 Task: Find connections with filter location Schramberg with filter topic #bespokewith filter profile language Spanish with filter current company NTPC Limited with filter school JSPM's Jayawantrao Sawant Institute of Management and Research, S.No. 58, Indrayaninagar,Handewadi Road, Hadapsar, Pune 411028. with filter industry Office Furniture and Fixtures Manufacturing with filter service category Web Development with filter keywords title Product Manager
Action: Mouse moved to (268, 332)
Screenshot: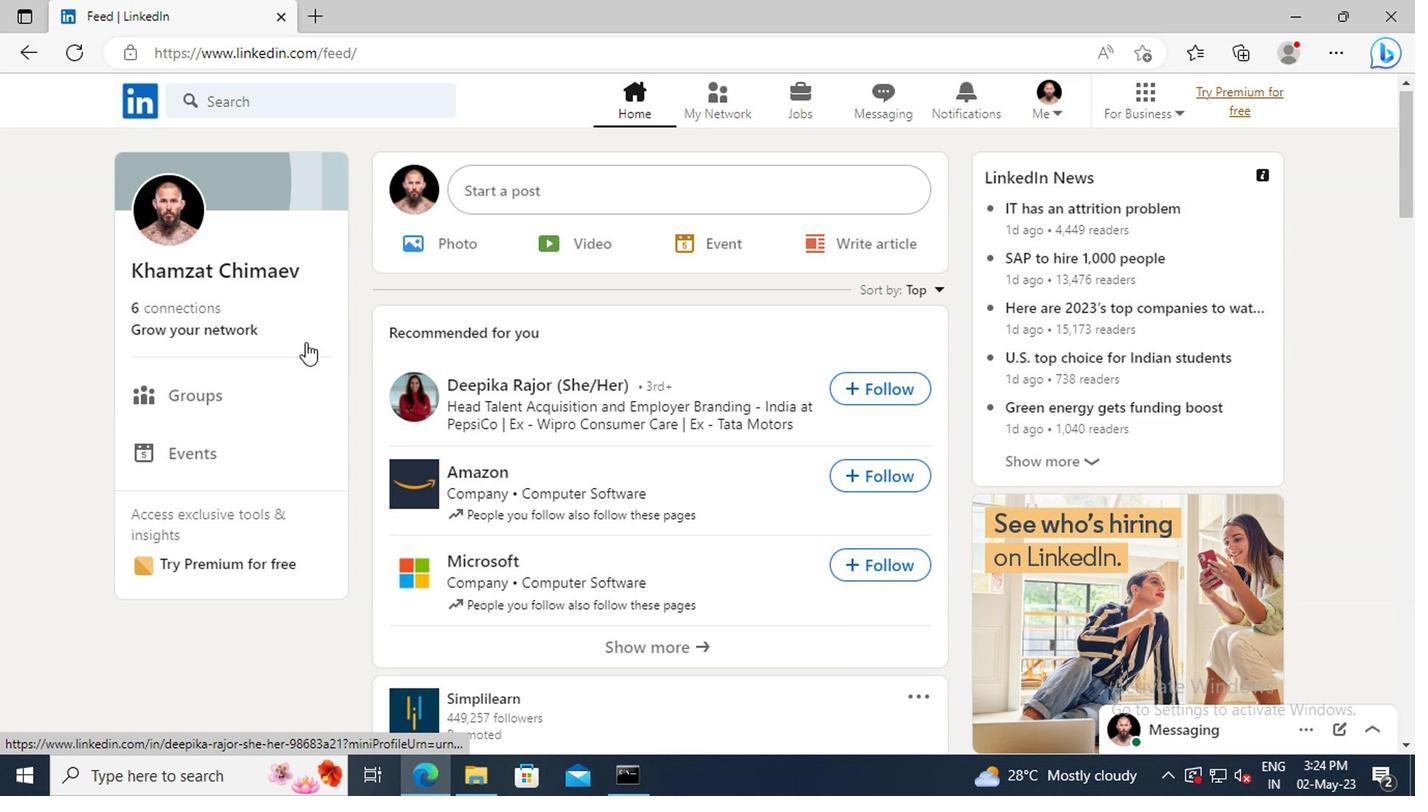 
Action: Mouse pressed left at (268, 332)
Screenshot: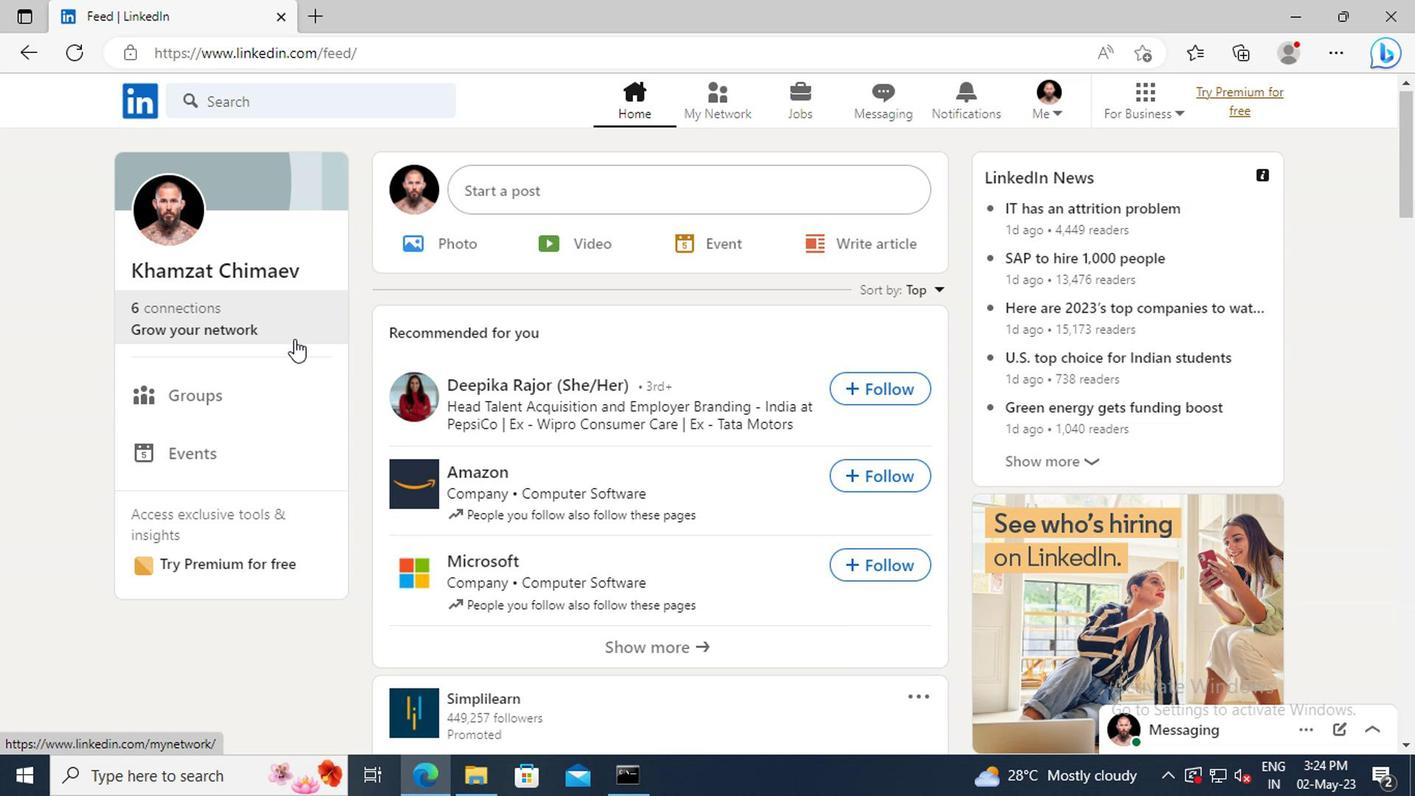 
Action: Mouse moved to (223, 224)
Screenshot: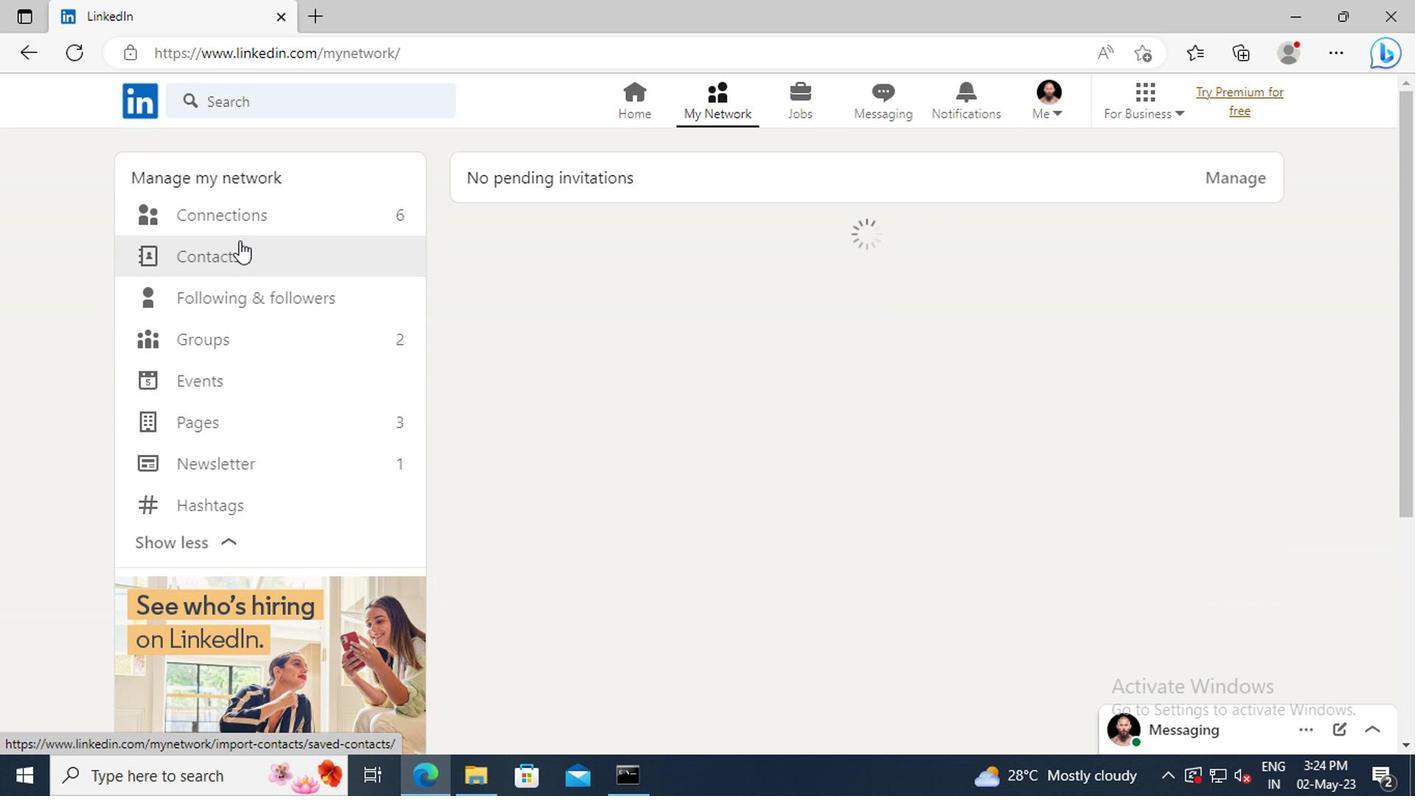 
Action: Mouse pressed left at (223, 224)
Screenshot: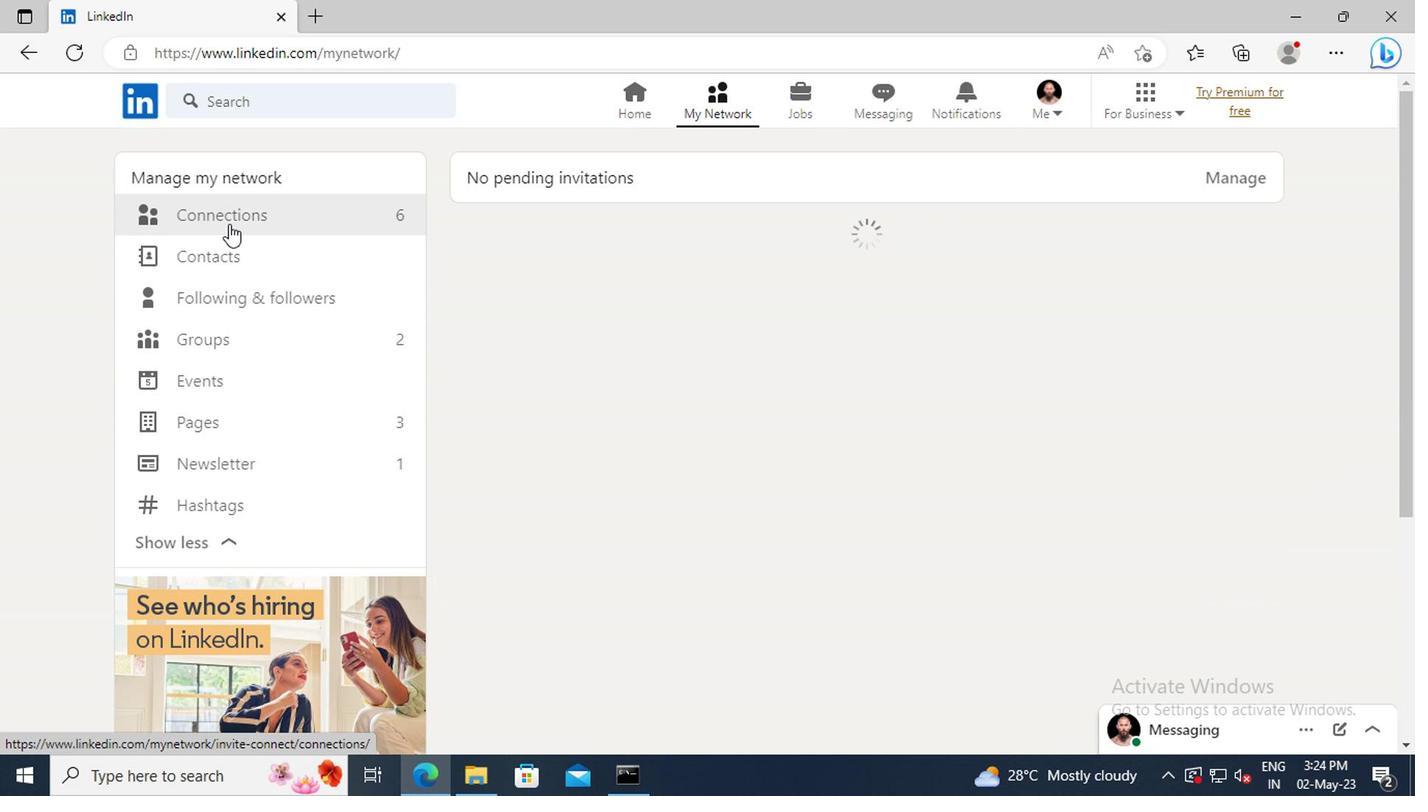 
Action: Mouse moved to (829, 227)
Screenshot: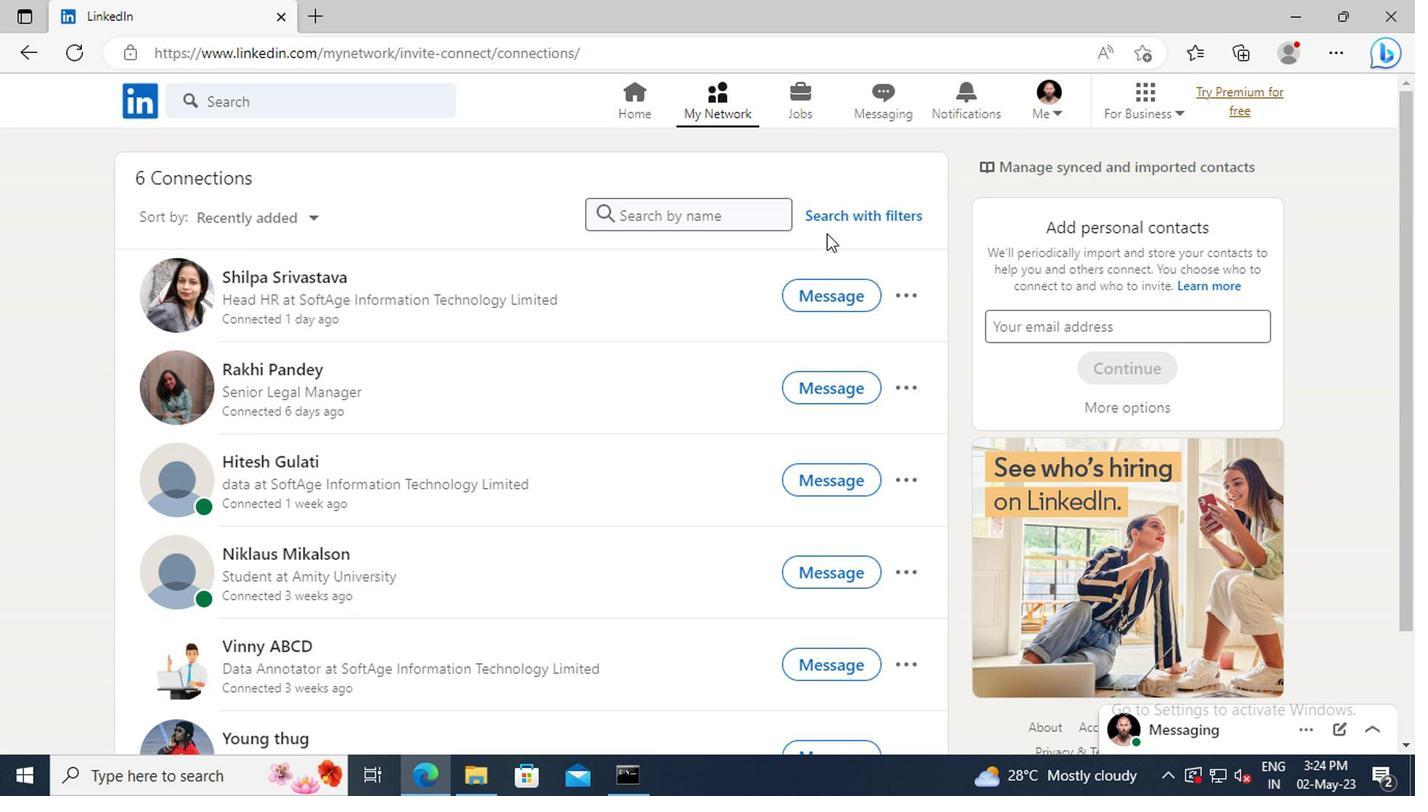 
Action: Mouse pressed left at (829, 227)
Screenshot: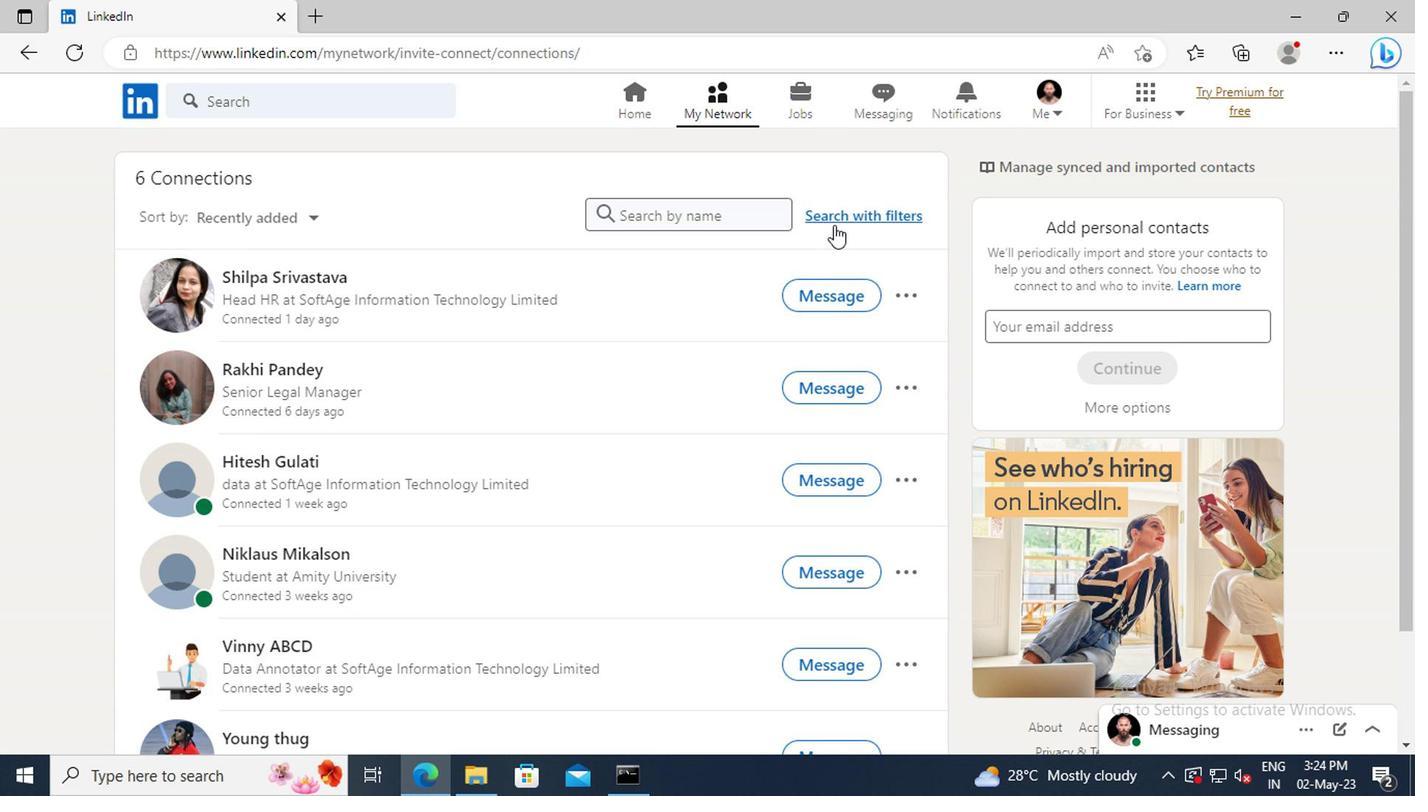 
Action: Mouse moved to (785, 168)
Screenshot: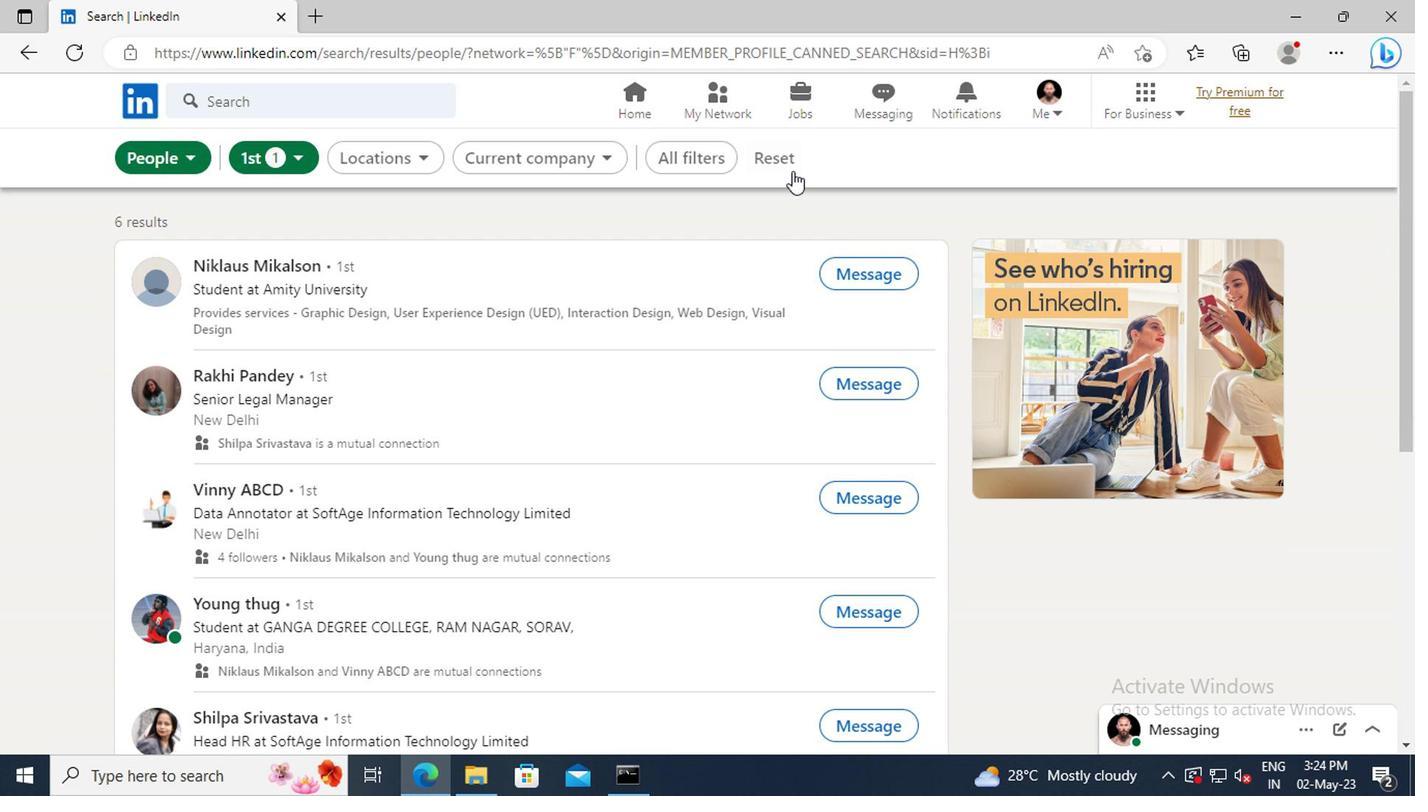 
Action: Mouse pressed left at (785, 168)
Screenshot: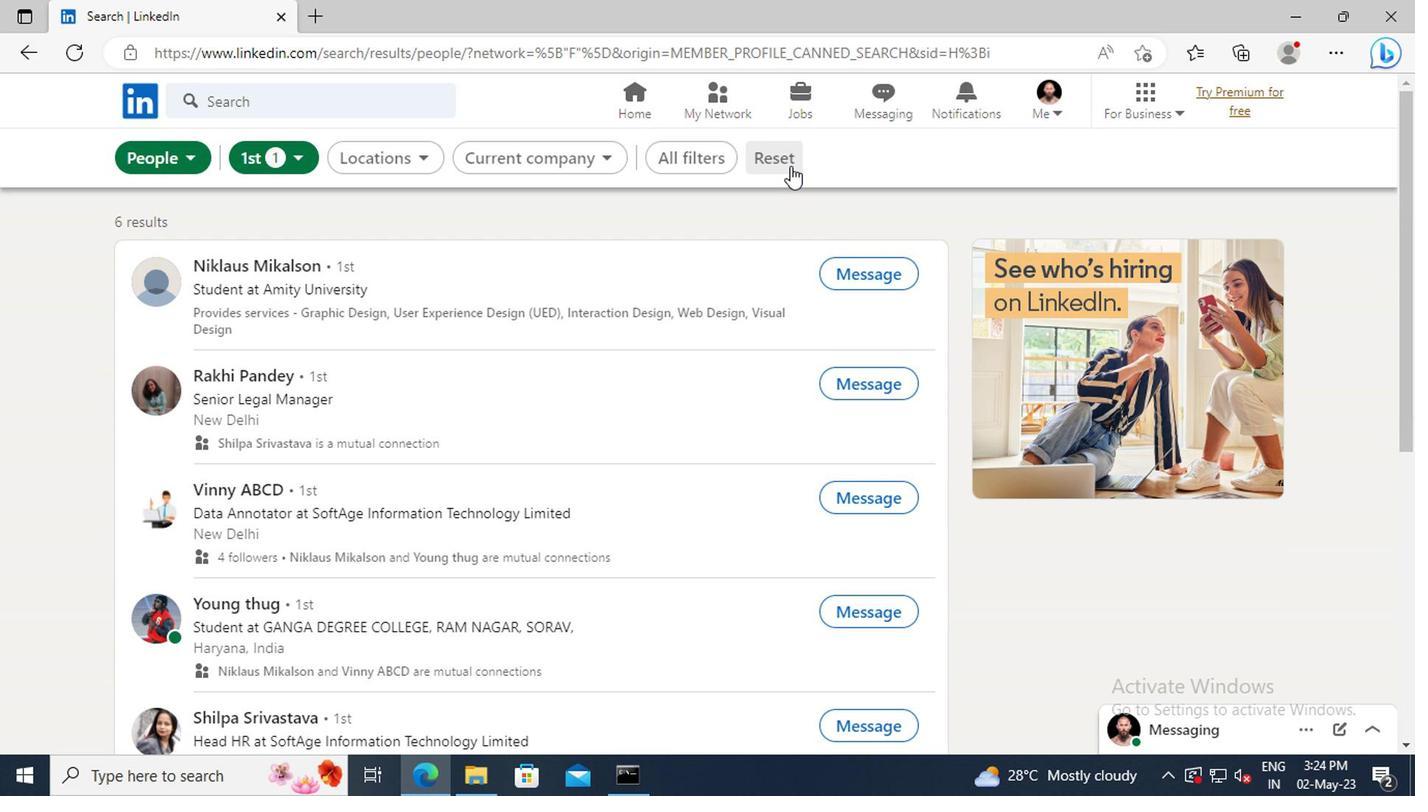 
Action: Mouse moved to (747, 165)
Screenshot: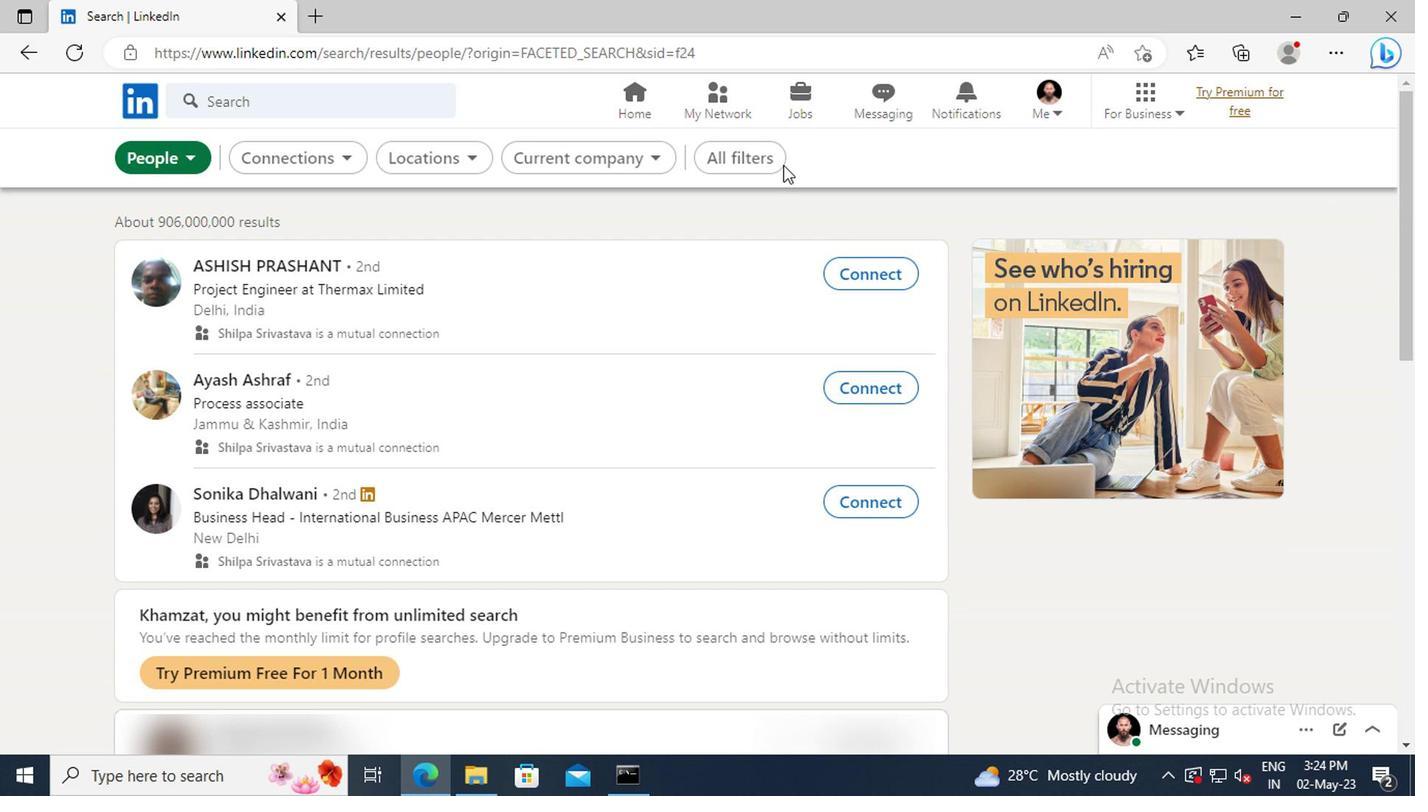 
Action: Mouse pressed left at (747, 165)
Screenshot: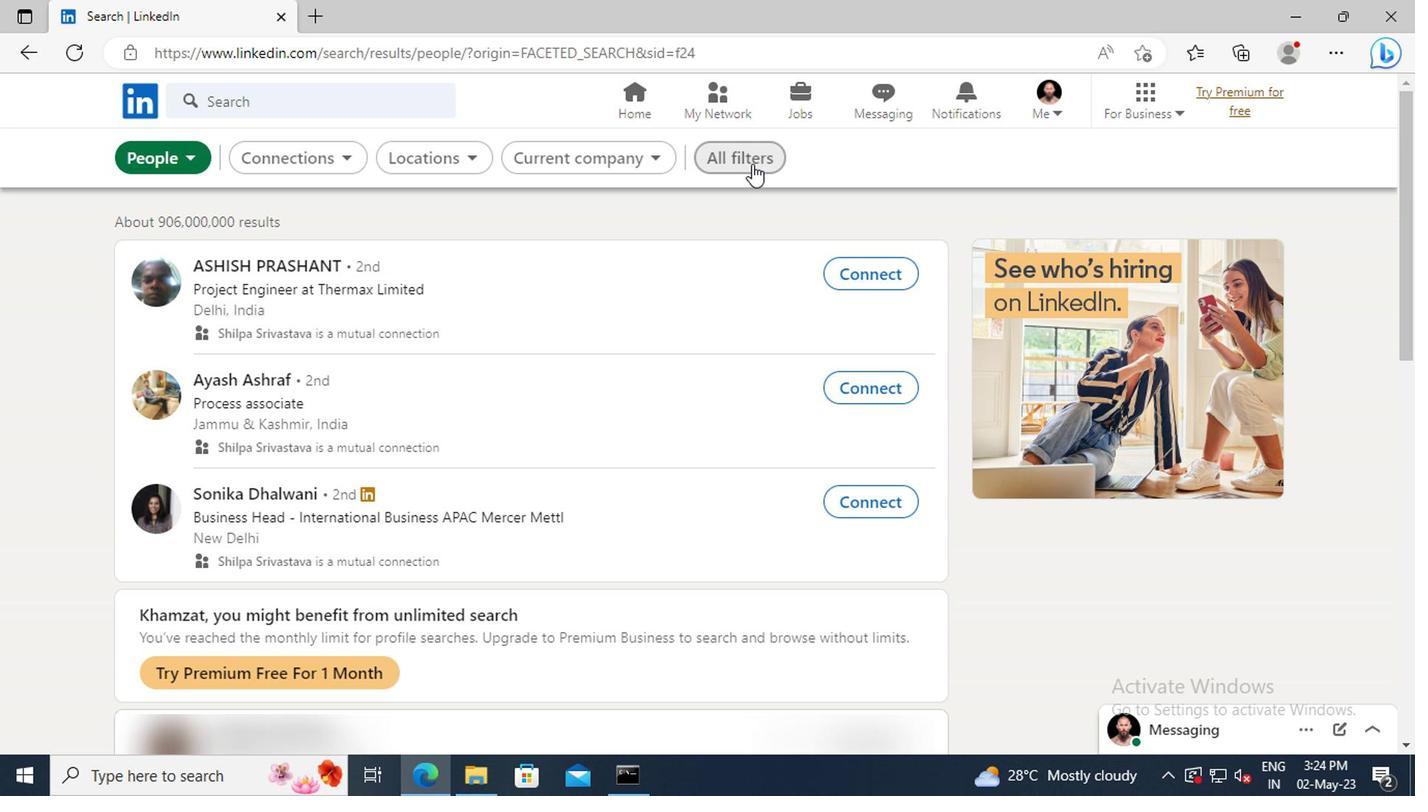 
Action: Mouse moved to (1128, 356)
Screenshot: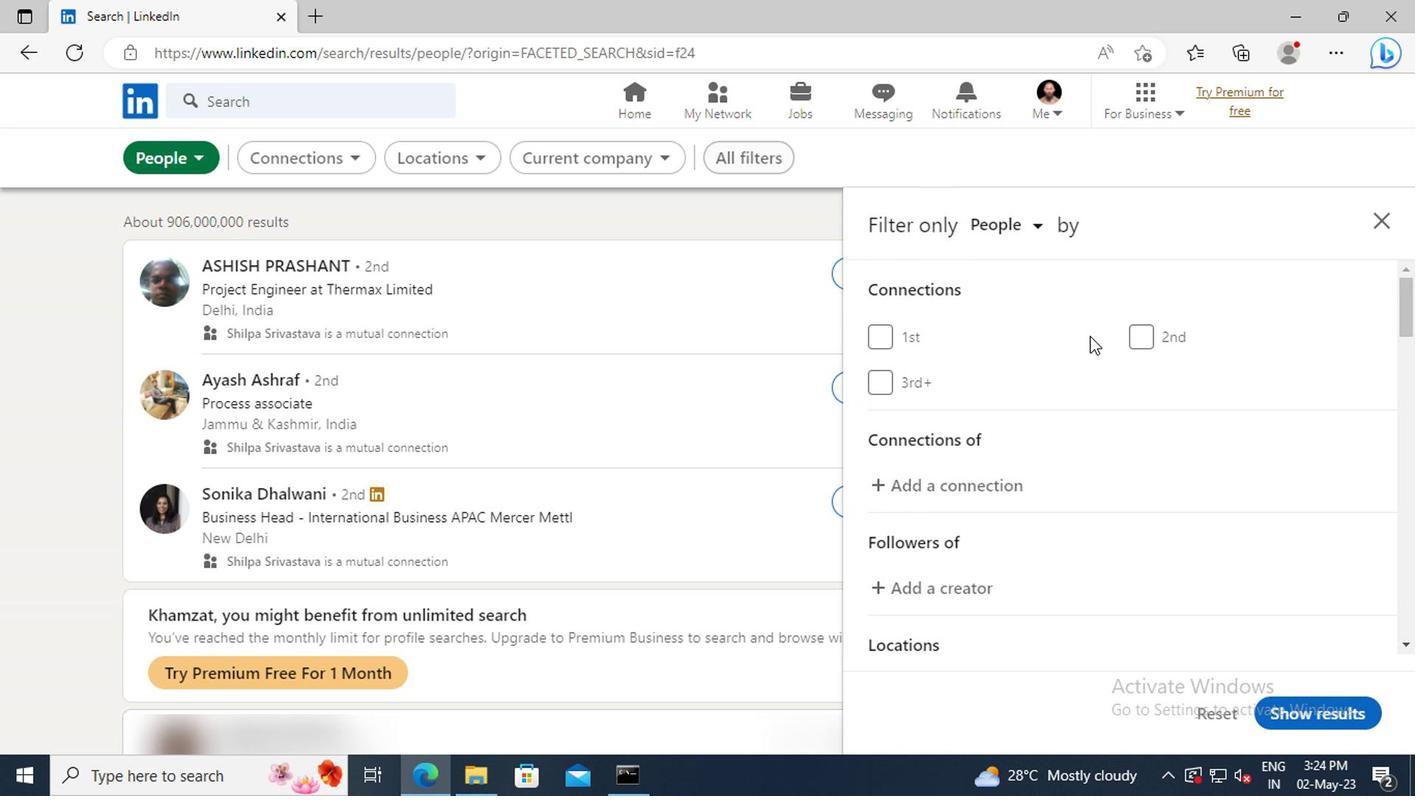 
Action: Mouse scrolled (1128, 355) with delta (0, -1)
Screenshot: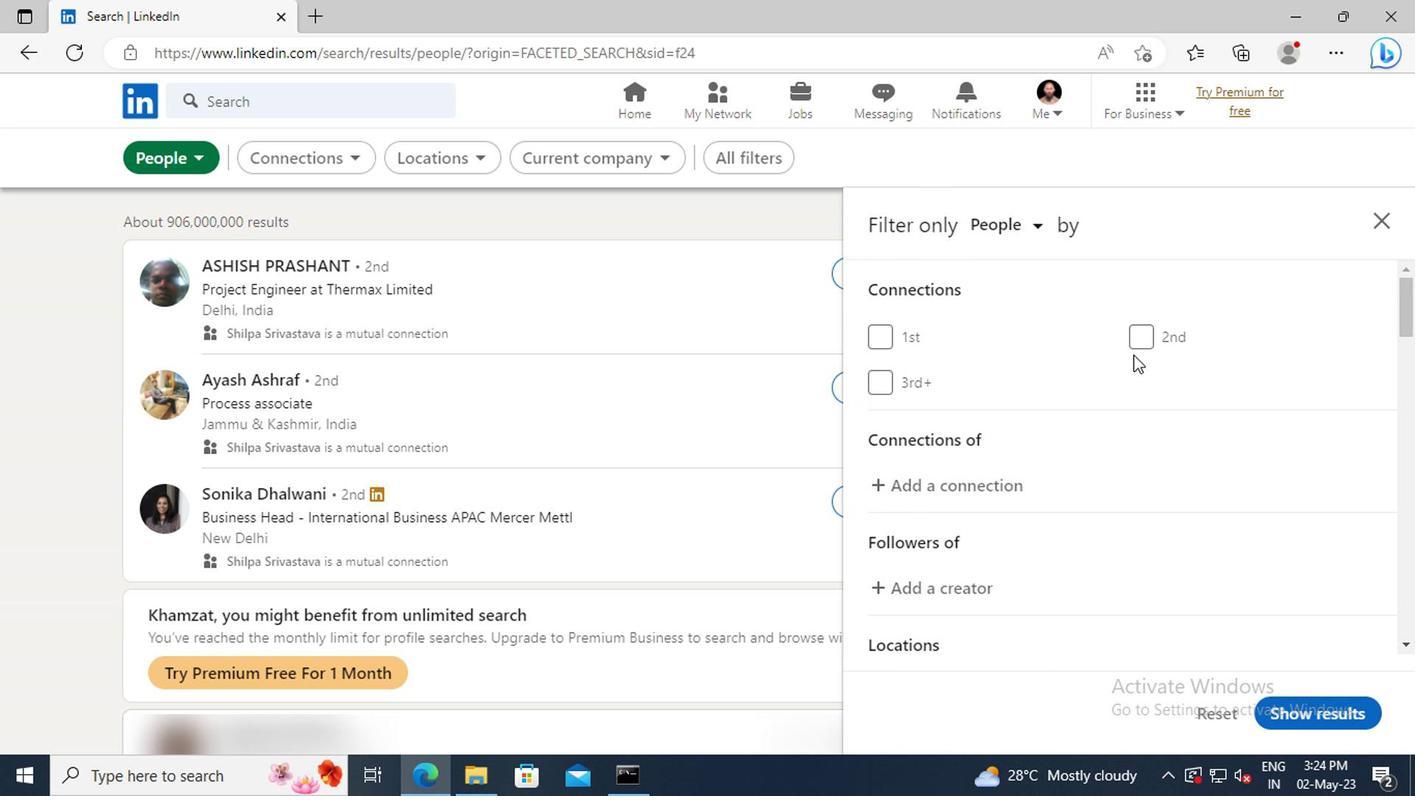 
Action: Mouse scrolled (1128, 355) with delta (0, -1)
Screenshot: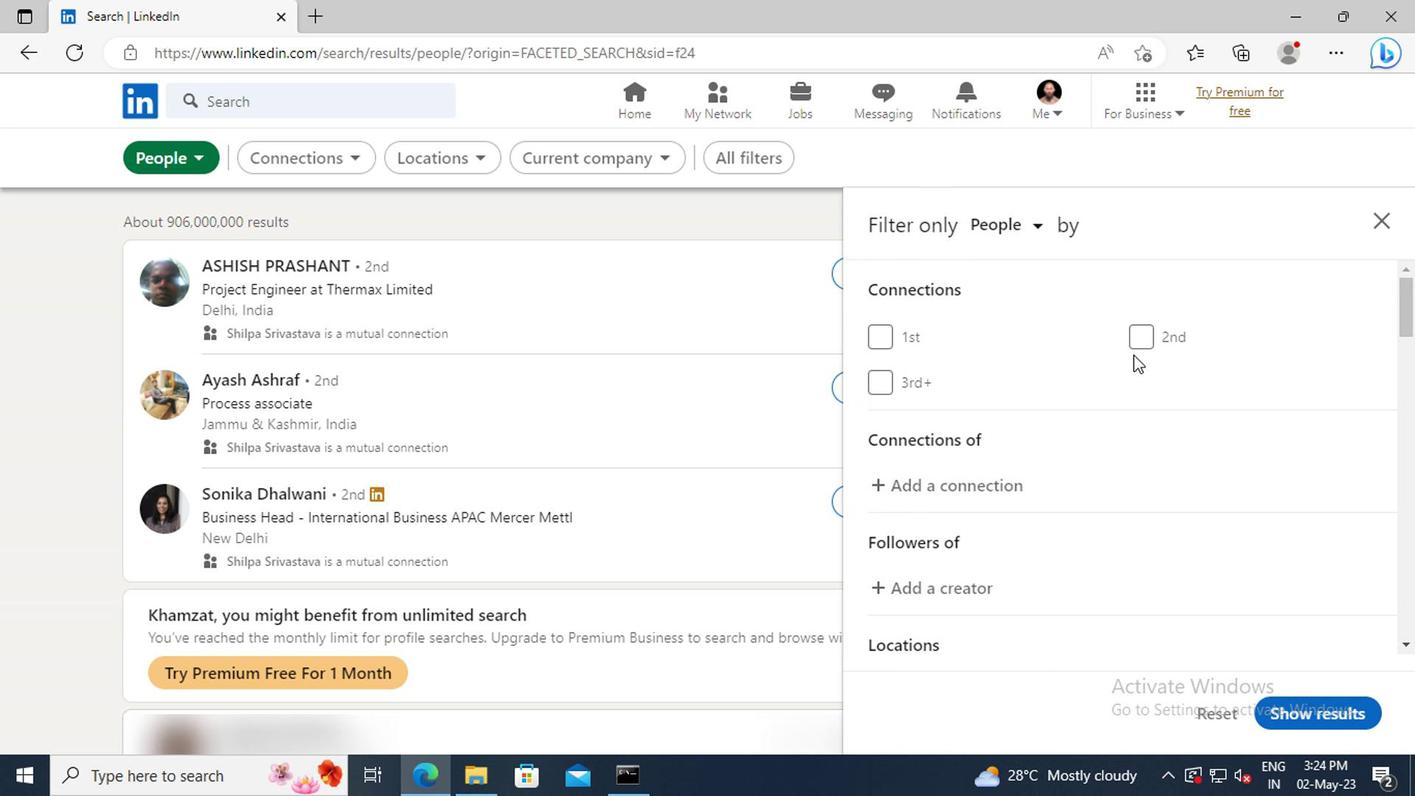 
Action: Mouse scrolled (1128, 355) with delta (0, -1)
Screenshot: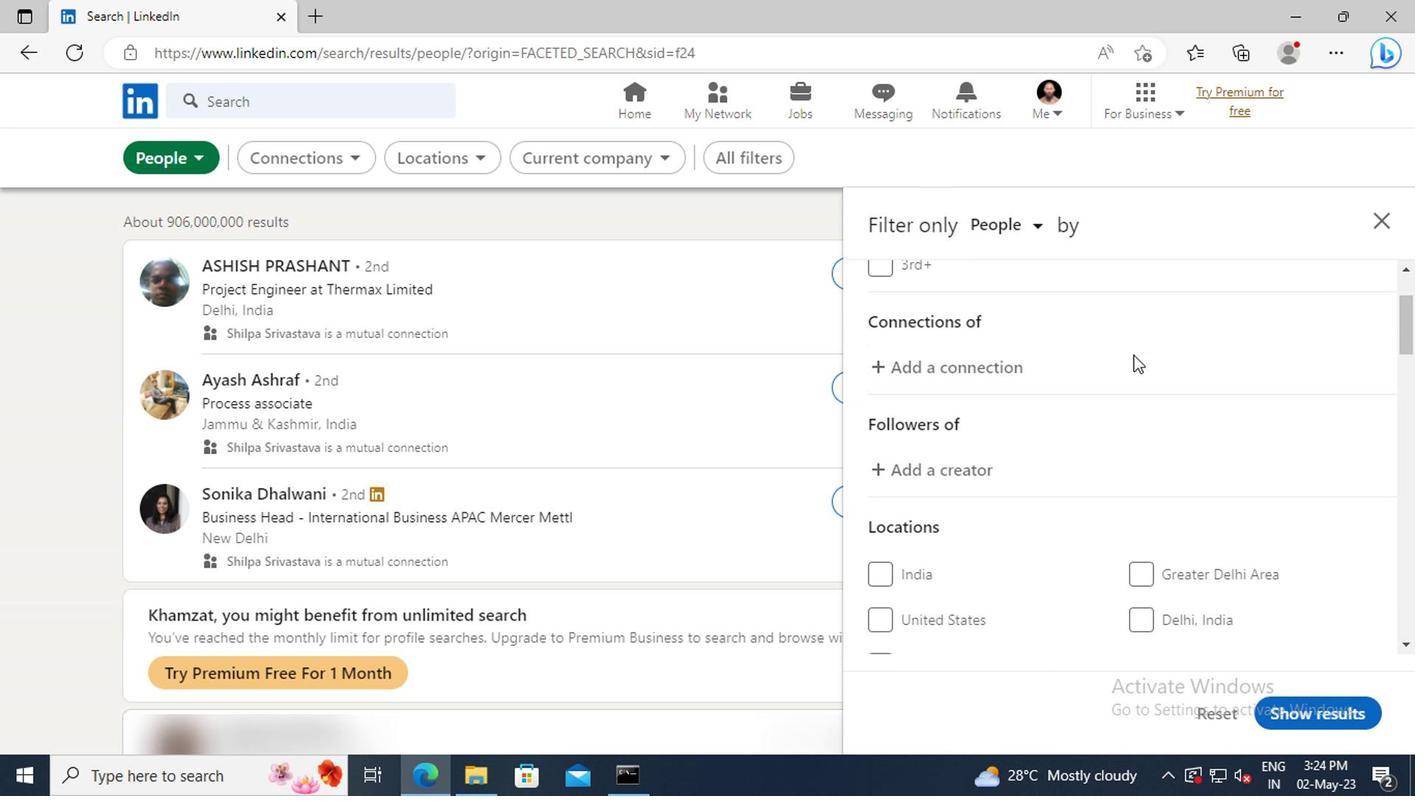 
Action: Mouse scrolled (1128, 355) with delta (0, -1)
Screenshot: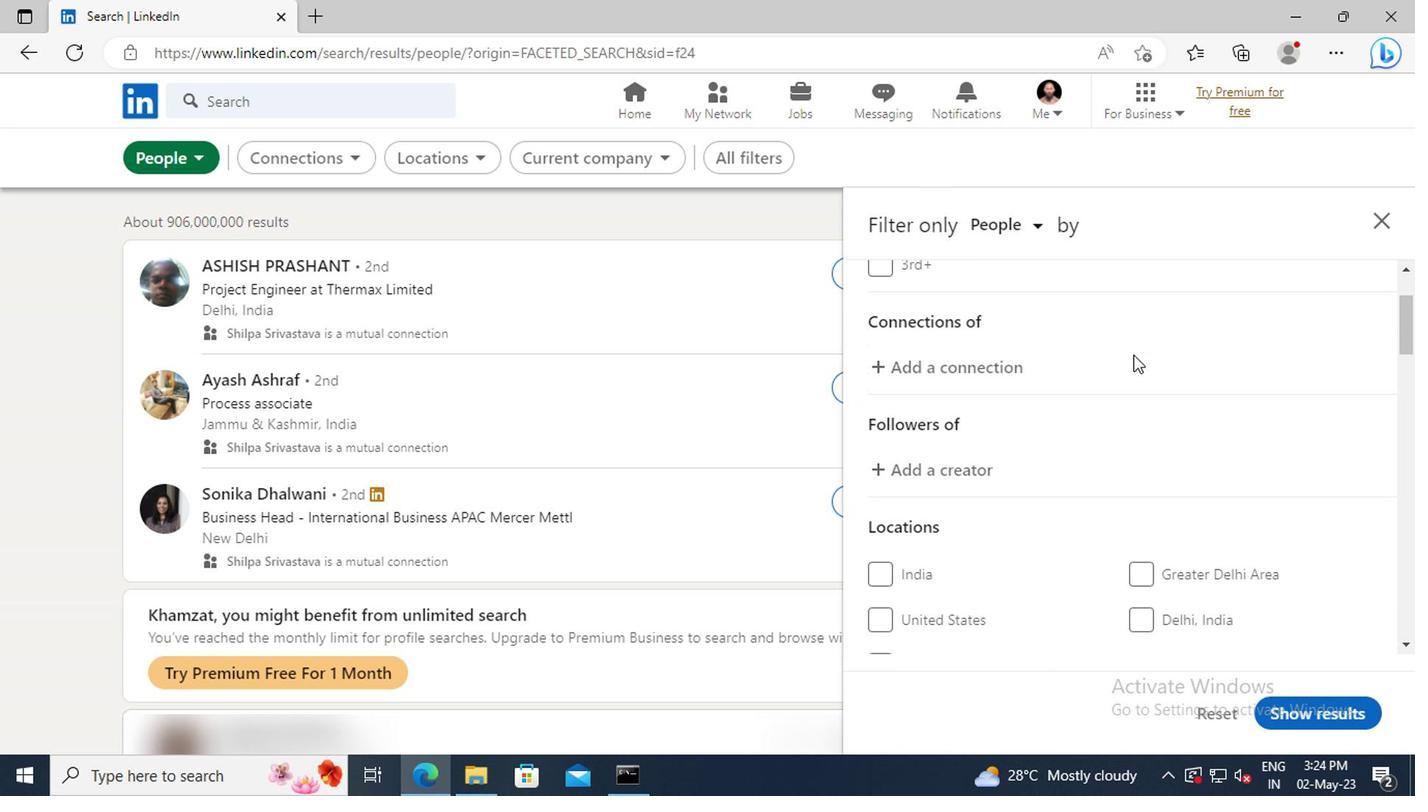
Action: Mouse scrolled (1128, 355) with delta (0, -1)
Screenshot: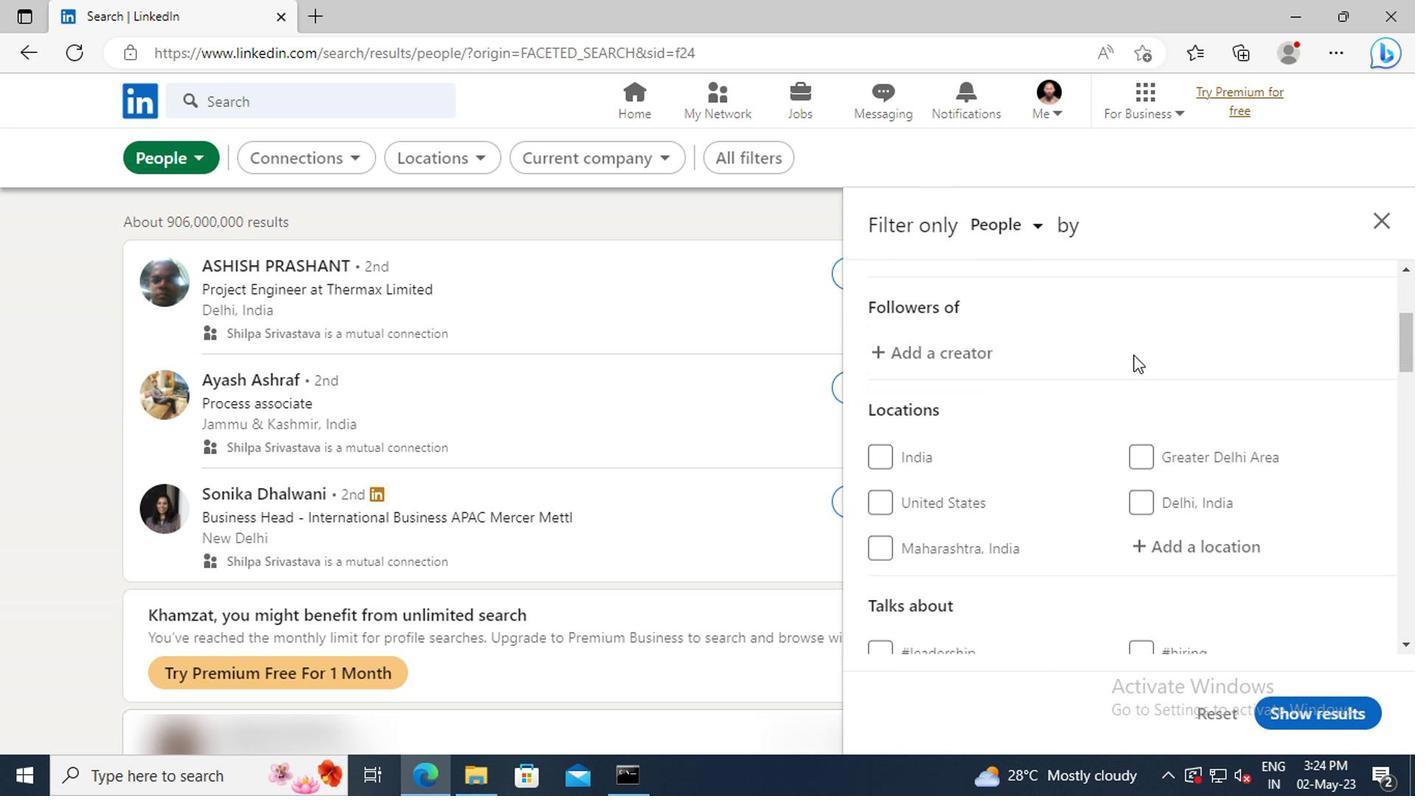 
Action: Mouse scrolled (1128, 355) with delta (0, -1)
Screenshot: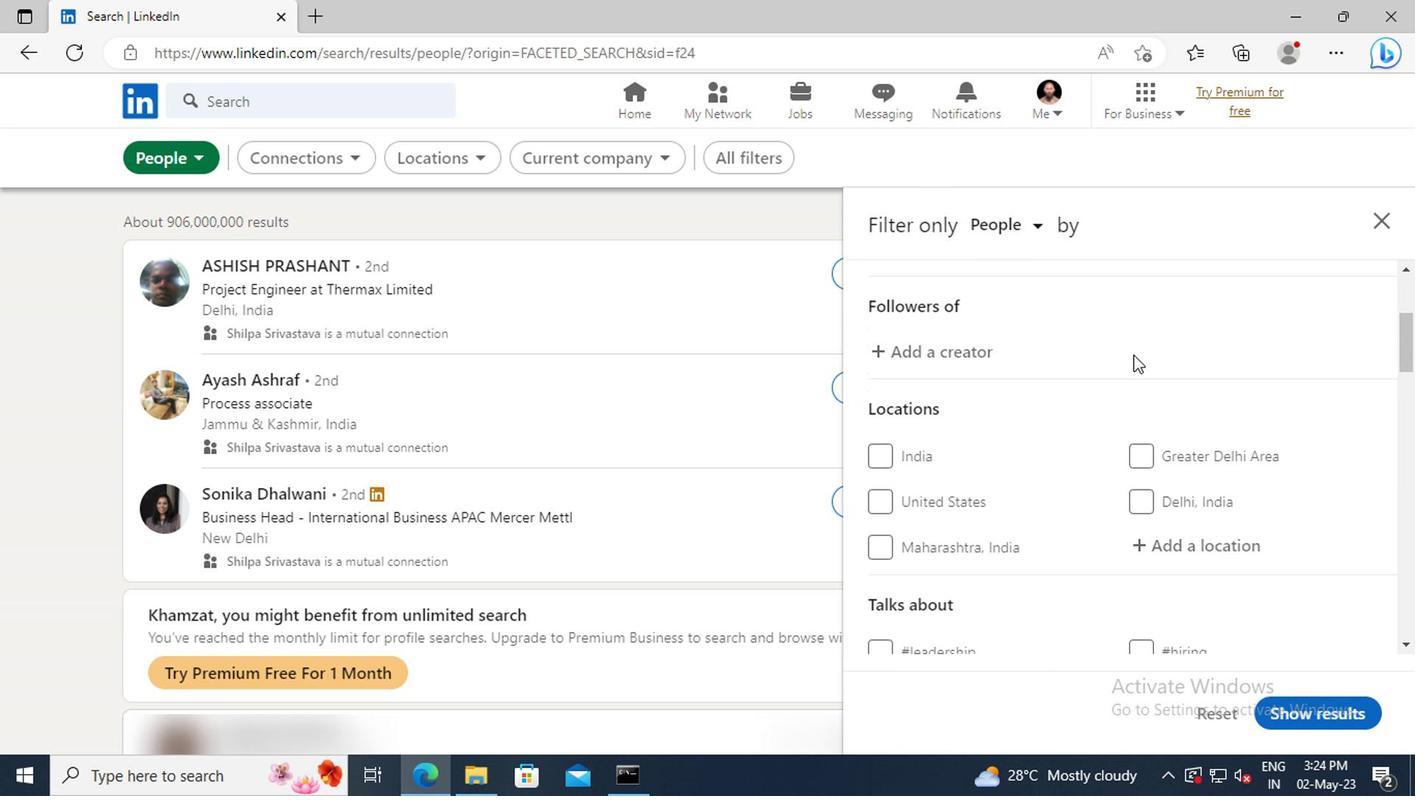 
Action: Mouse moved to (1151, 424)
Screenshot: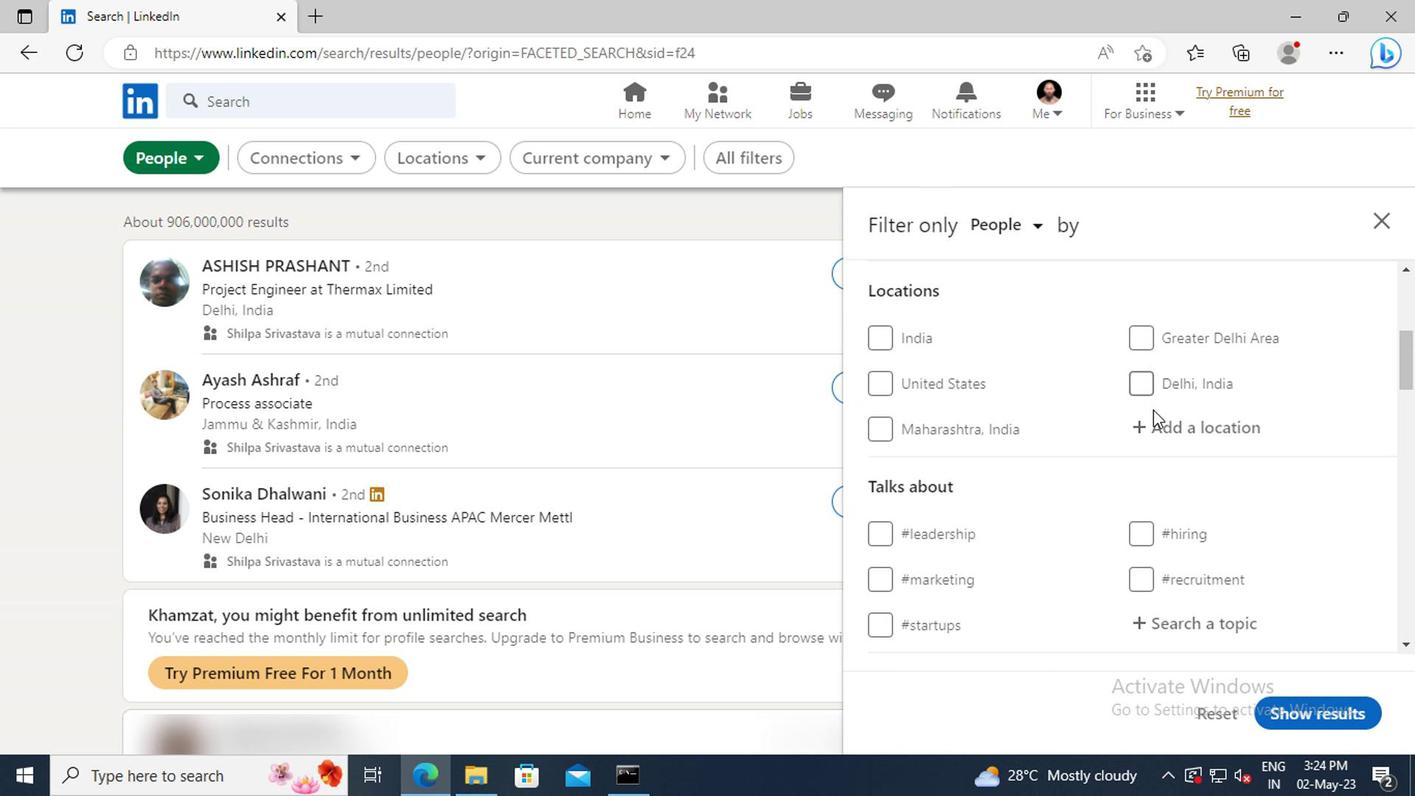 
Action: Mouse pressed left at (1151, 424)
Screenshot: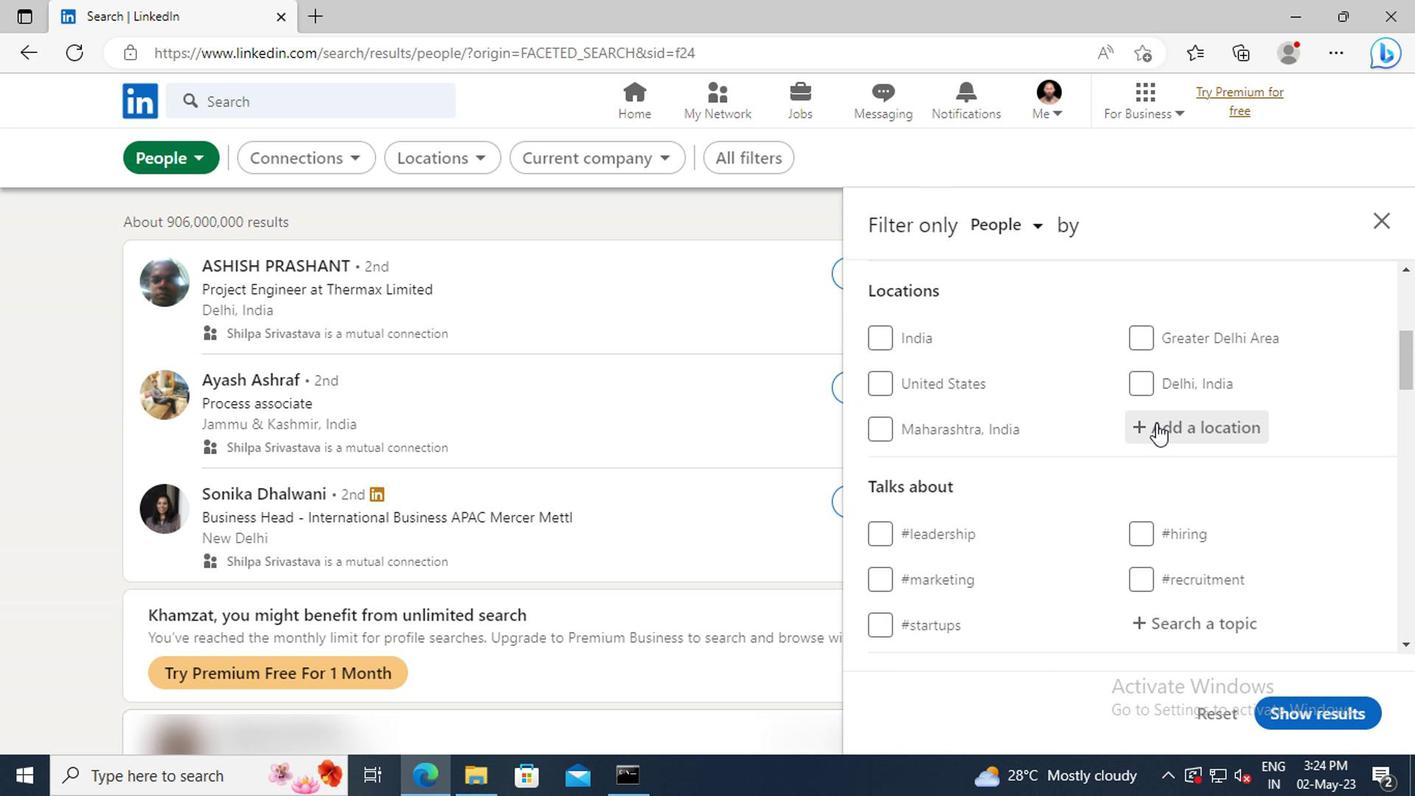 
Action: Key pressed <Key.shift>SCHRAMB
Screenshot: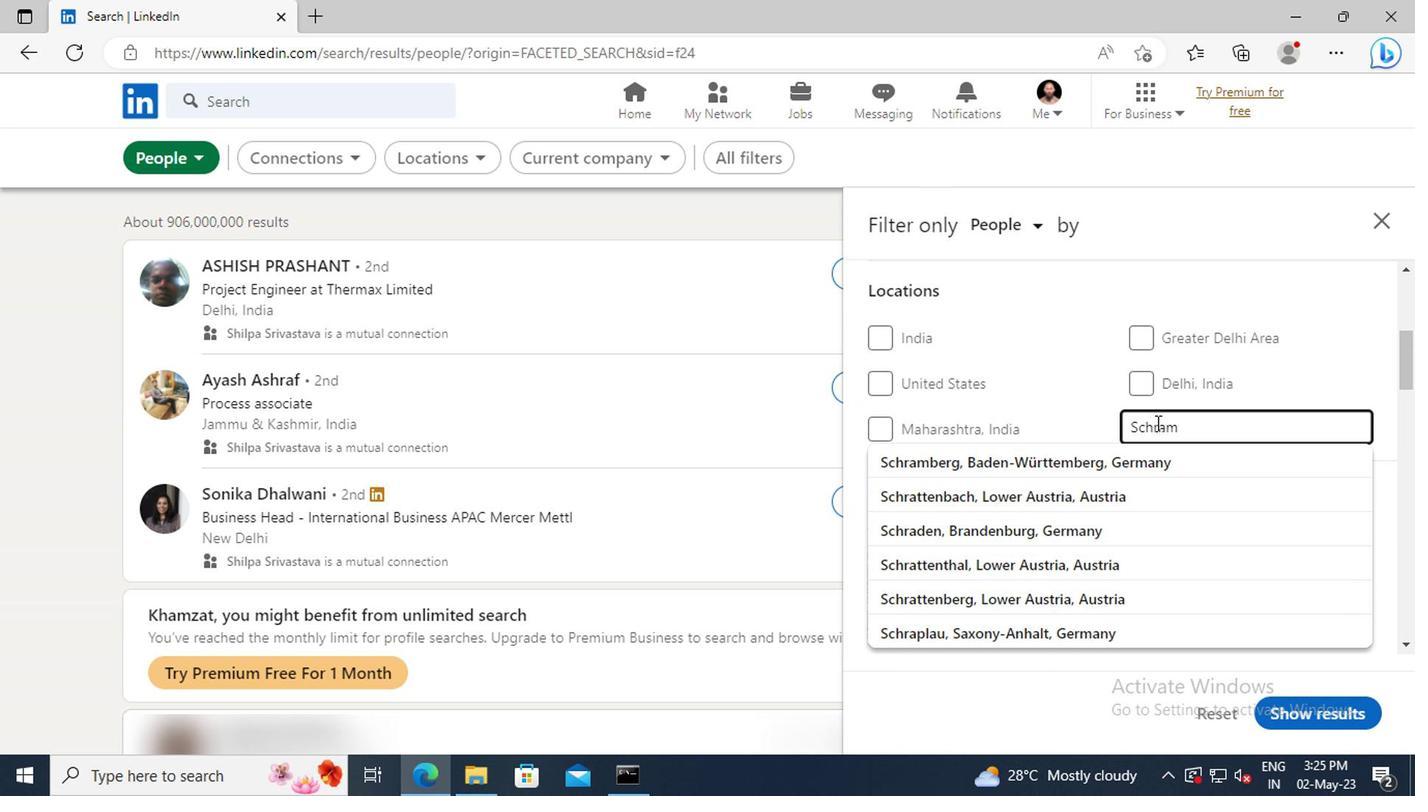 
Action: Mouse moved to (1146, 460)
Screenshot: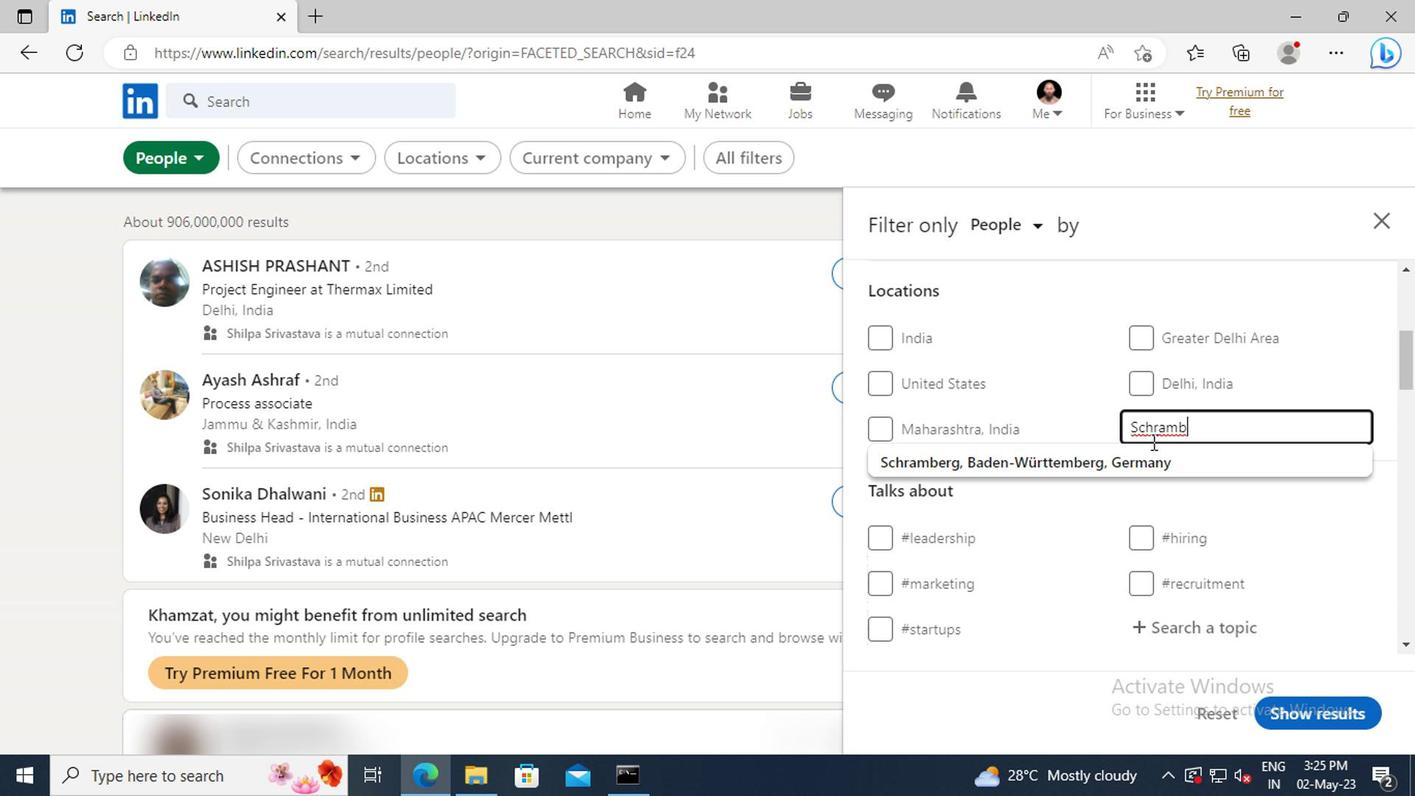 
Action: Mouse pressed left at (1146, 460)
Screenshot: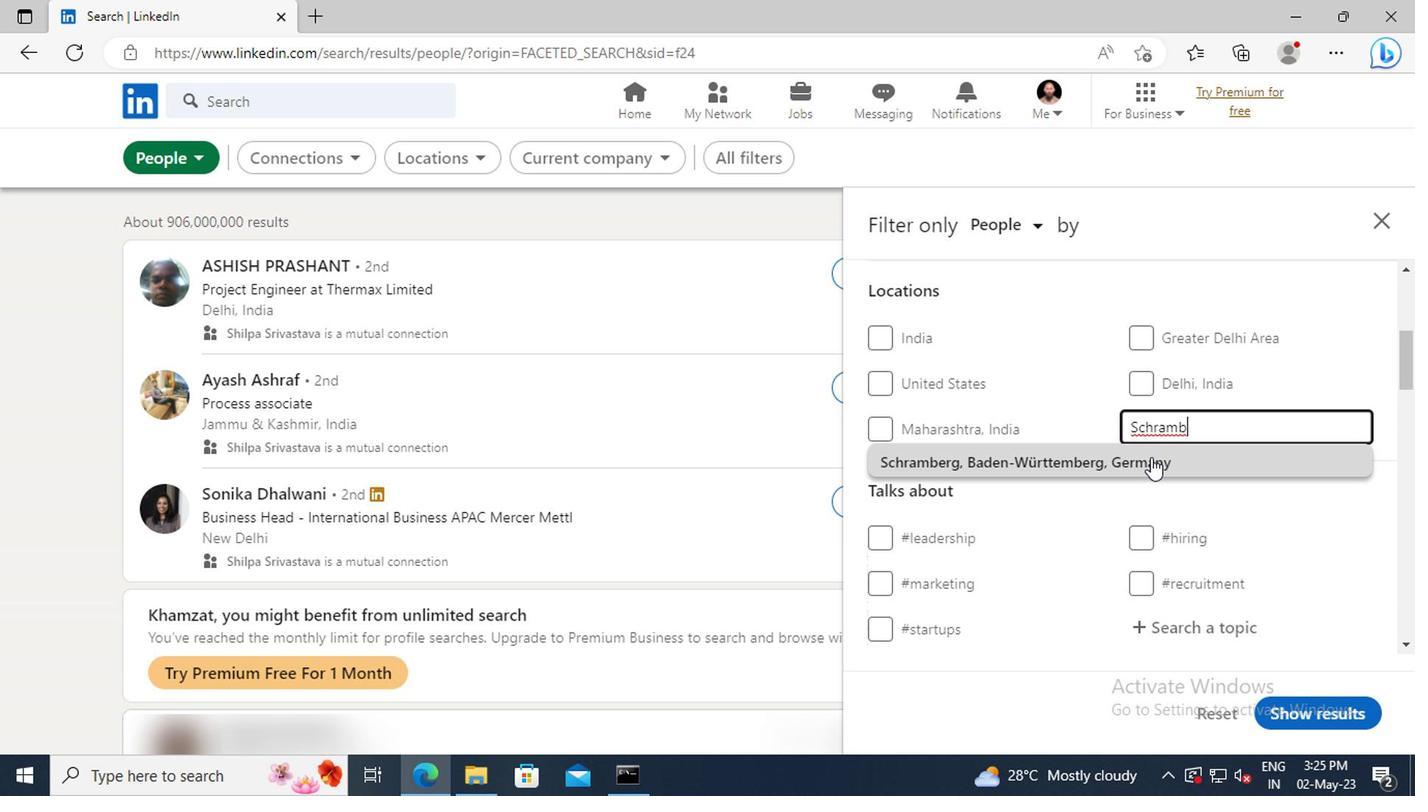 
Action: Mouse scrolled (1146, 459) with delta (0, 0)
Screenshot: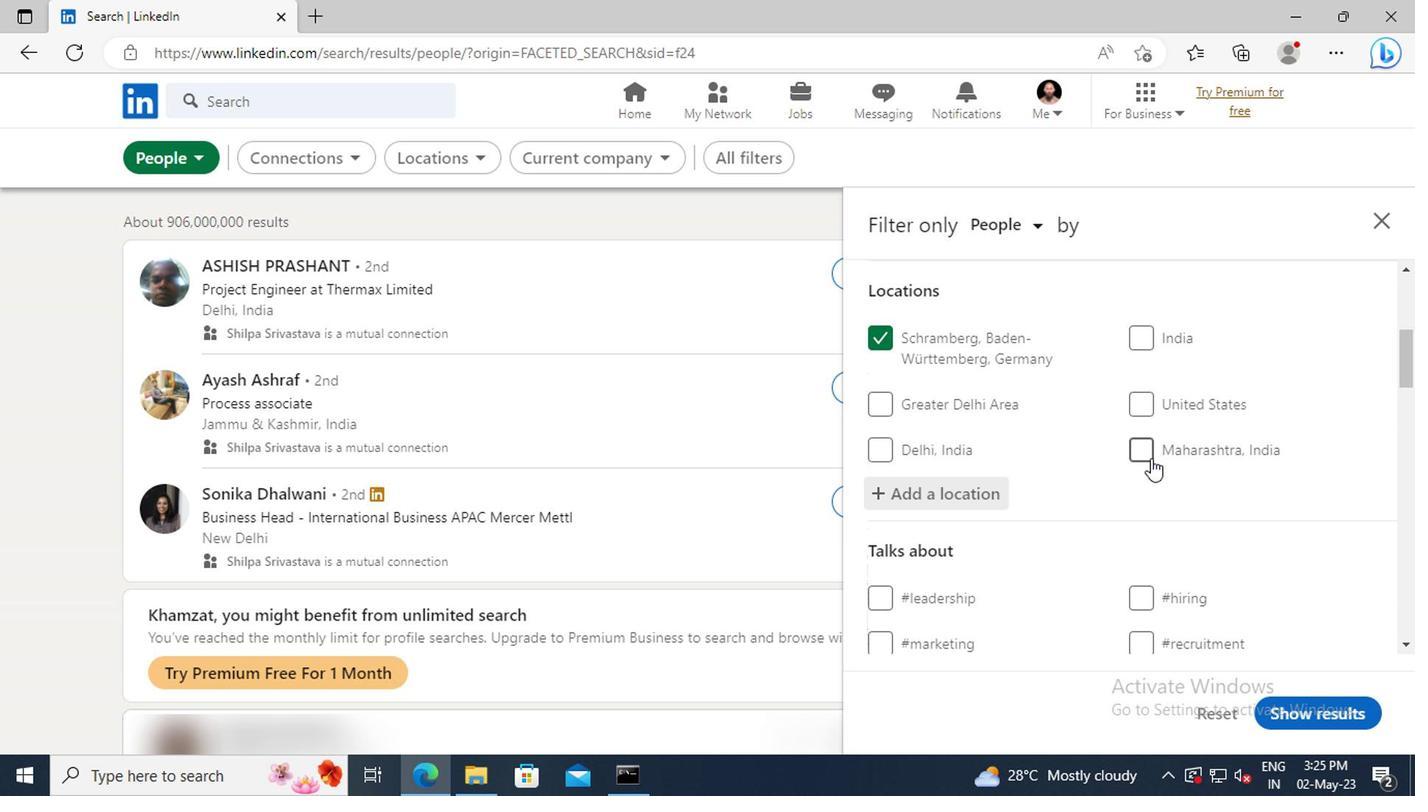 
Action: Mouse scrolled (1146, 459) with delta (0, 0)
Screenshot: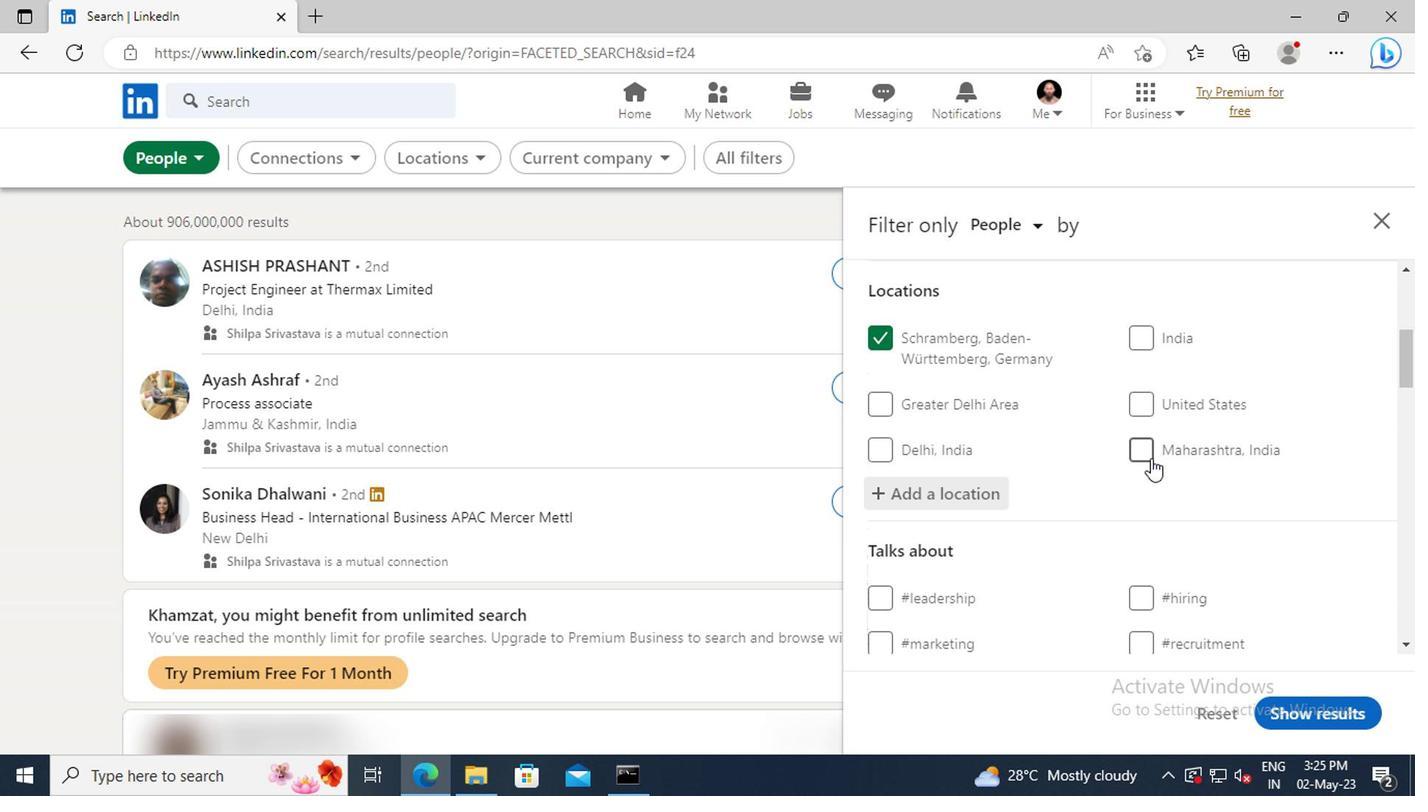 
Action: Mouse scrolled (1146, 459) with delta (0, 0)
Screenshot: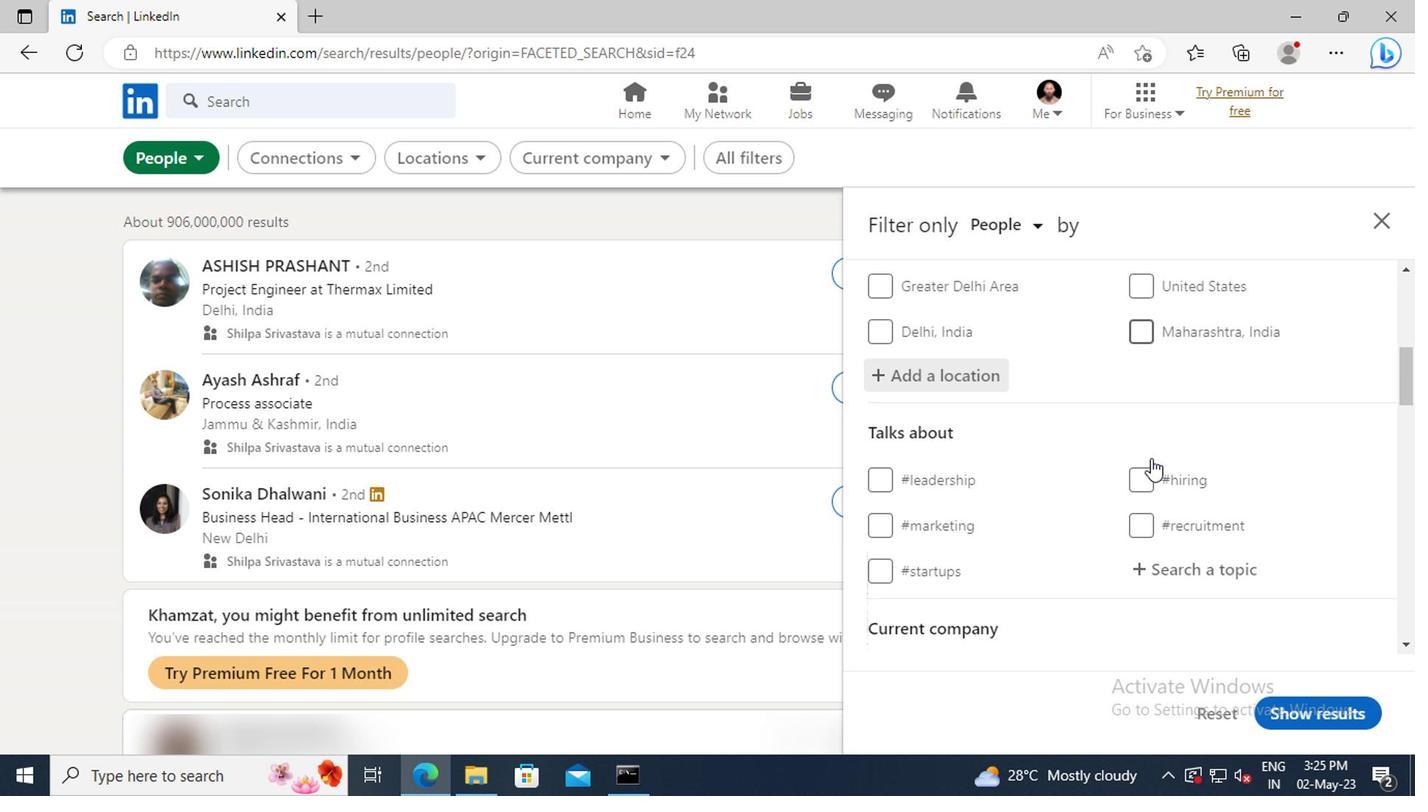 
Action: Mouse scrolled (1146, 459) with delta (0, 0)
Screenshot: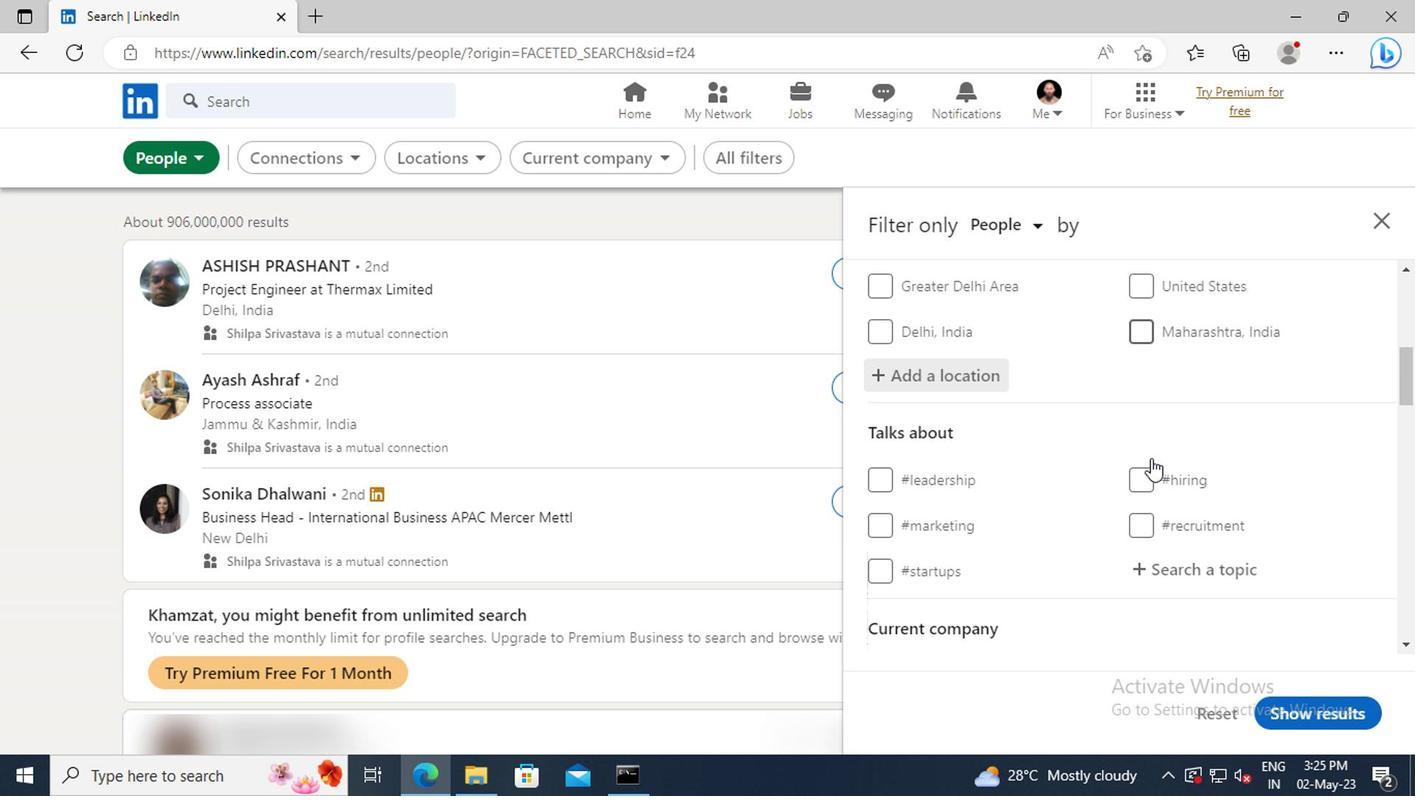
Action: Mouse moved to (1149, 459)
Screenshot: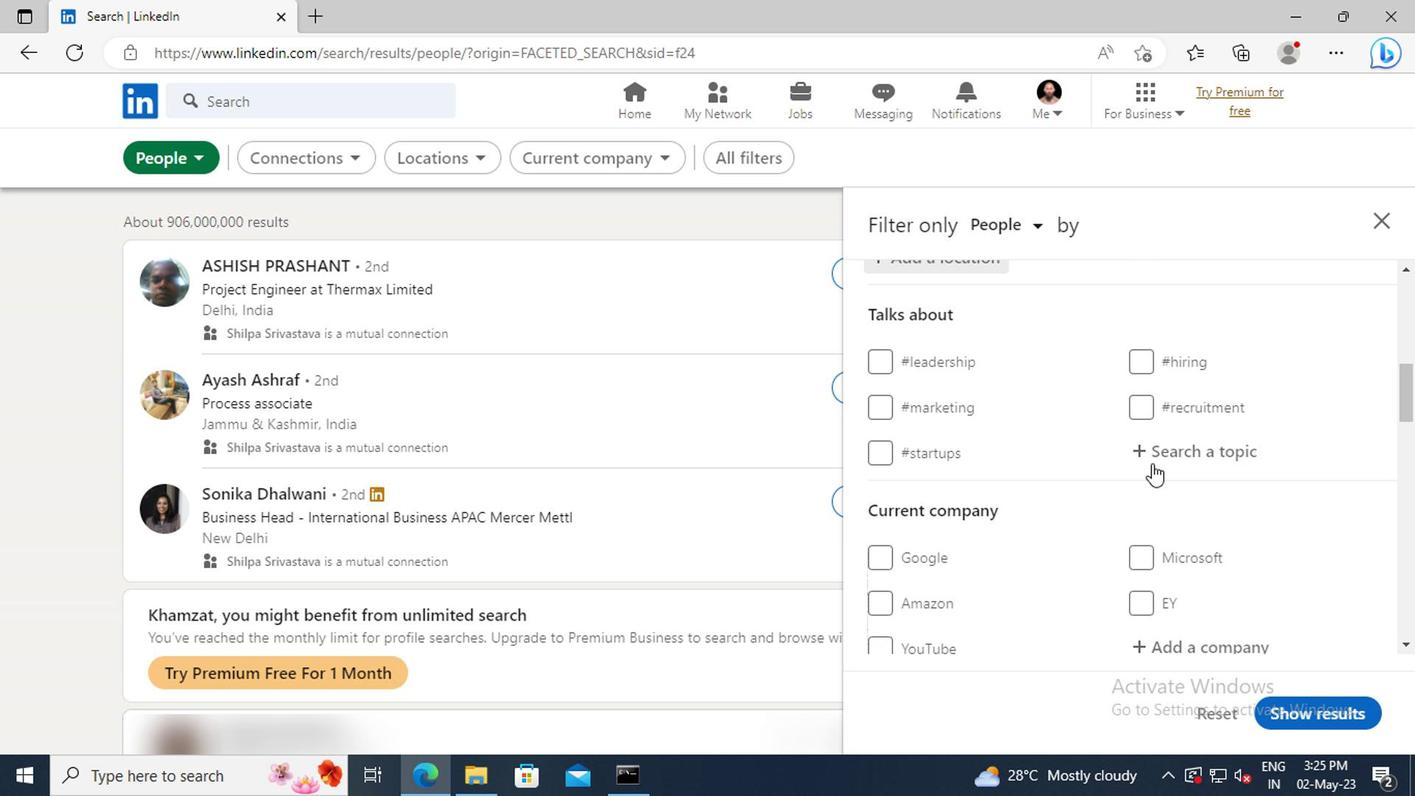 
Action: Mouse pressed left at (1149, 459)
Screenshot: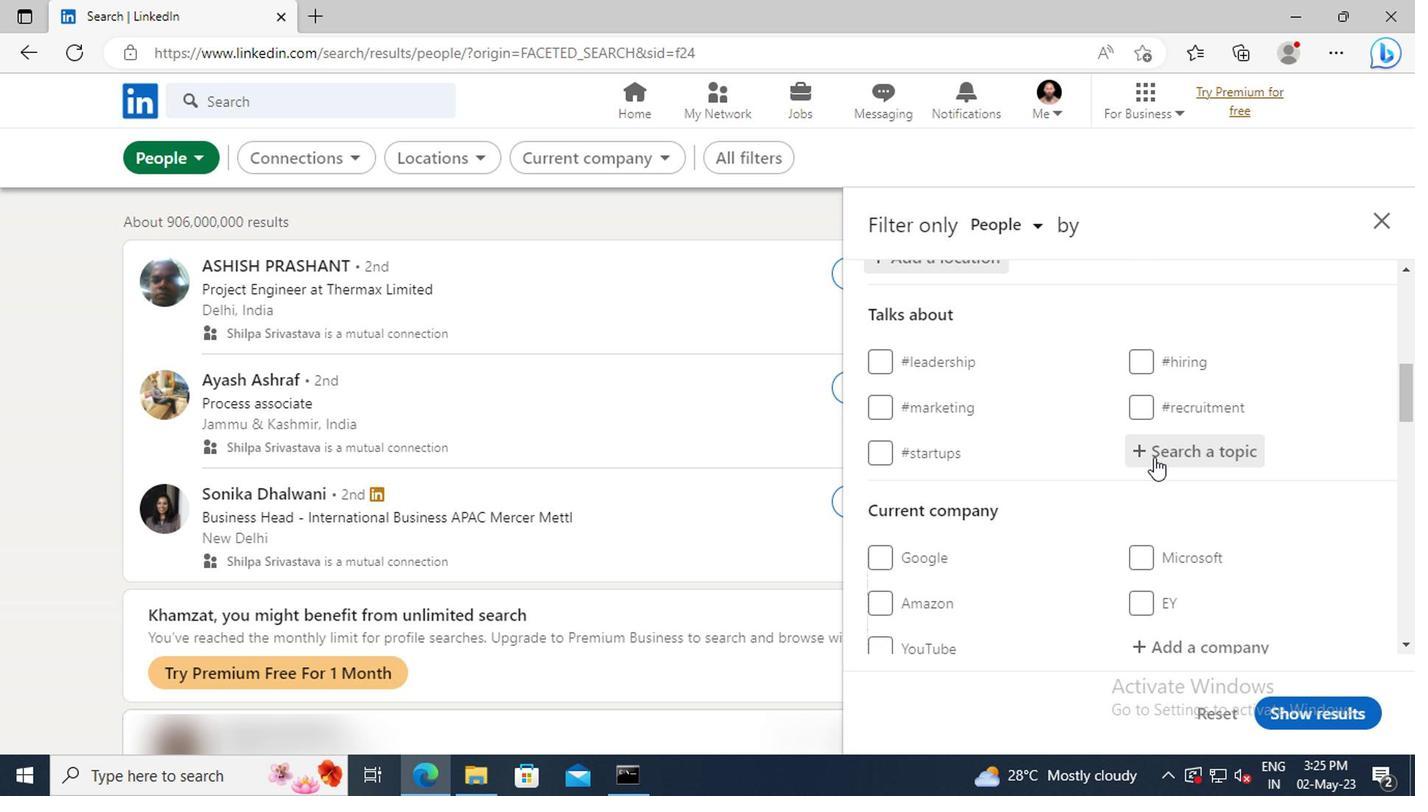 
Action: Key pressed BESPOKE
Screenshot: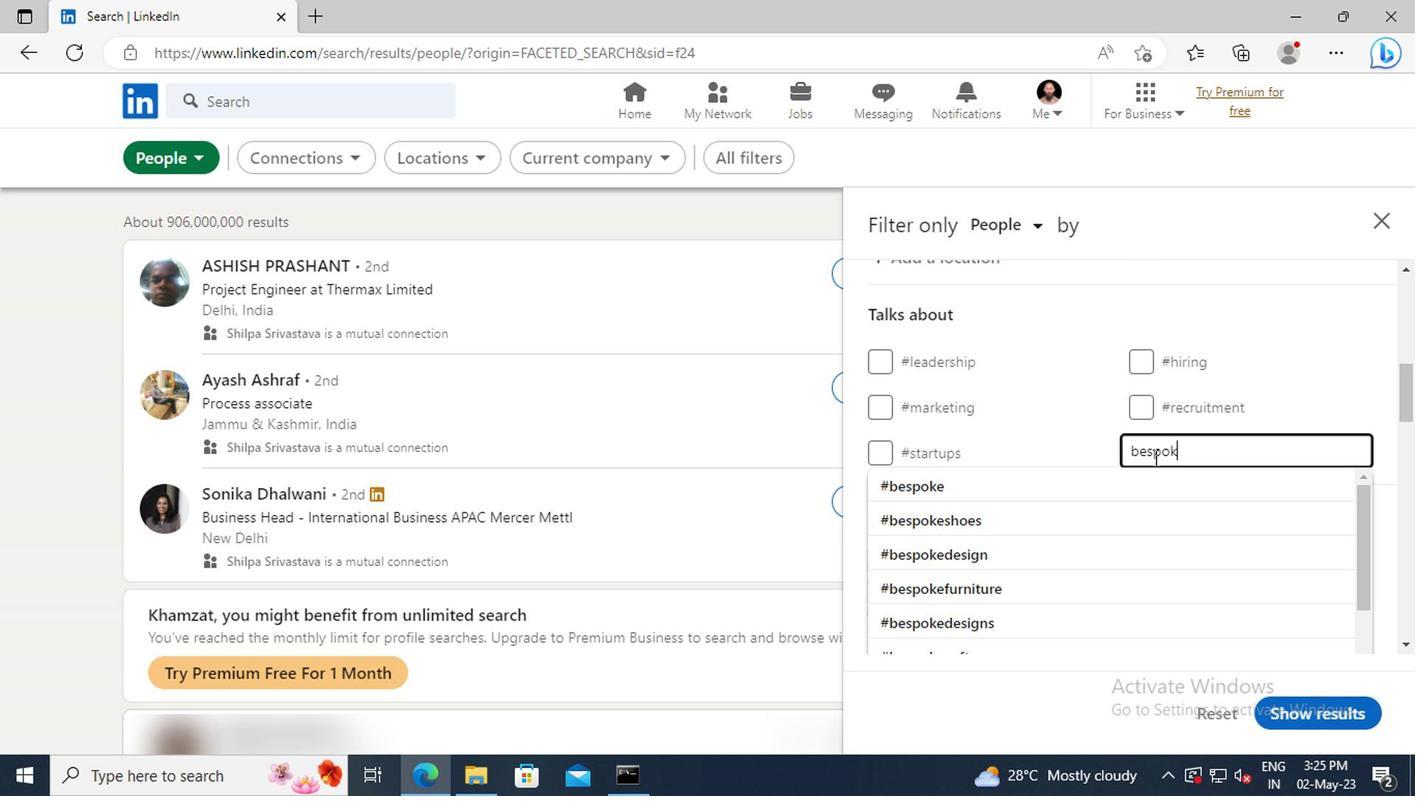 
Action: Mouse moved to (1151, 478)
Screenshot: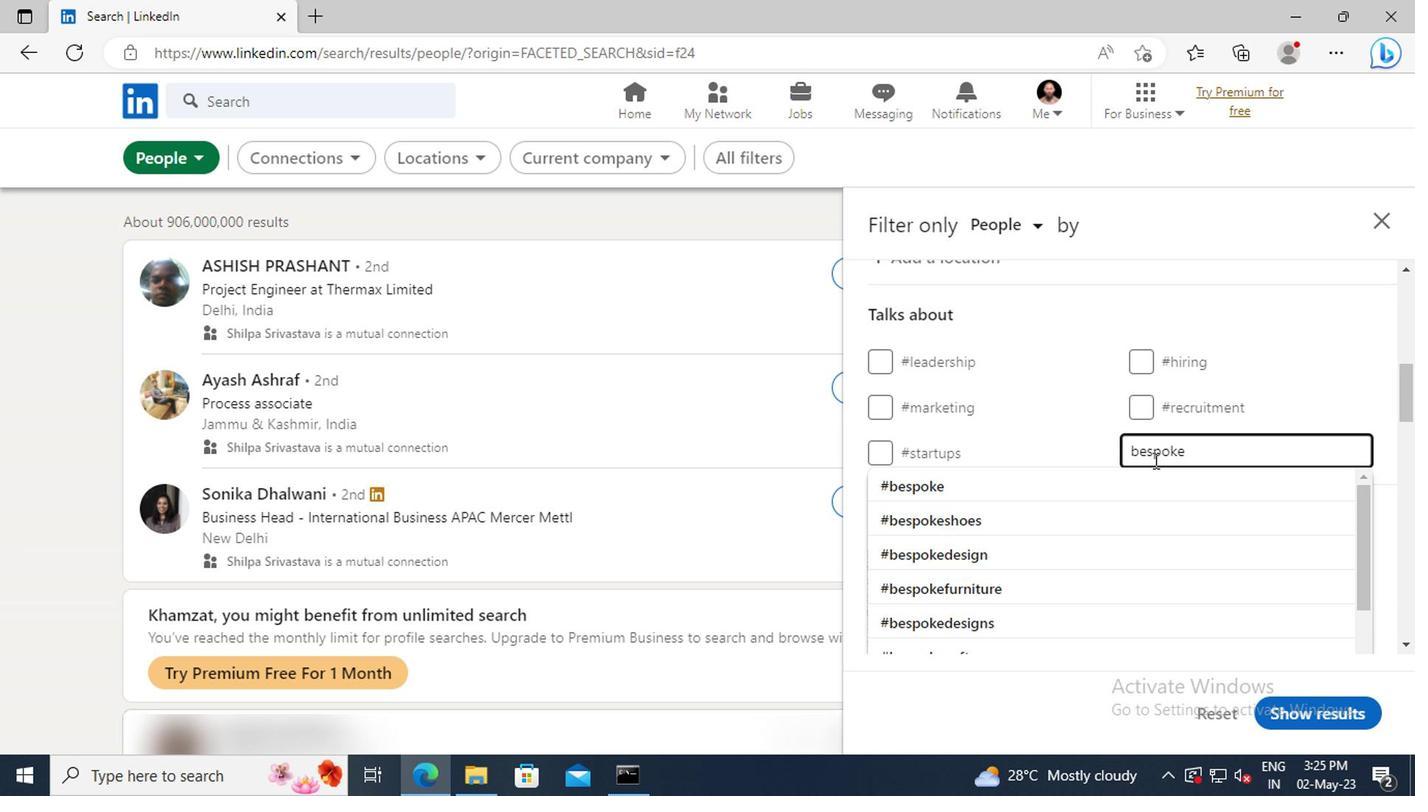 
Action: Mouse pressed left at (1151, 478)
Screenshot: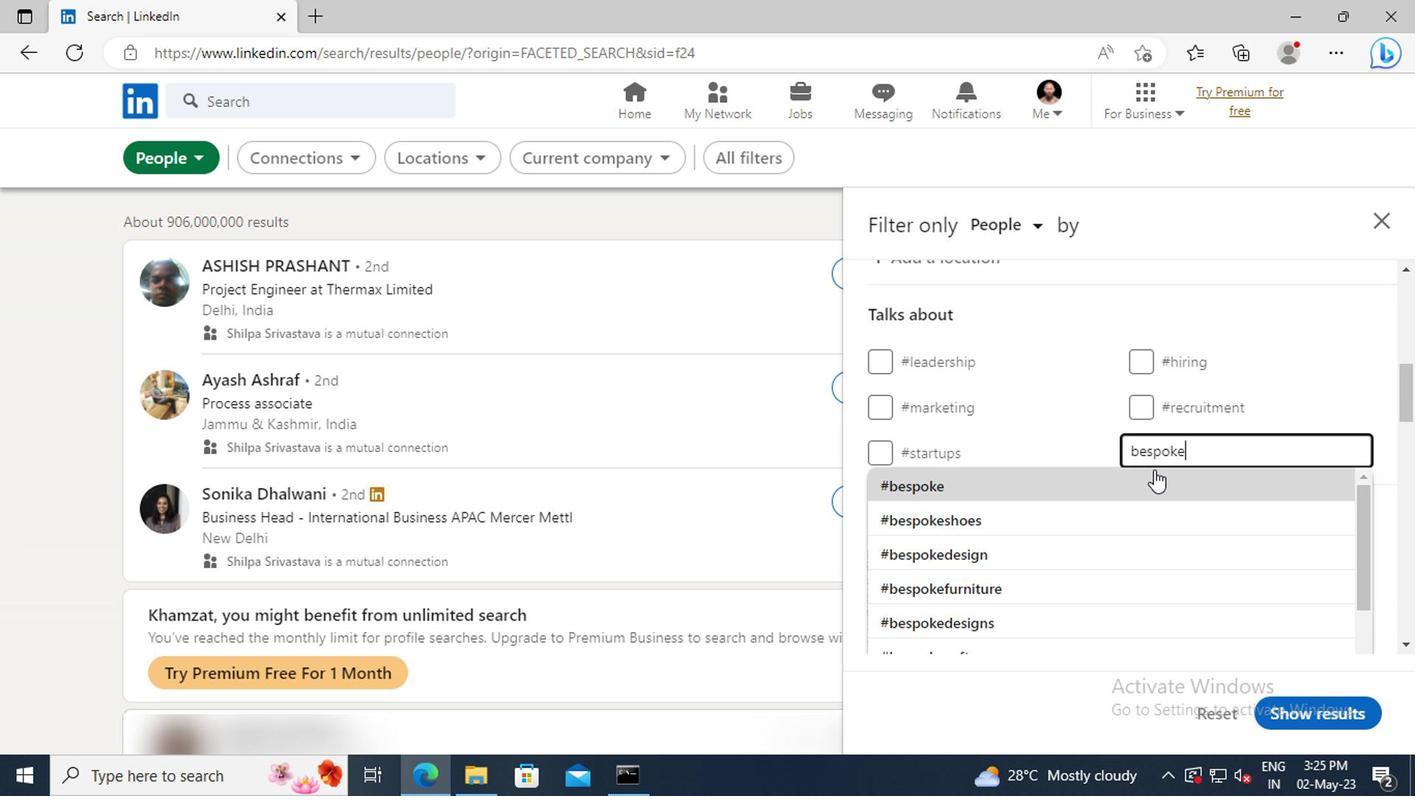 
Action: Mouse scrolled (1151, 477) with delta (0, 0)
Screenshot: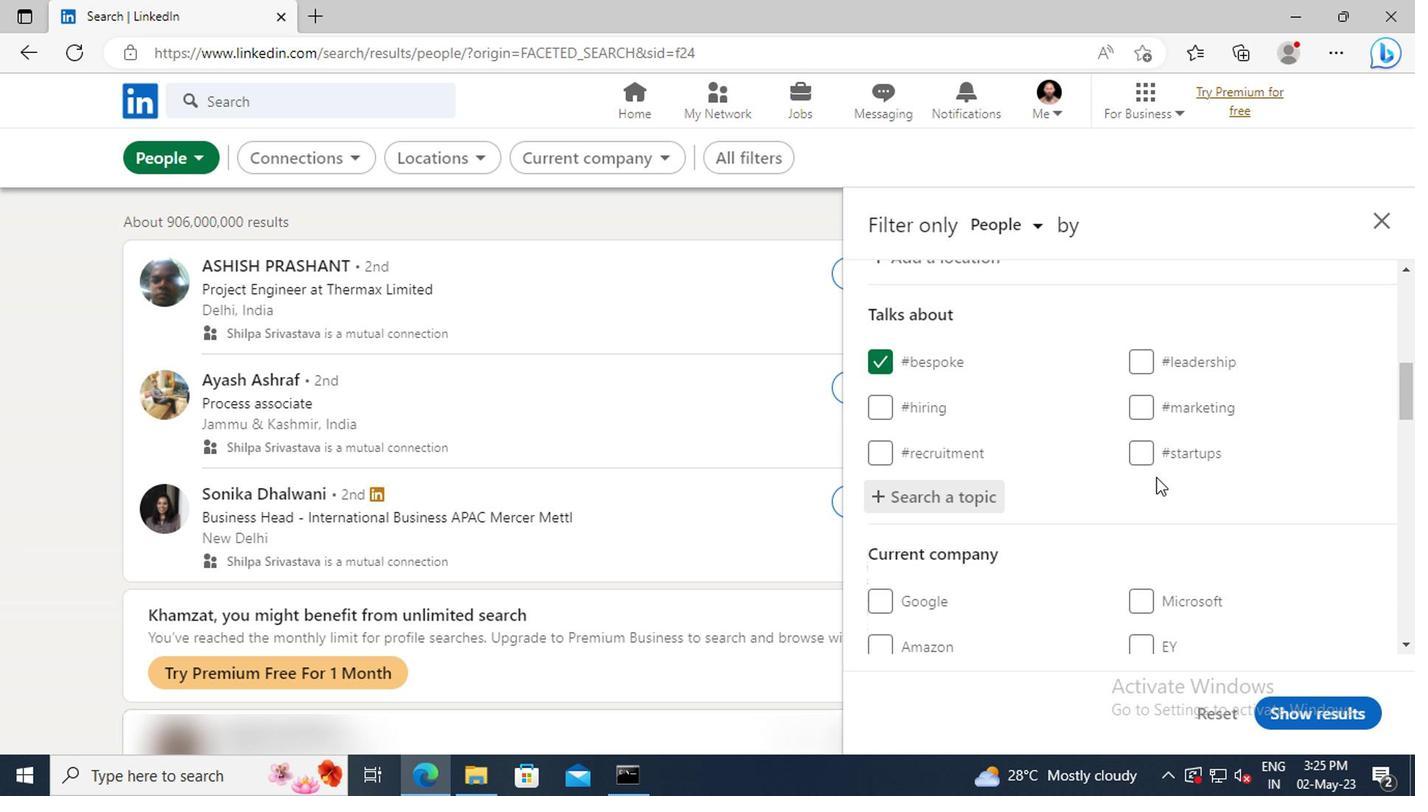 
Action: Mouse scrolled (1151, 477) with delta (0, 0)
Screenshot: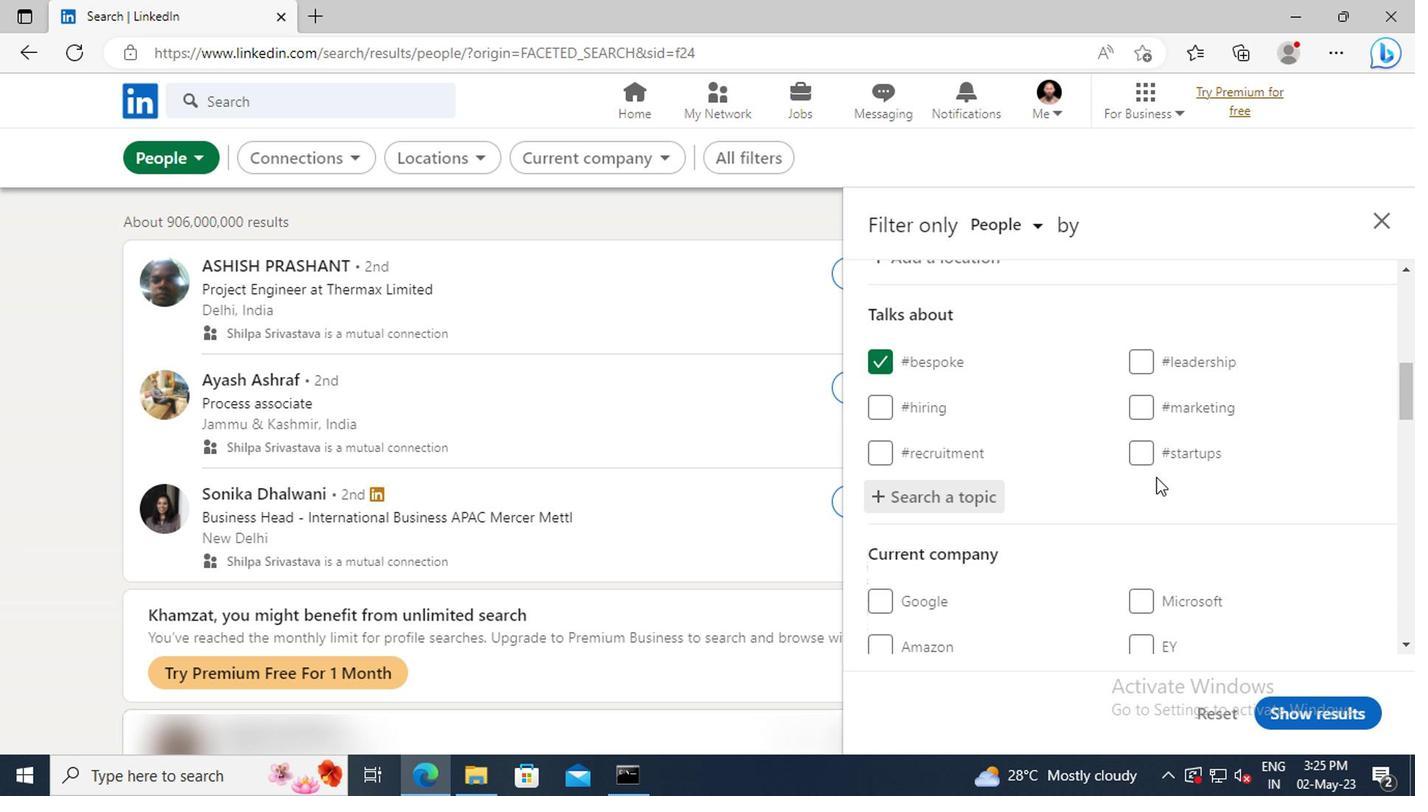 
Action: Mouse scrolled (1151, 477) with delta (0, 0)
Screenshot: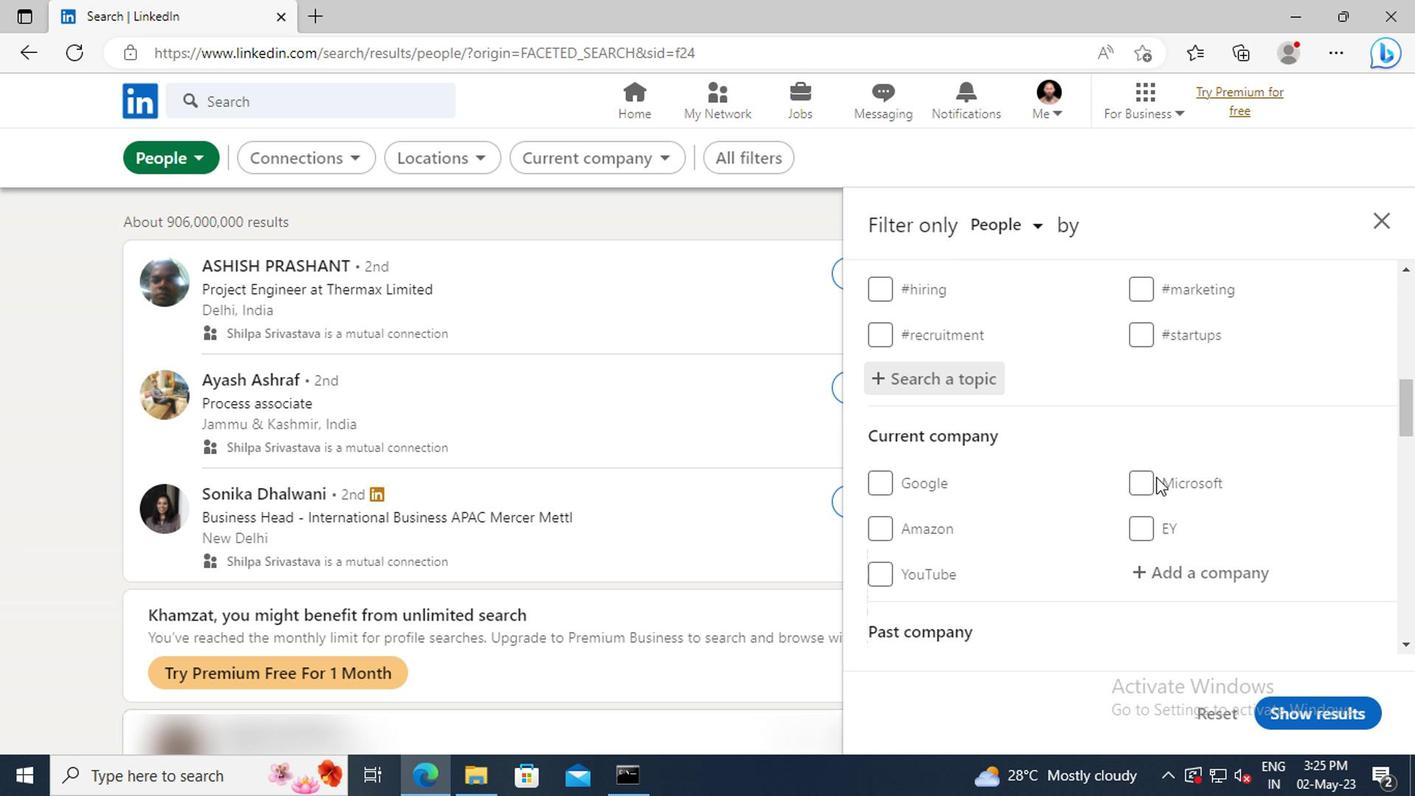 
Action: Mouse scrolled (1151, 477) with delta (0, 0)
Screenshot: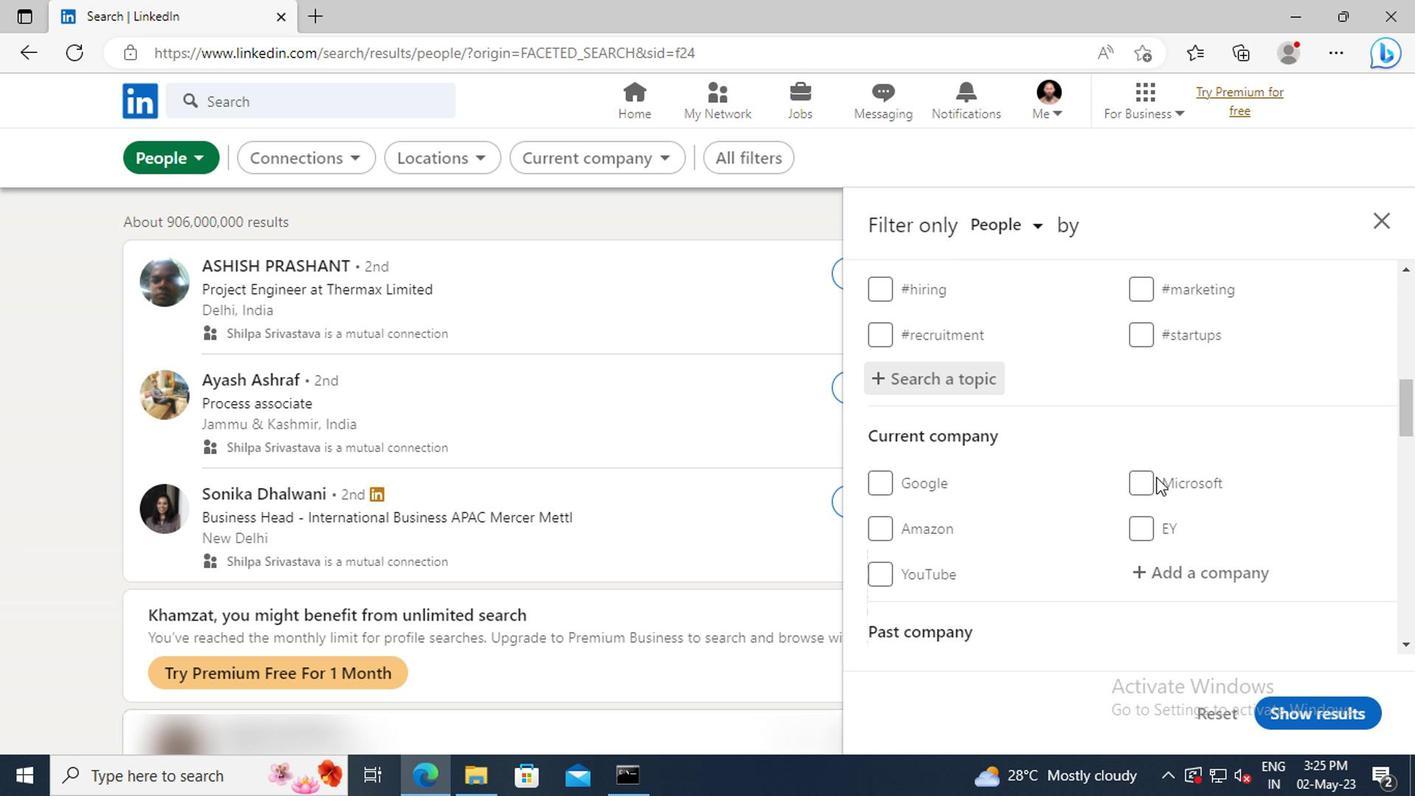 
Action: Mouse scrolled (1151, 477) with delta (0, 0)
Screenshot: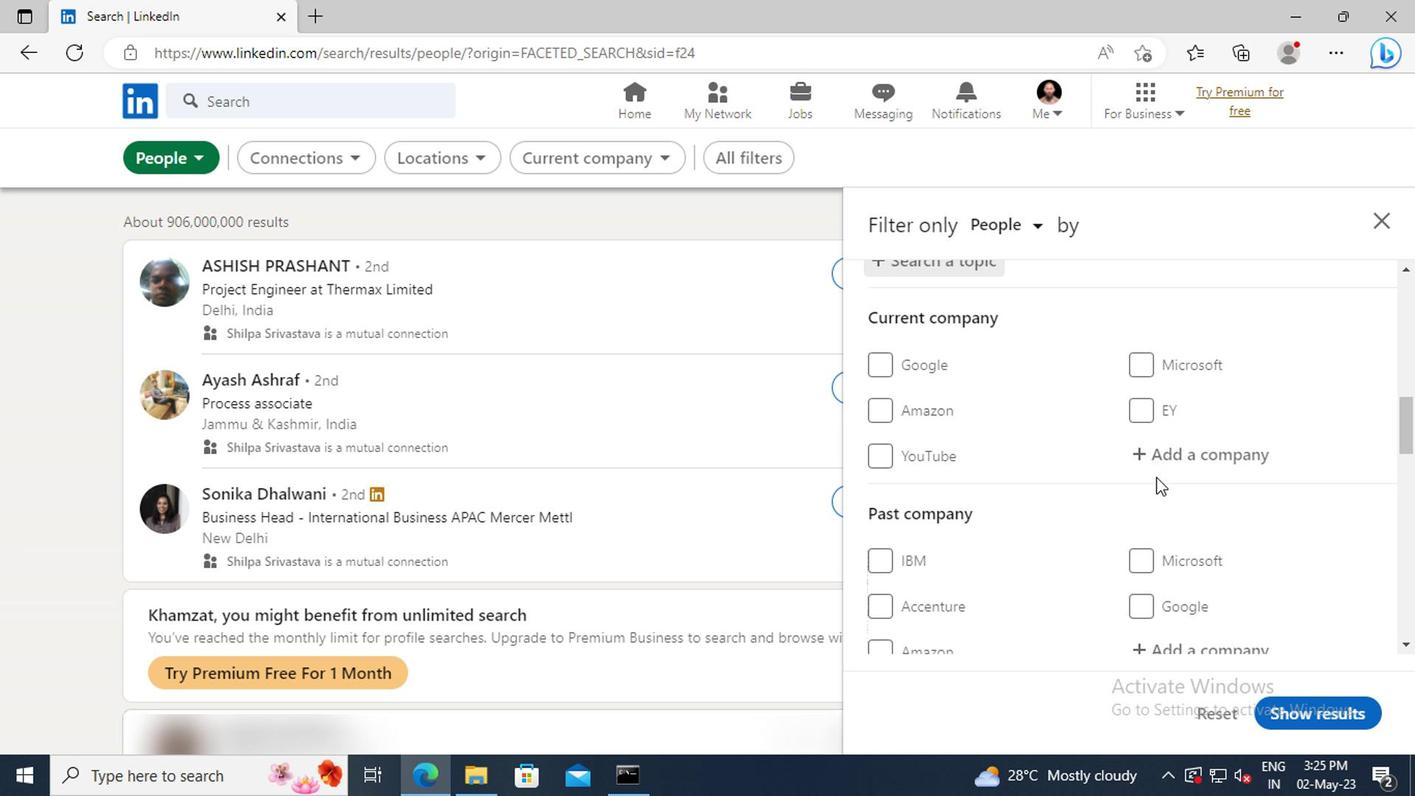 
Action: Mouse scrolled (1151, 477) with delta (0, 0)
Screenshot: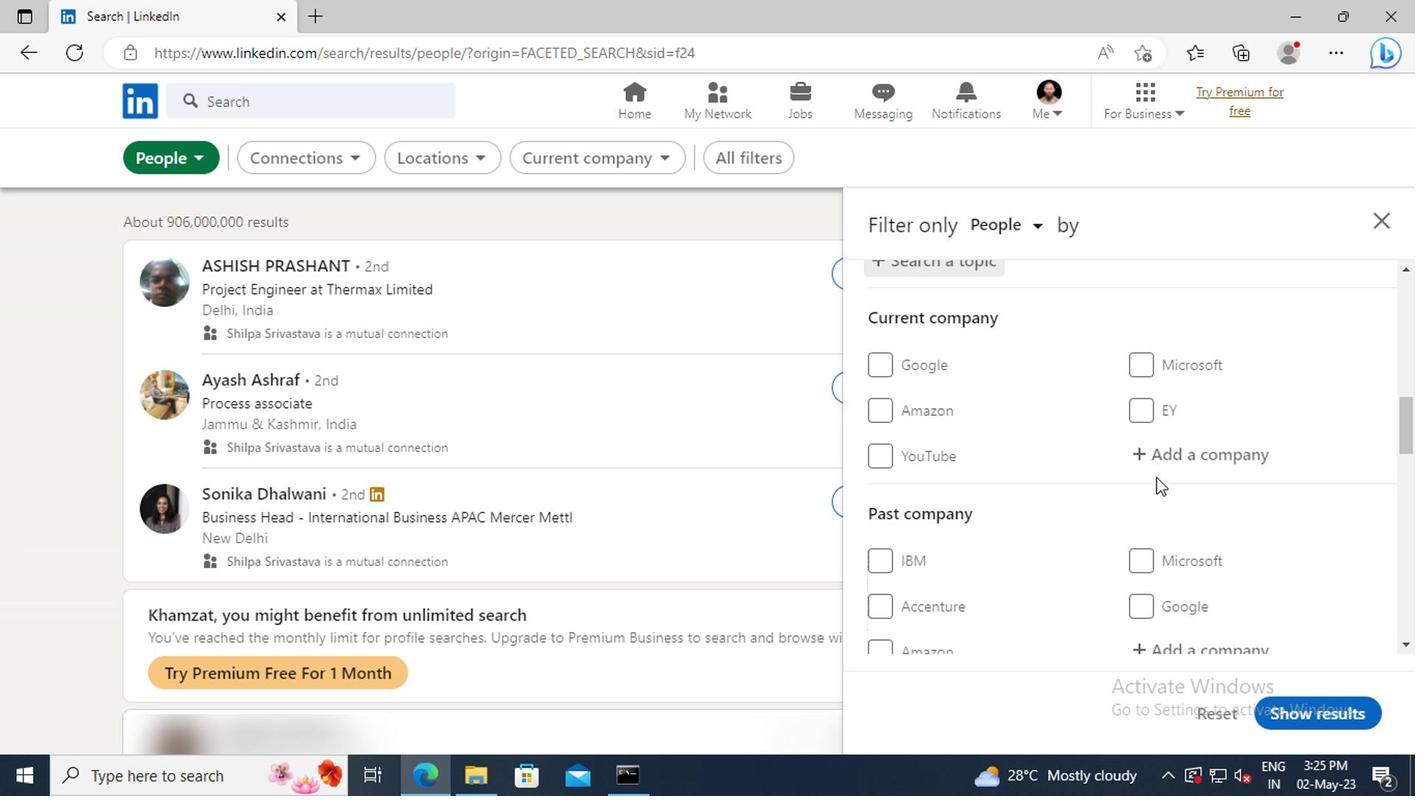 
Action: Mouse scrolled (1151, 477) with delta (0, 0)
Screenshot: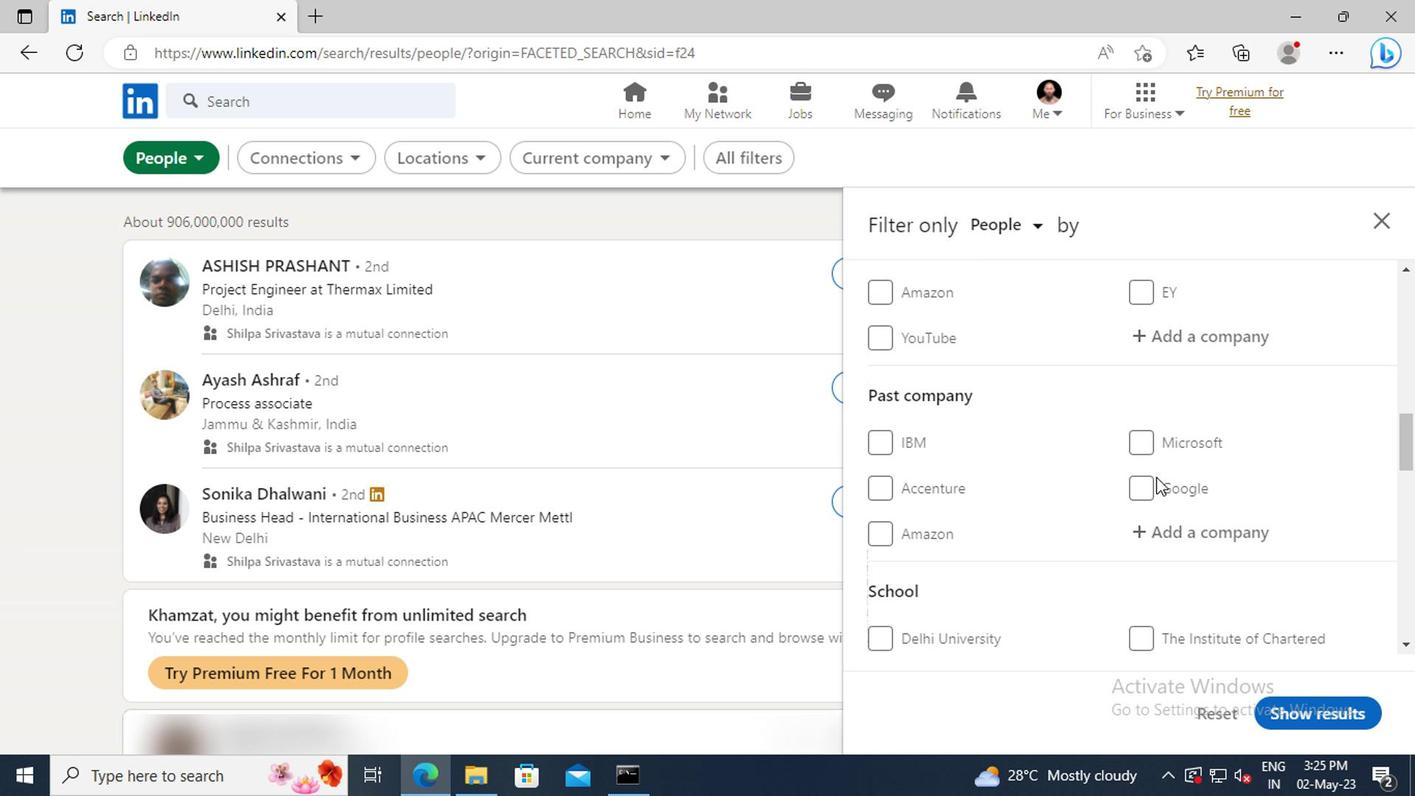 
Action: Mouse scrolled (1151, 477) with delta (0, 0)
Screenshot: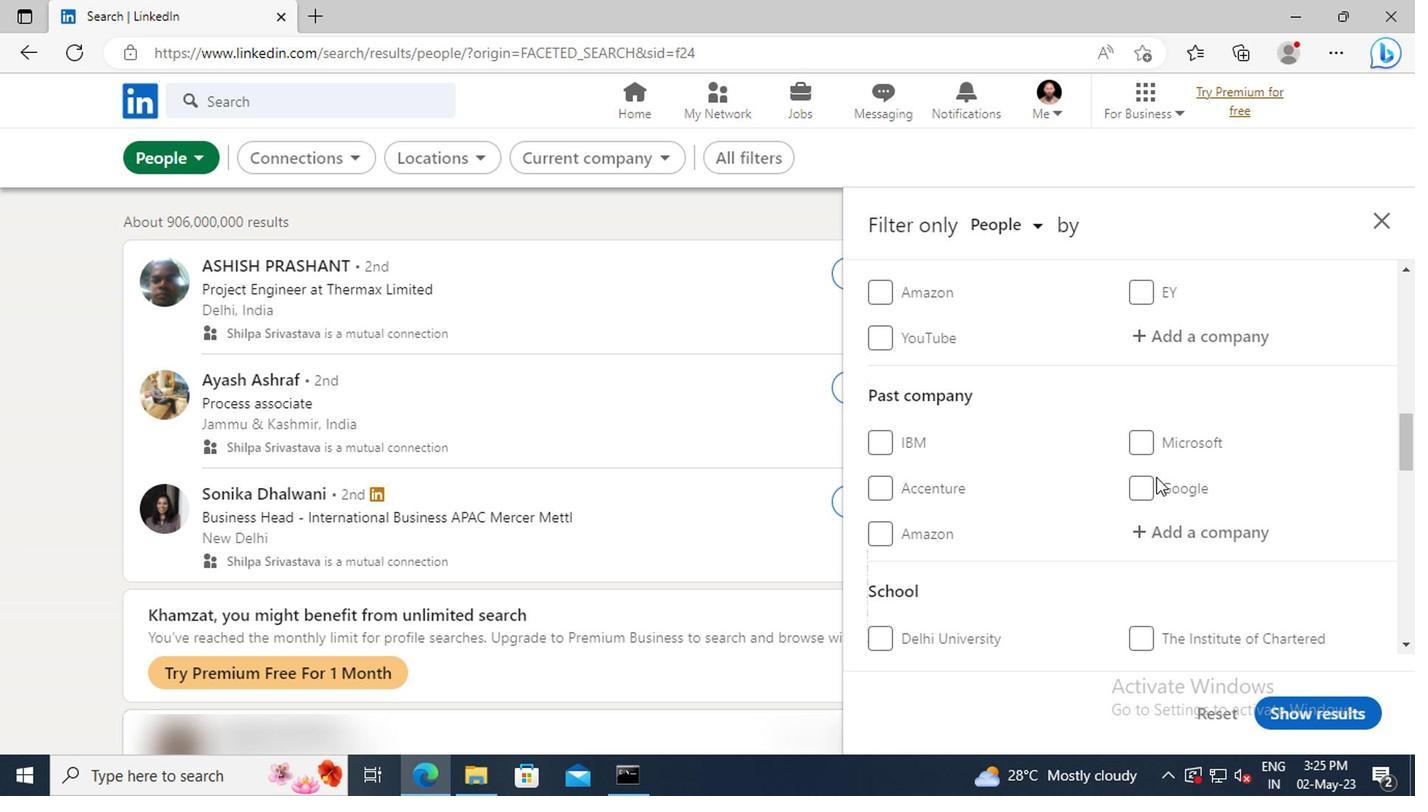 
Action: Mouse scrolled (1151, 477) with delta (0, 0)
Screenshot: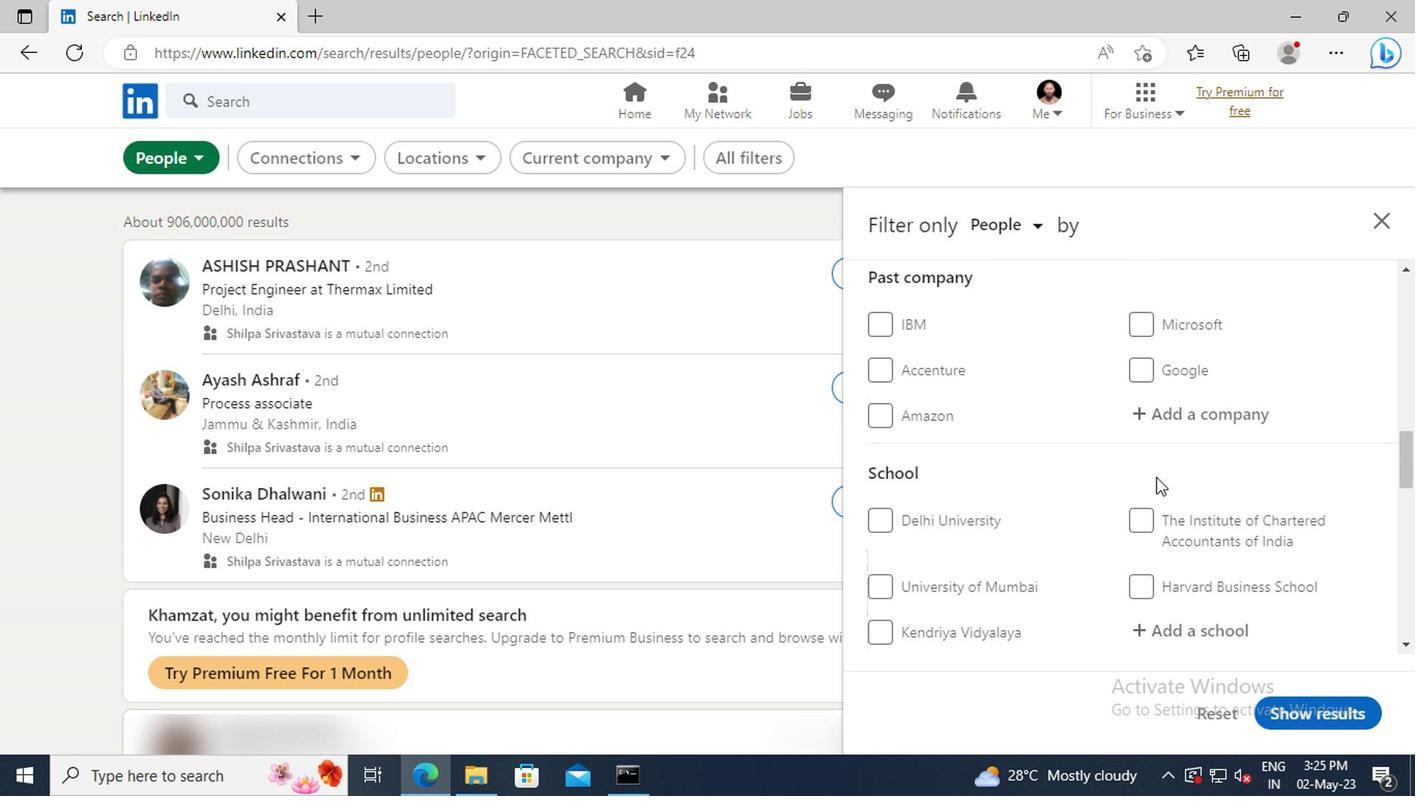 
Action: Mouse scrolled (1151, 477) with delta (0, 0)
Screenshot: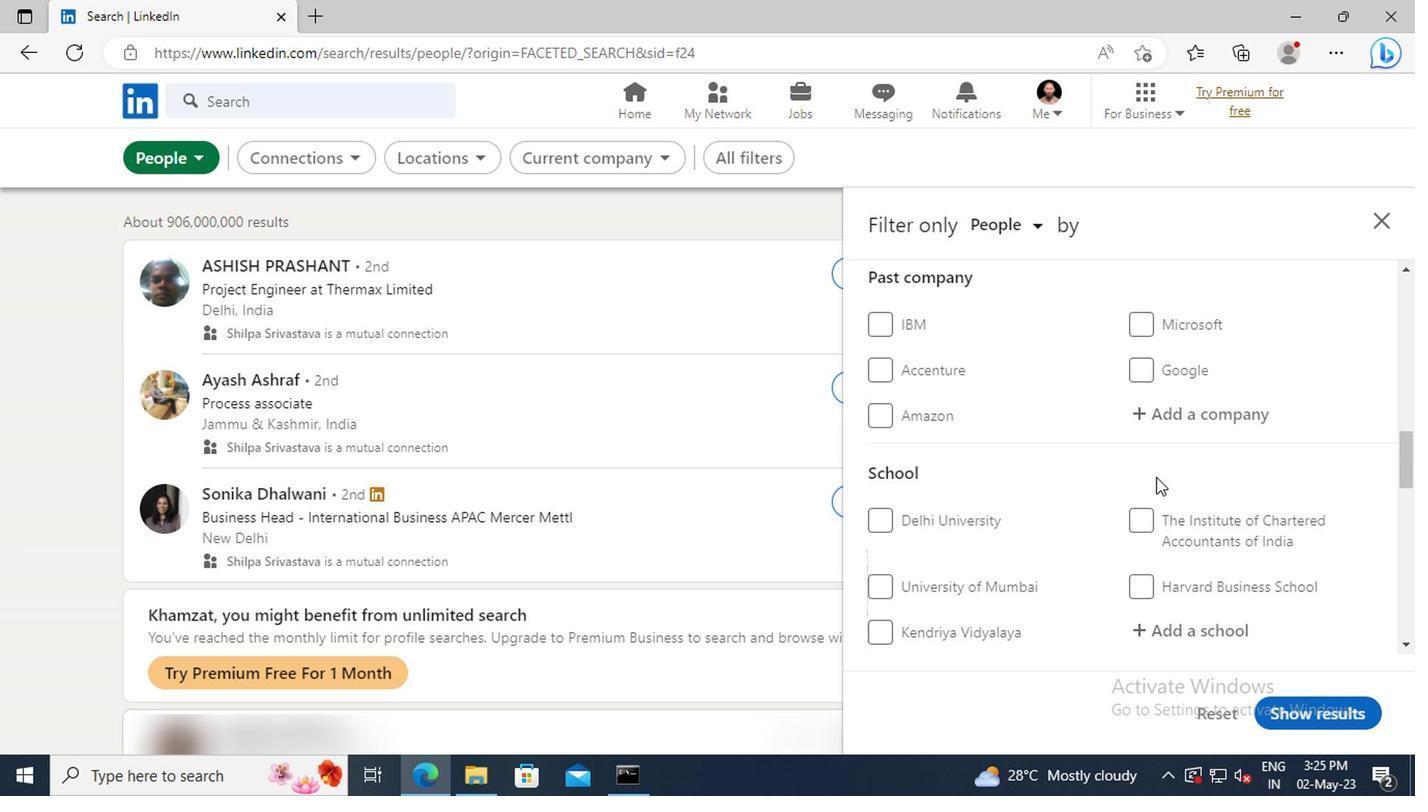 
Action: Mouse scrolled (1151, 477) with delta (0, 0)
Screenshot: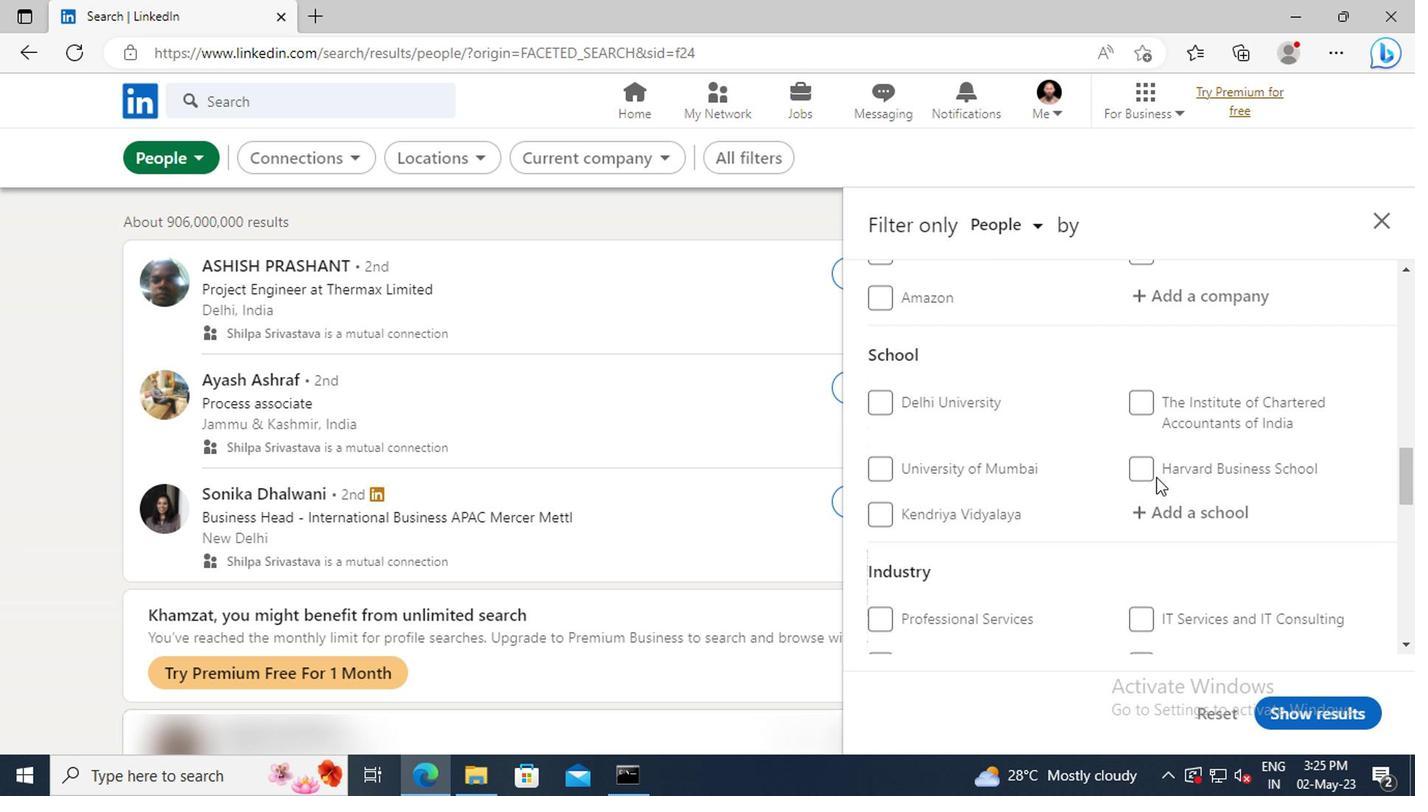 
Action: Mouse scrolled (1151, 477) with delta (0, 0)
Screenshot: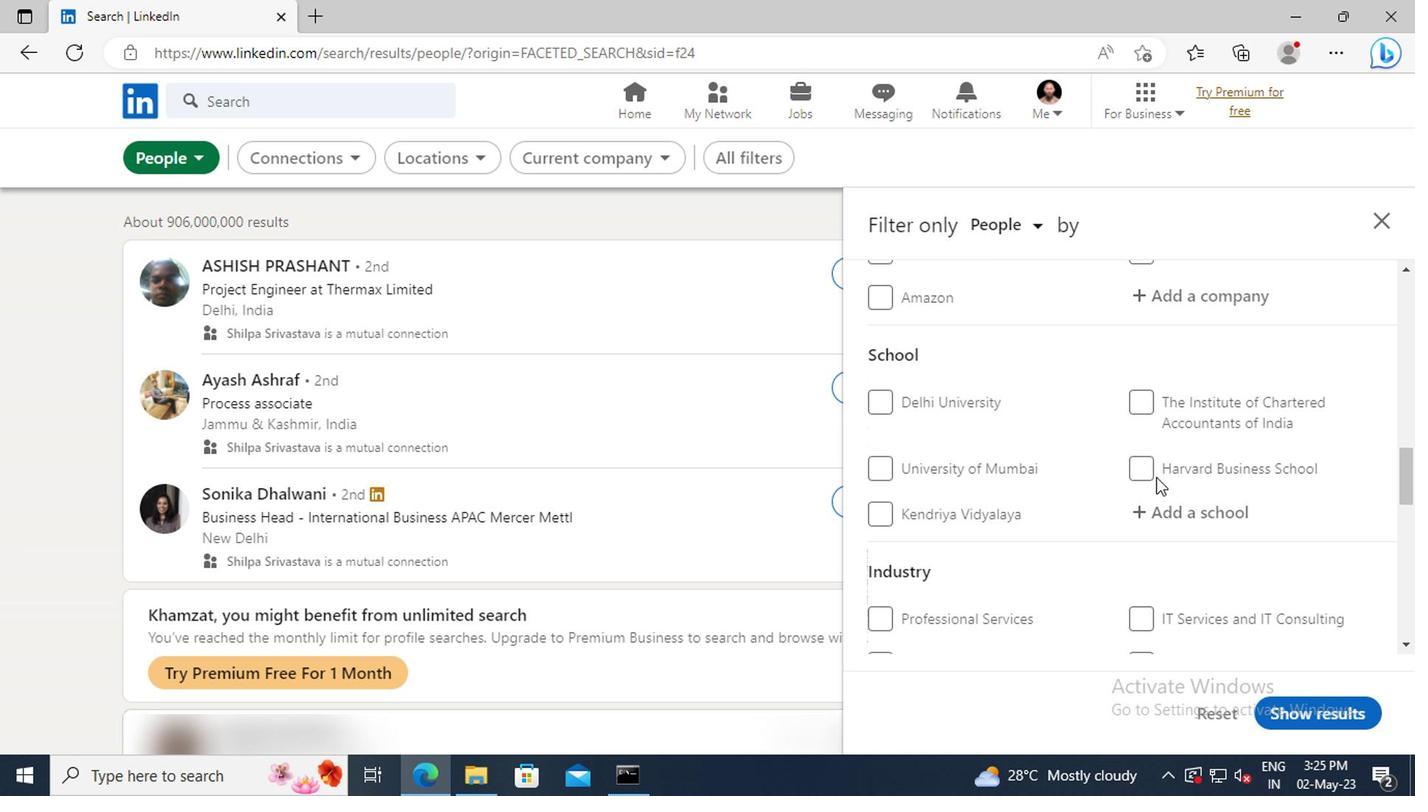 
Action: Mouse scrolled (1151, 477) with delta (0, 0)
Screenshot: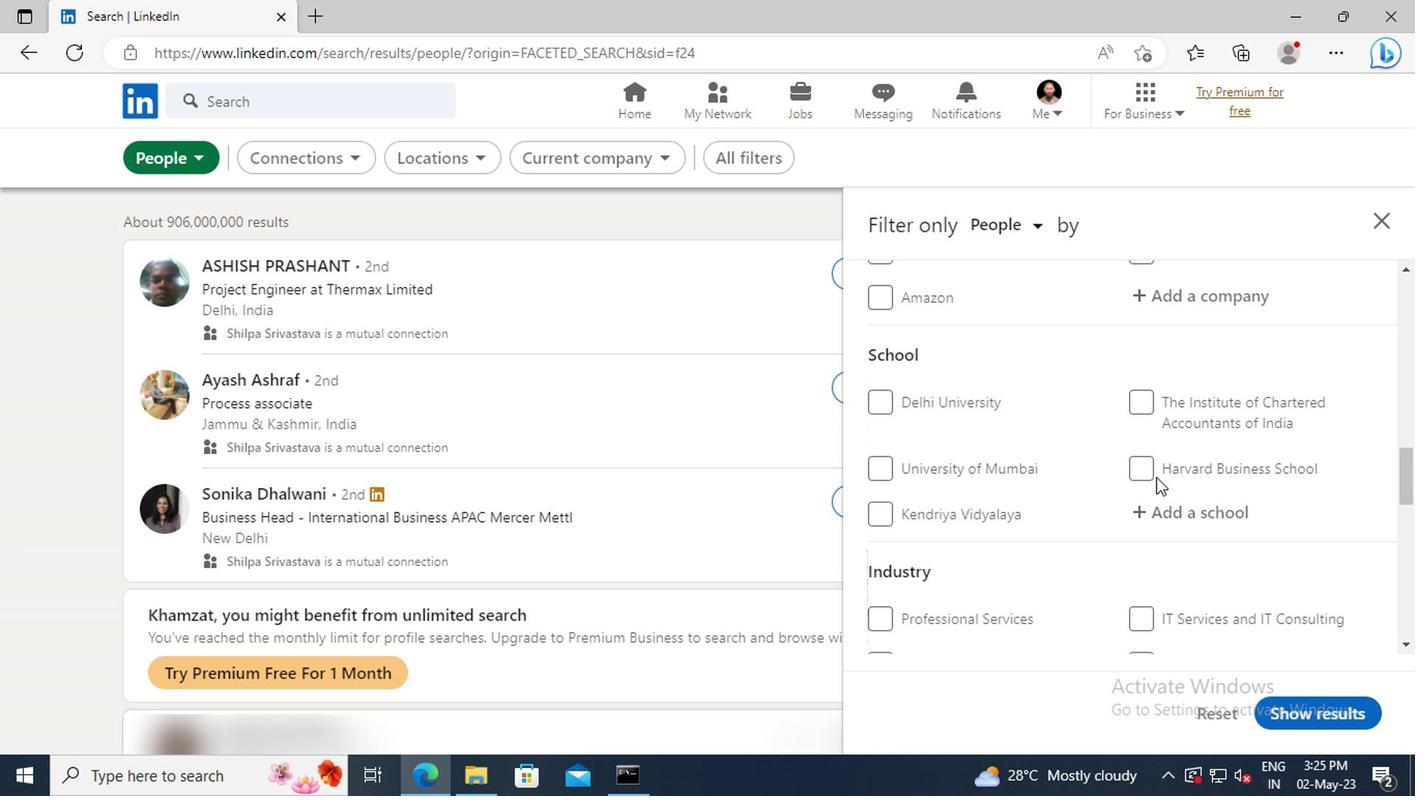 
Action: Mouse scrolled (1151, 477) with delta (0, 0)
Screenshot: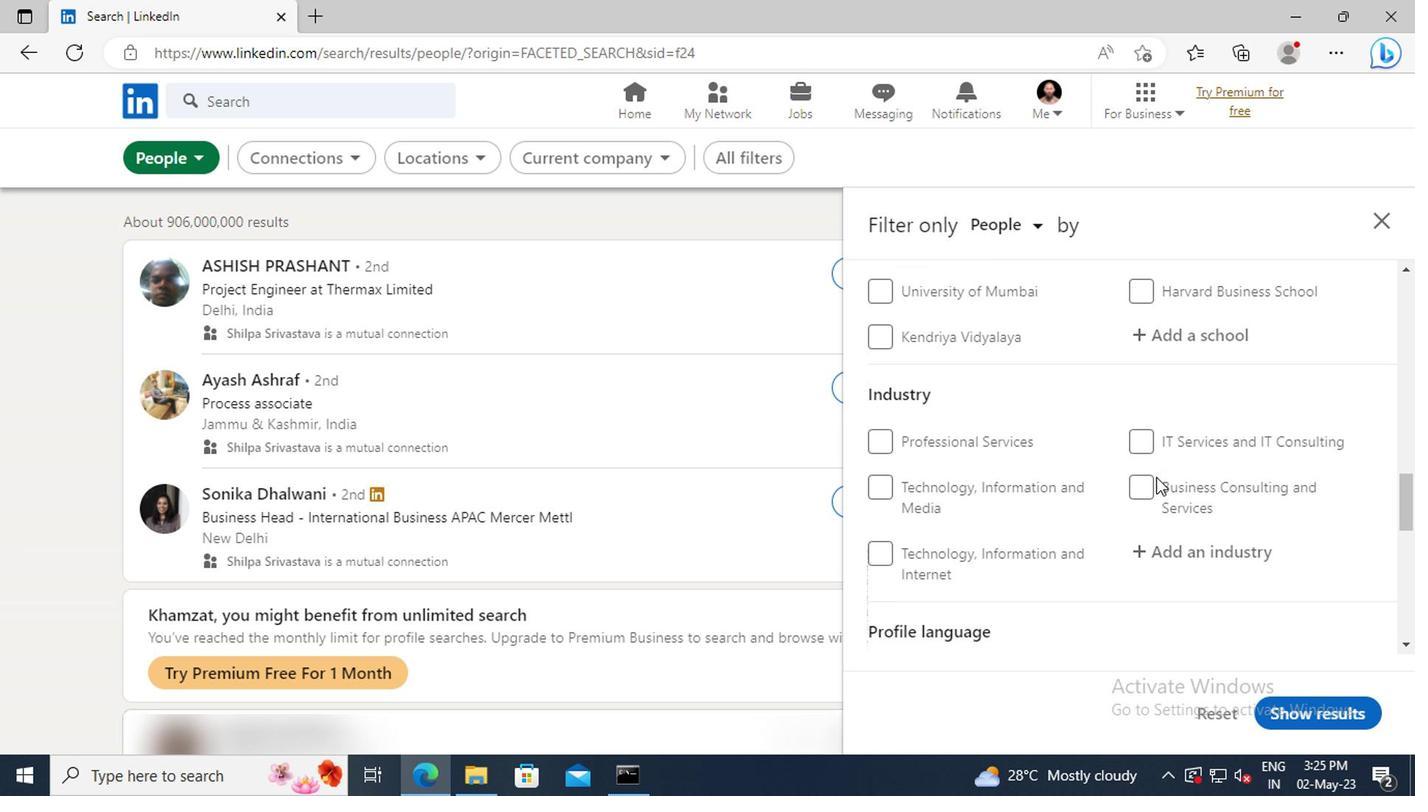 
Action: Mouse scrolled (1151, 477) with delta (0, 0)
Screenshot: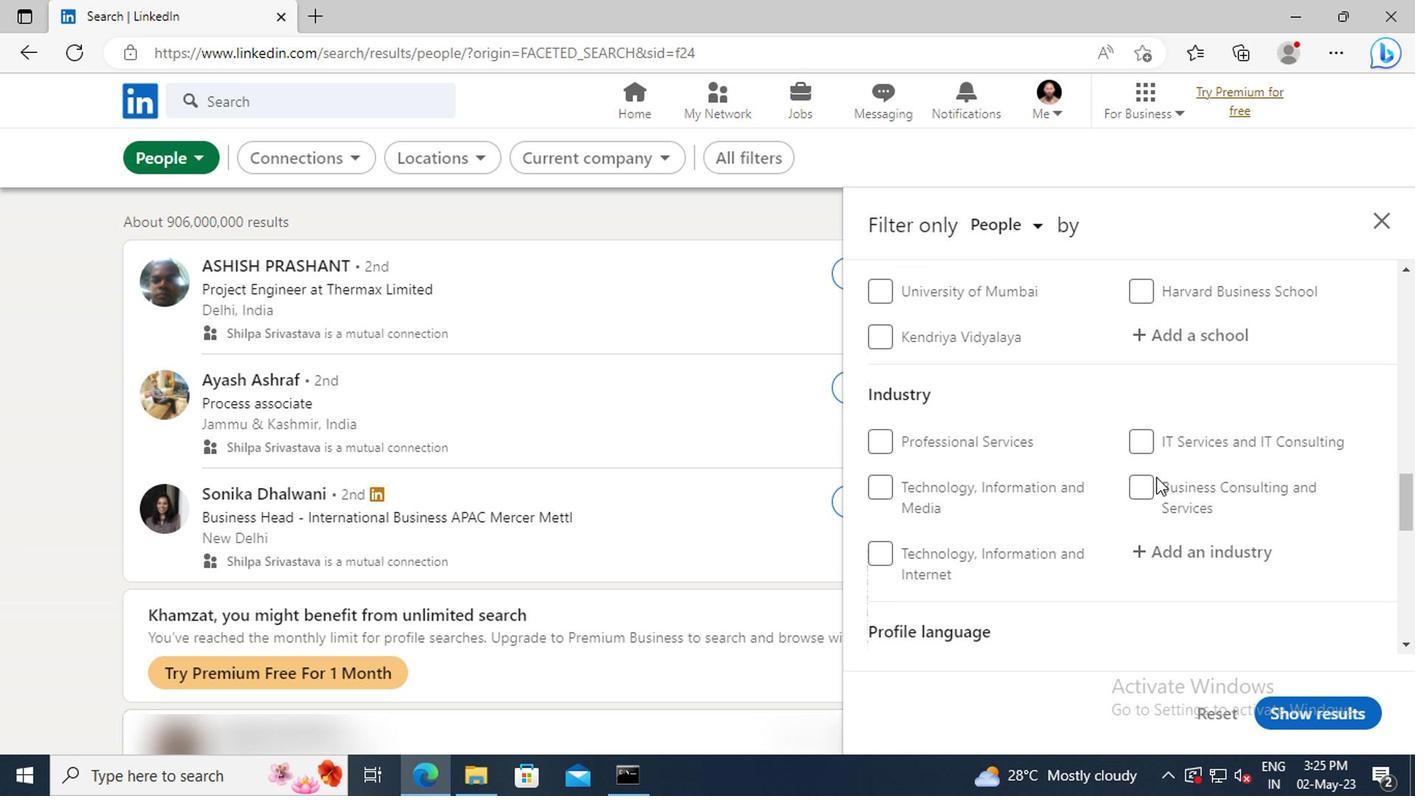
Action: Mouse scrolled (1151, 477) with delta (0, 0)
Screenshot: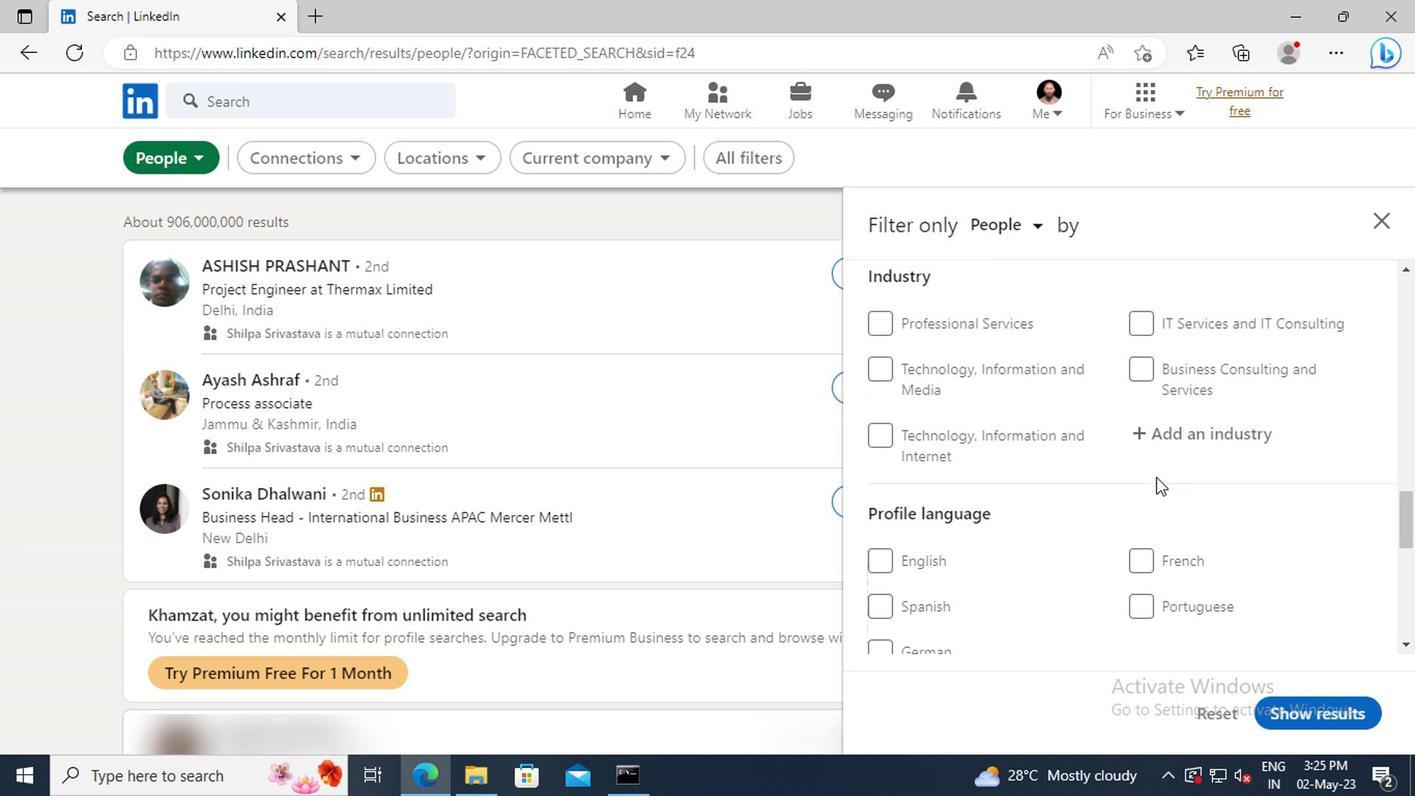 
Action: Mouse moved to (883, 549)
Screenshot: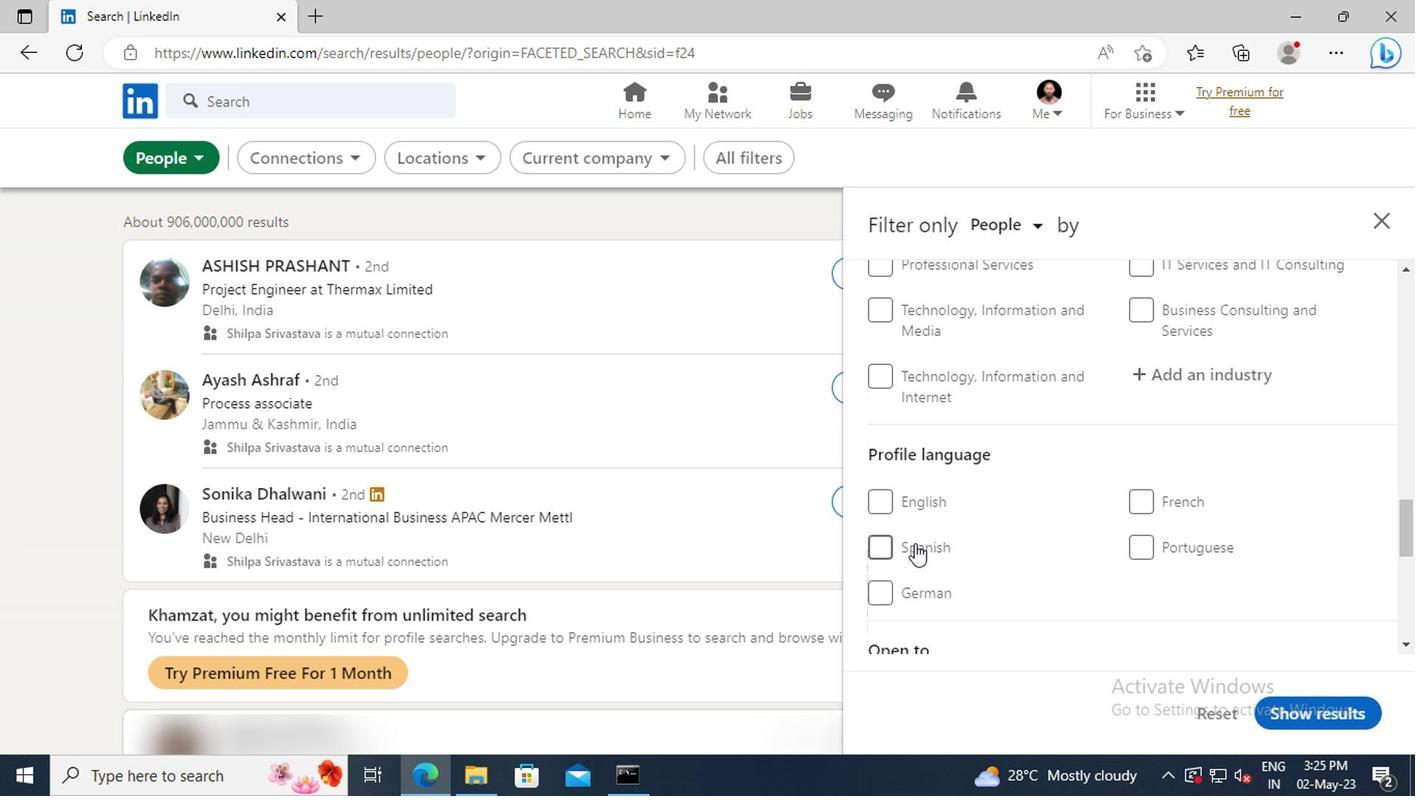 
Action: Mouse pressed left at (883, 549)
Screenshot: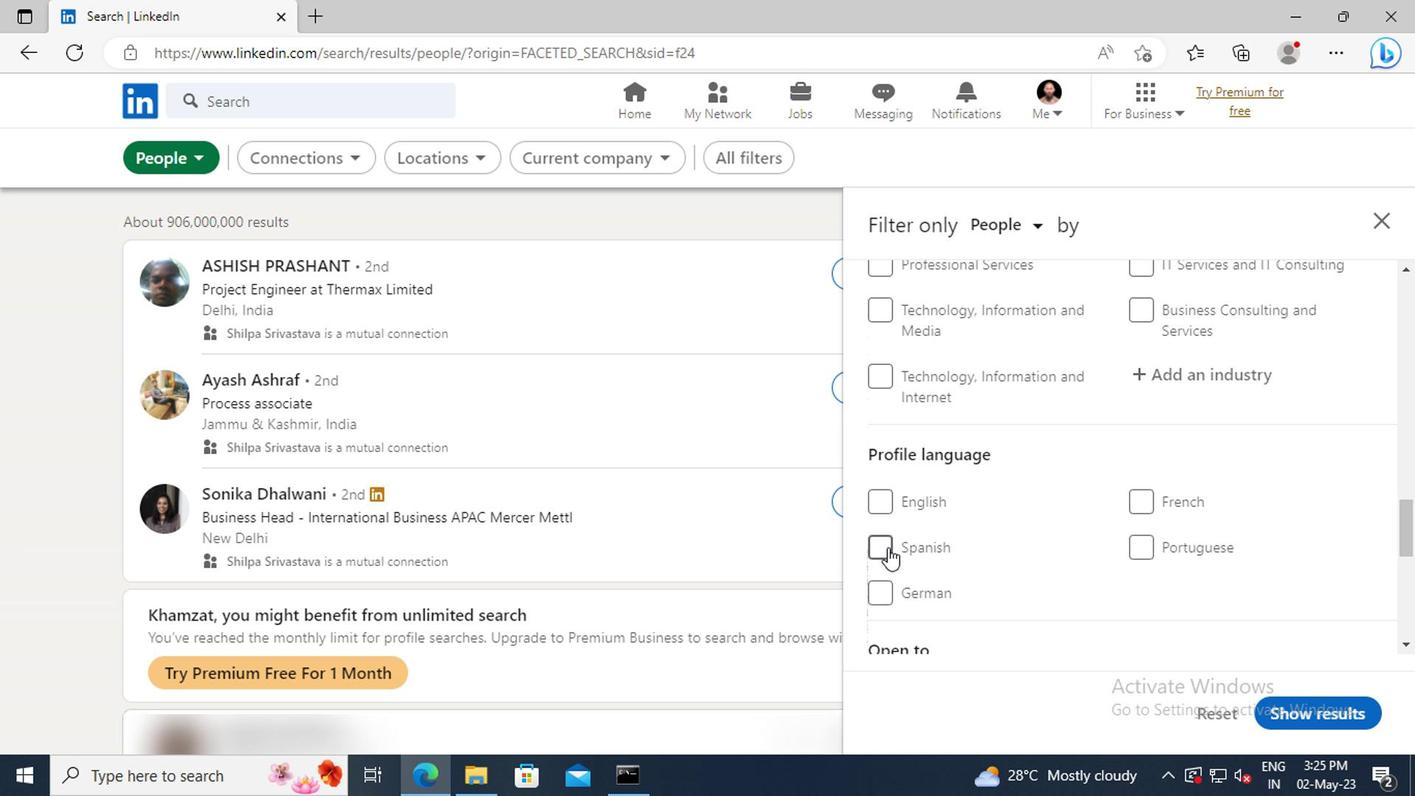 
Action: Mouse moved to (1145, 505)
Screenshot: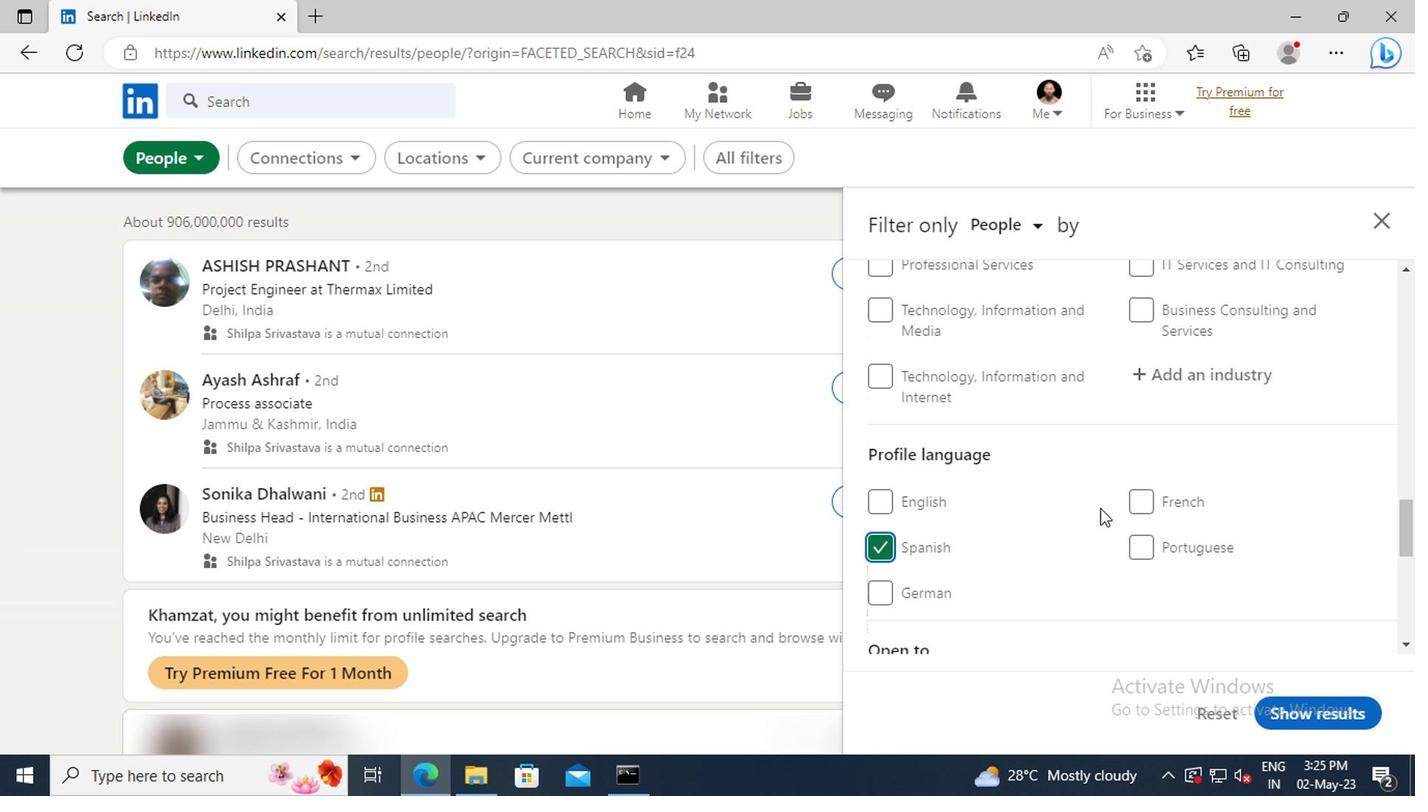 
Action: Mouse scrolled (1145, 506) with delta (0, 0)
Screenshot: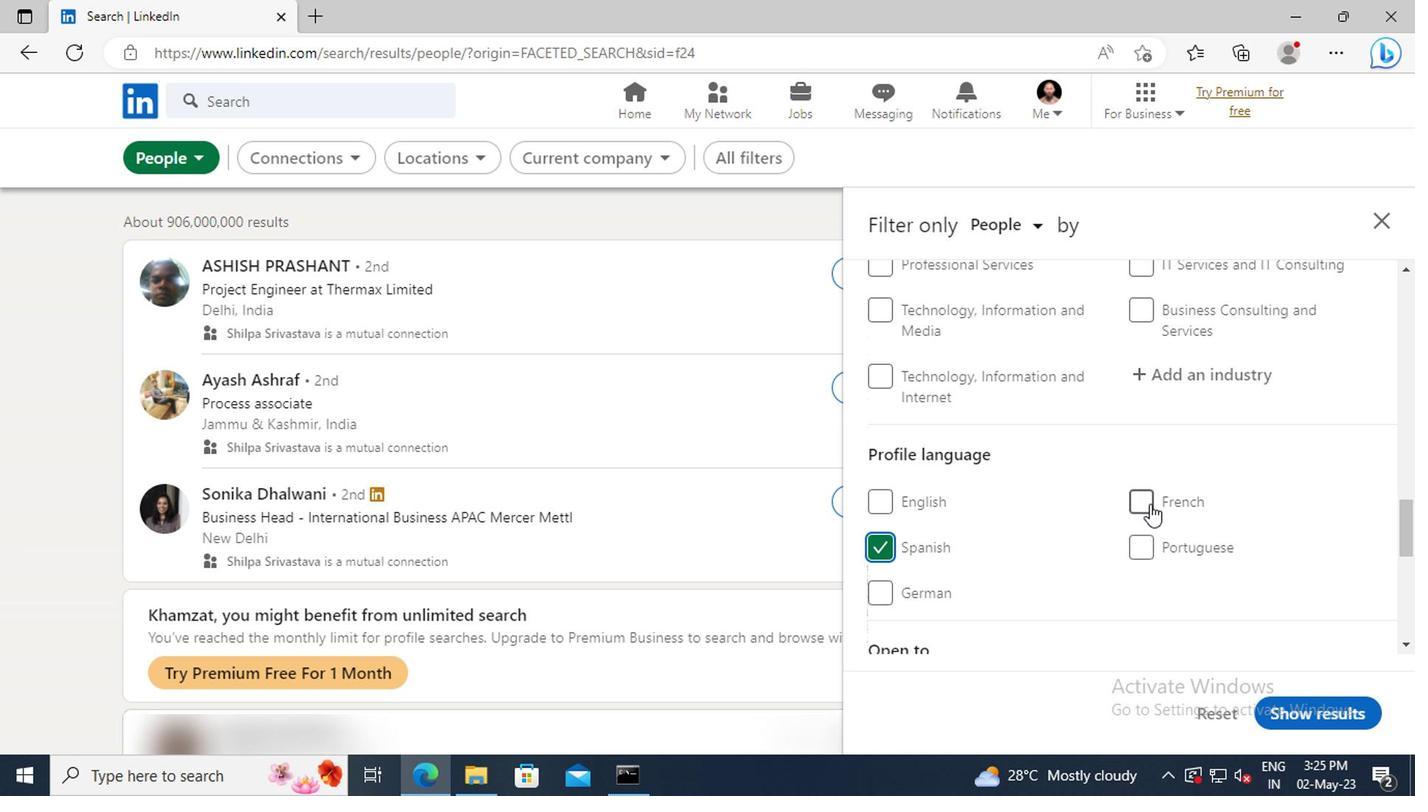 
Action: Mouse scrolled (1145, 506) with delta (0, 0)
Screenshot: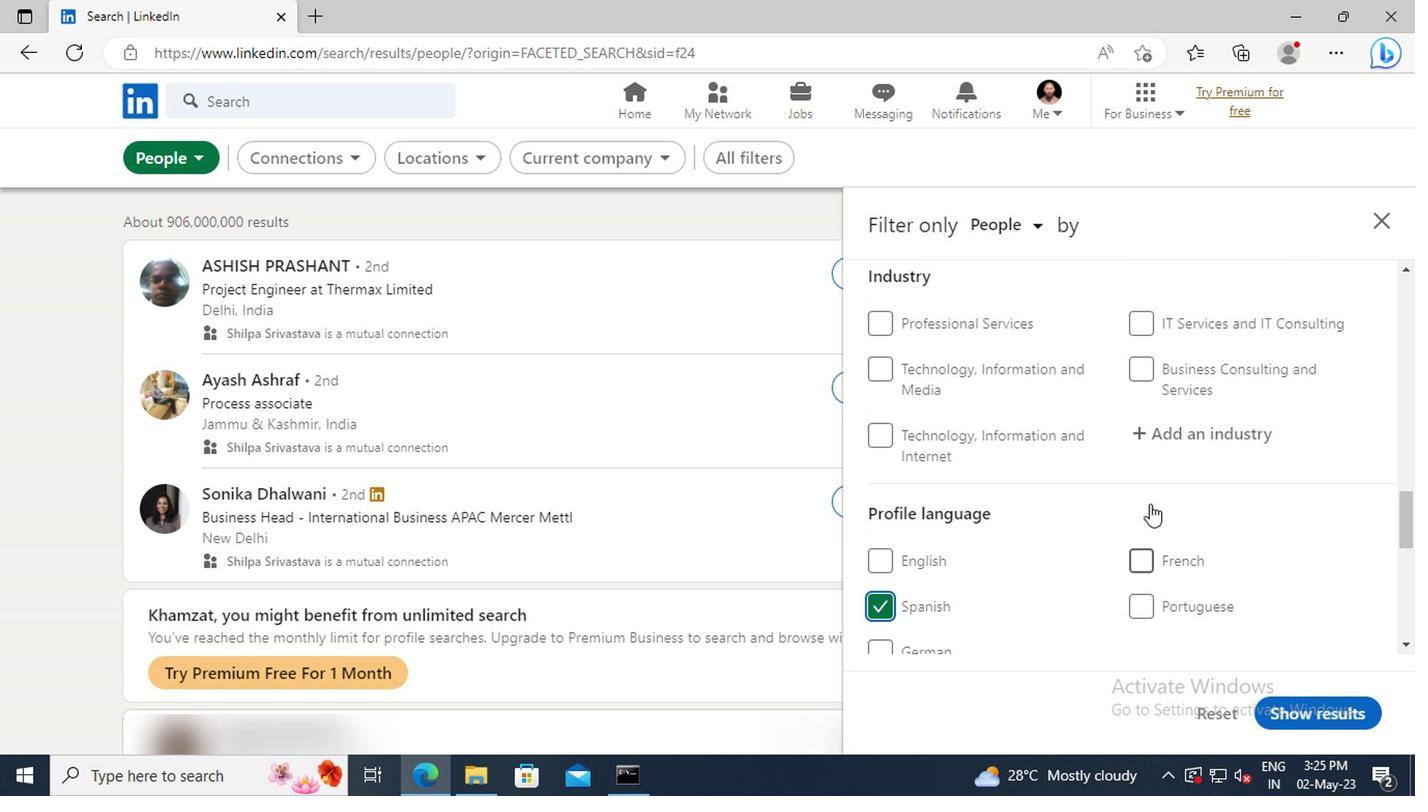 
Action: Mouse scrolled (1145, 506) with delta (0, 0)
Screenshot: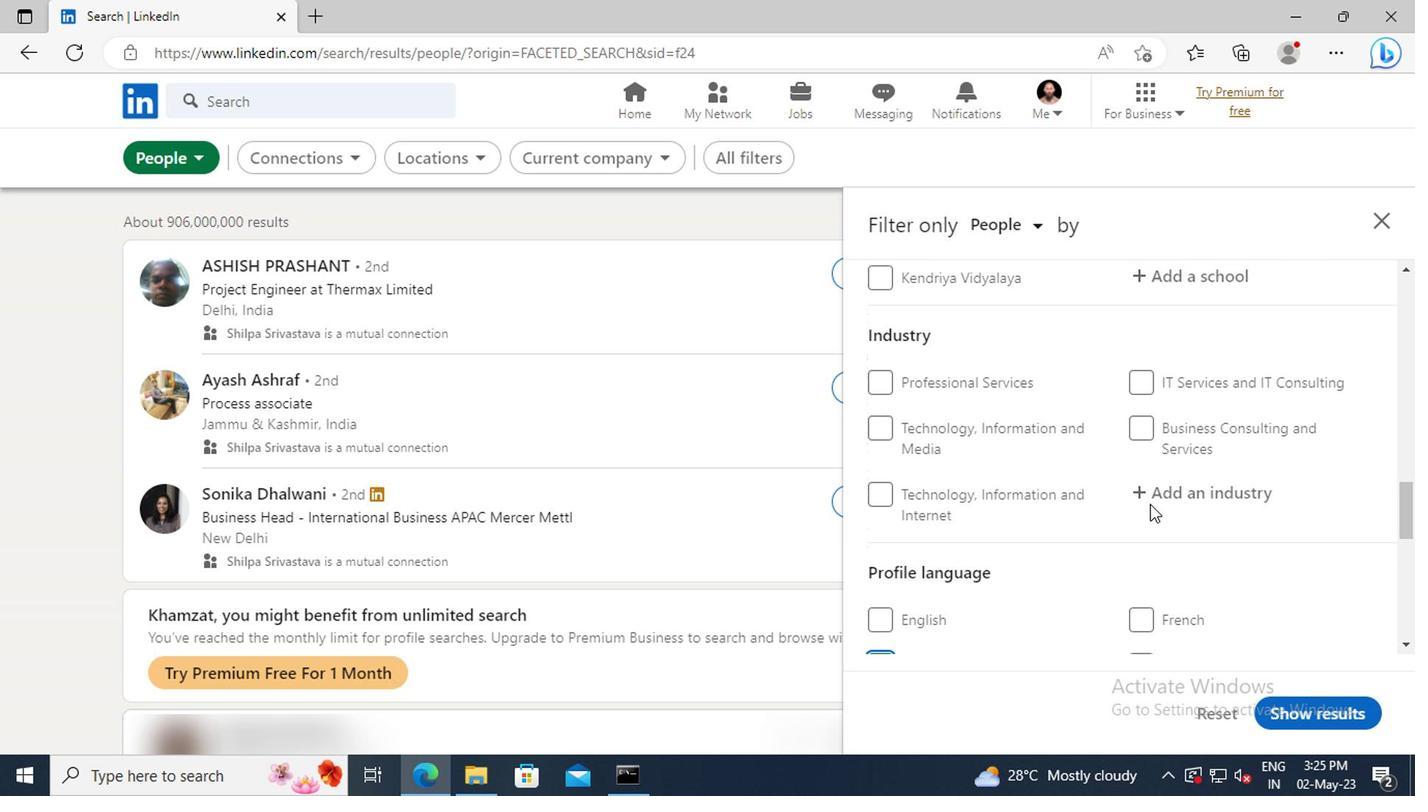 
Action: Mouse scrolled (1145, 506) with delta (0, 0)
Screenshot: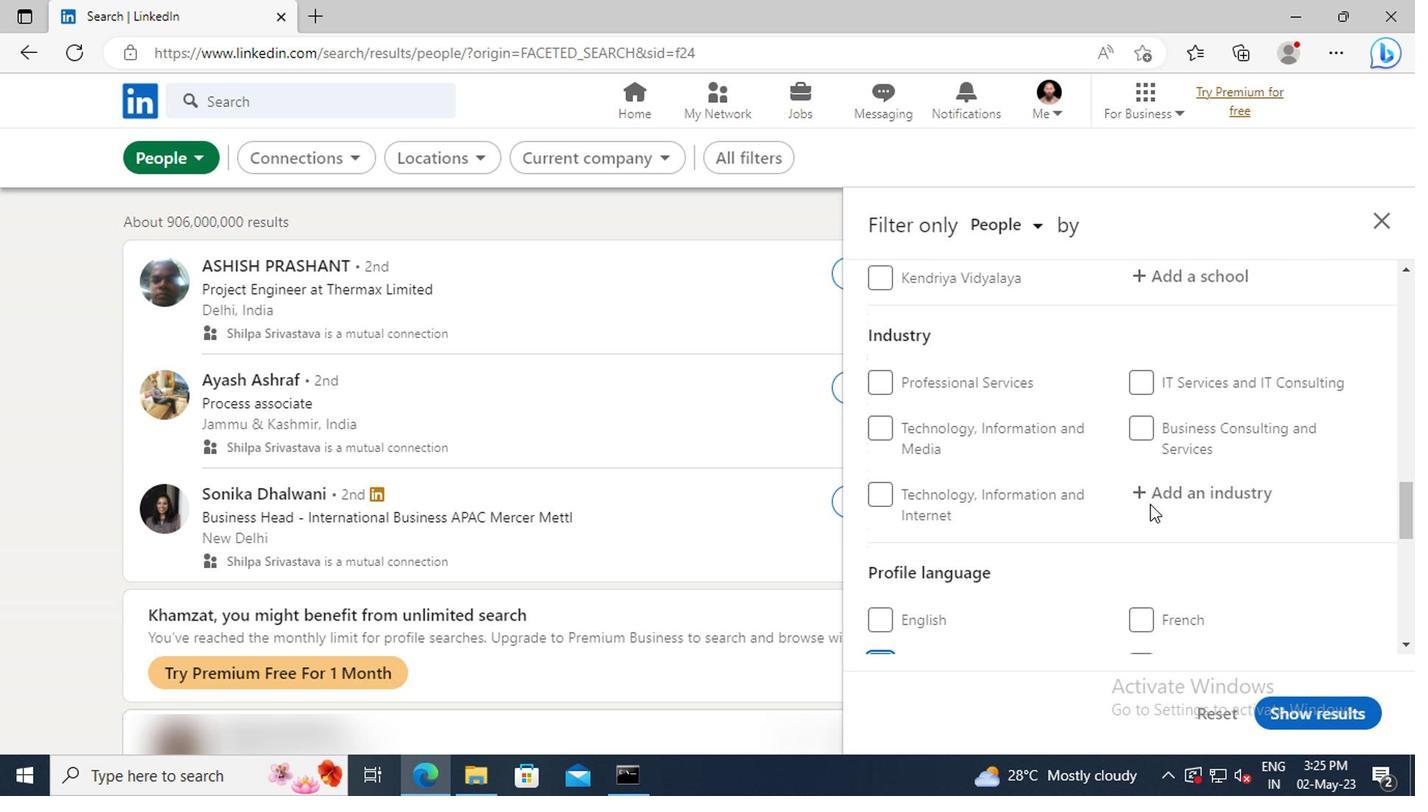 
Action: Mouse moved to (1146, 505)
Screenshot: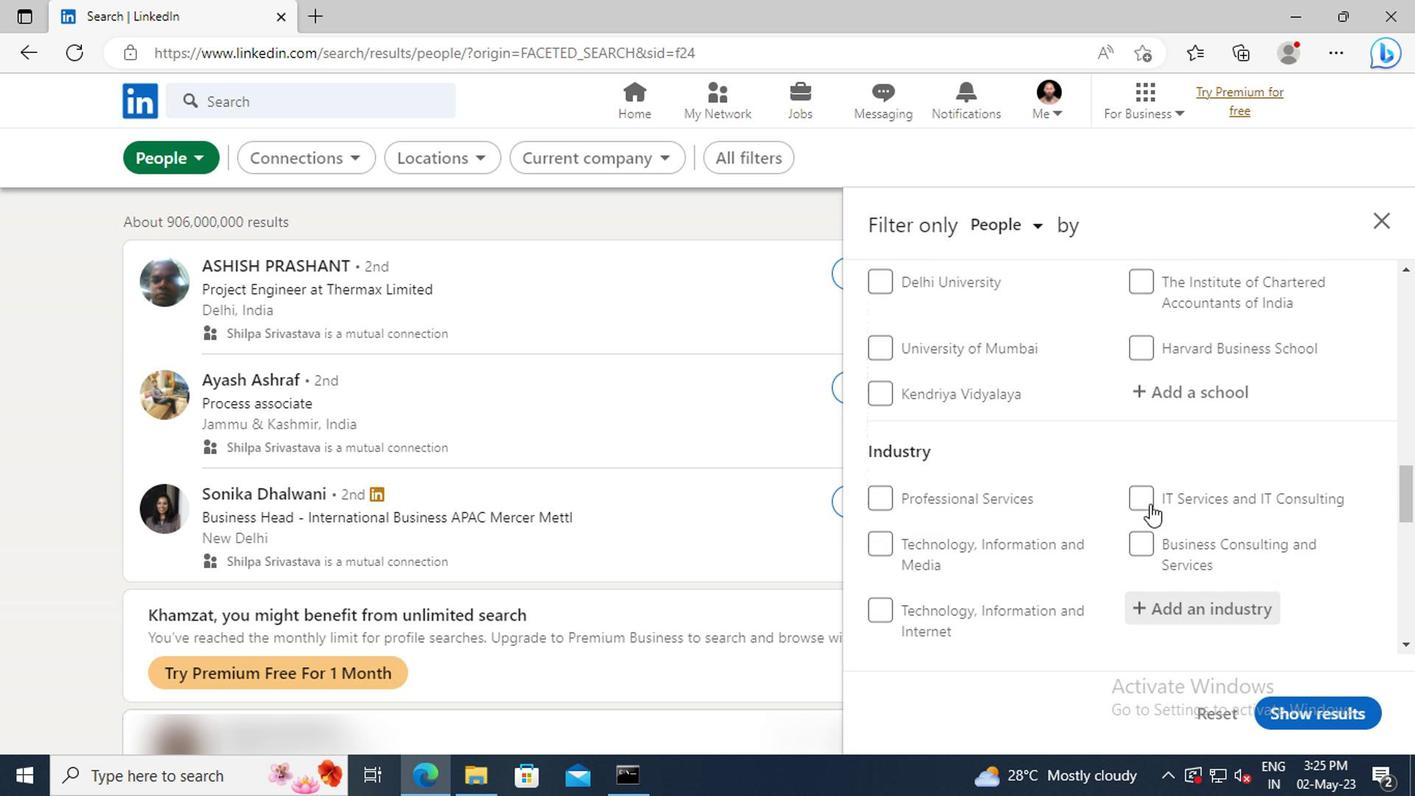 
Action: Mouse scrolled (1146, 506) with delta (0, 0)
Screenshot: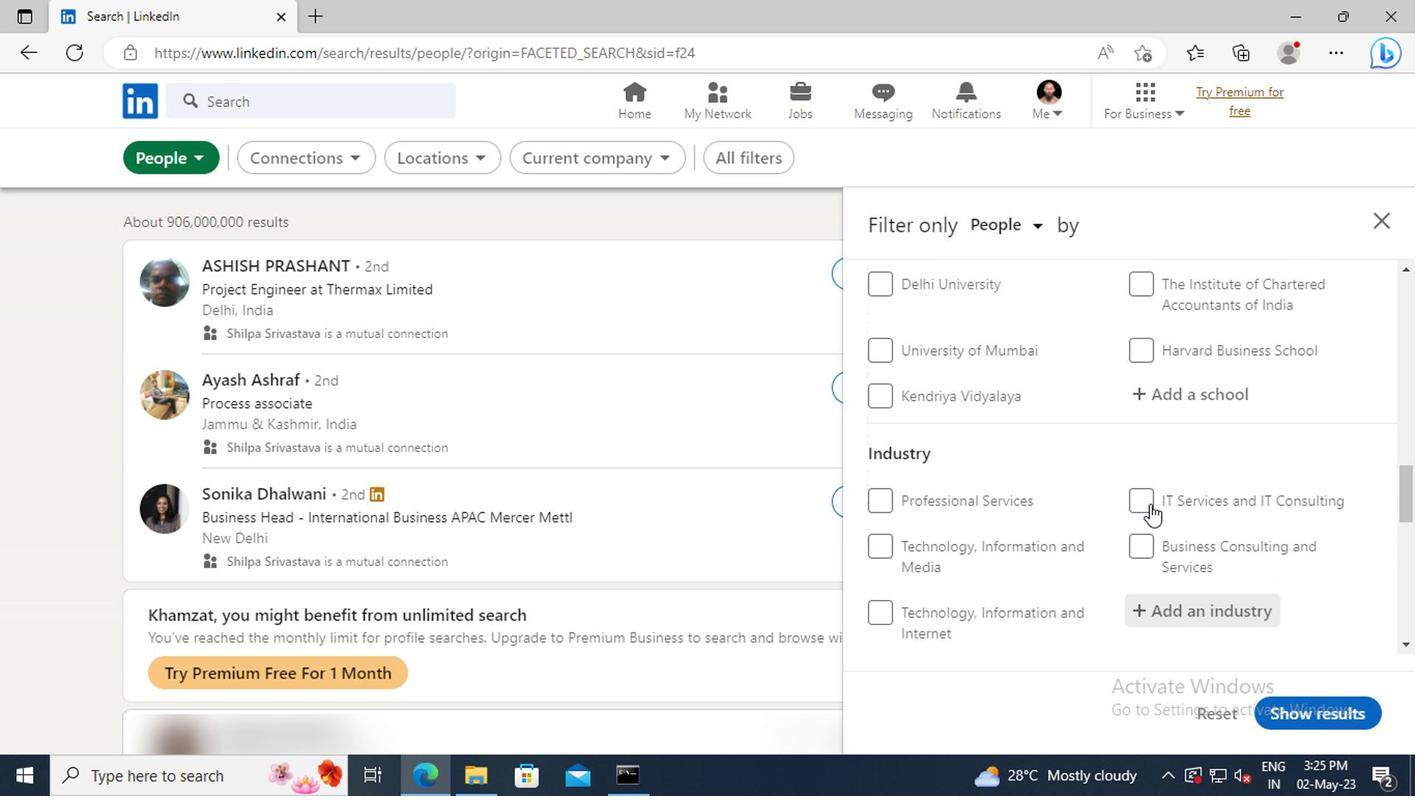 
Action: Mouse scrolled (1146, 506) with delta (0, 0)
Screenshot: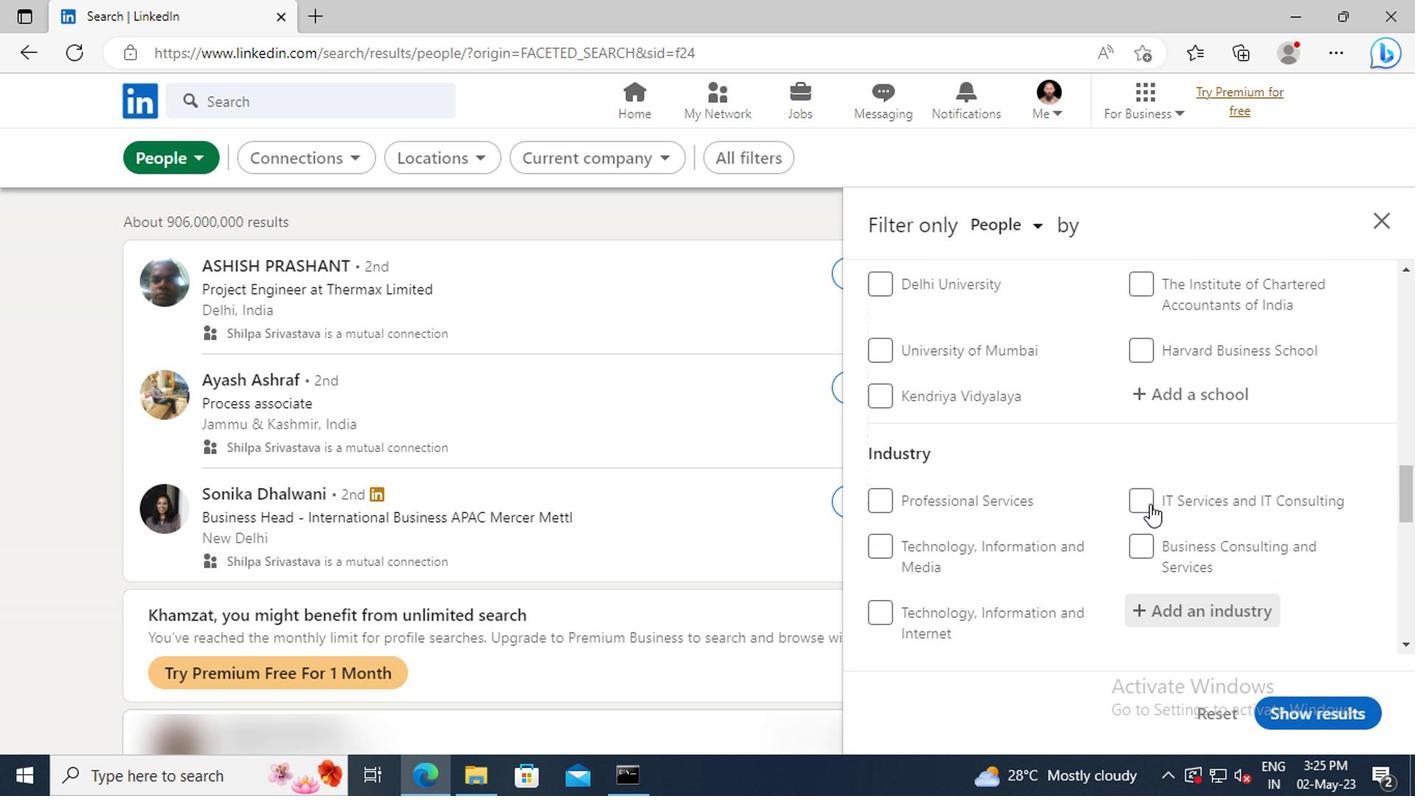 
Action: Mouse scrolled (1146, 506) with delta (0, 0)
Screenshot: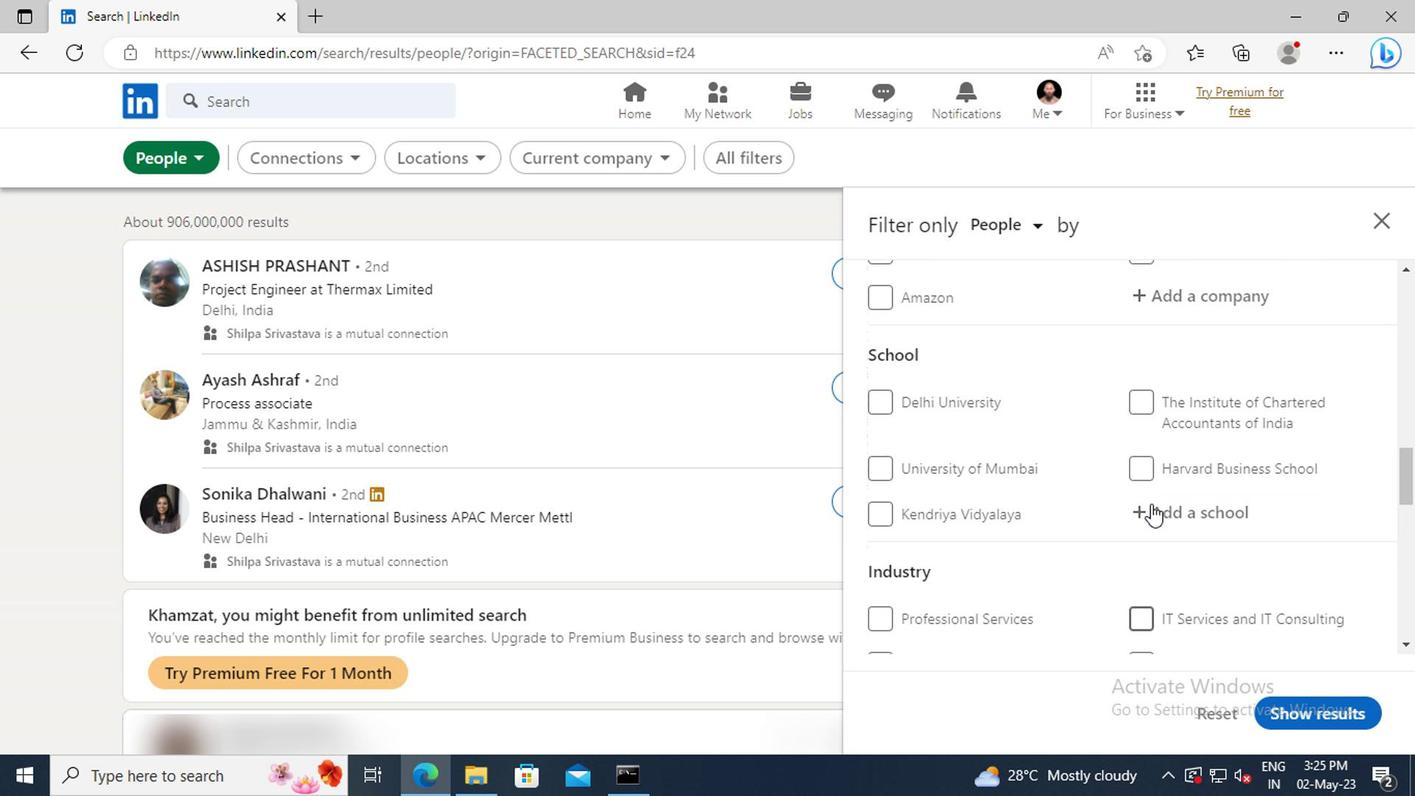 
Action: Mouse scrolled (1146, 506) with delta (0, 0)
Screenshot: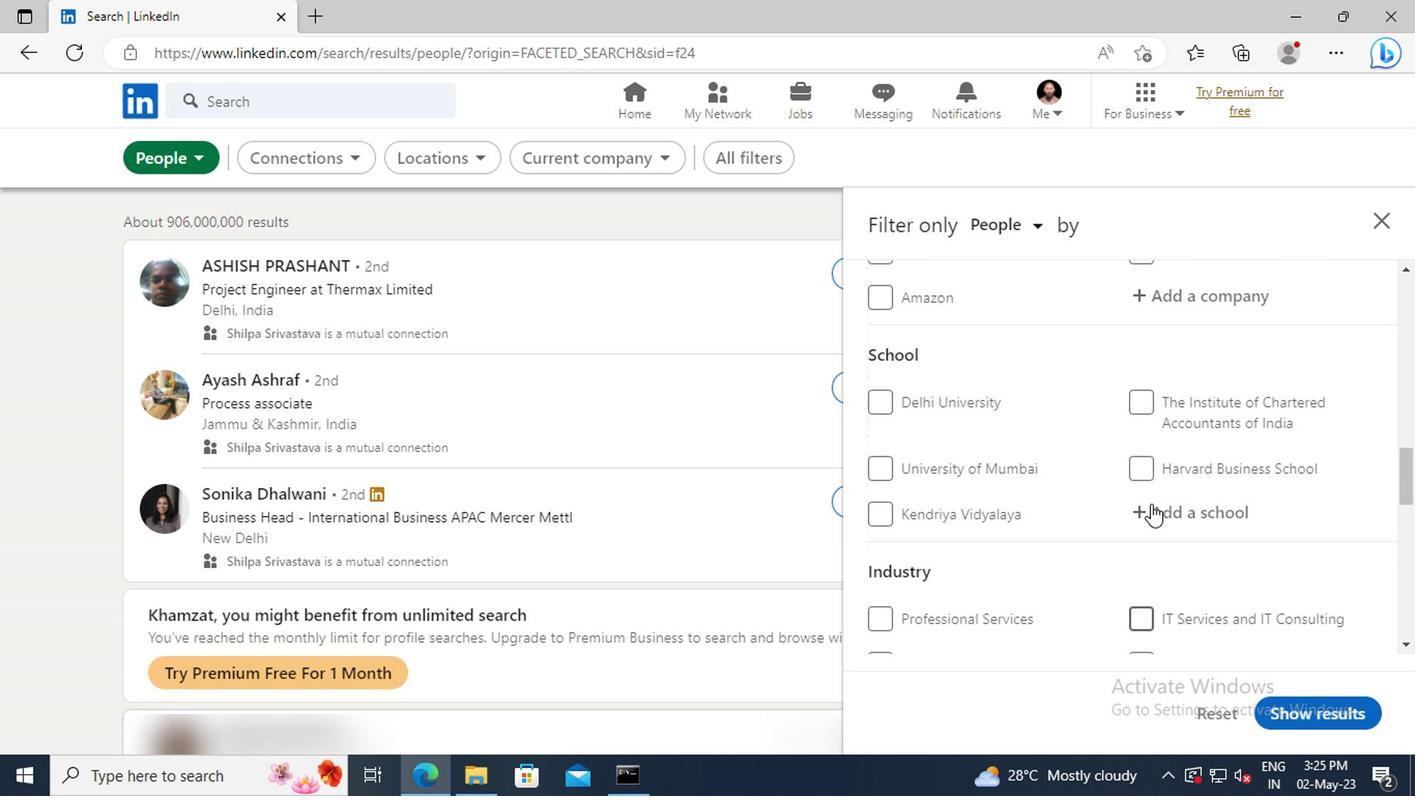 
Action: Mouse scrolled (1146, 506) with delta (0, 0)
Screenshot: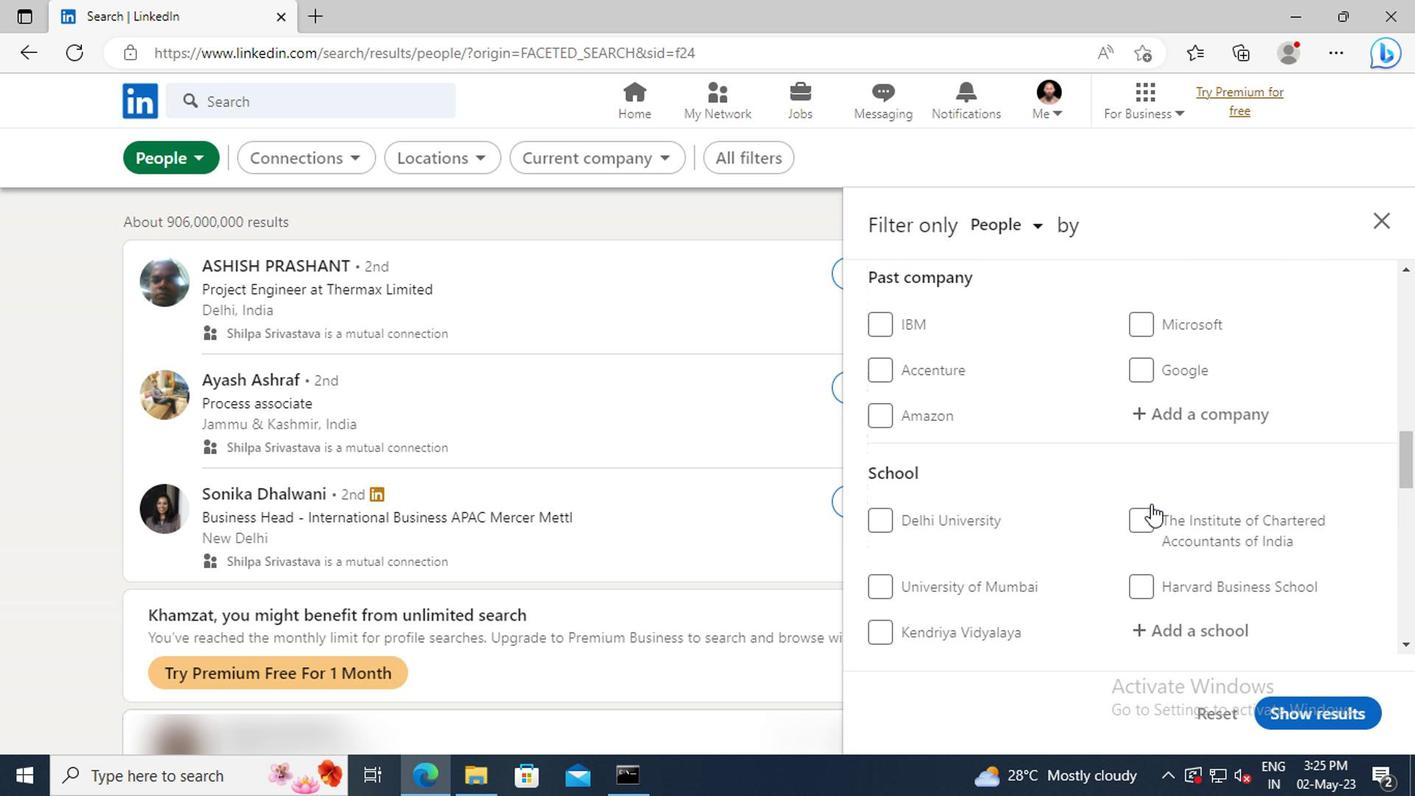 
Action: Mouse scrolled (1146, 506) with delta (0, 0)
Screenshot: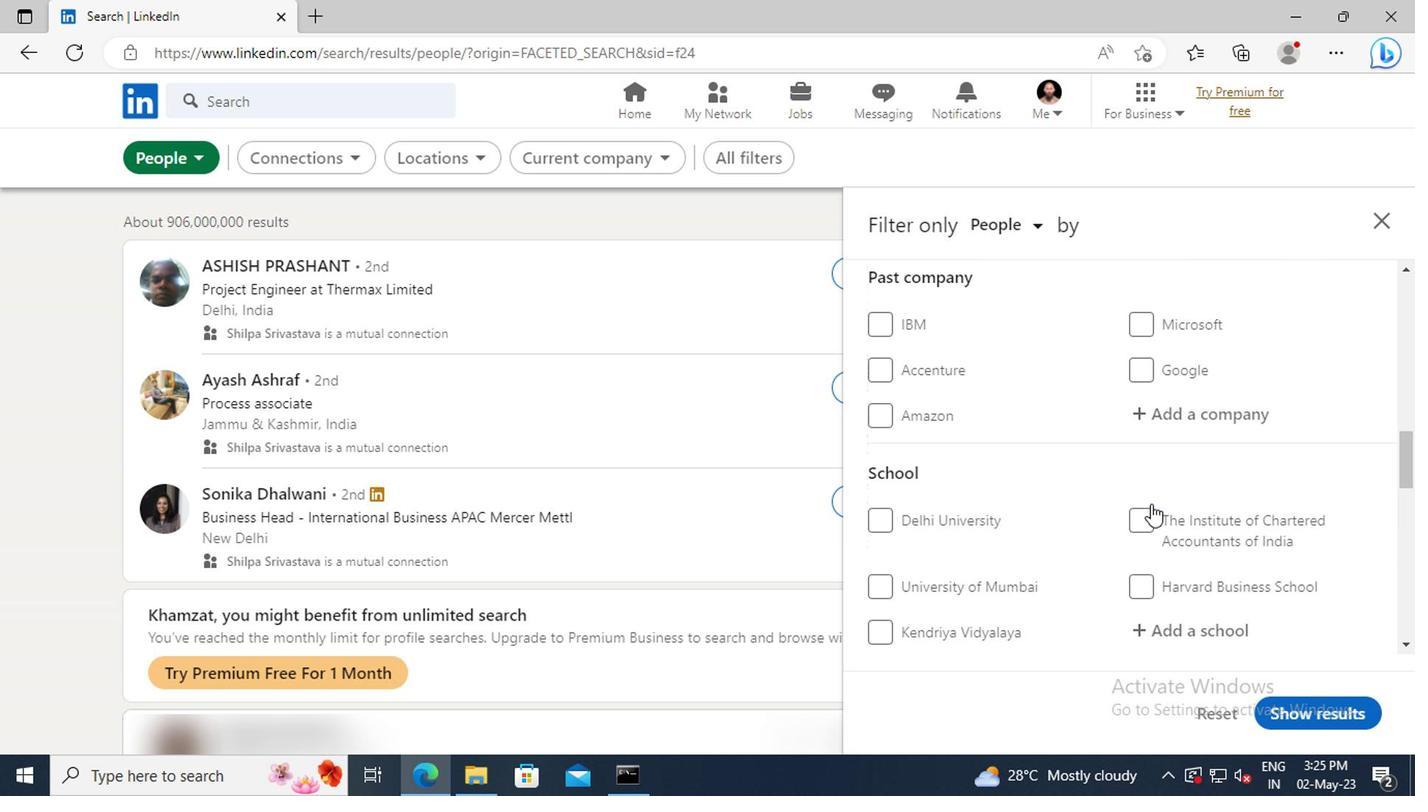 
Action: Mouse scrolled (1146, 506) with delta (0, 0)
Screenshot: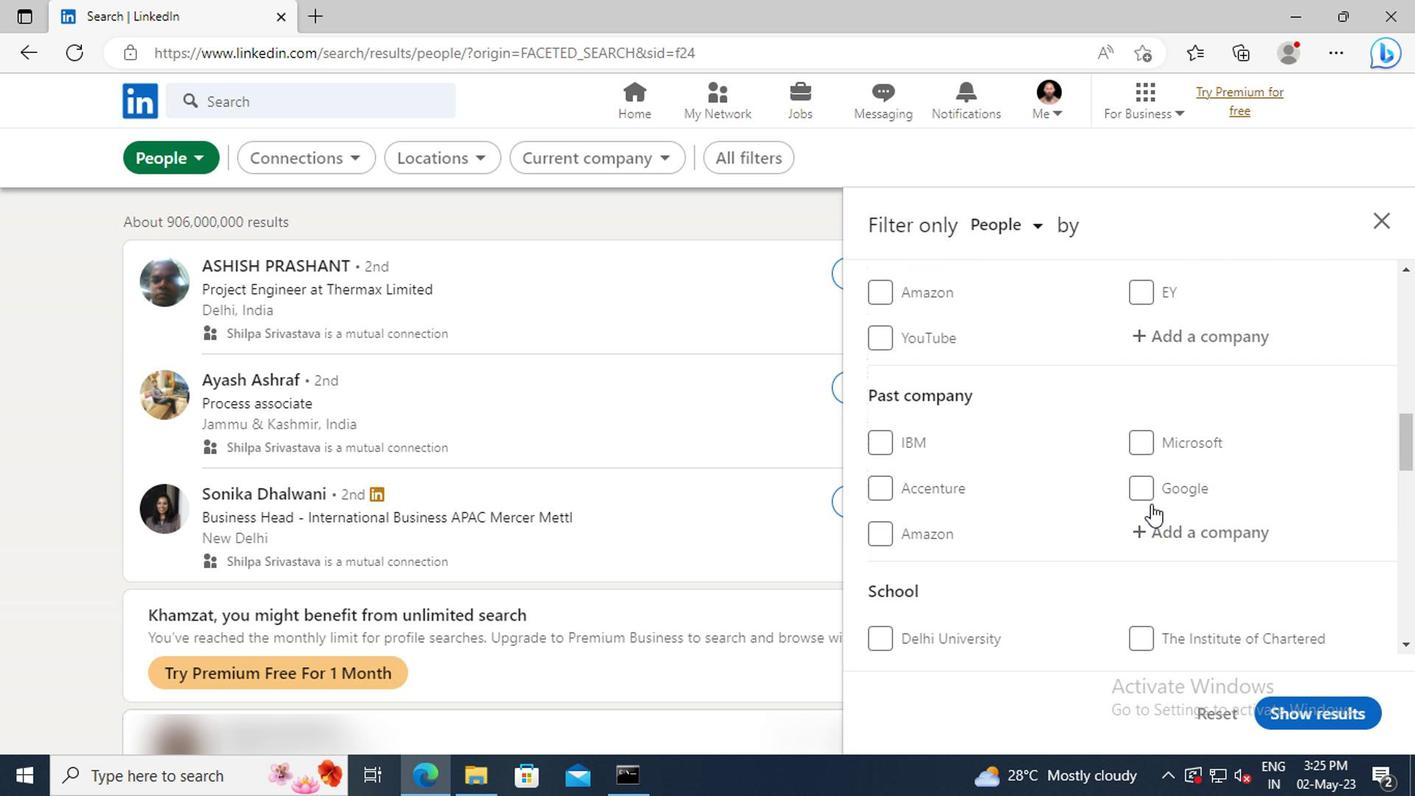 
Action: Mouse scrolled (1146, 506) with delta (0, 0)
Screenshot: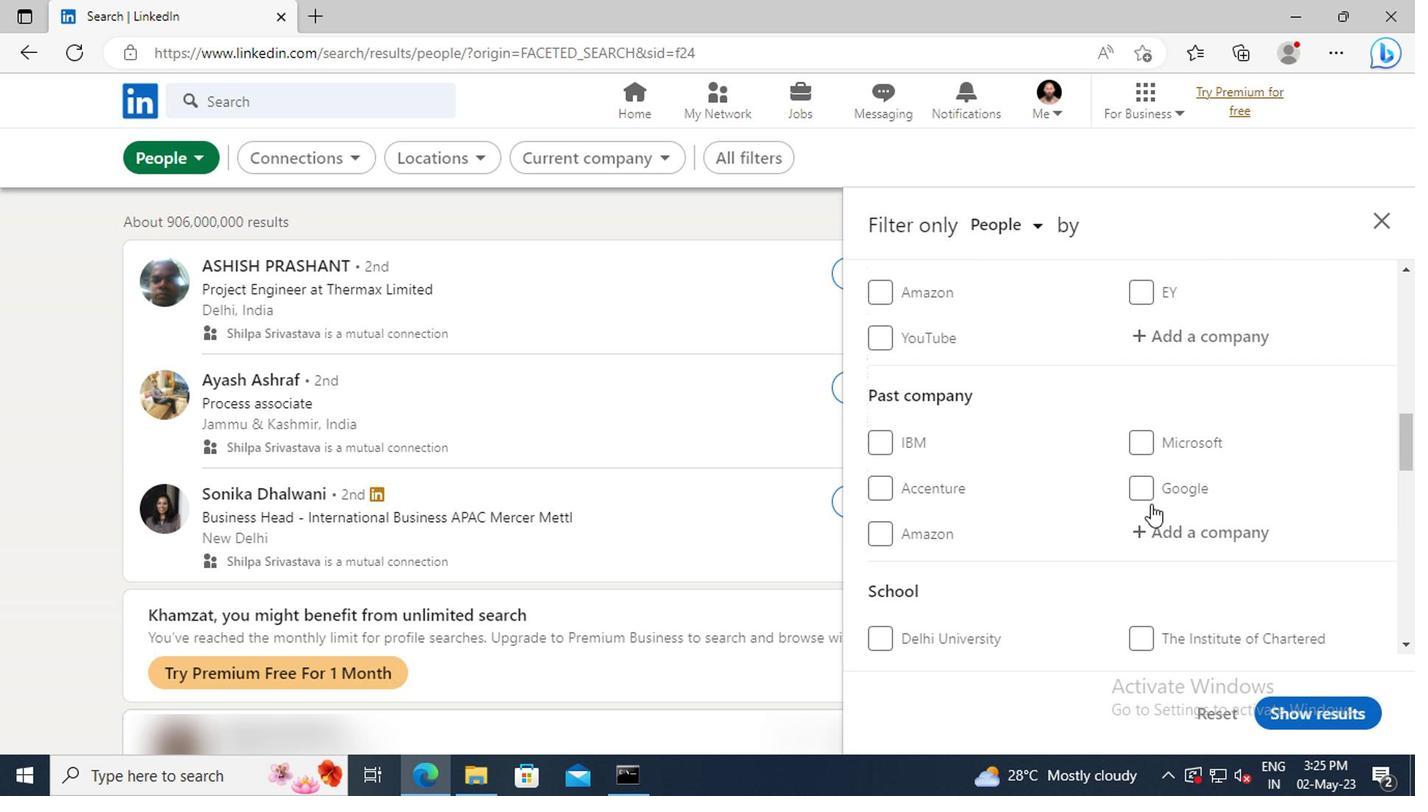 
Action: Mouse moved to (1147, 465)
Screenshot: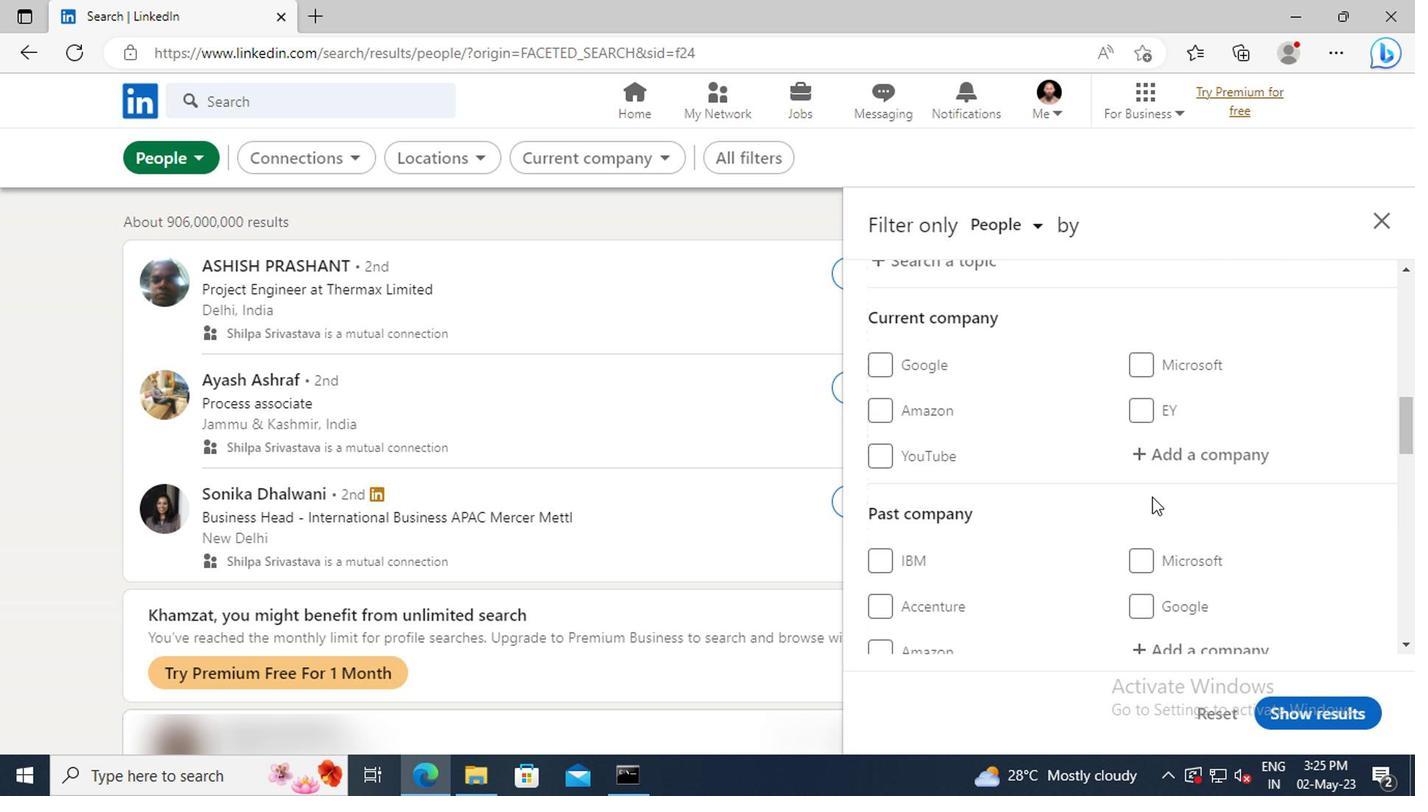 
Action: Mouse pressed left at (1147, 465)
Screenshot: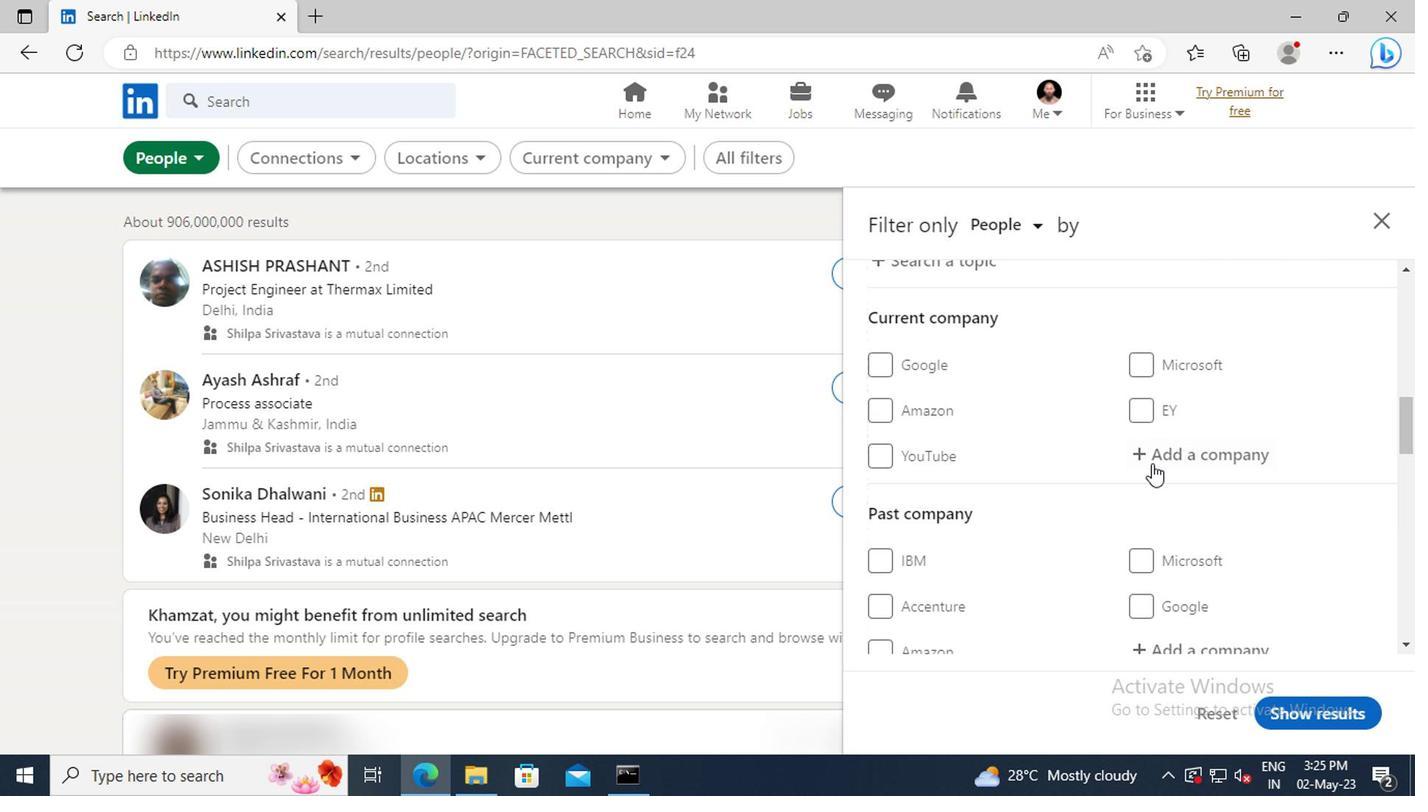 
Action: Key pressed <Key.shift>NTPC<Key.space><Key.shift>LIM
Screenshot: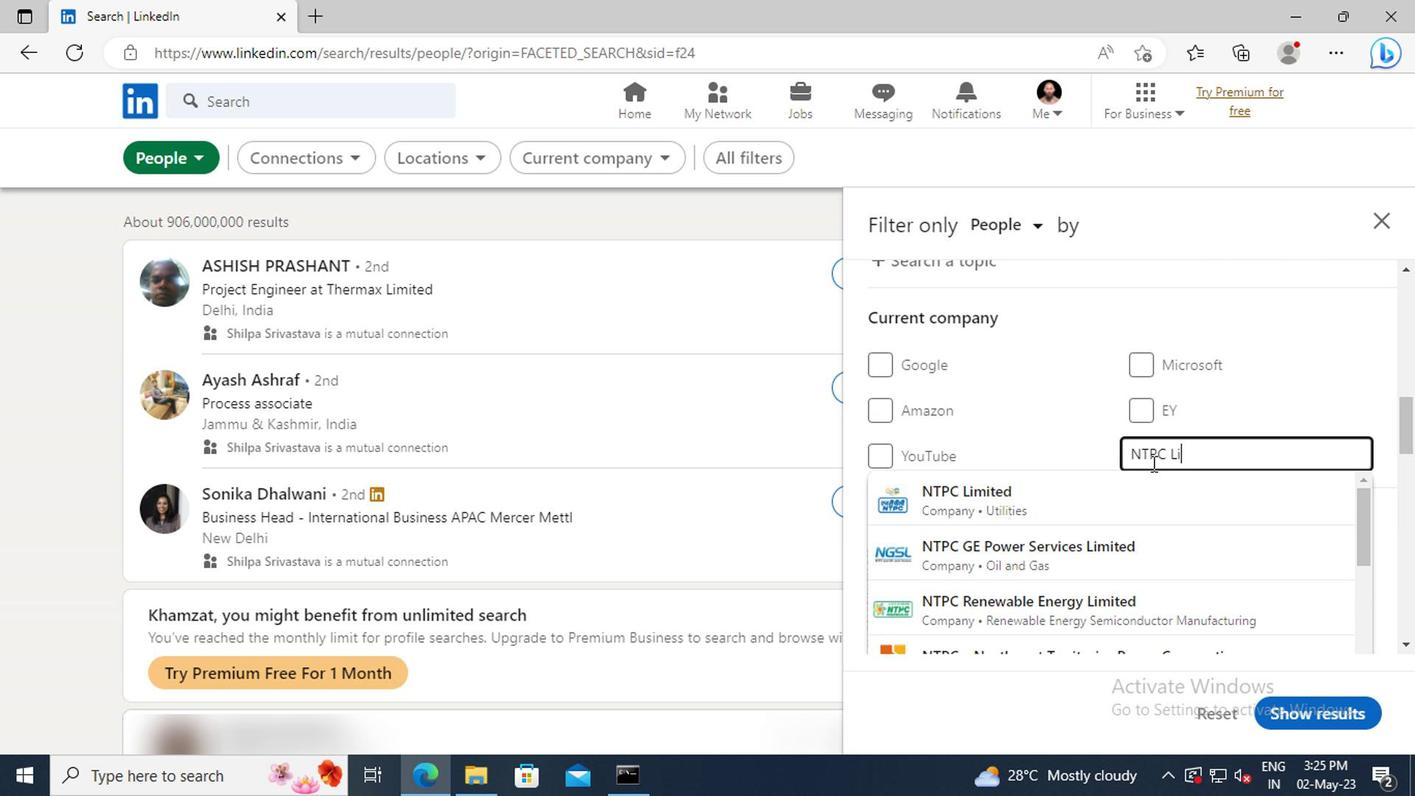 
Action: Mouse moved to (1146, 493)
Screenshot: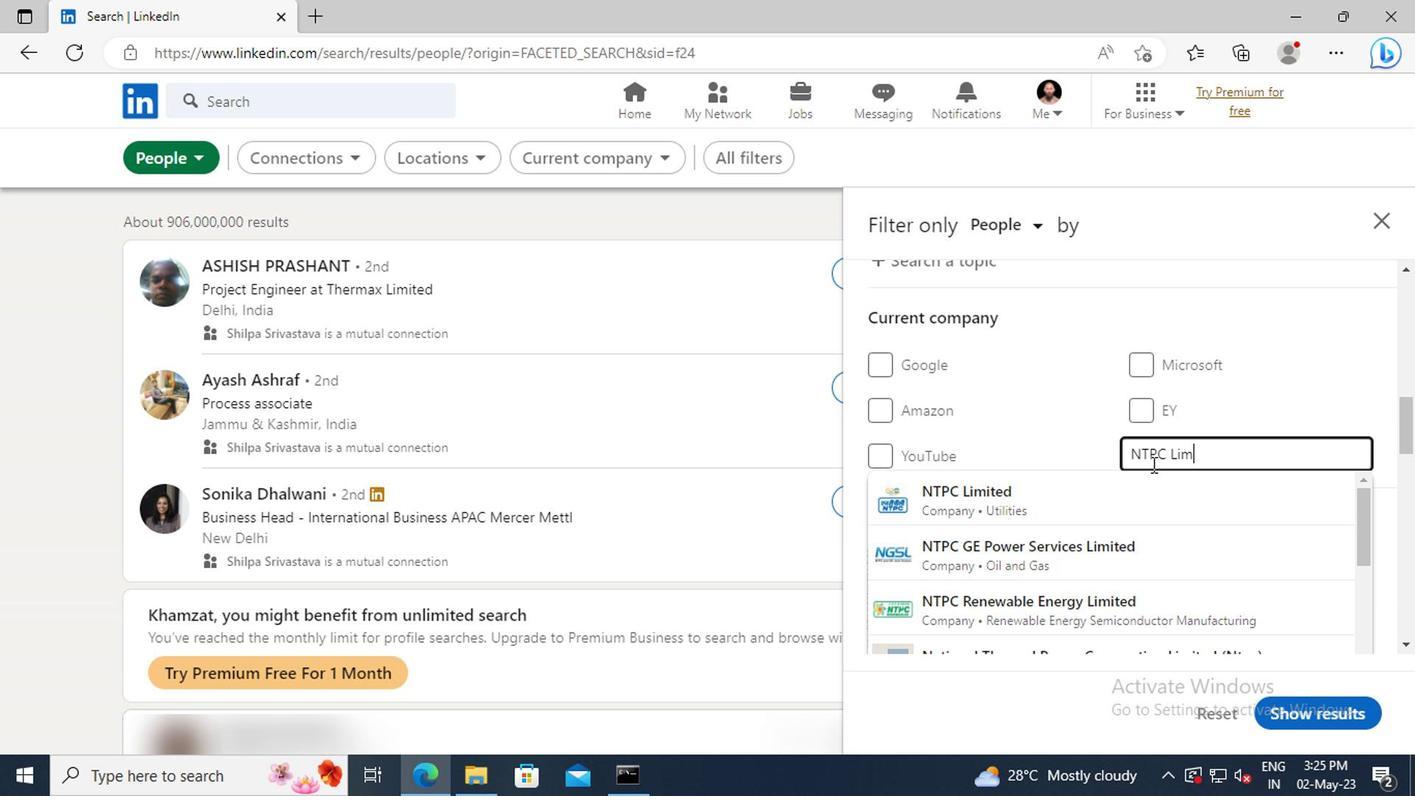 
Action: Mouse pressed left at (1146, 493)
Screenshot: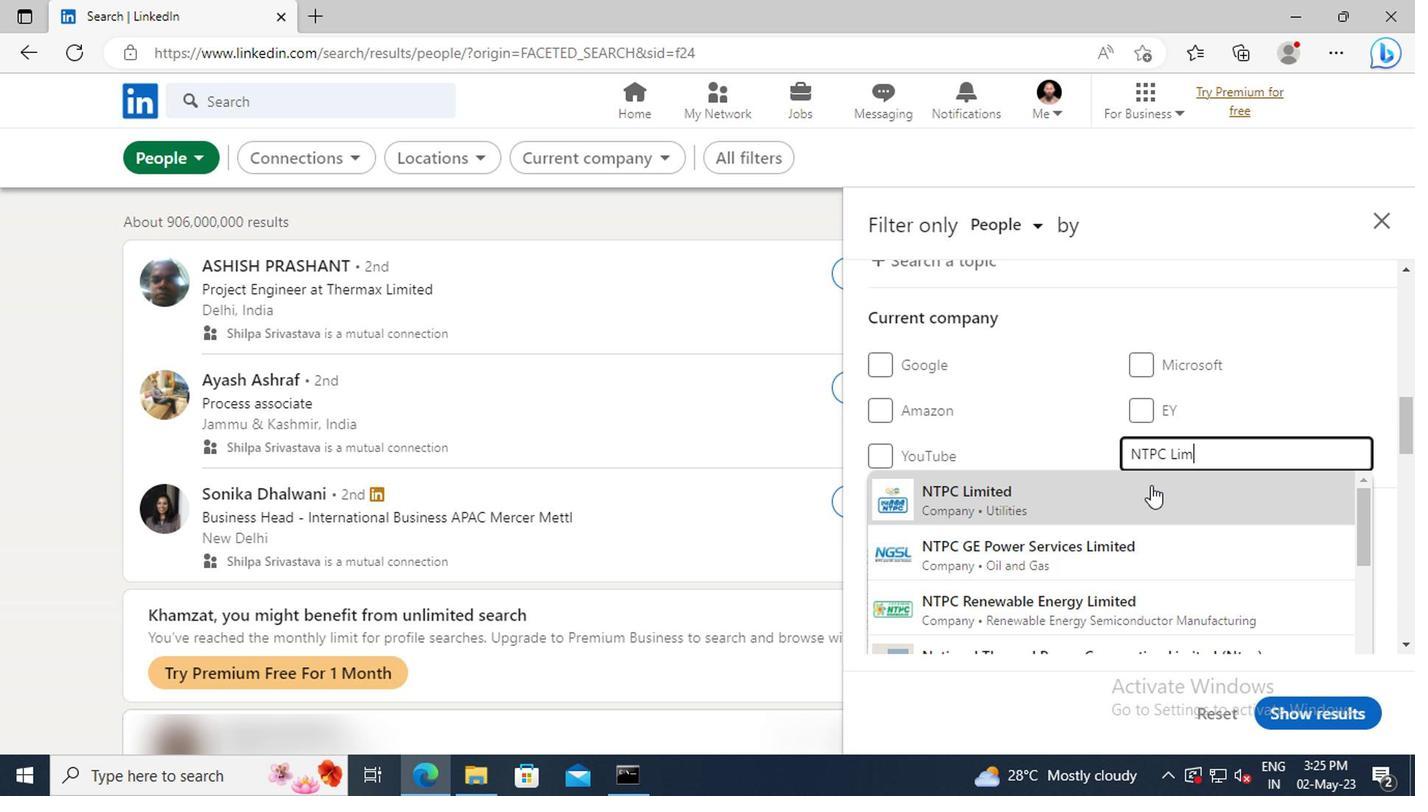 
Action: Mouse scrolled (1146, 493) with delta (0, 0)
Screenshot: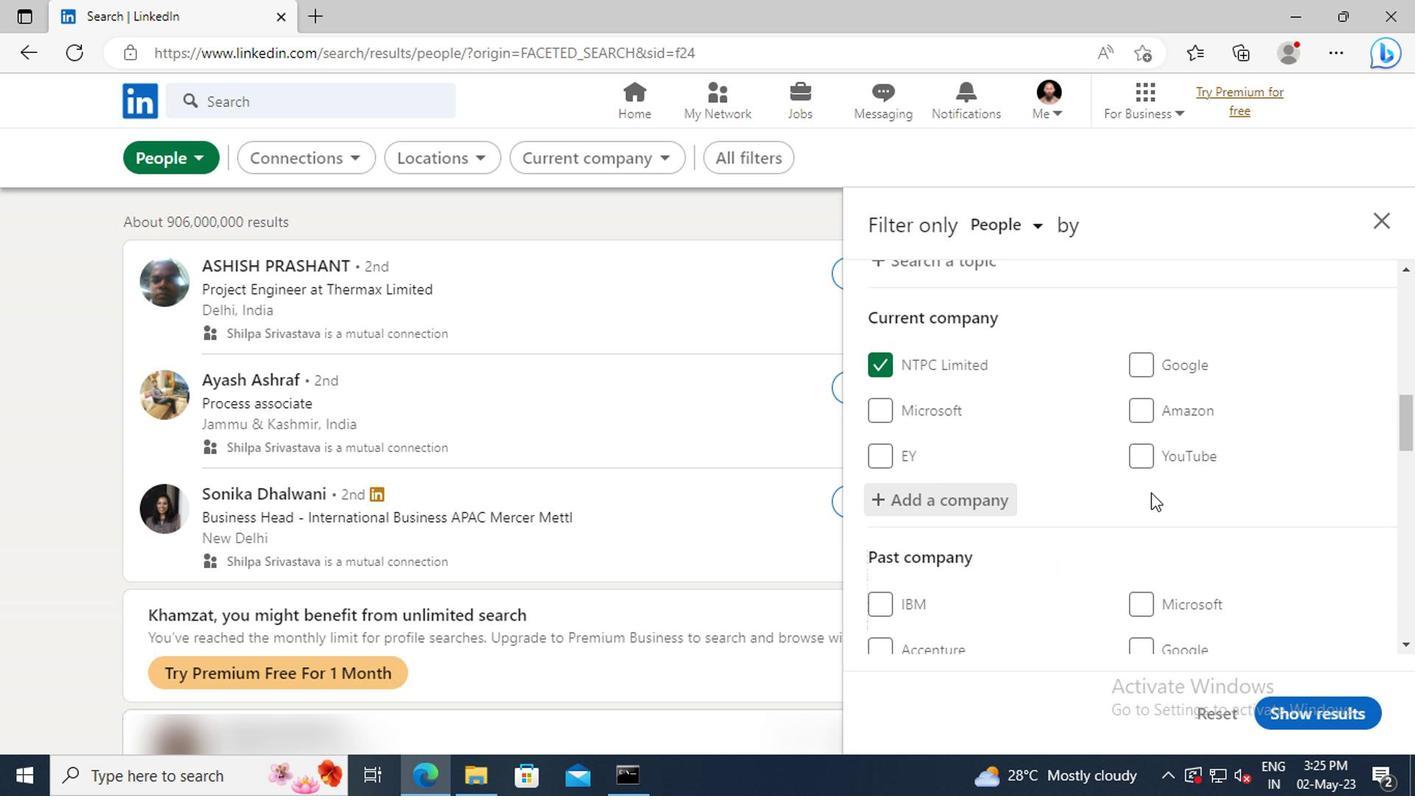 
Action: Mouse scrolled (1146, 493) with delta (0, 0)
Screenshot: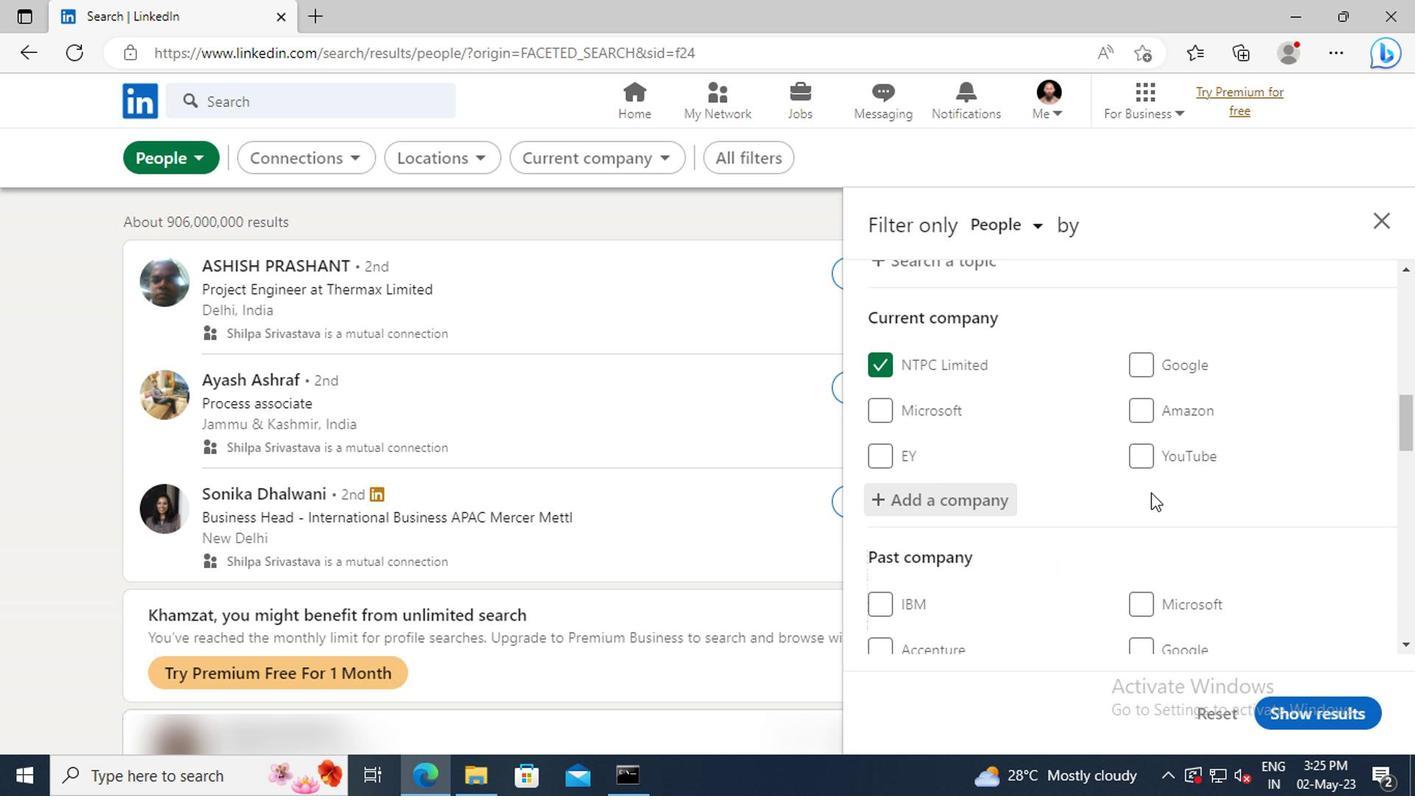 
Action: Mouse scrolled (1146, 493) with delta (0, 0)
Screenshot: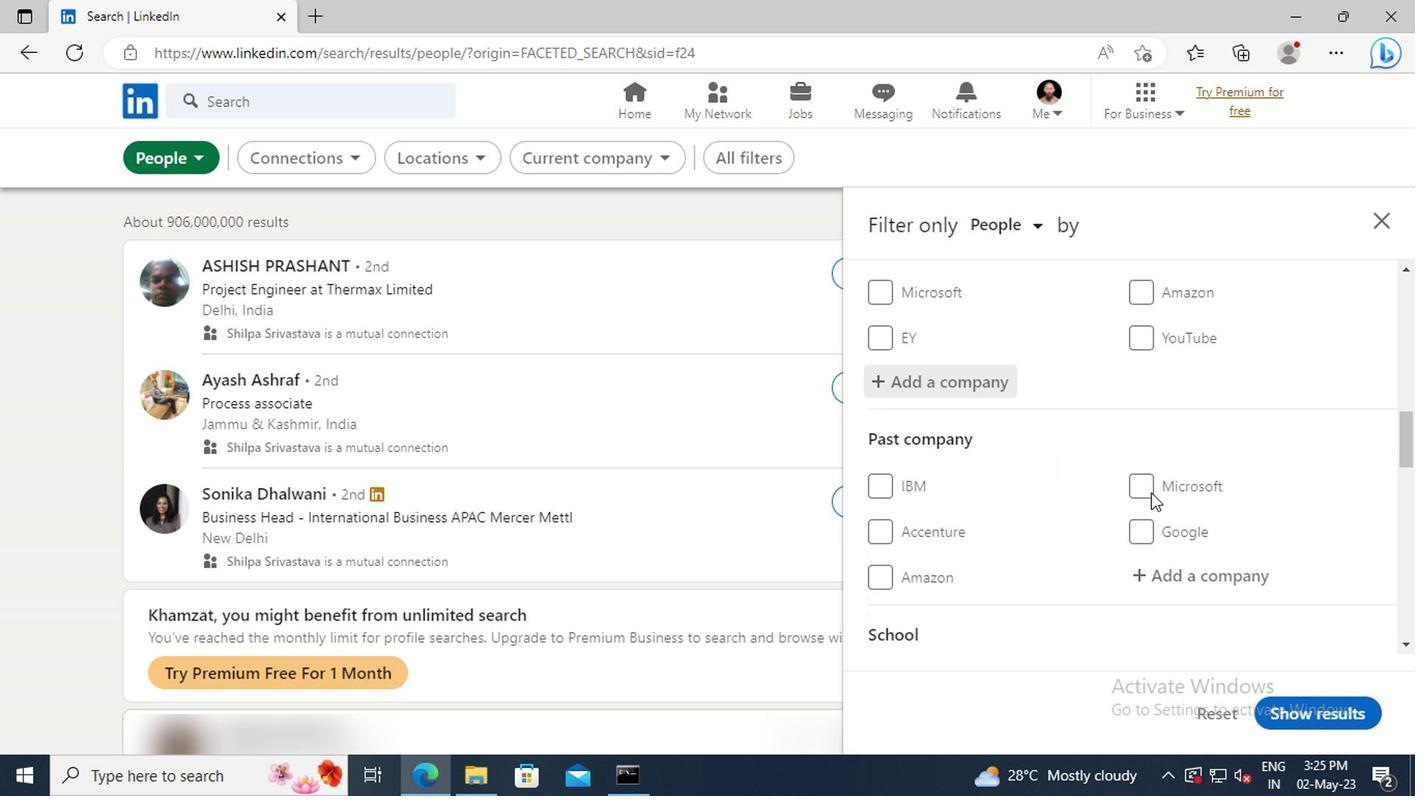 
Action: Mouse scrolled (1146, 493) with delta (0, 0)
Screenshot: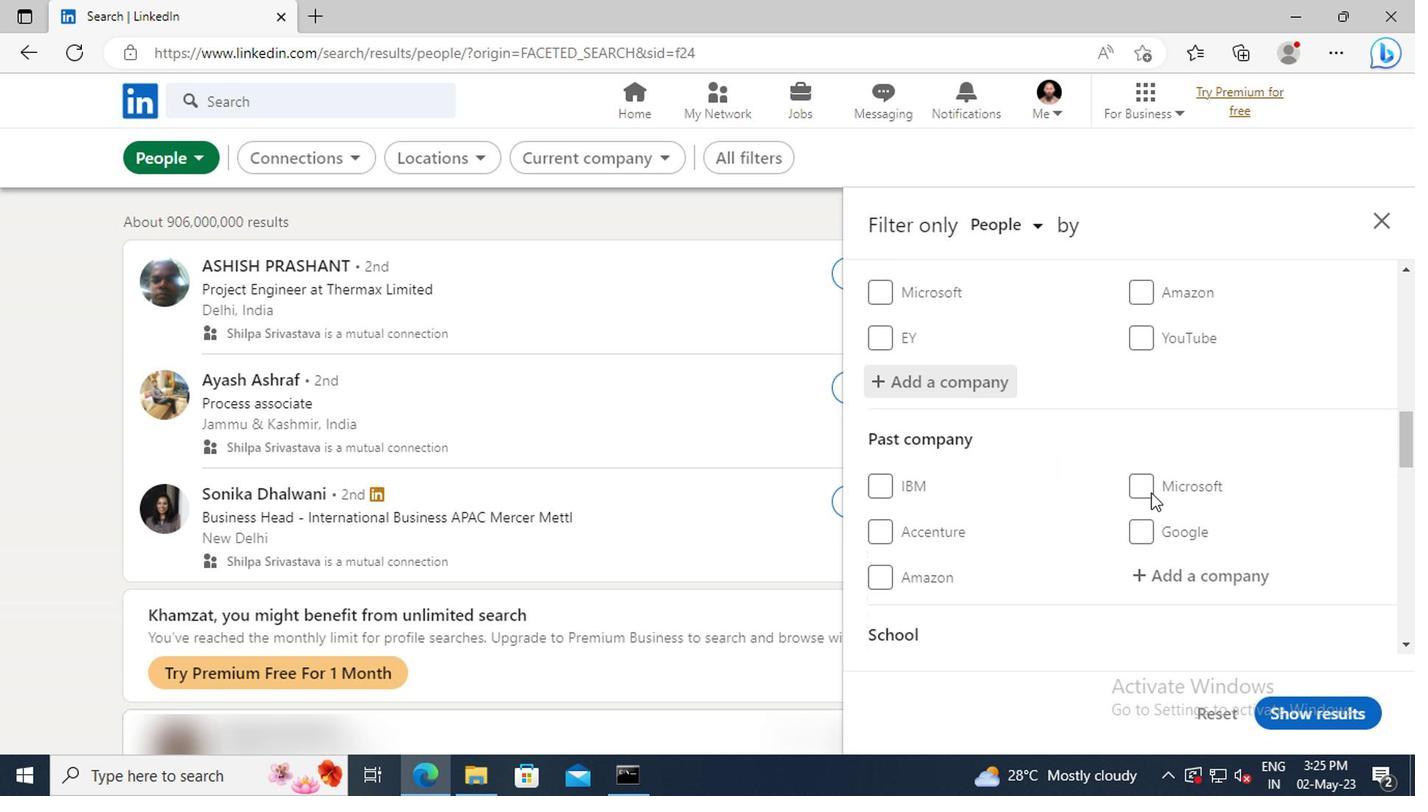 
Action: Mouse moved to (1144, 479)
Screenshot: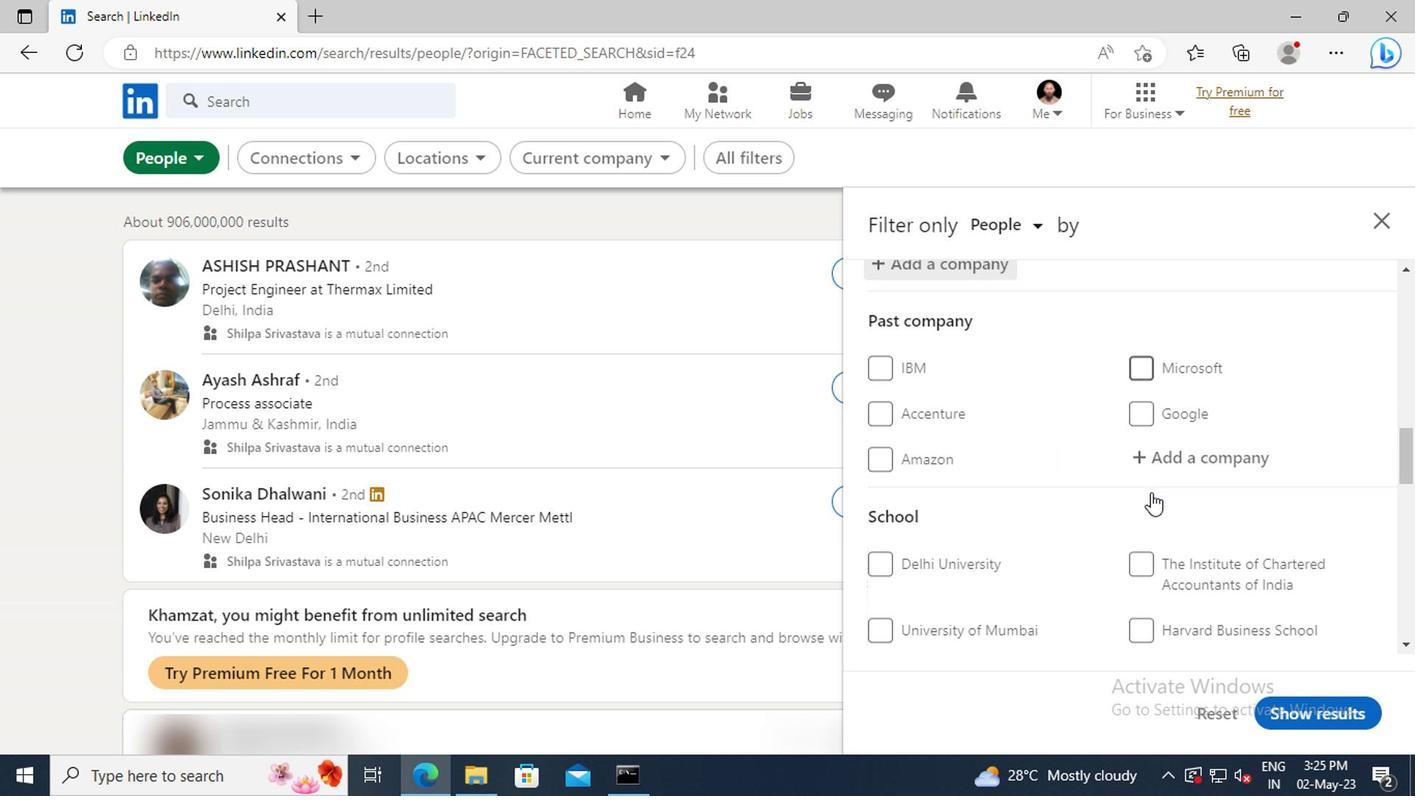 
Action: Mouse scrolled (1144, 478) with delta (0, -1)
Screenshot: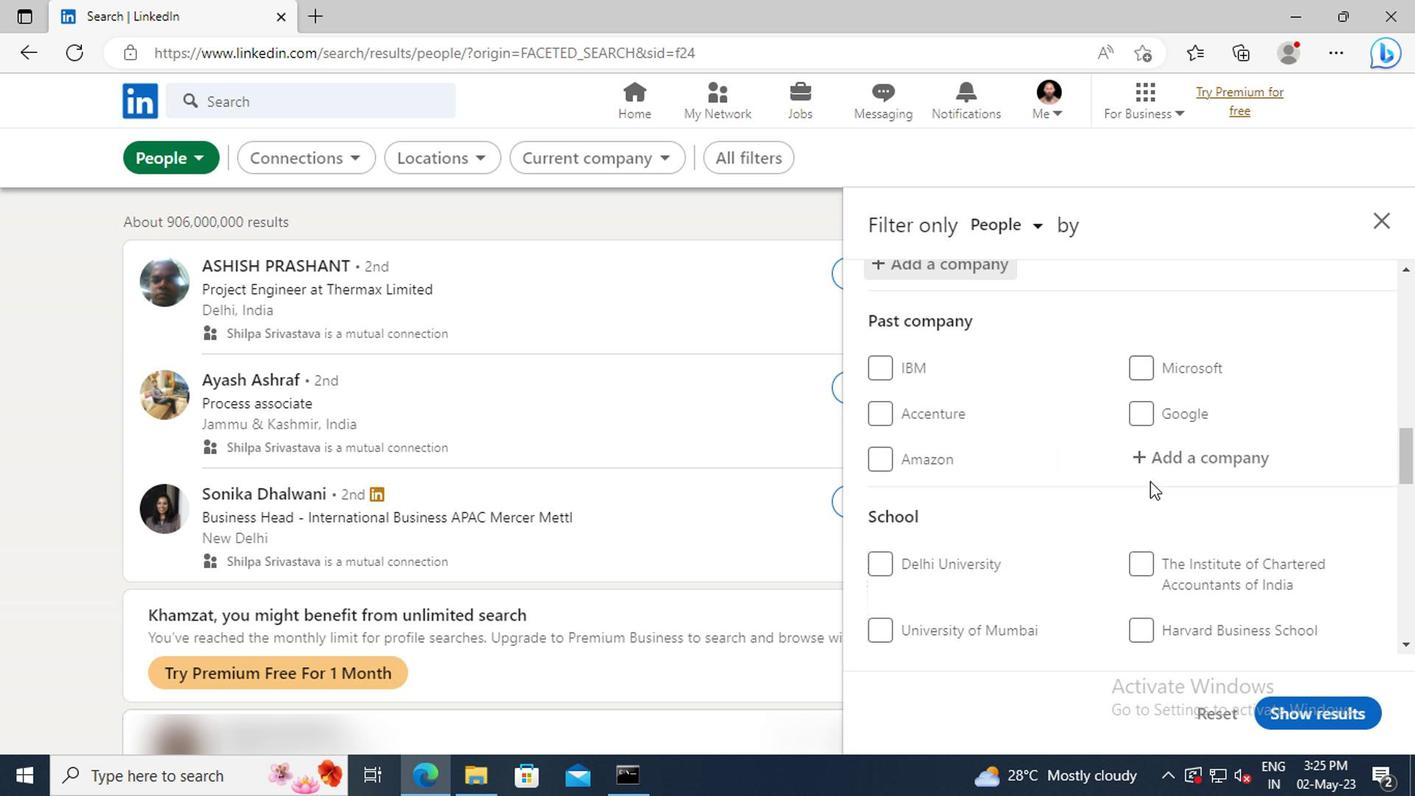 
Action: Mouse scrolled (1144, 478) with delta (0, -1)
Screenshot: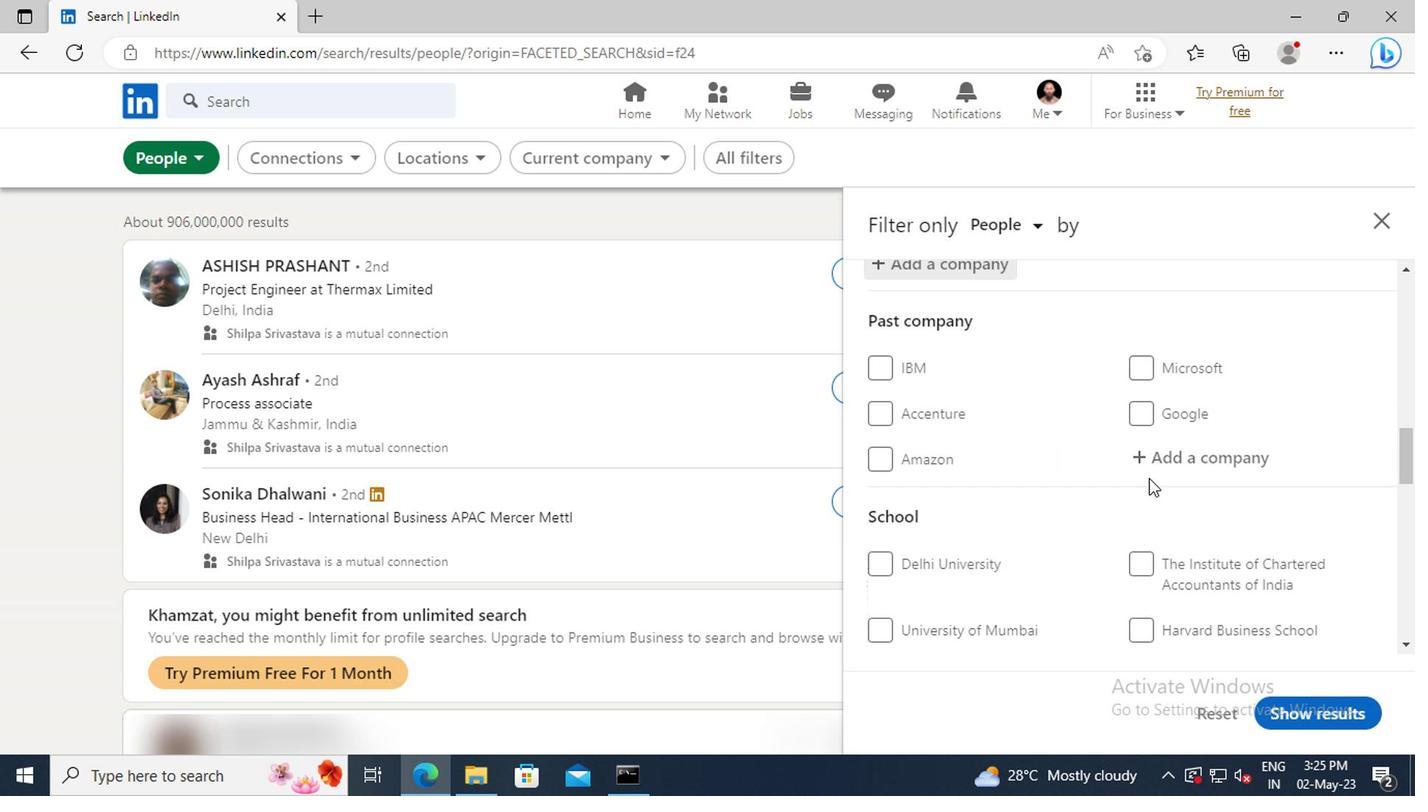 
Action: Mouse moved to (1140, 466)
Screenshot: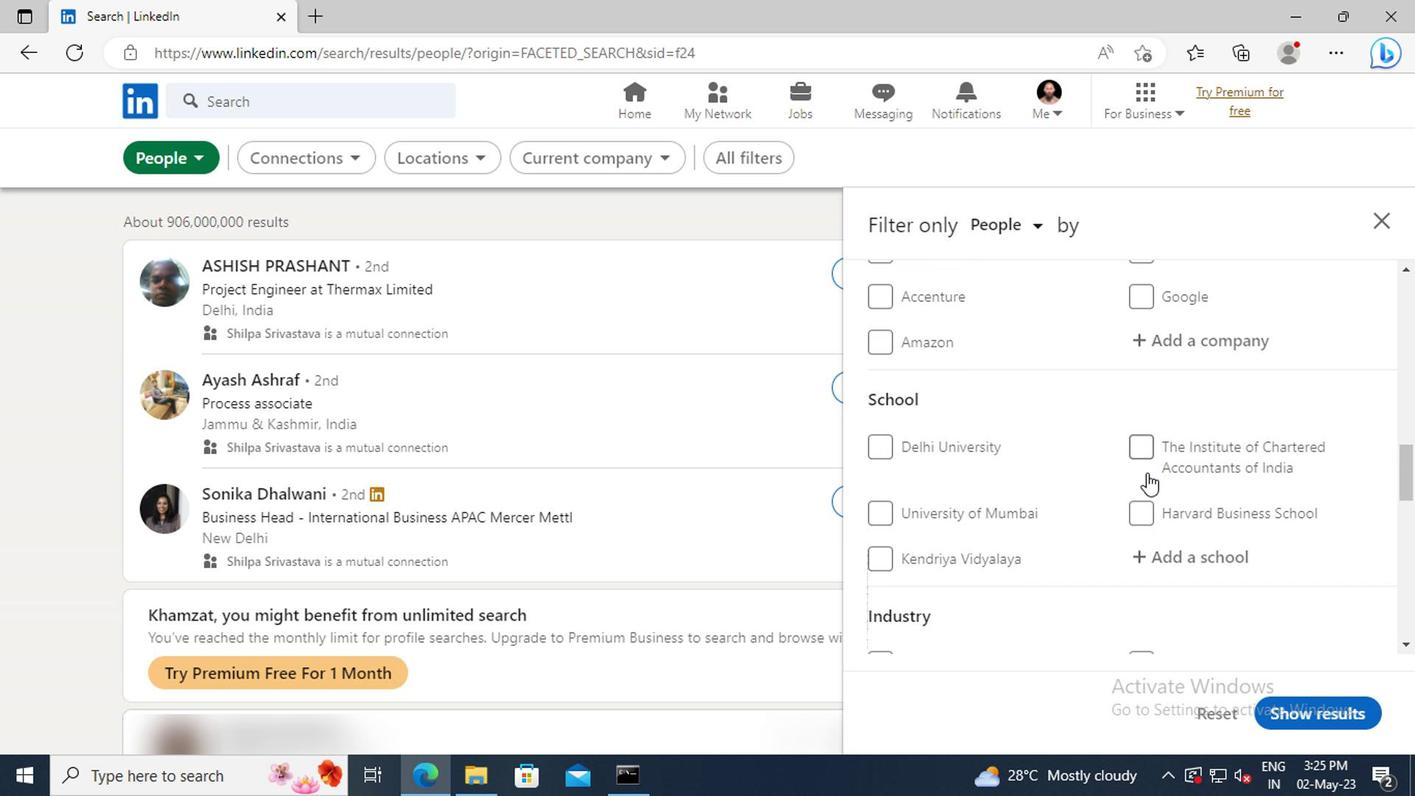 
Action: Mouse scrolled (1140, 465) with delta (0, -1)
Screenshot: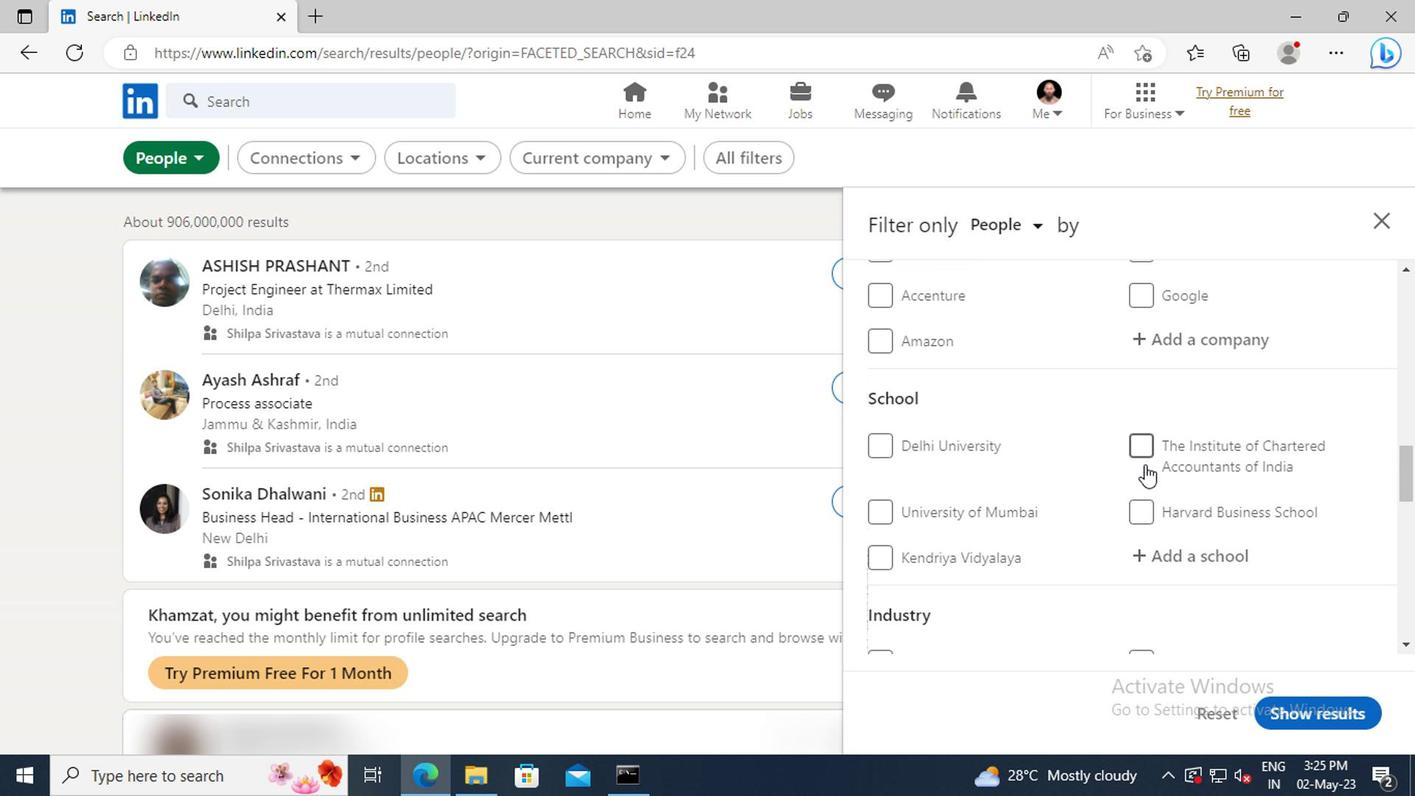 
Action: Mouse moved to (1146, 495)
Screenshot: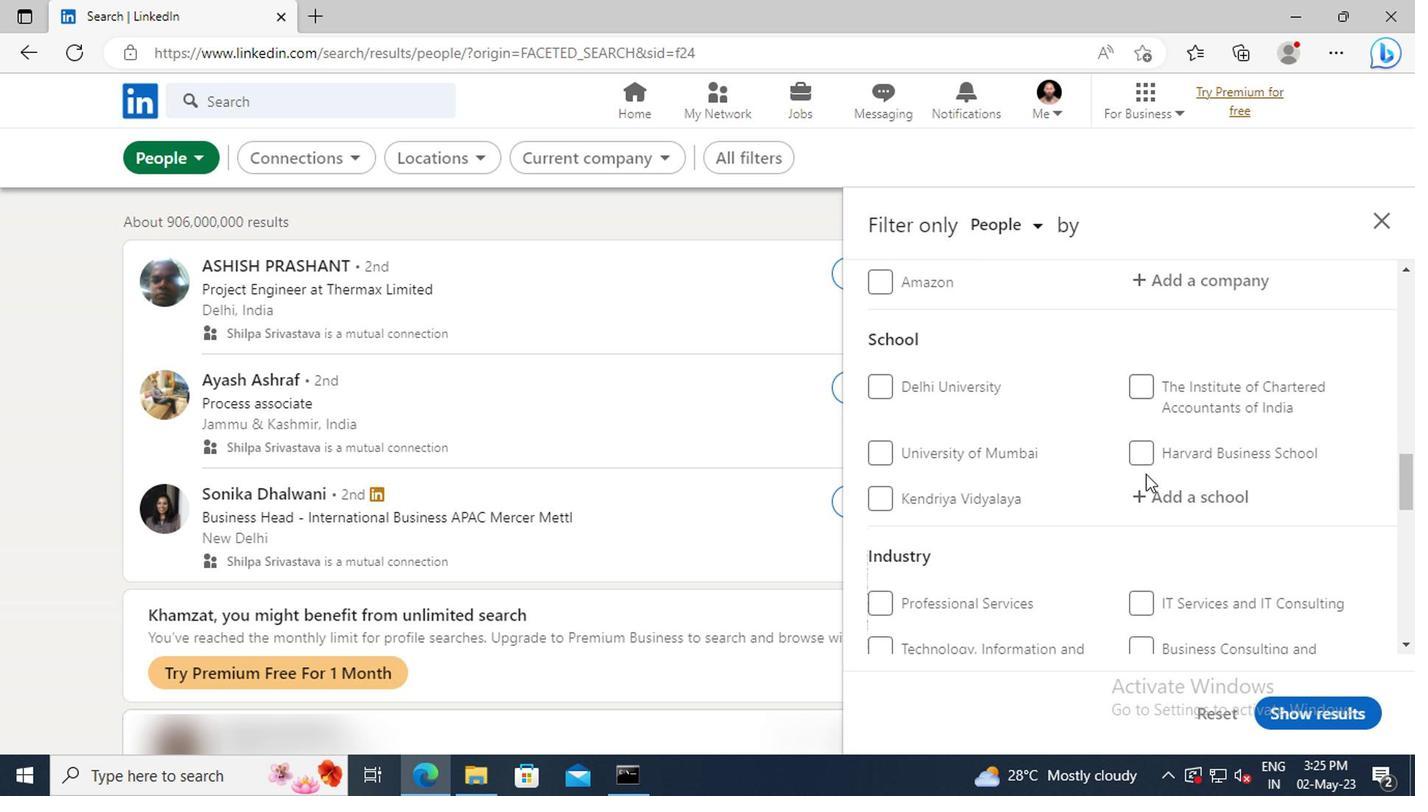 
Action: Mouse pressed left at (1146, 495)
Screenshot: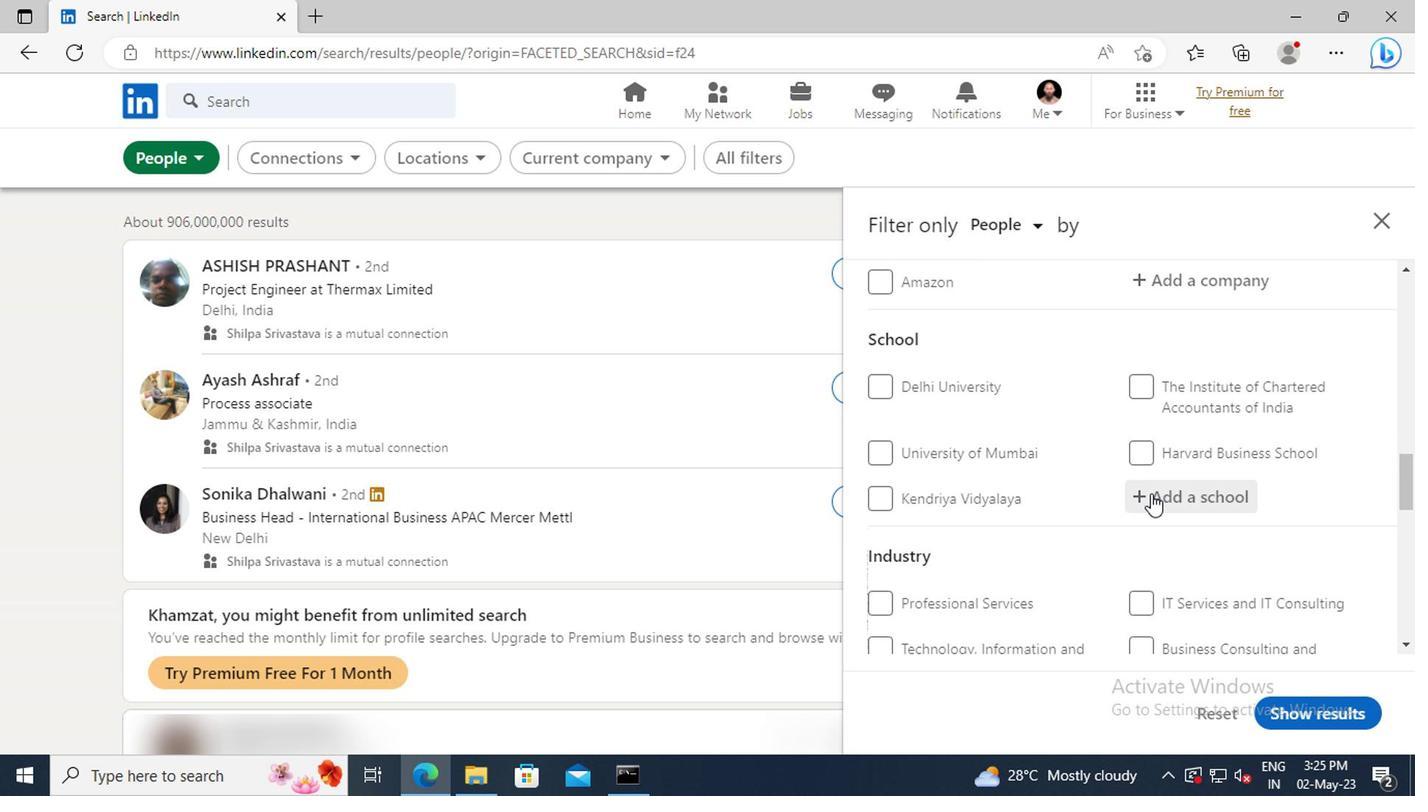 
Action: Key pressed <Key.shift>JSPM'<Key.shift>S<Key.space><Key.shift>JAYAW
Screenshot: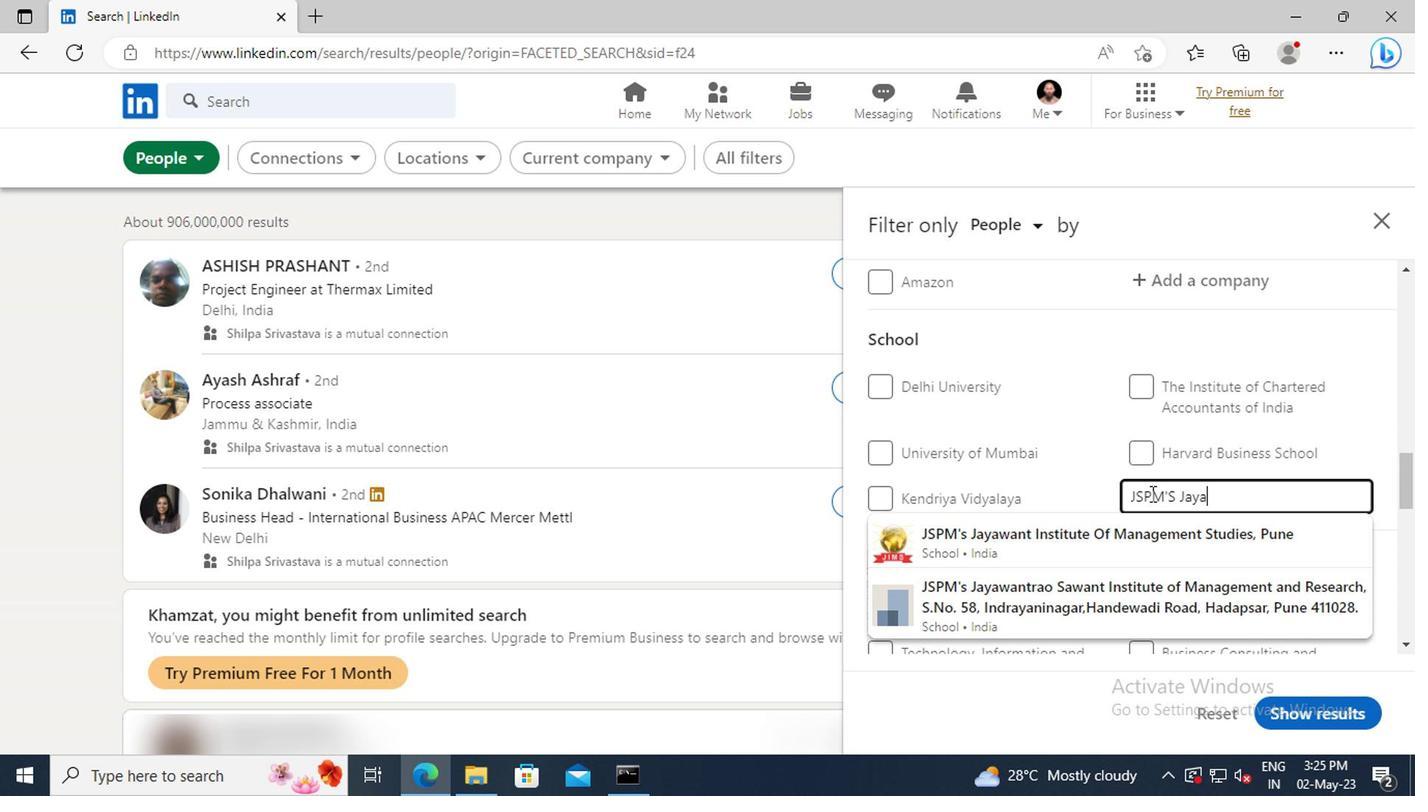 
Action: Mouse moved to (1158, 582)
Screenshot: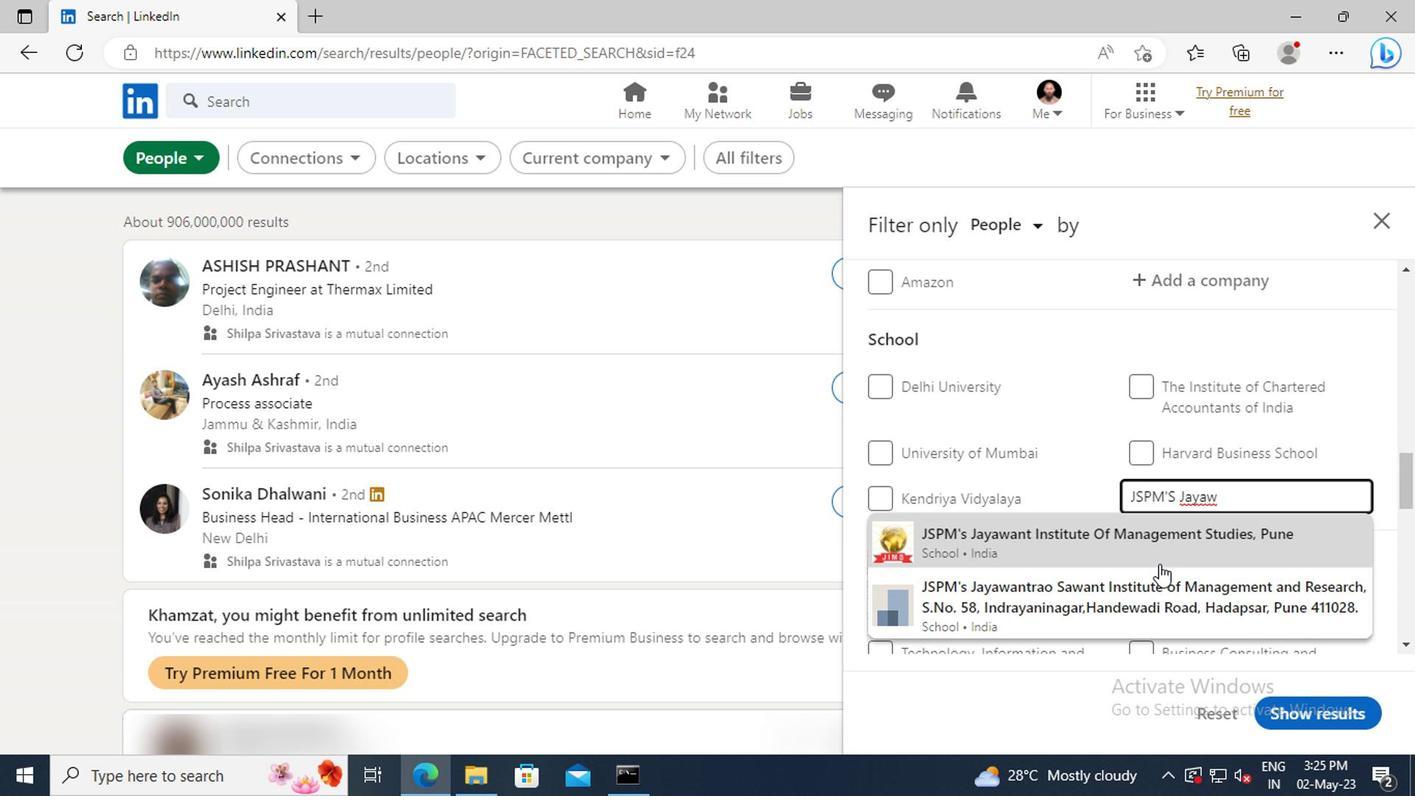 
Action: Mouse pressed left at (1158, 582)
Screenshot: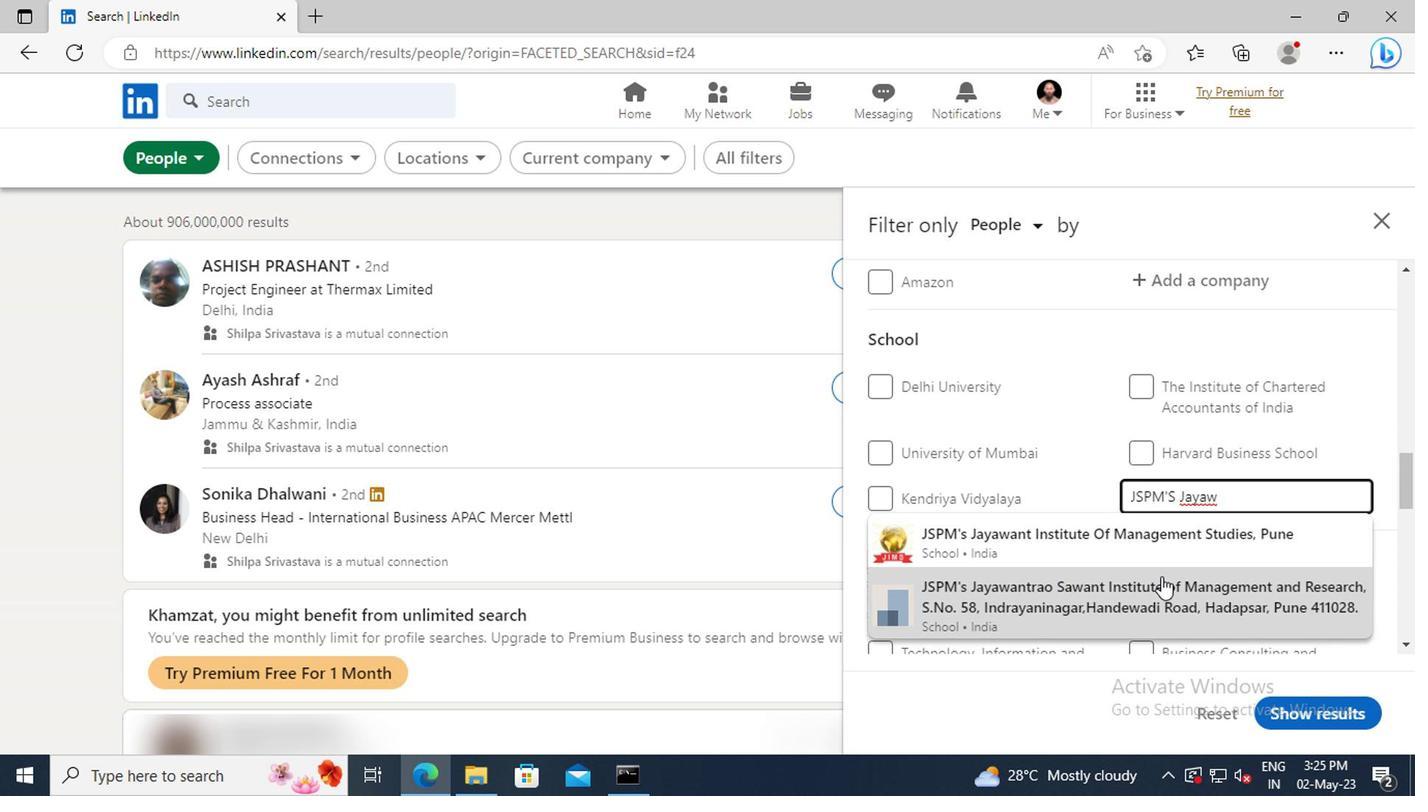 
Action: Mouse moved to (1158, 583)
Screenshot: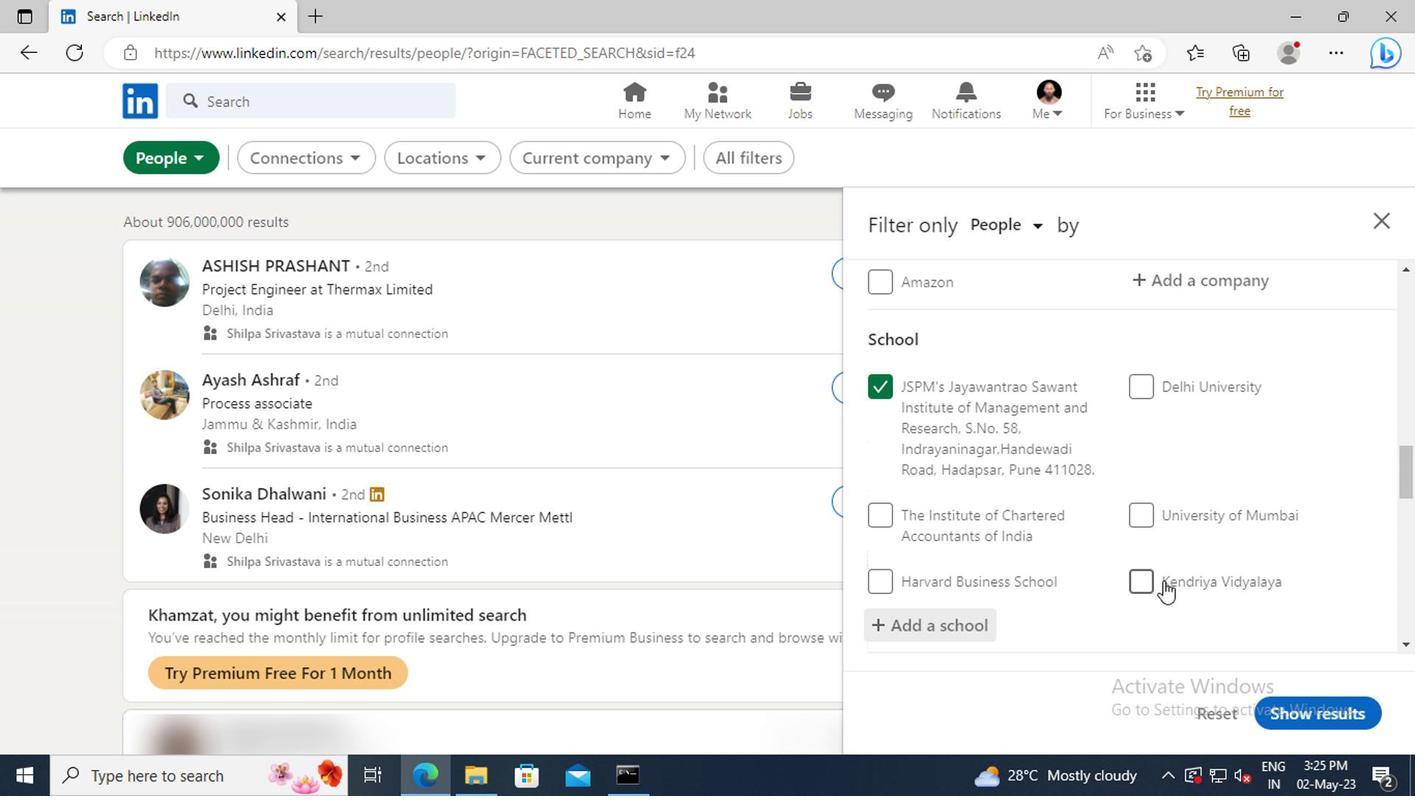 
Action: Mouse scrolled (1158, 582) with delta (0, 0)
Screenshot: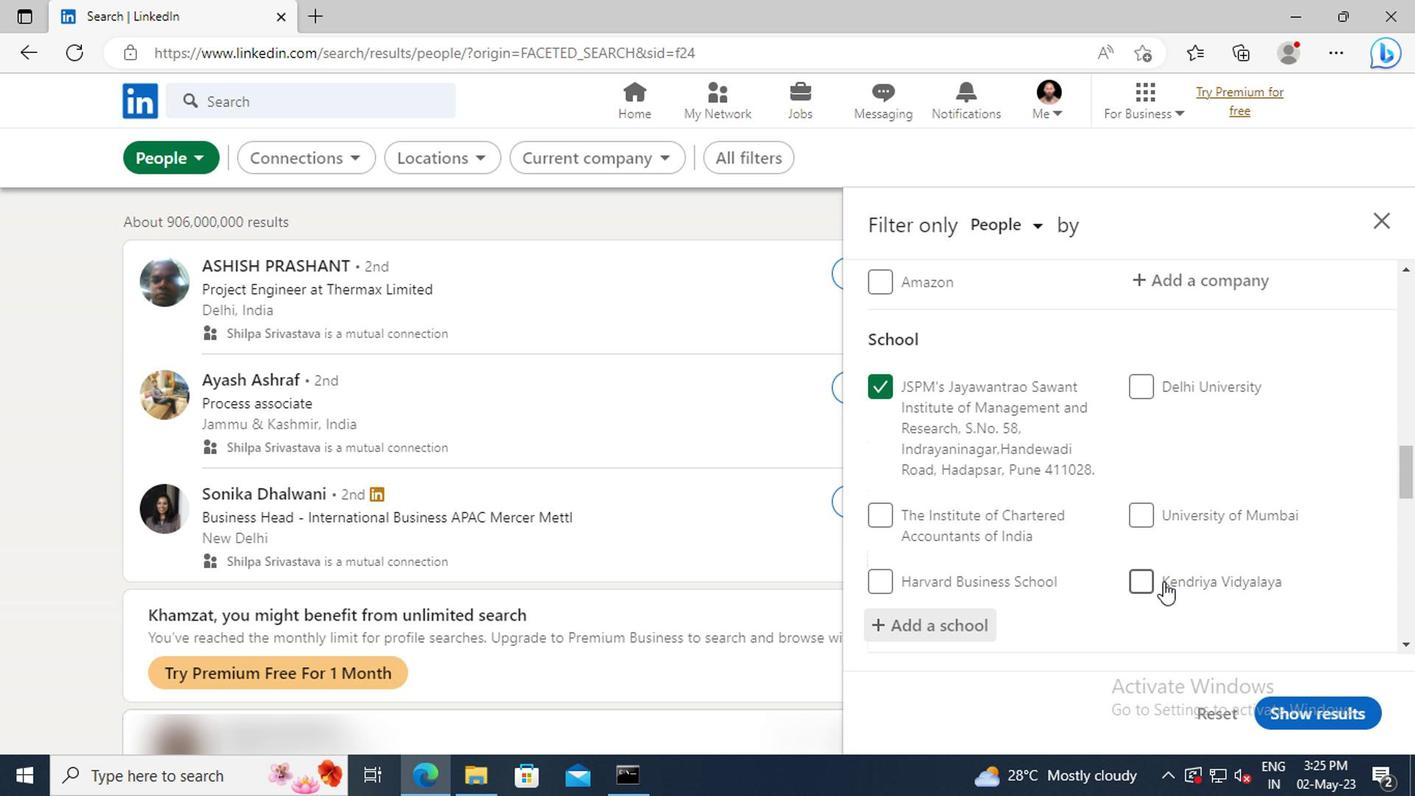 
Action: Mouse moved to (1158, 549)
Screenshot: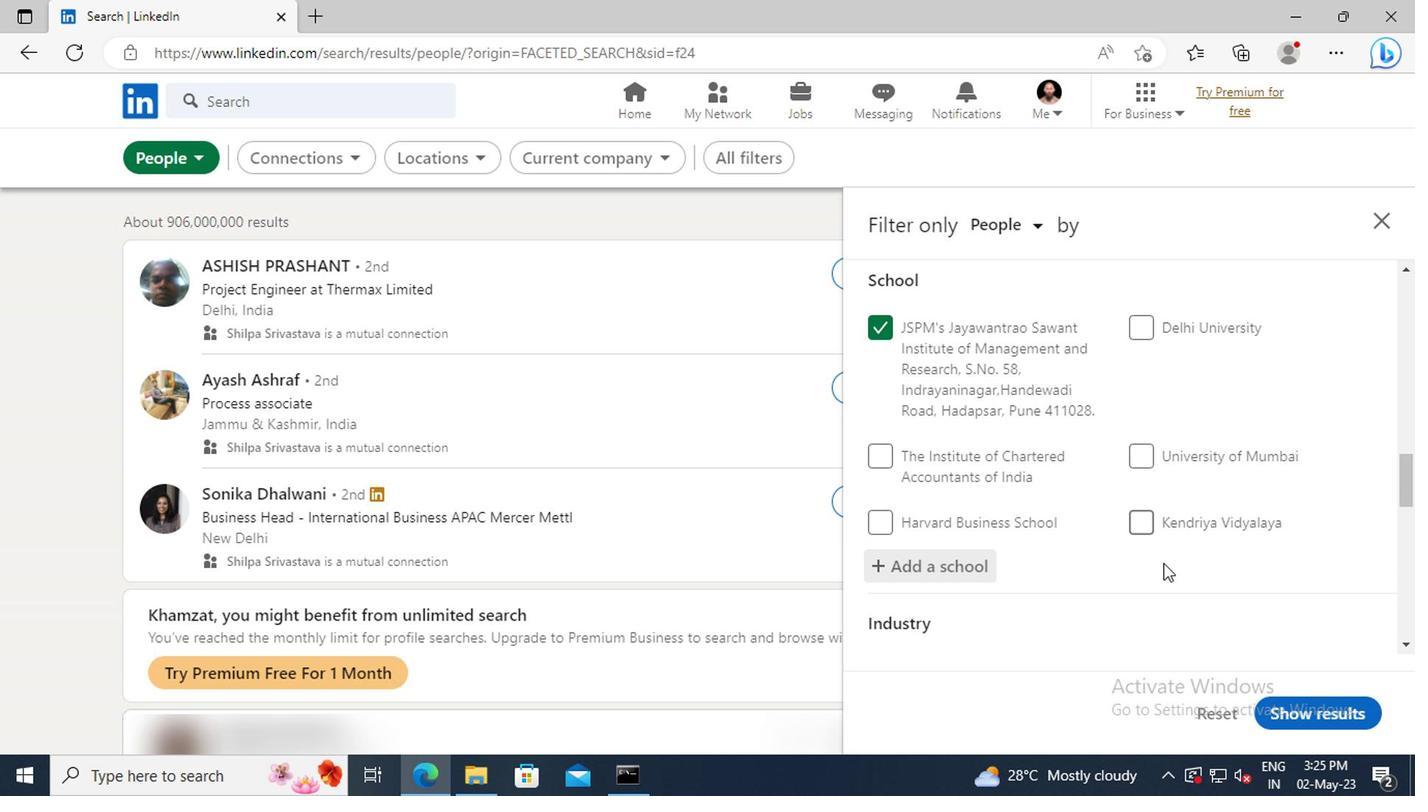 
Action: Mouse scrolled (1158, 548) with delta (0, 0)
Screenshot: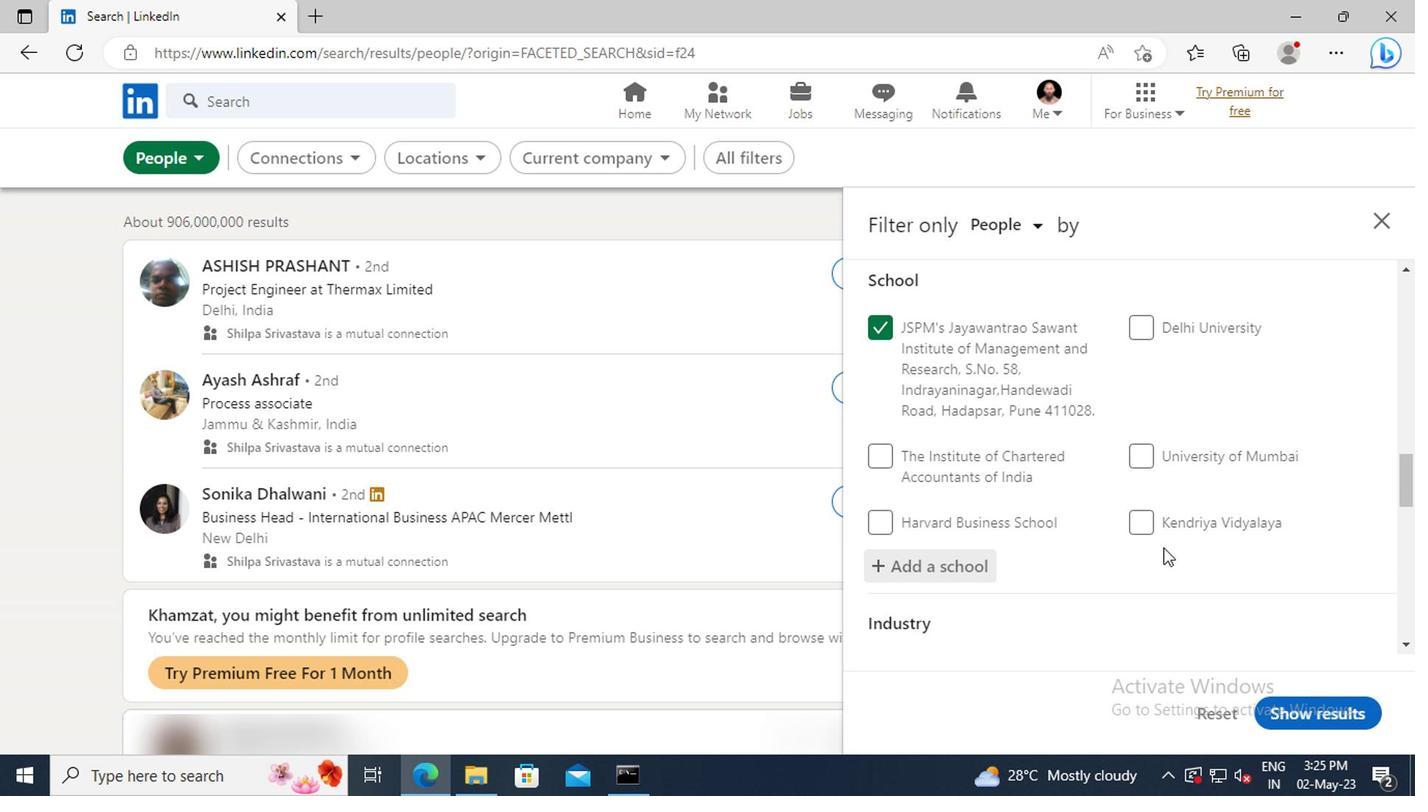 
Action: Mouse moved to (1159, 515)
Screenshot: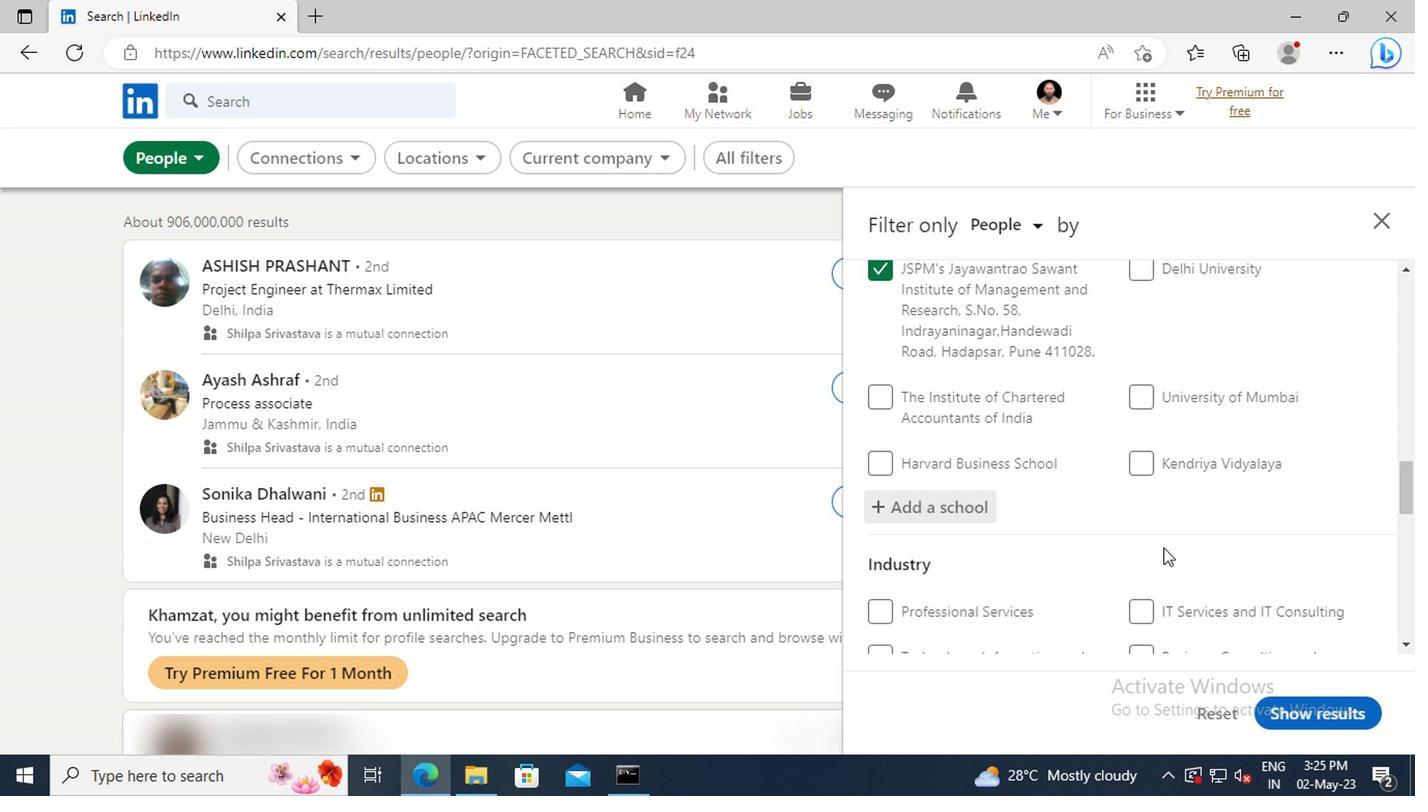 
Action: Mouse scrolled (1159, 513) with delta (0, -1)
Screenshot: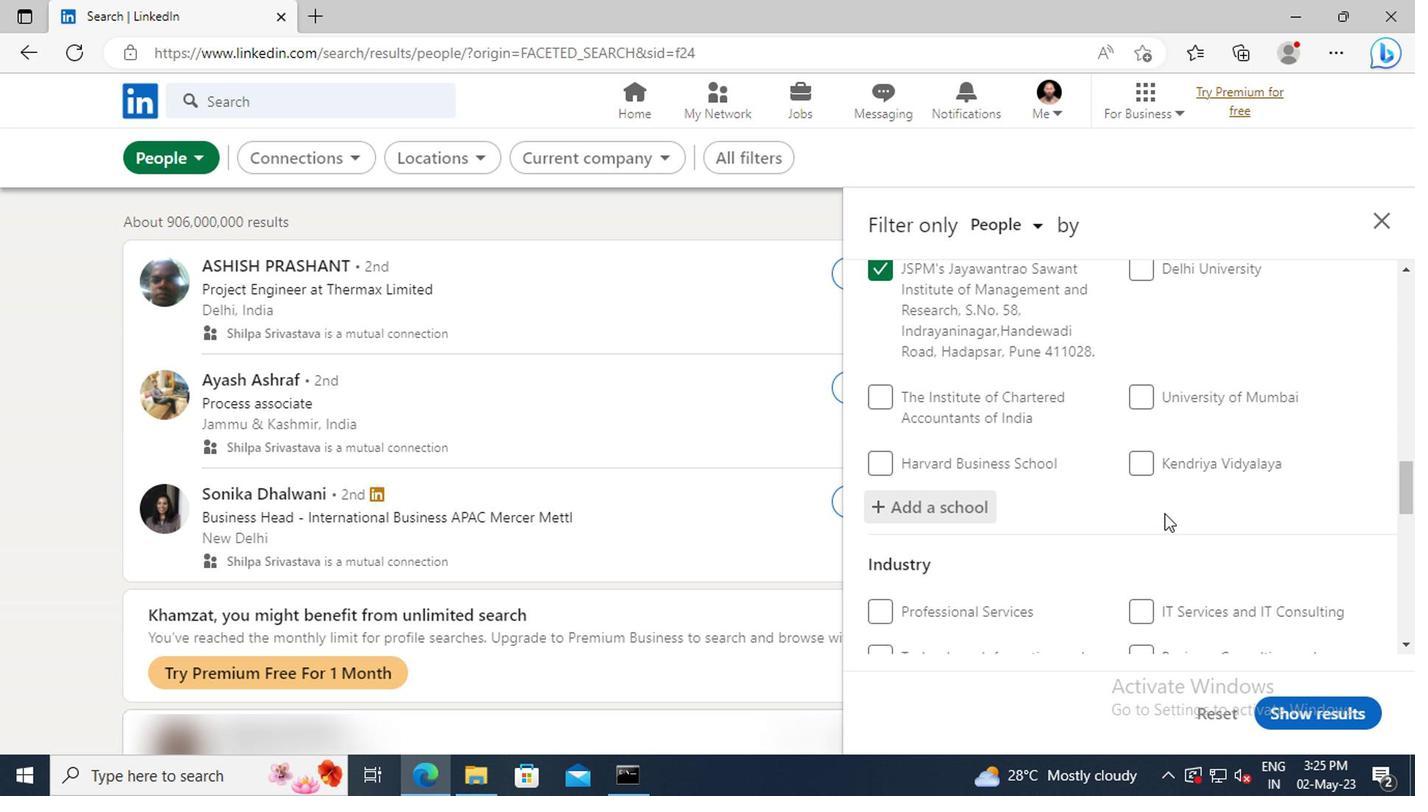 
Action: Mouse scrolled (1159, 513) with delta (0, -1)
Screenshot: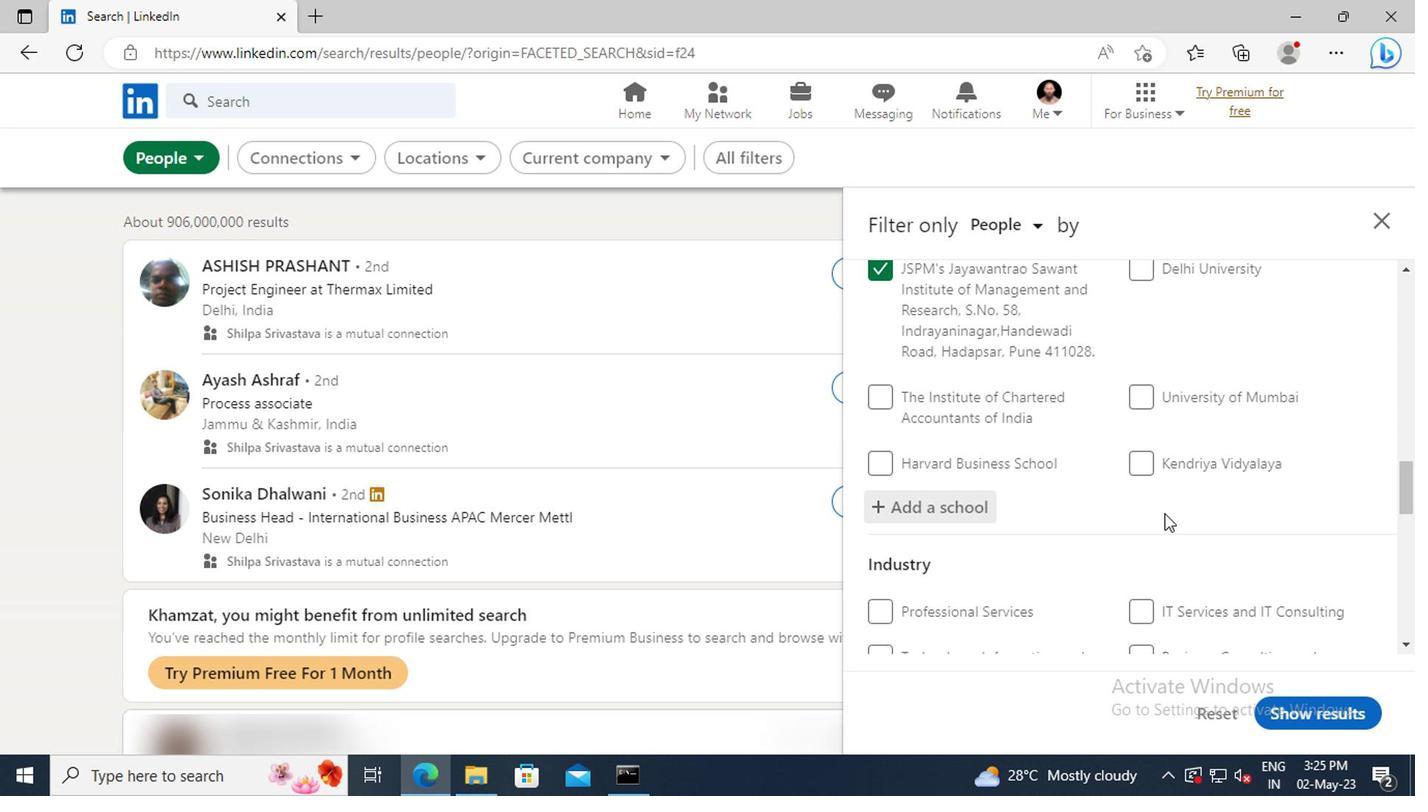 
Action: Mouse moved to (1148, 475)
Screenshot: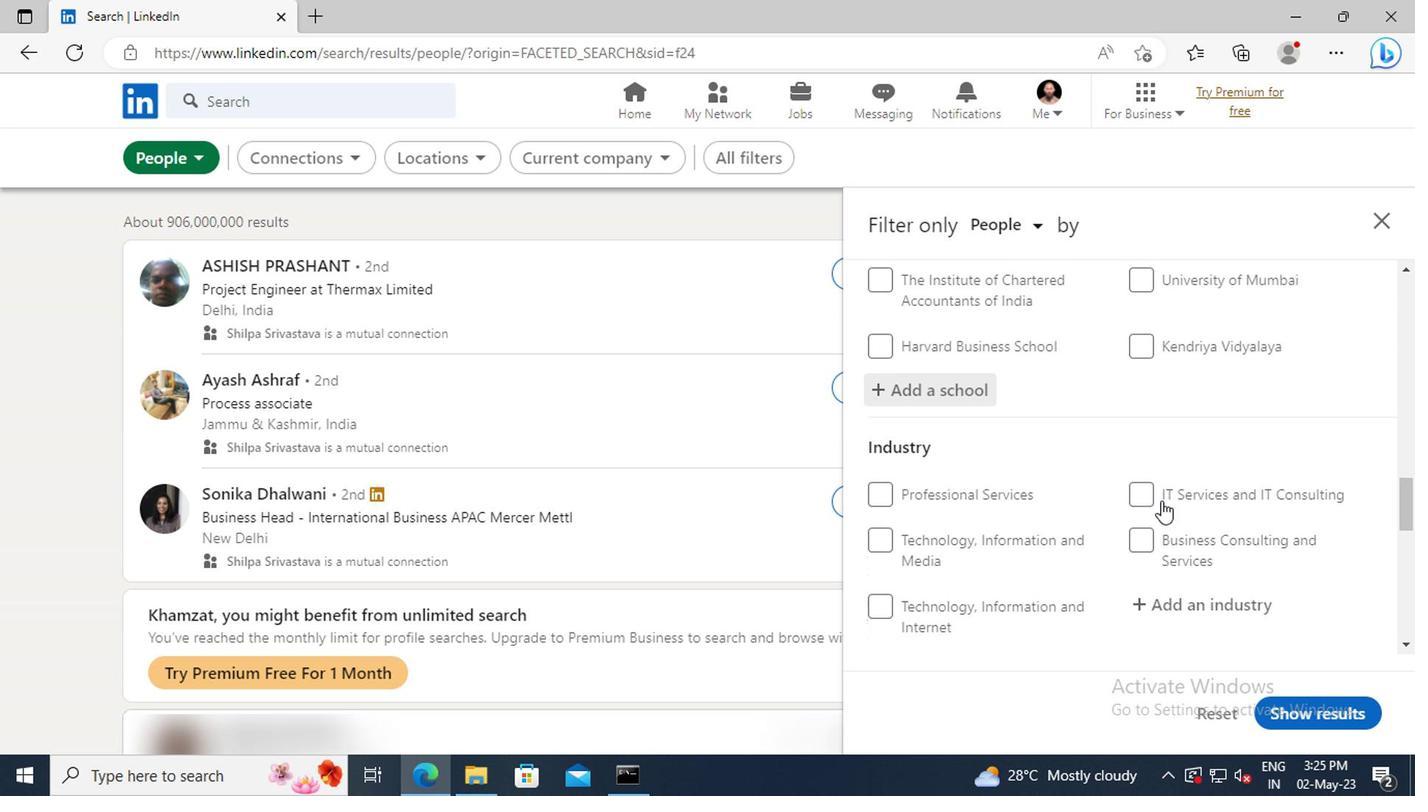 
Action: Mouse scrolled (1148, 474) with delta (0, 0)
Screenshot: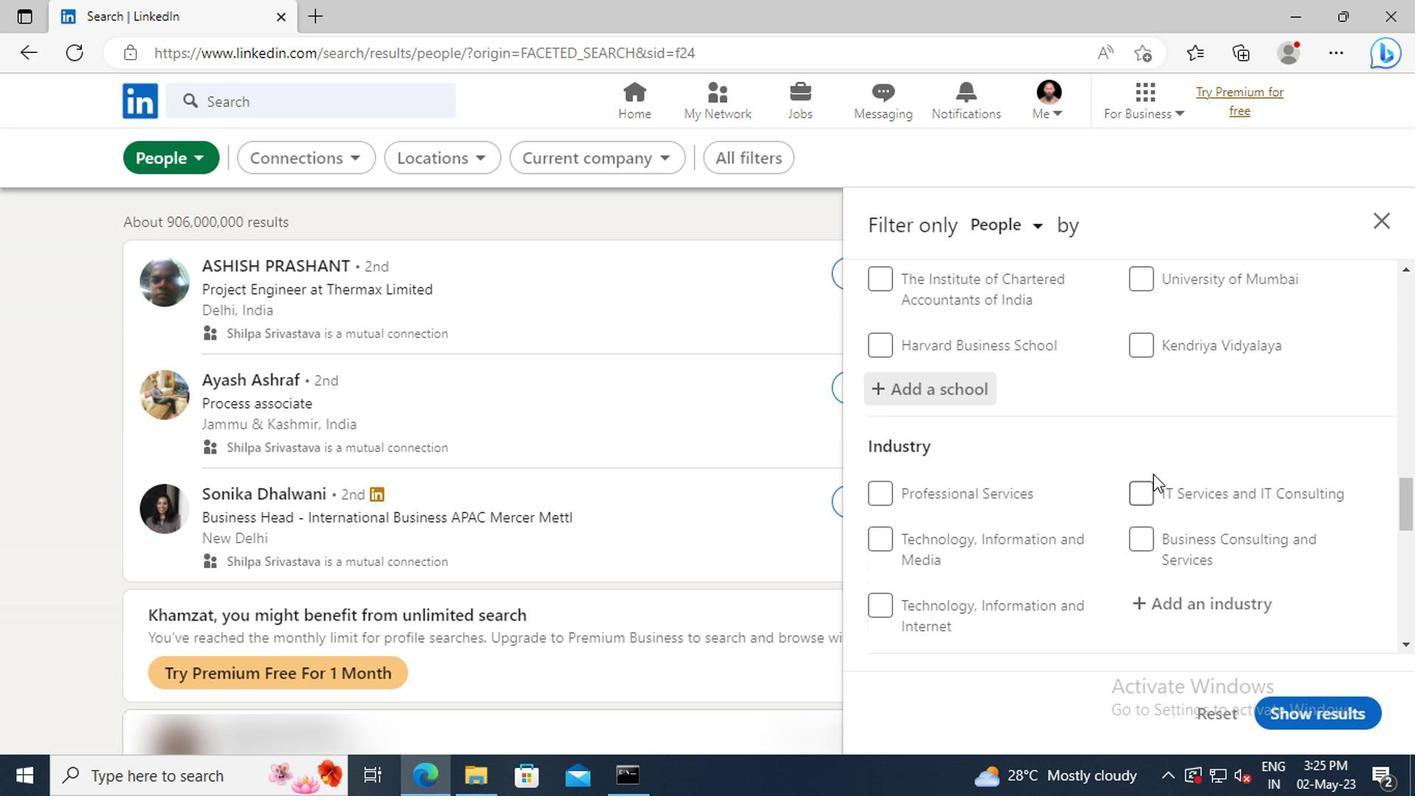 
Action: Mouse scrolled (1148, 474) with delta (0, 0)
Screenshot: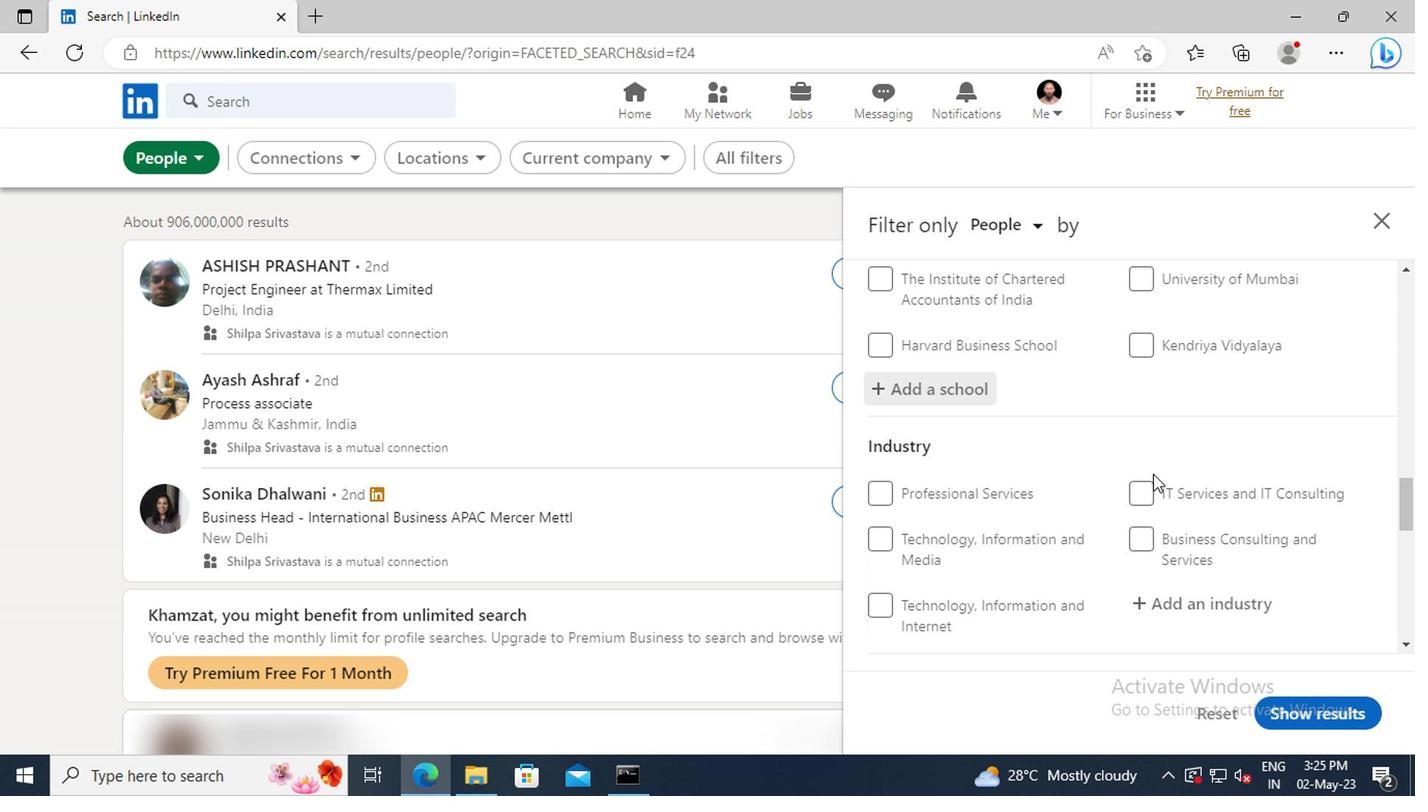 
Action: Mouse moved to (1147, 482)
Screenshot: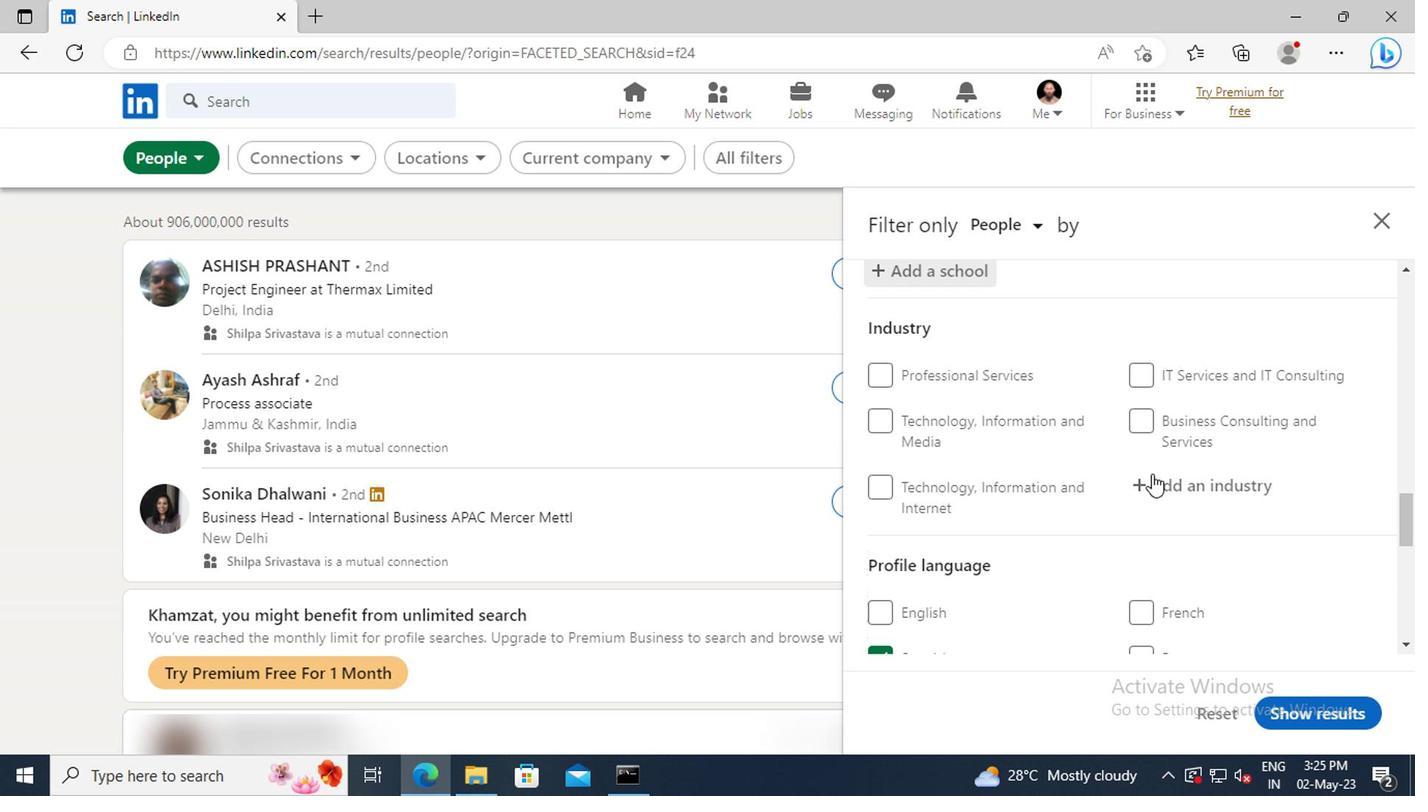 
Action: Mouse pressed left at (1147, 482)
Screenshot: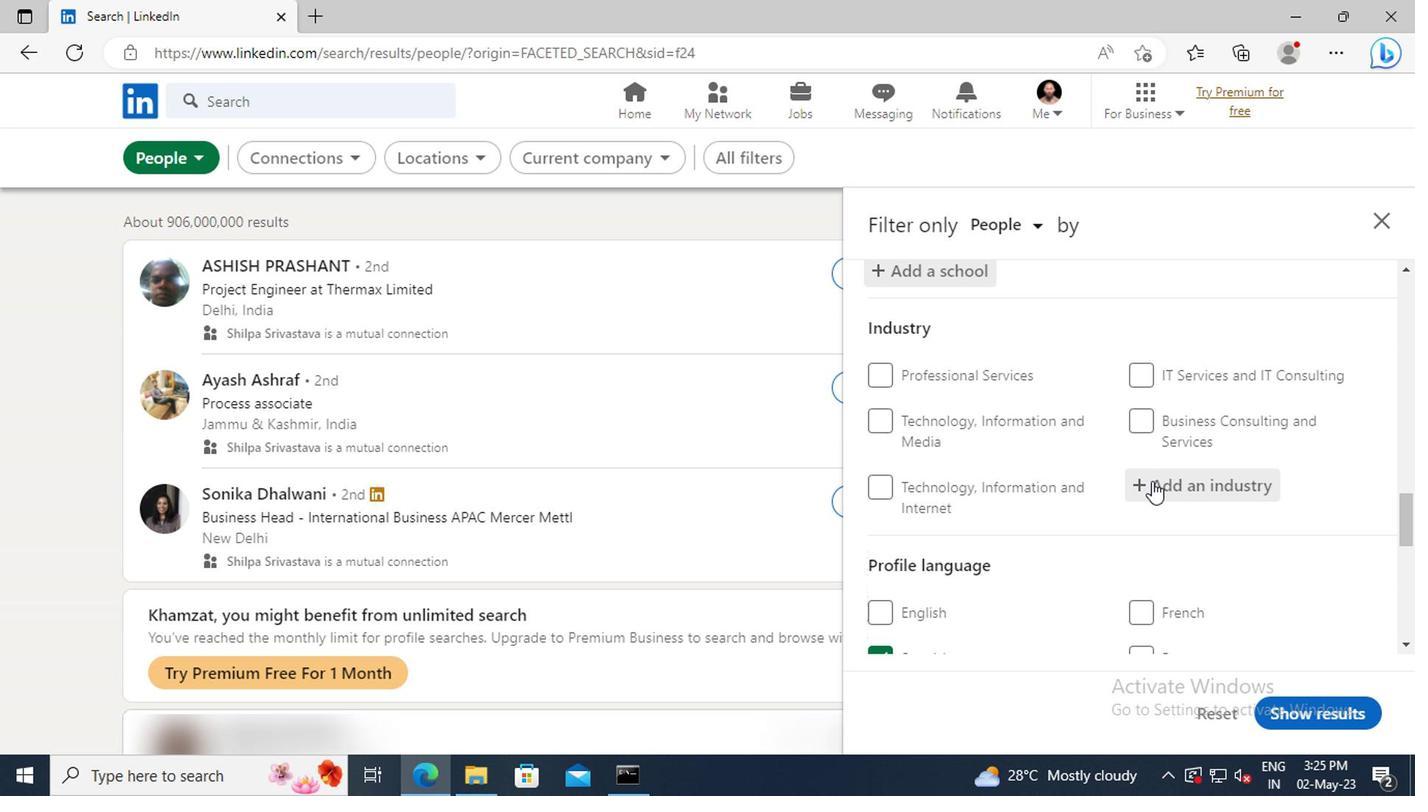 
Action: Key pressed <Key.shift>OFFICE<Key.space><Key.shift>FUR
Screenshot: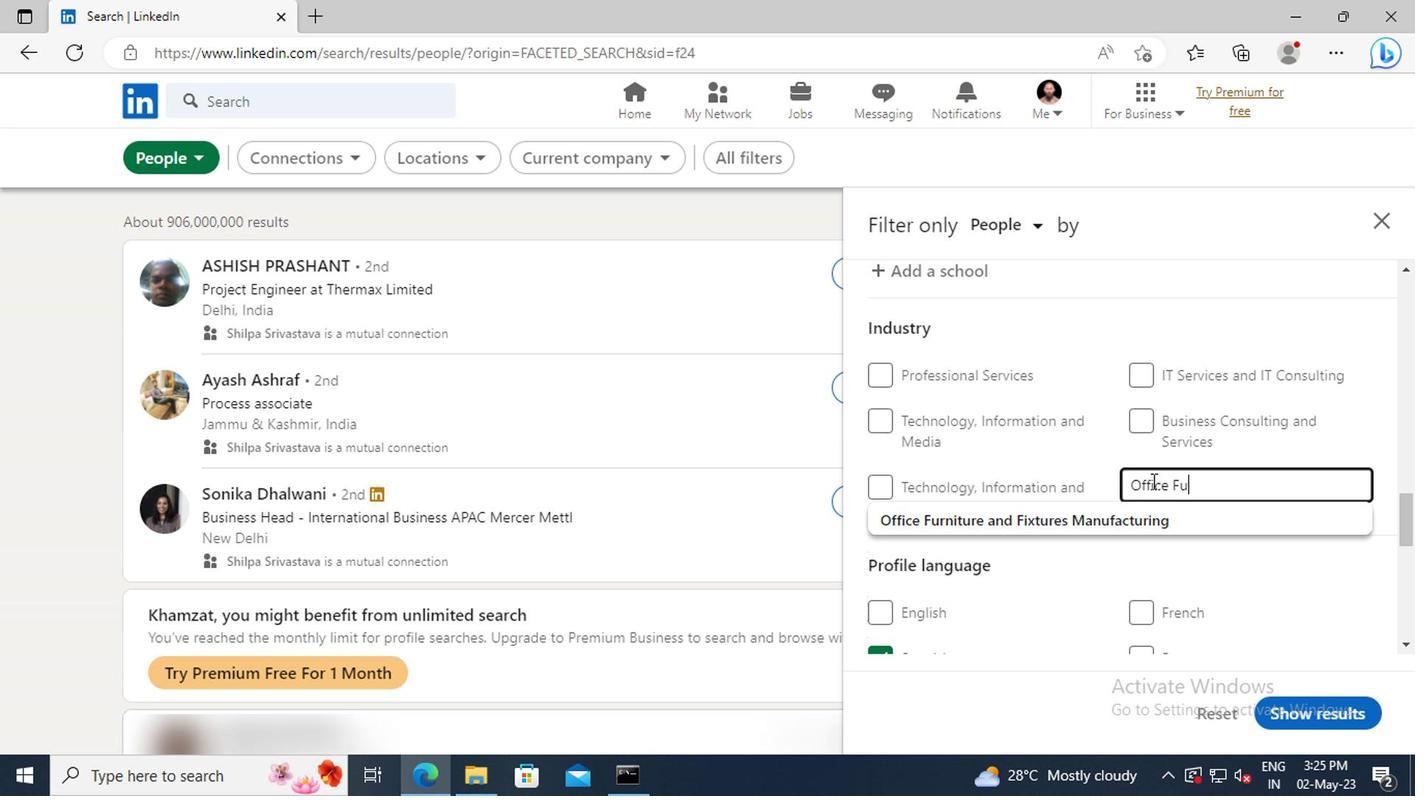 
Action: Mouse moved to (1151, 513)
Screenshot: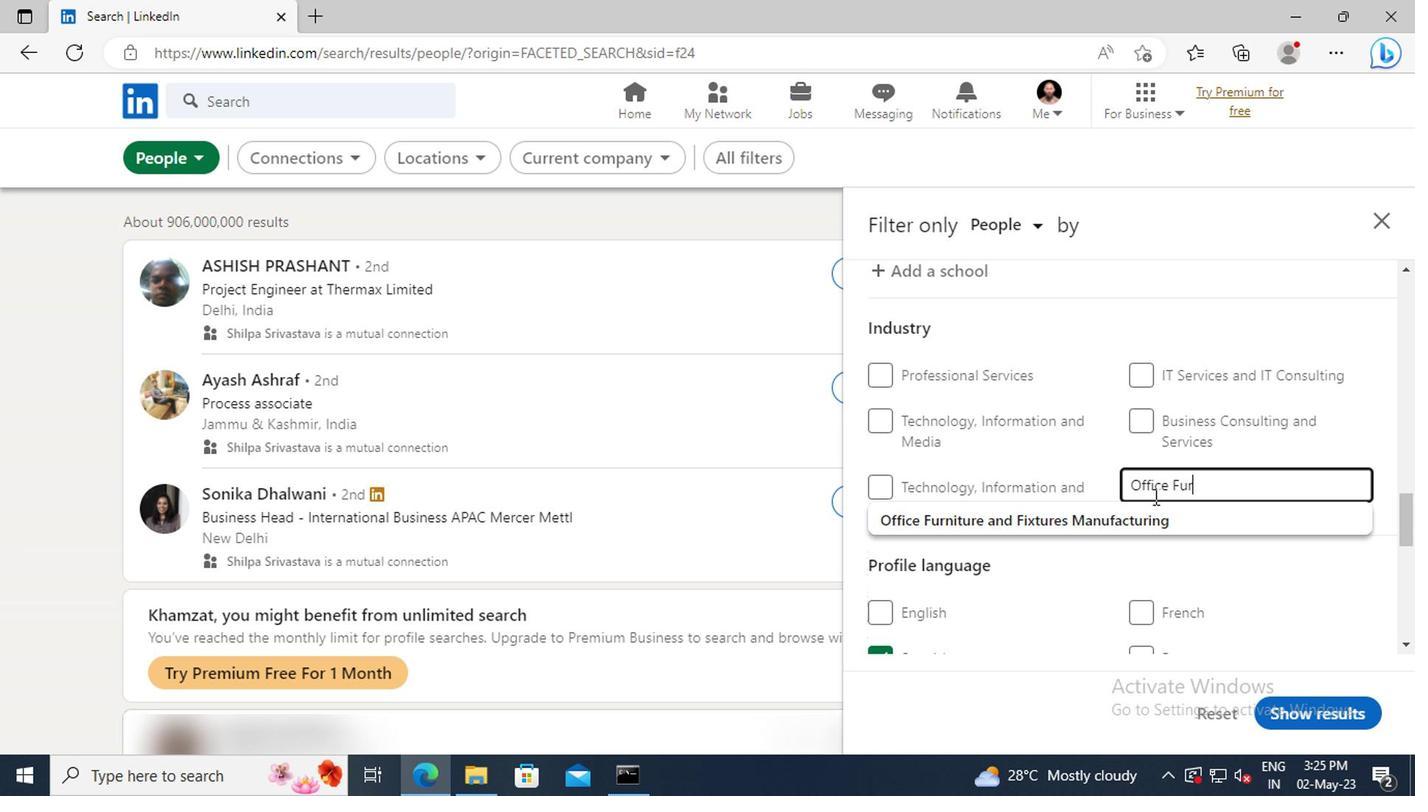 
Action: Mouse pressed left at (1151, 513)
Screenshot: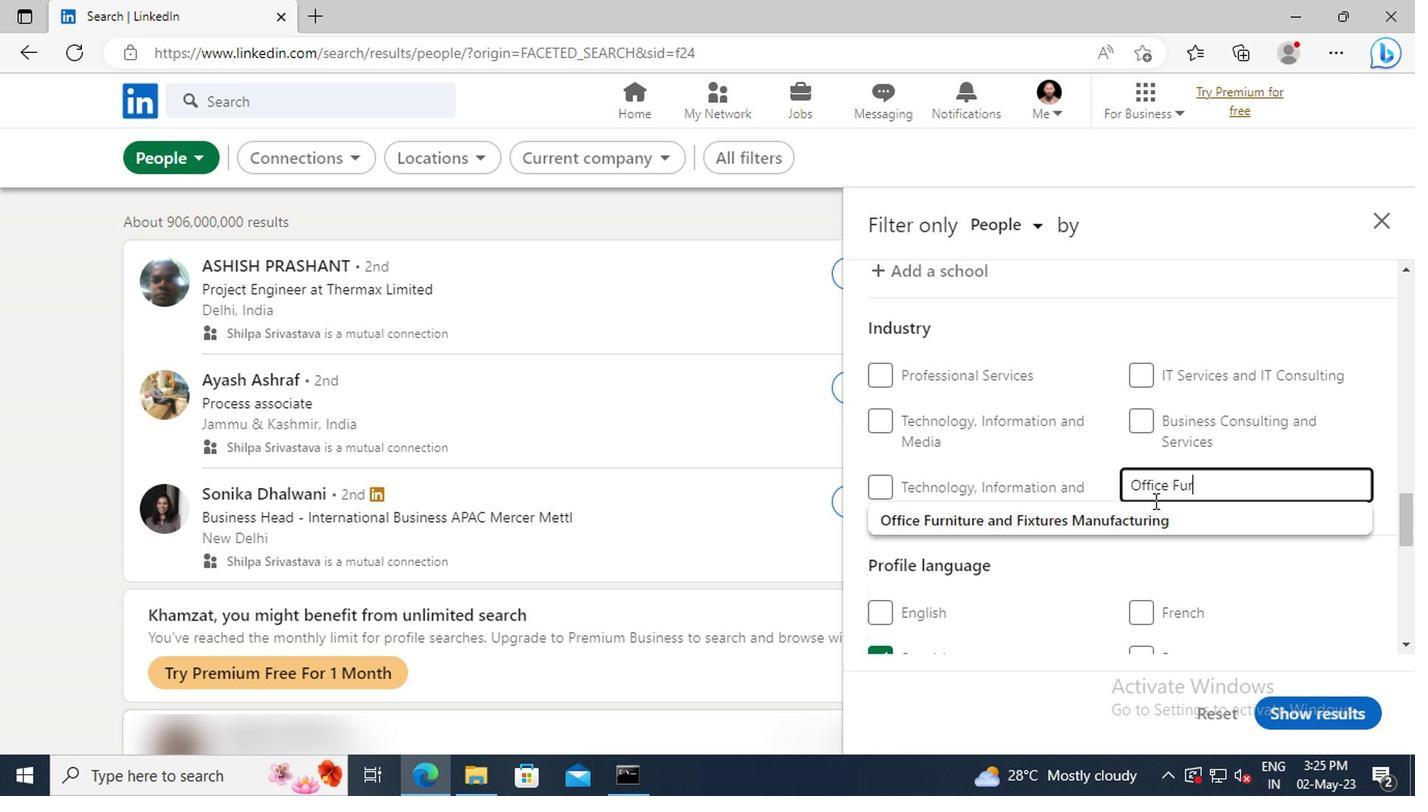 
Action: Mouse scrolled (1151, 513) with delta (0, 0)
Screenshot: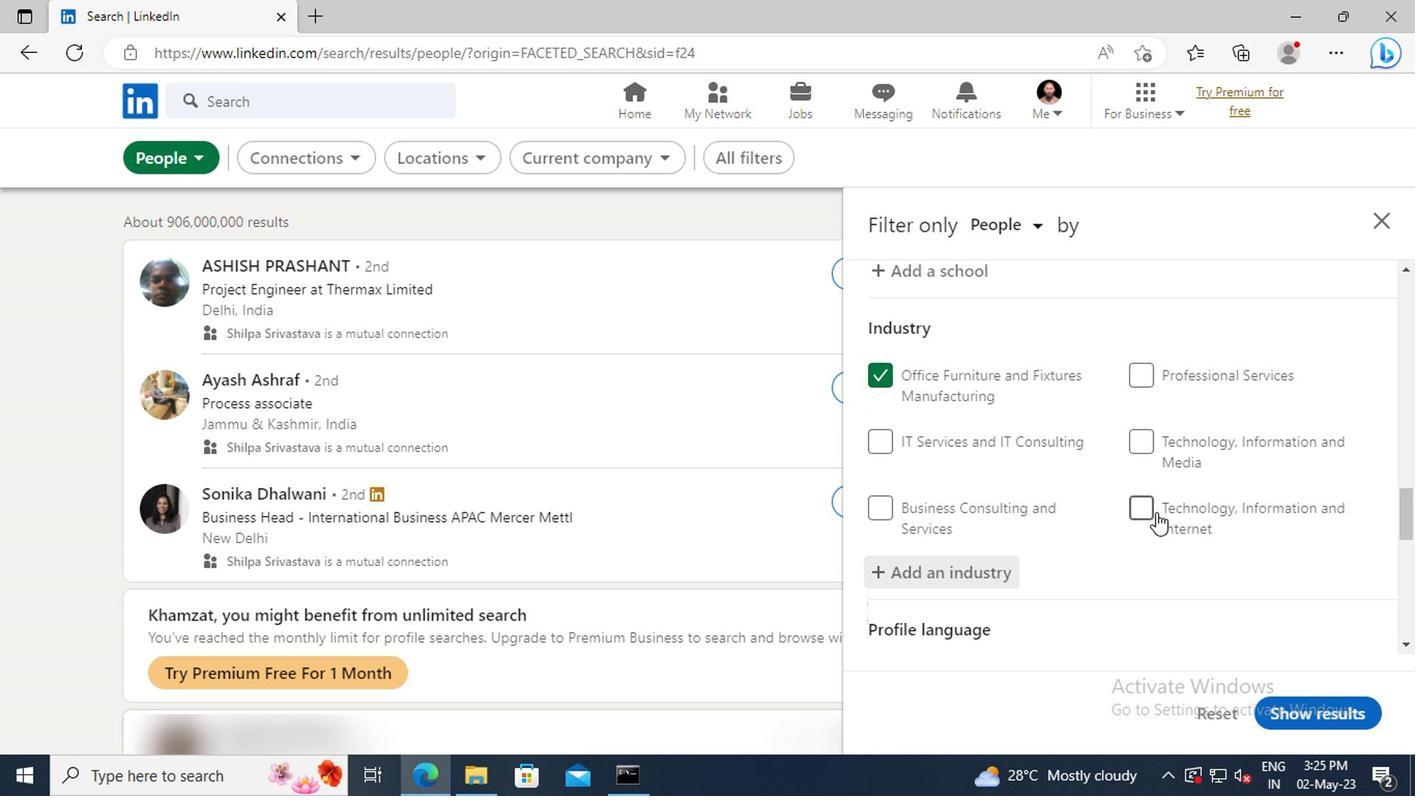 
Action: Mouse scrolled (1151, 513) with delta (0, 0)
Screenshot: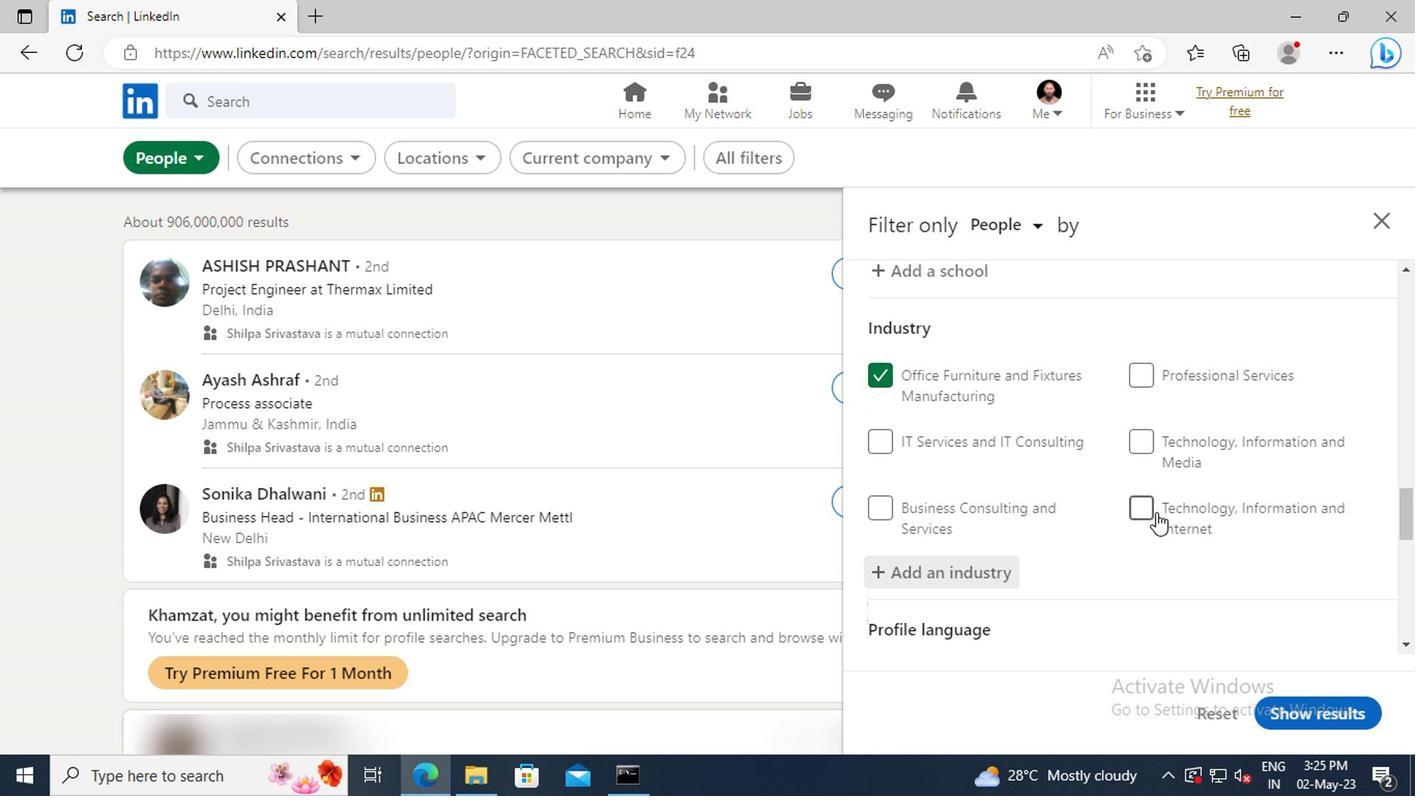 
Action: Mouse moved to (1151, 515)
Screenshot: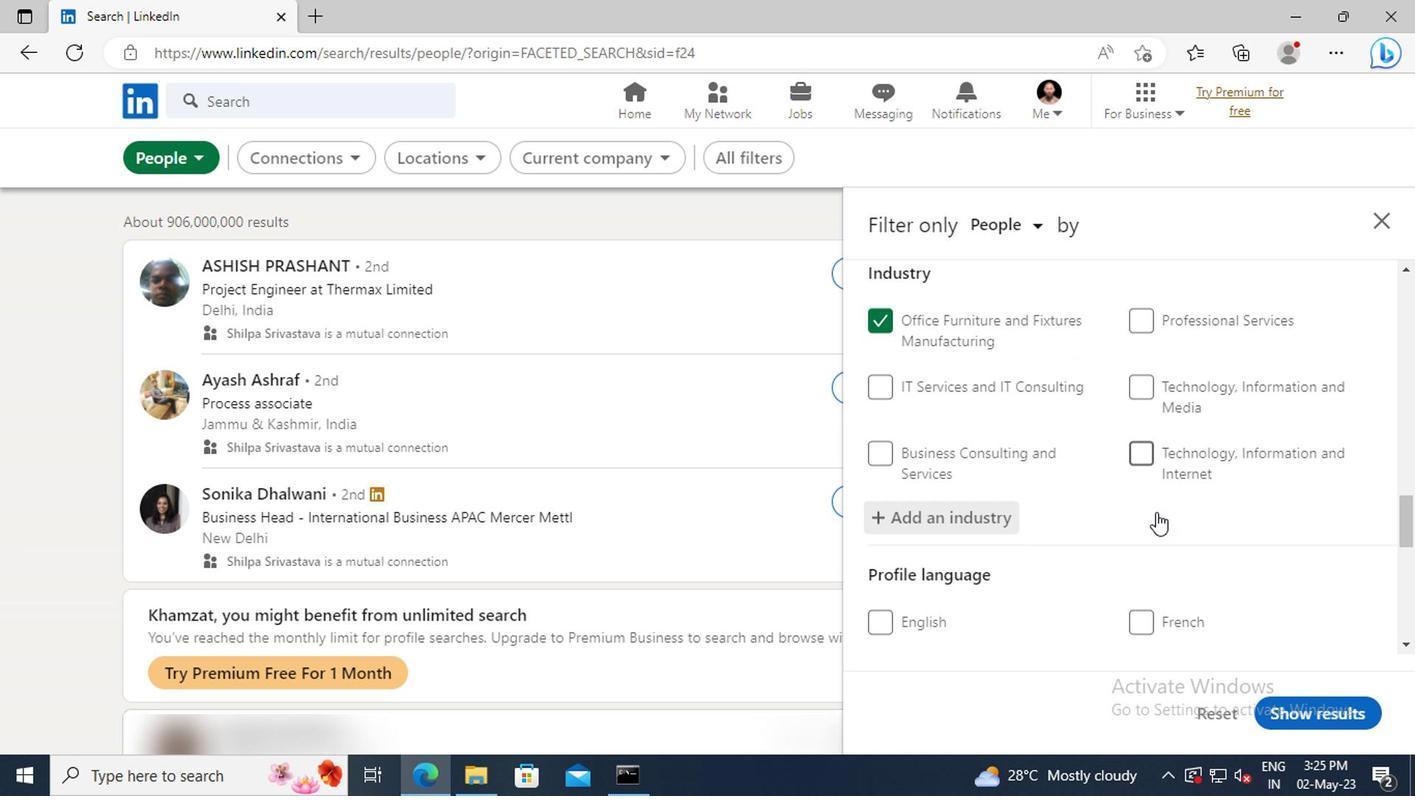
Action: Mouse scrolled (1151, 513) with delta (0, -1)
Screenshot: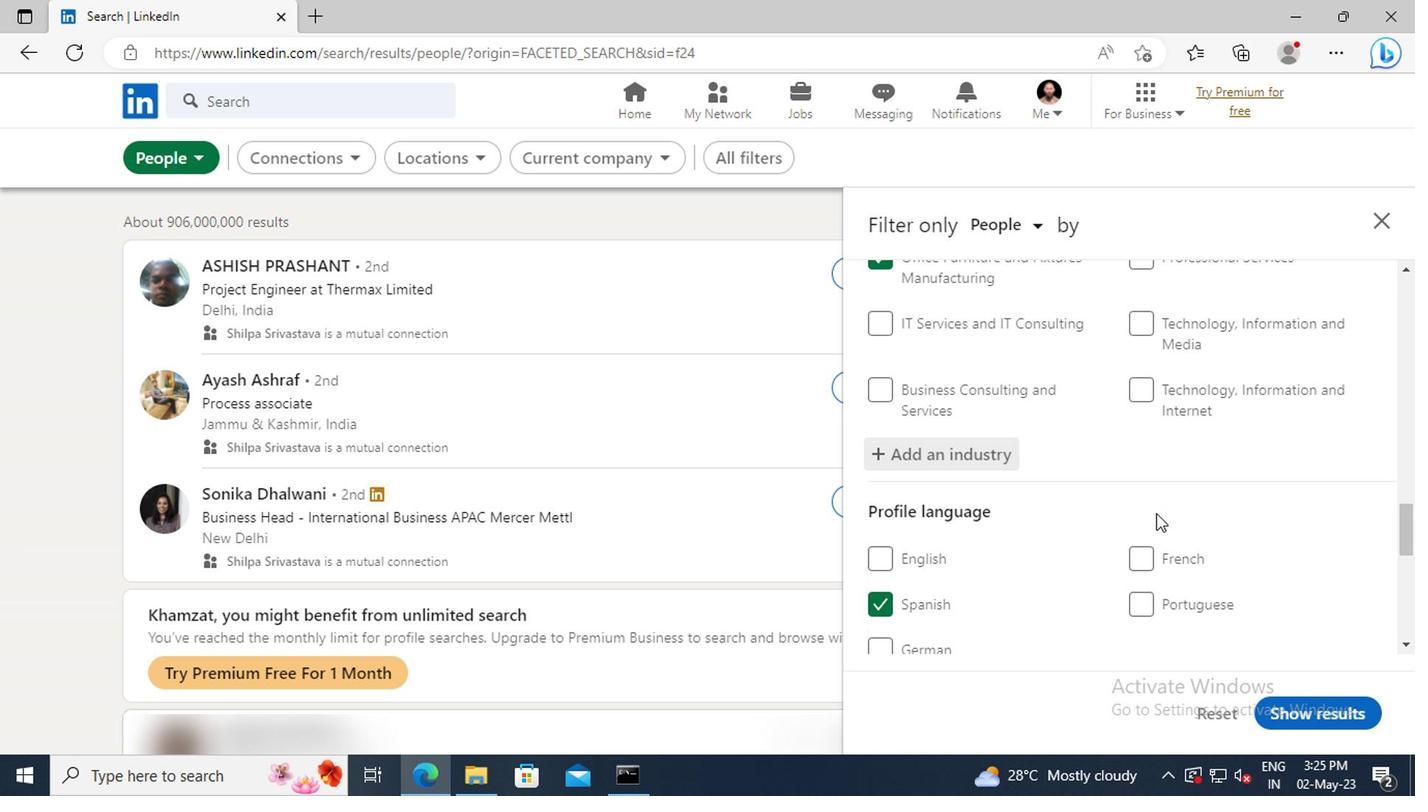 
Action: Mouse moved to (1149, 464)
Screenshot: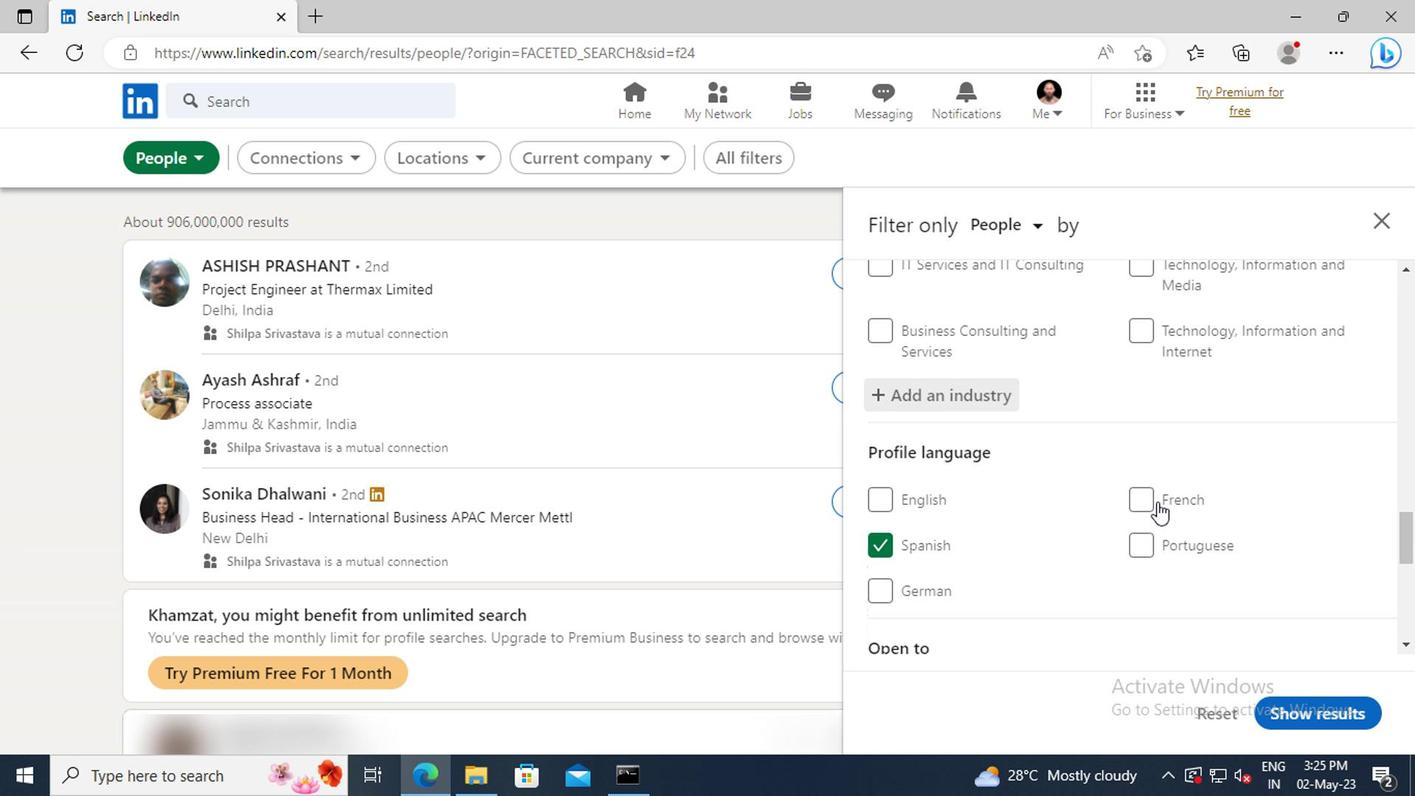
Action: Mouse scrolled (1149, 463) with delta (0, -1)
Screenshot: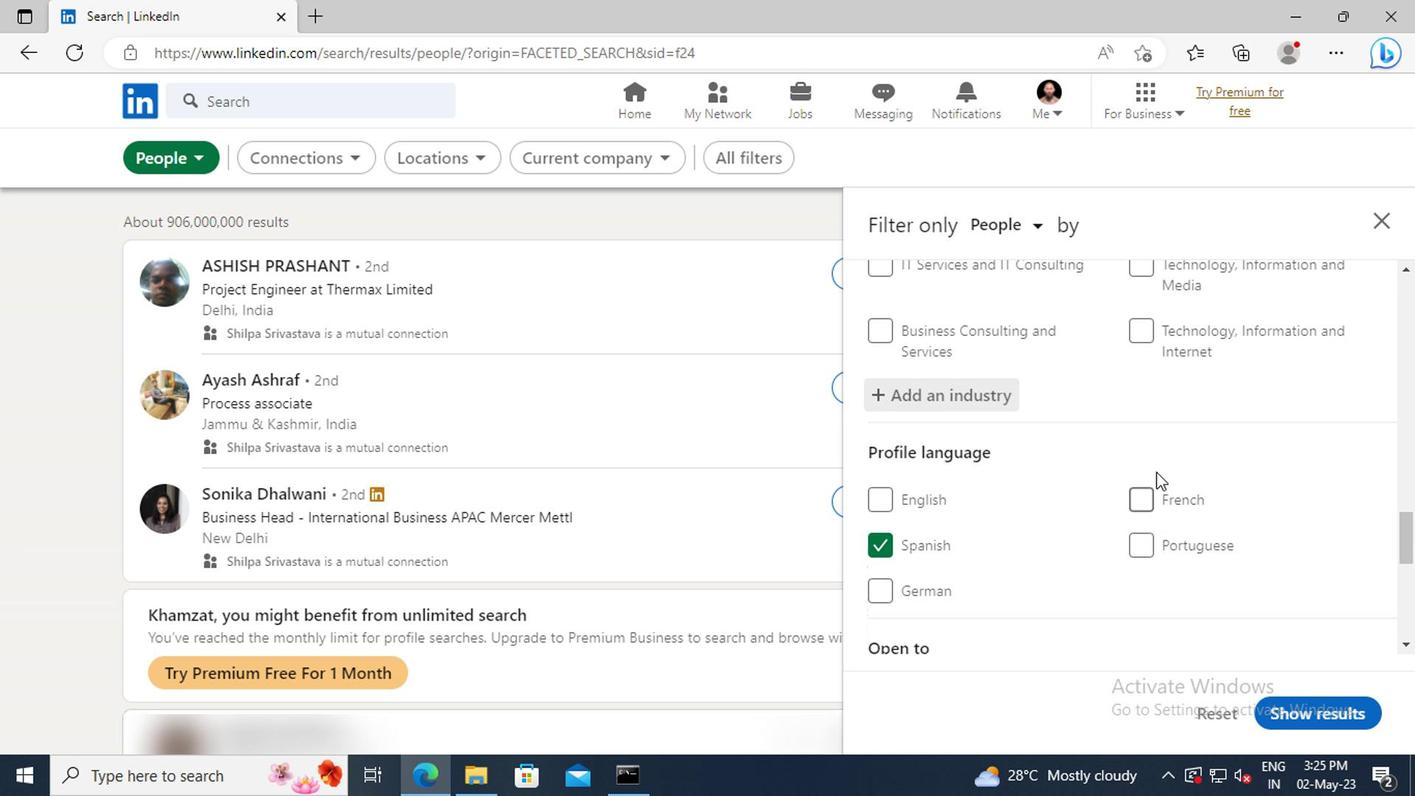 
Action: Mouse scrolled (1149, 463) with delta (0, -1)
Screenshot: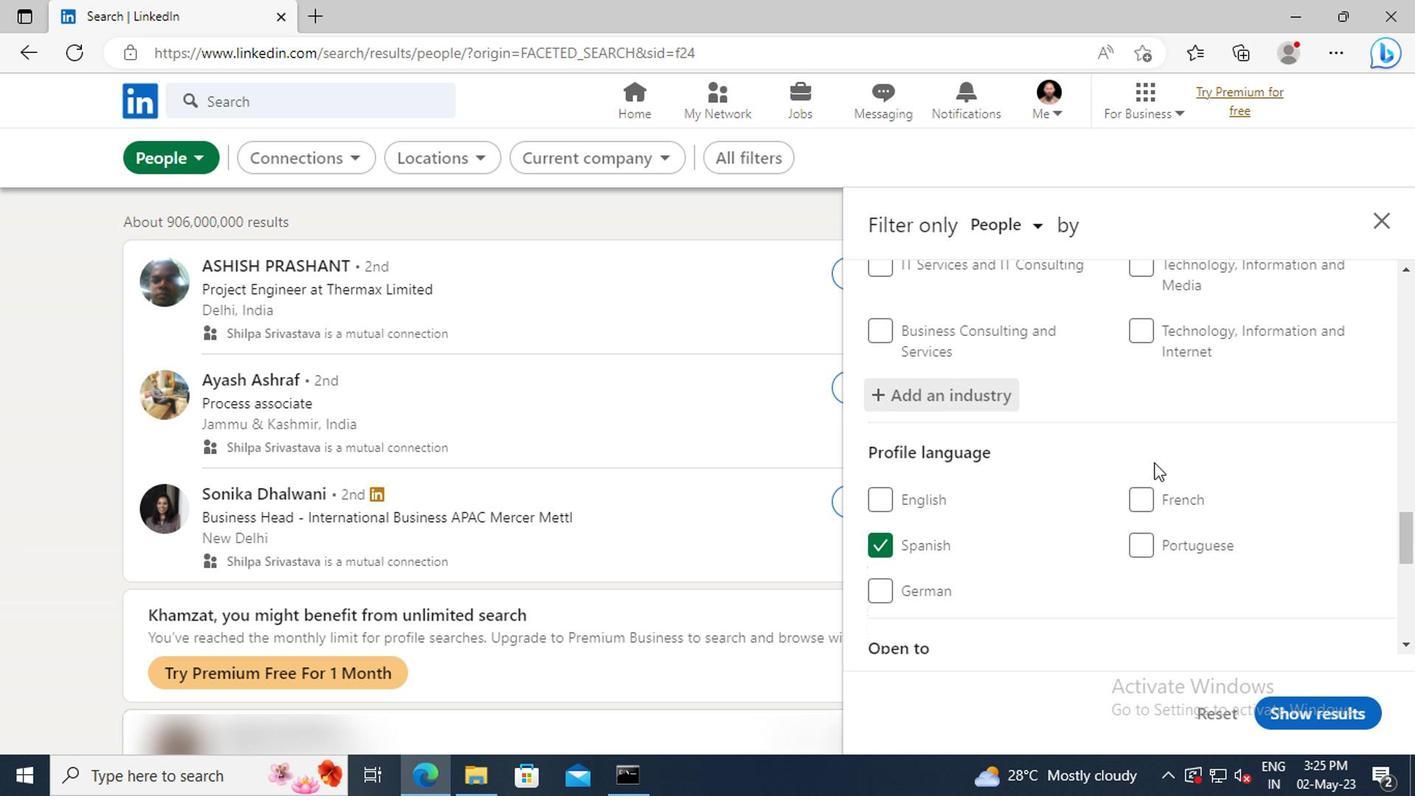 
Action: Mouse moved to (1146, 445)
Screenshot: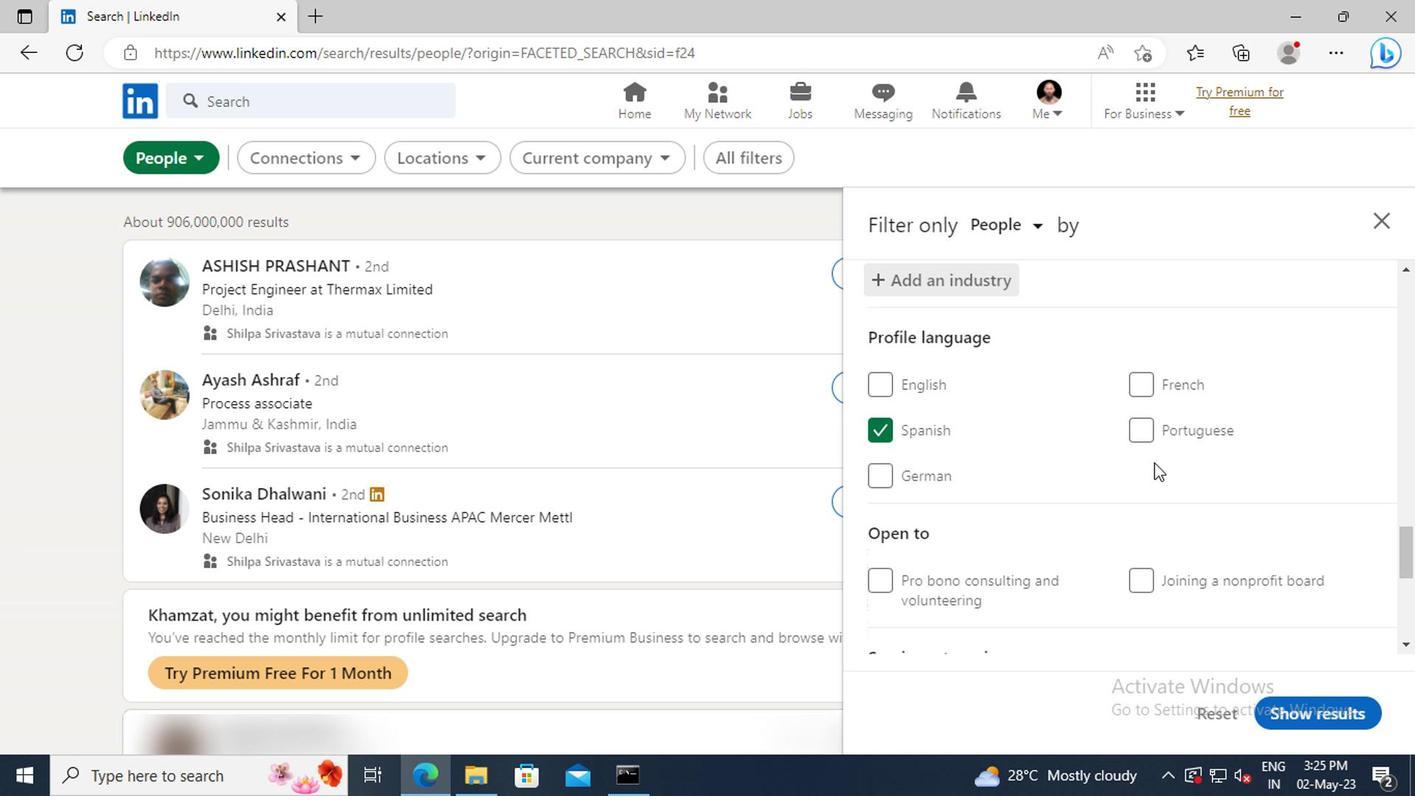 
Action: Mouse scrolled (1146, 444) with delta (0, 0)
Screenshot: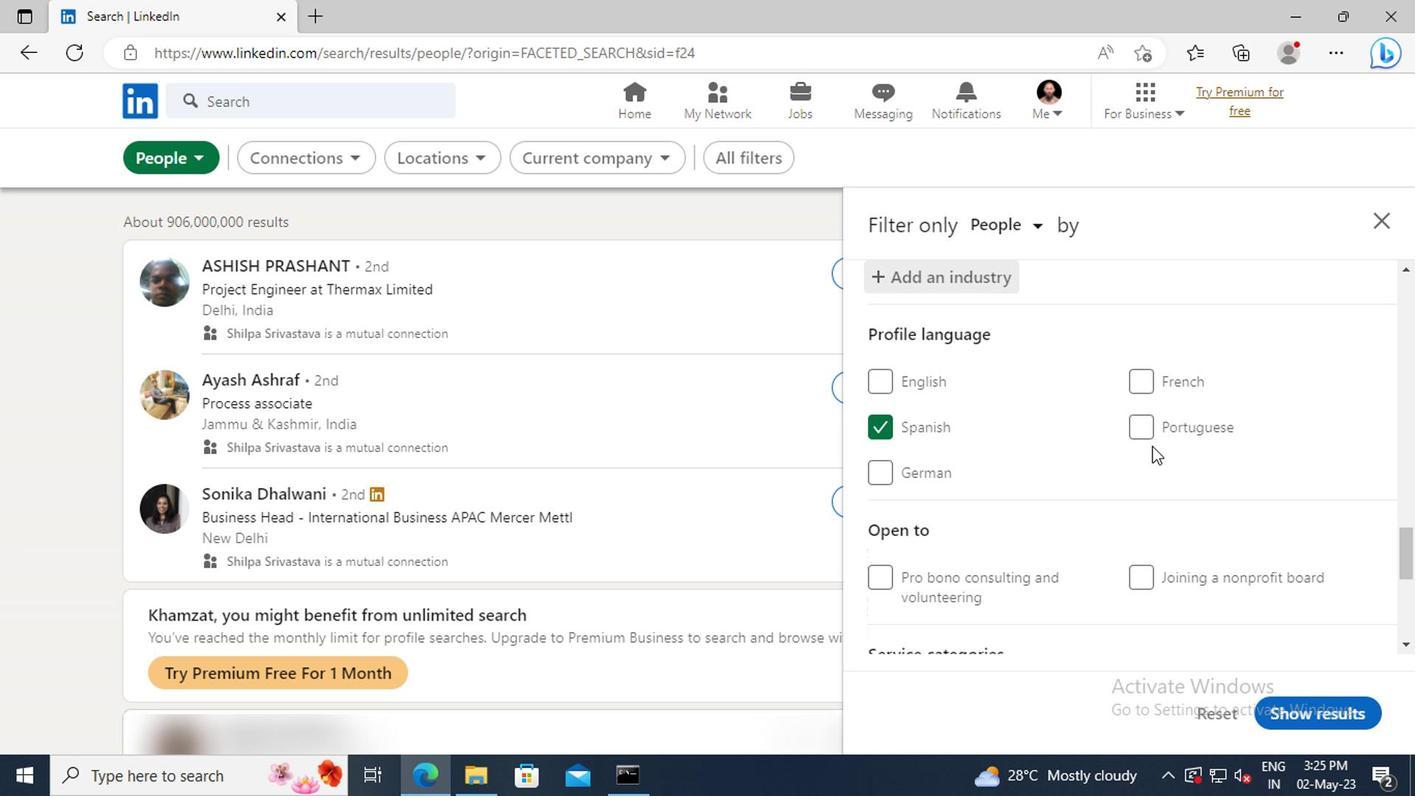 
Action: Mouse scrolled (1146, 444) with delta (0, 0)
Screenshot: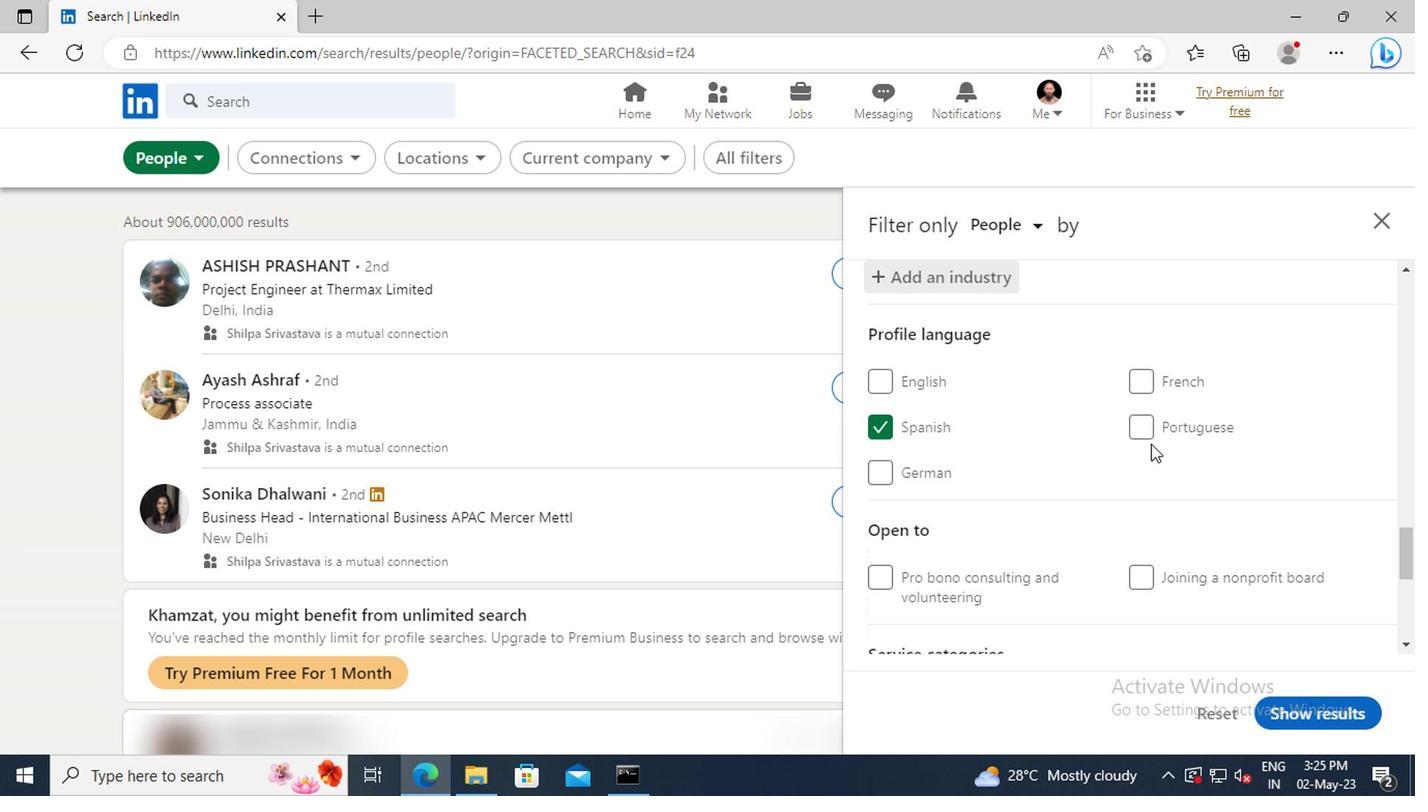
Action: Mouse scrolled (1146, 444) with delta (0, 0)
Screenshot: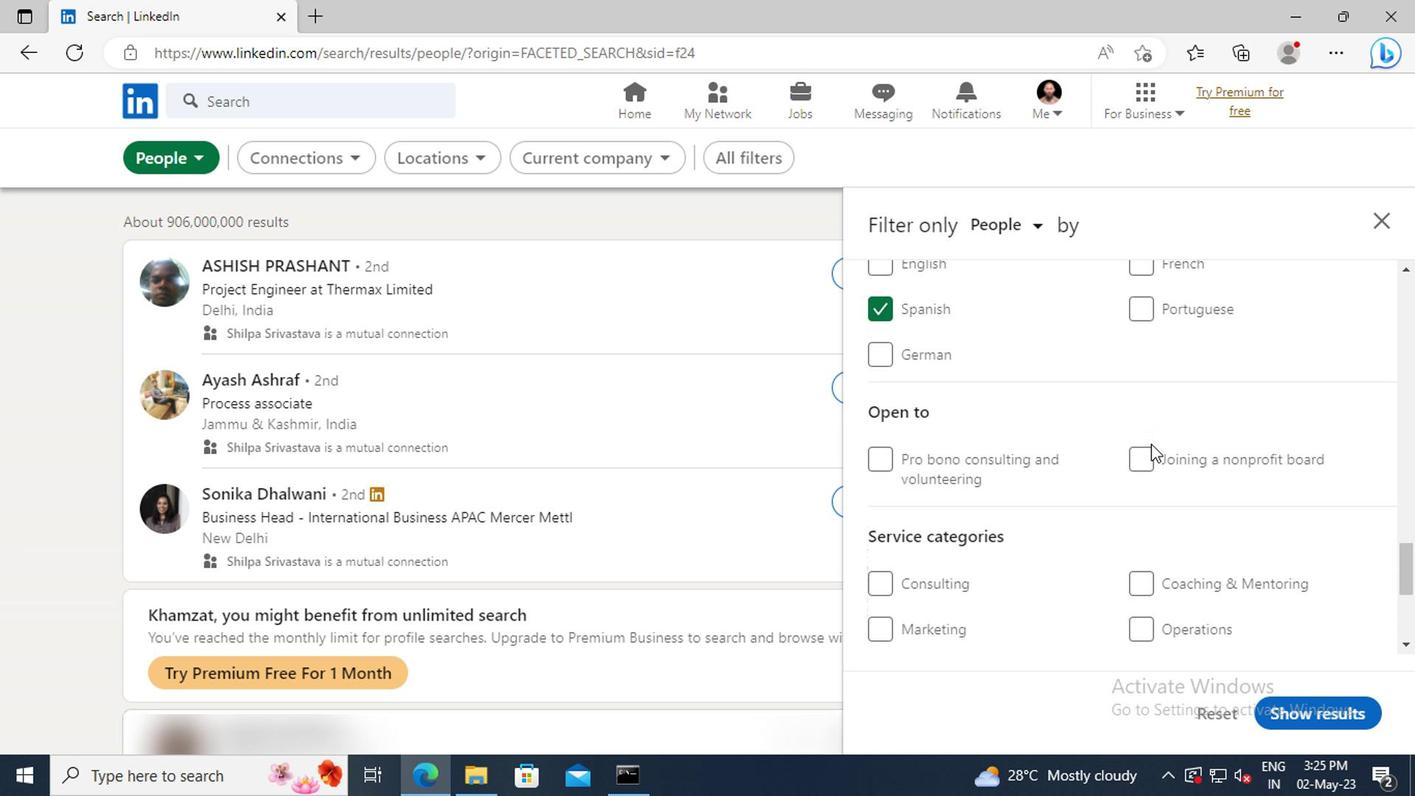 
Action: Mouse scrolled (1146, 444) with delta (0, 0)
Screenshot: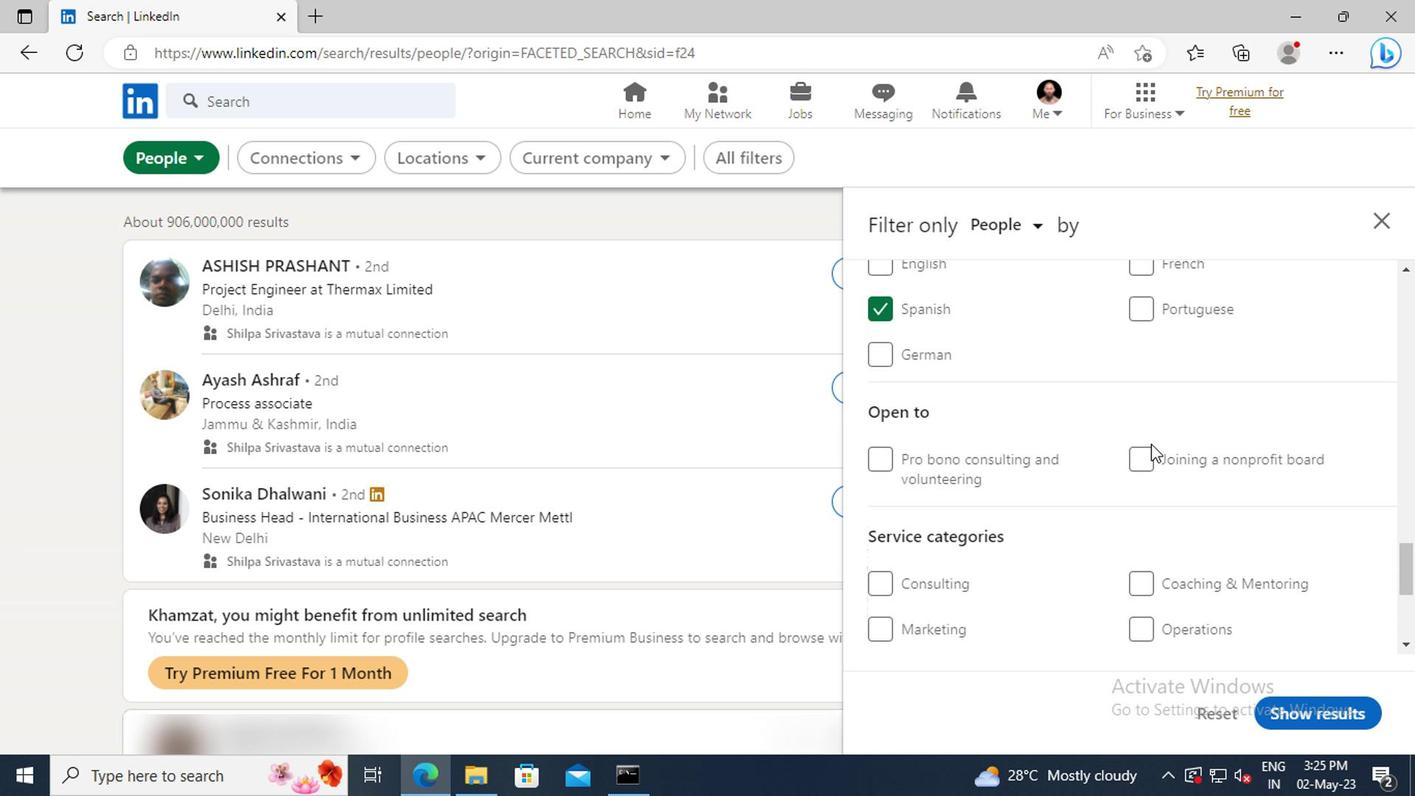 
Action: Mouse scrolled (1146, 444) with delta (0, 0)
Screenshot: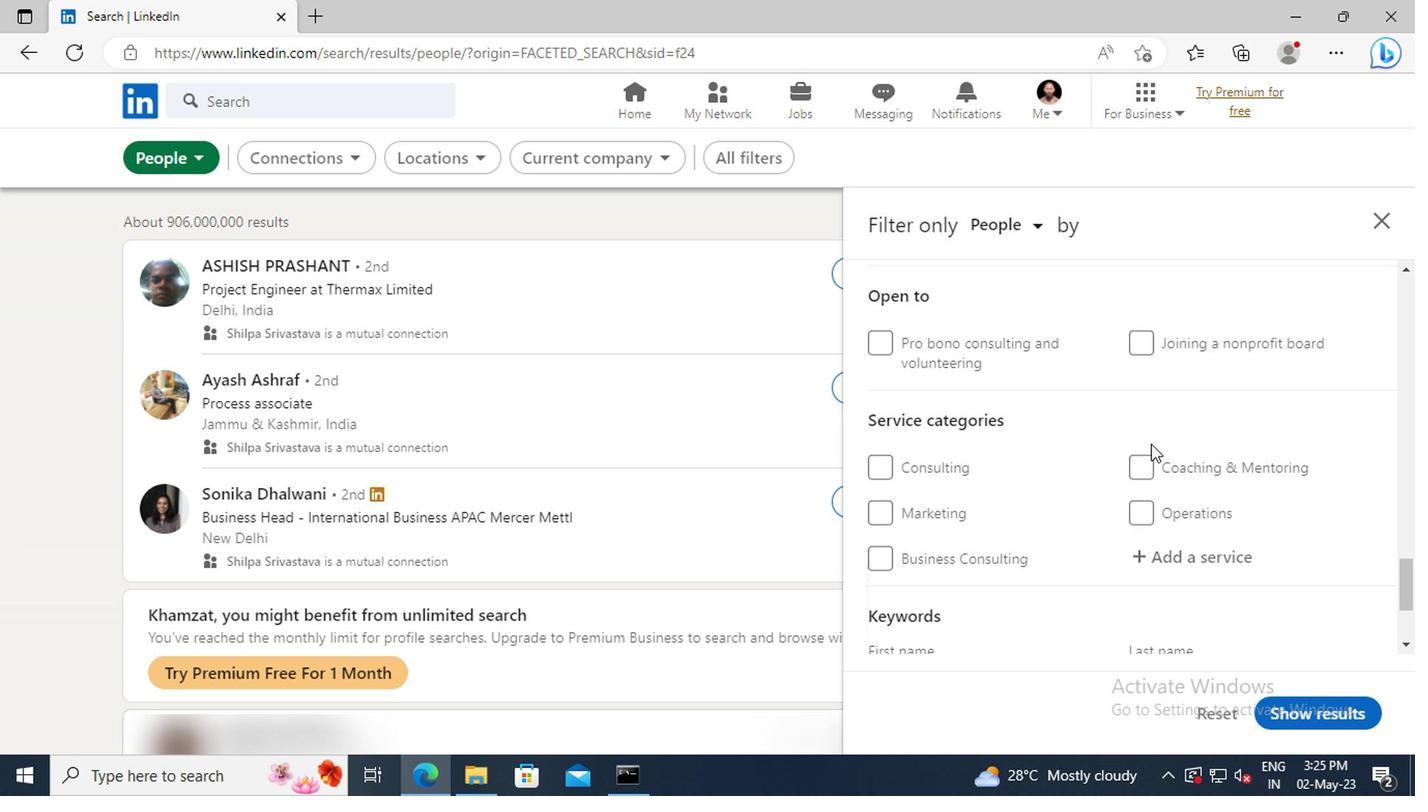
Action: Mouse scrolled (1146, 444) with delta (0, 0)
Screenshot: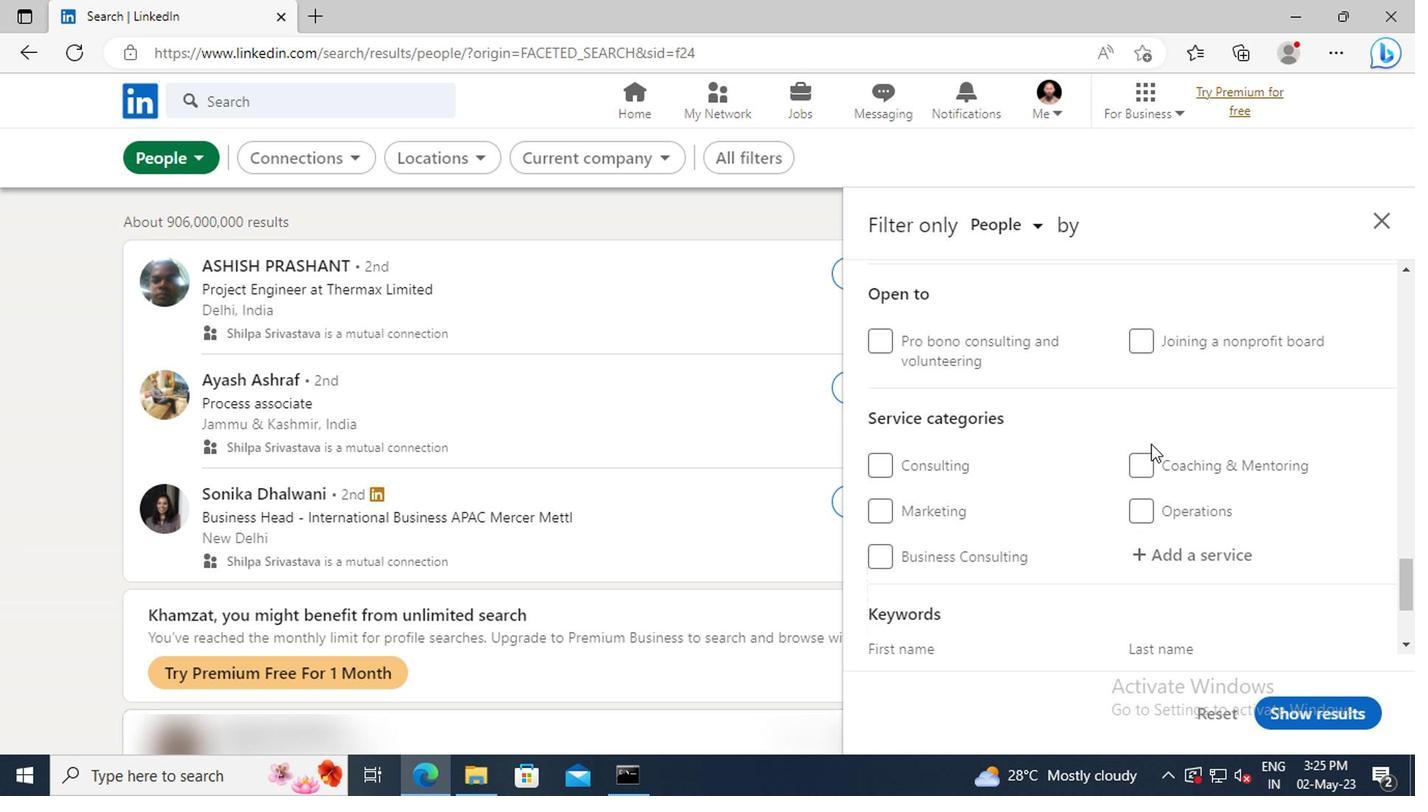 
Action: Mouse moved to (1150, 443)
Screenshot: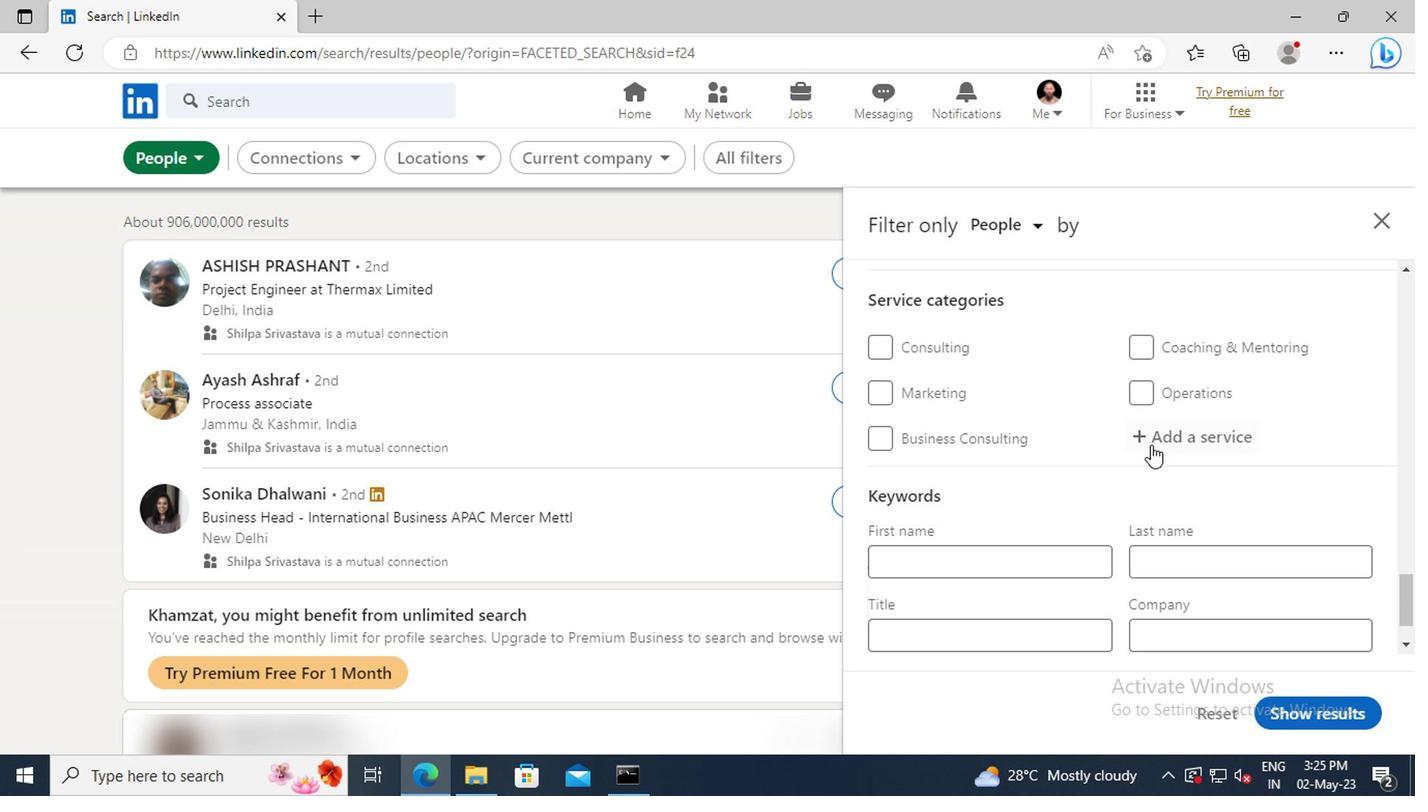 
Action: Mouse pressed left at (1150, 443)
Screenshot: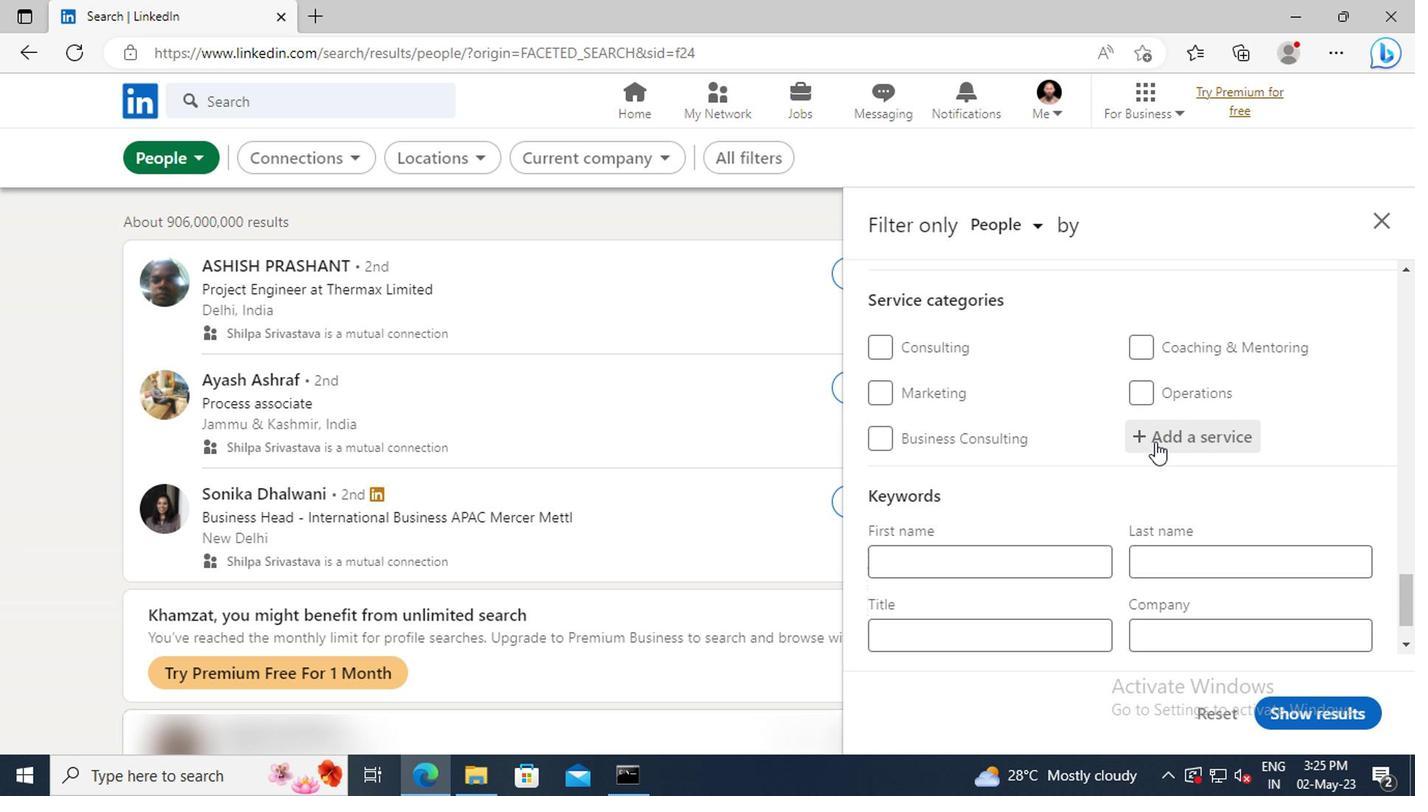 
Action: Key pressed <Key.shift>WEB<Key.space>
Screenshot: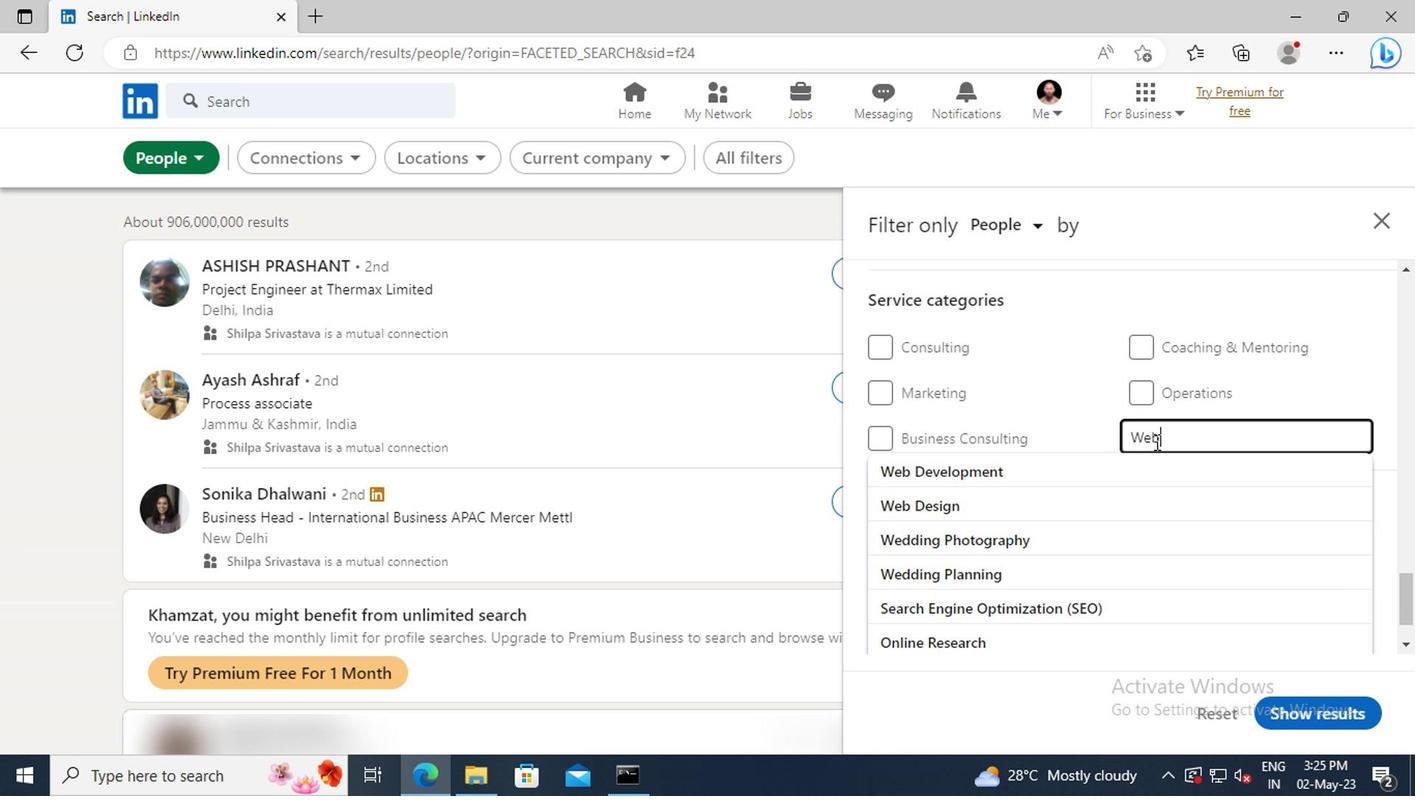 
Action: Mouse moved to (1156, 472)
Screenshot: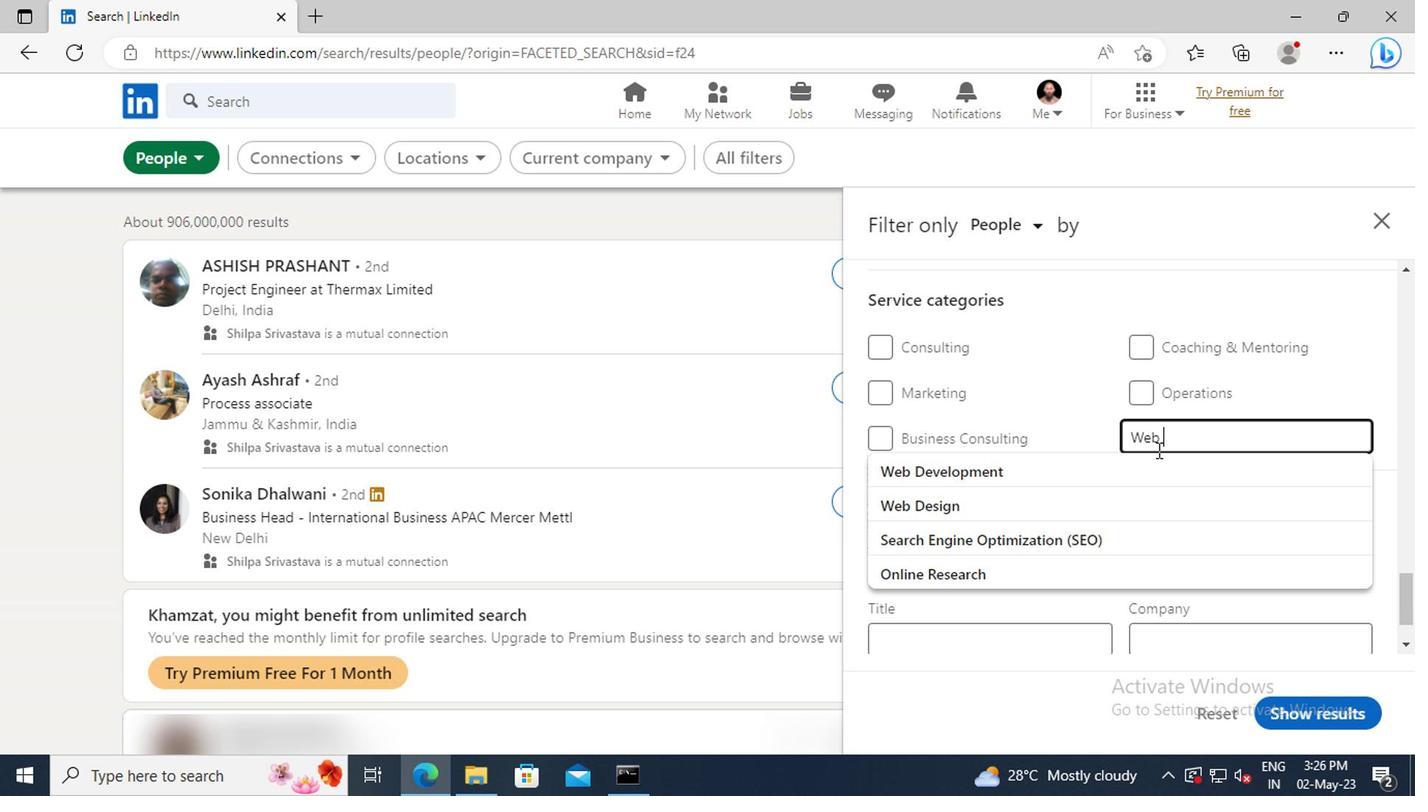 
Action: Mouse pressed left at (1156, 472)
Screenshot: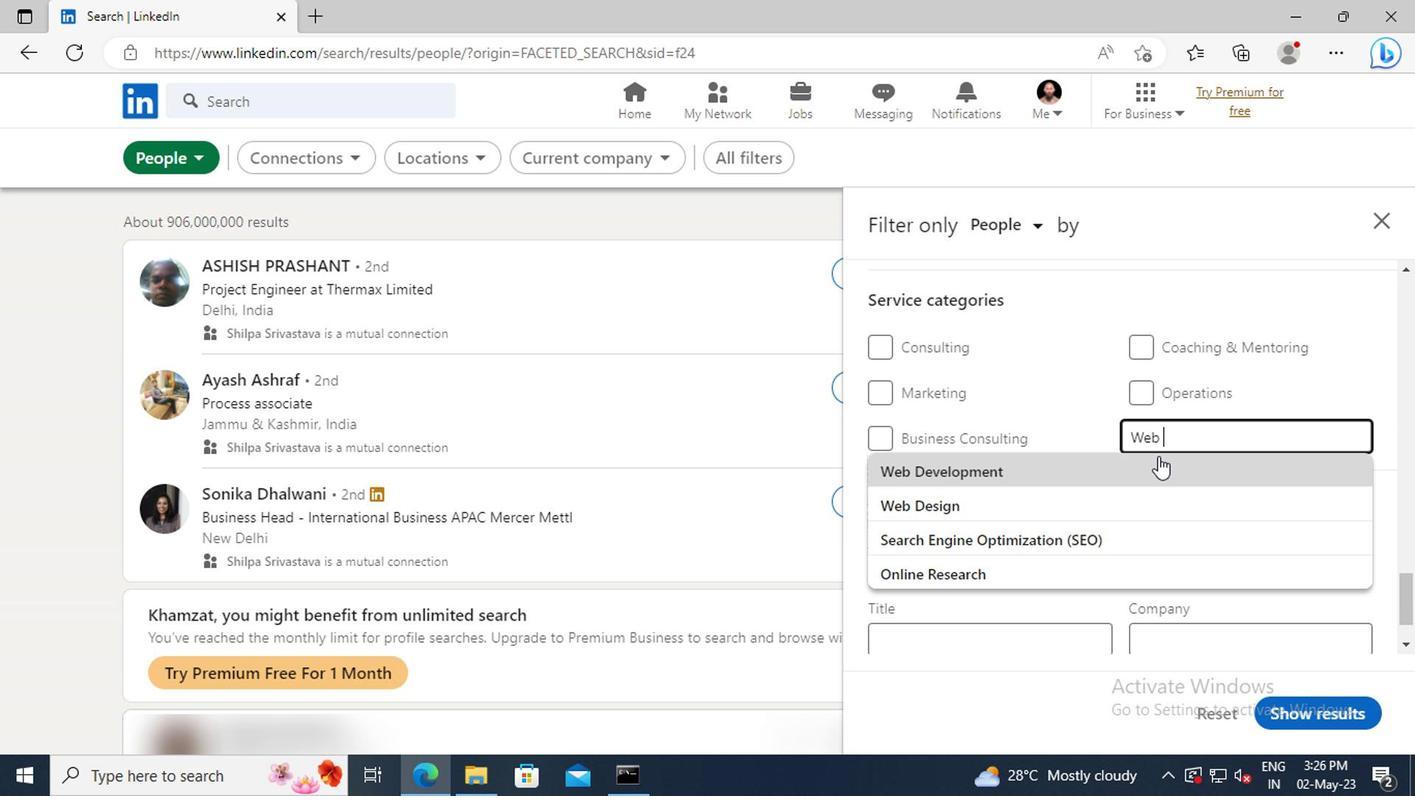 
Action: Mouse scrolled (1156, 471) with delta (0, 0)
Screenshot: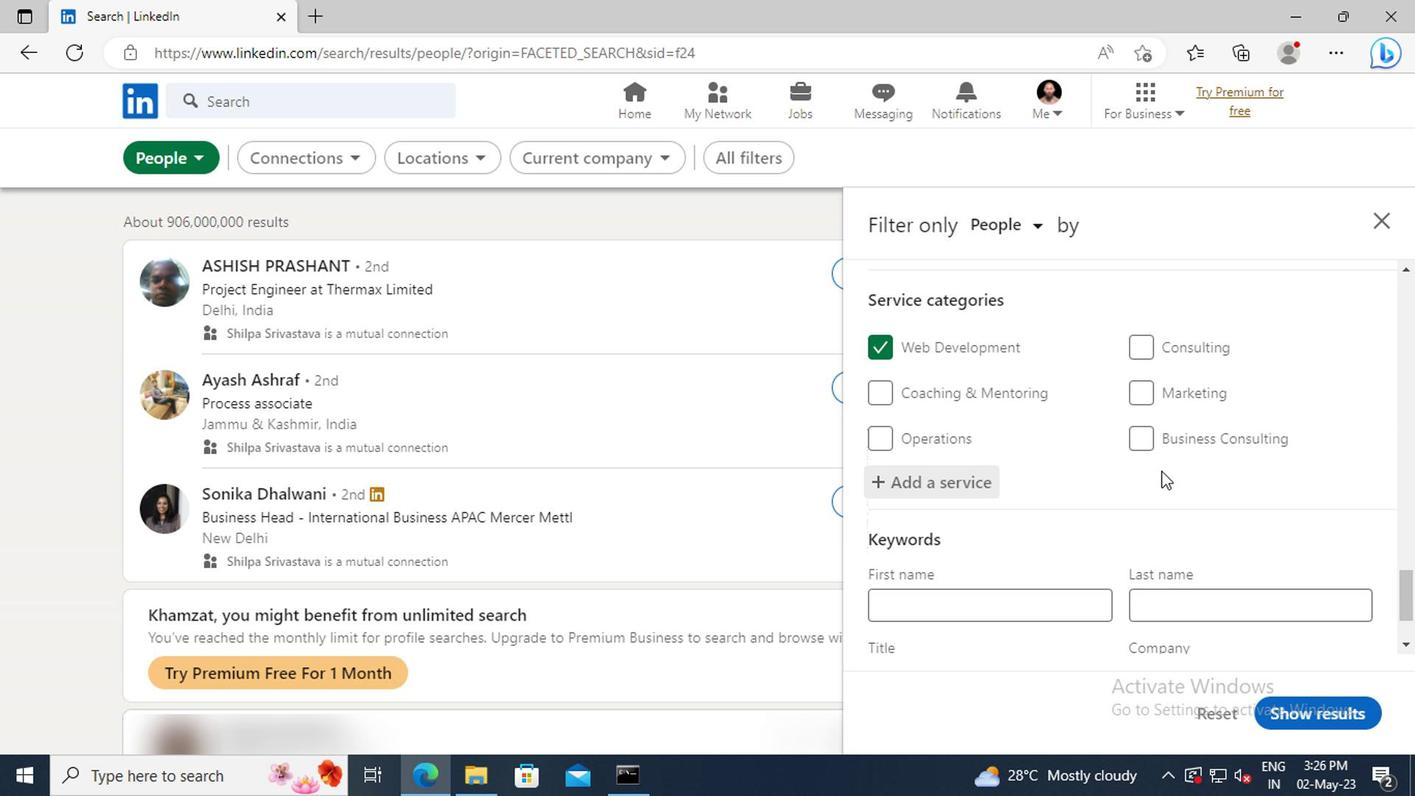 
Action: Mouse scrolled (1156, 471) with delta (0, 0)
Screenshot: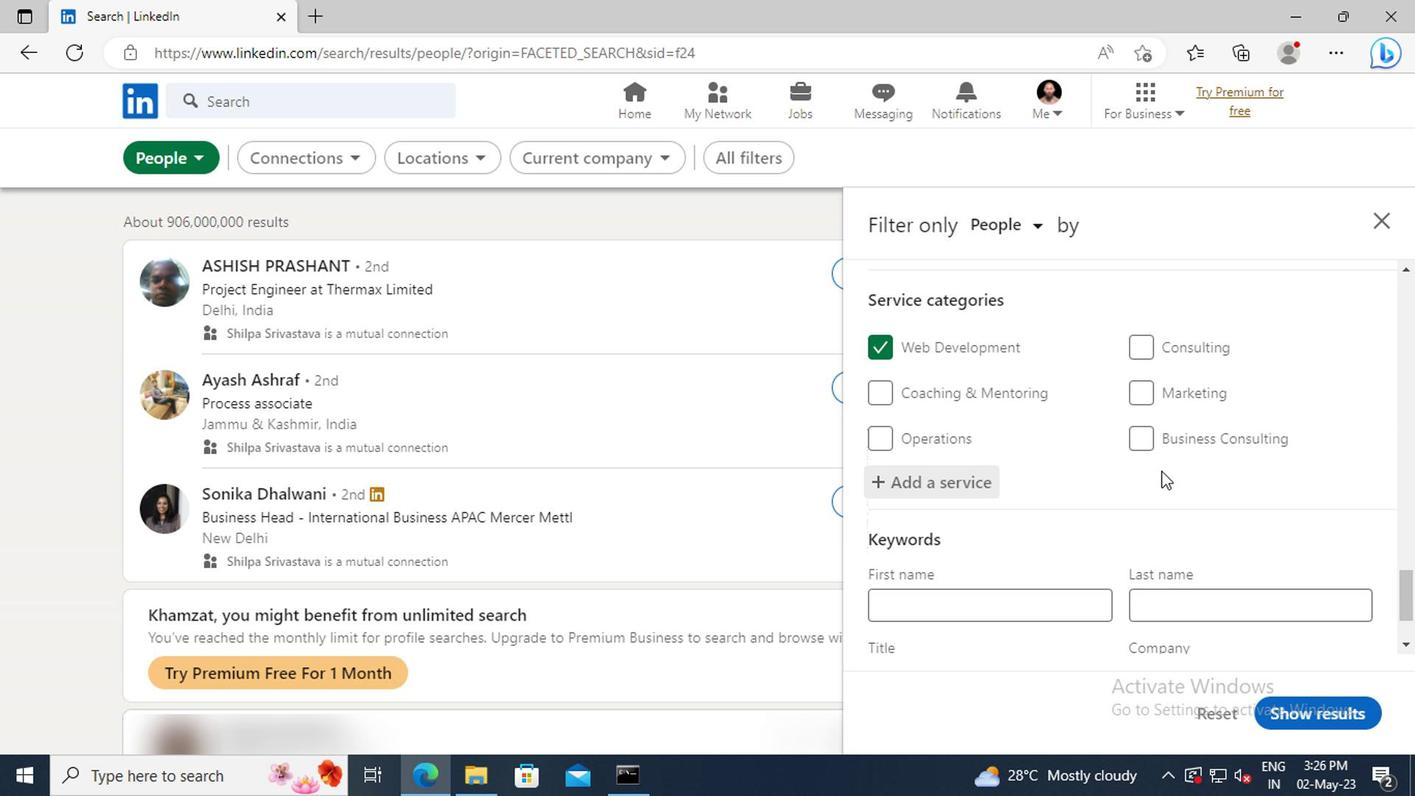 
Action: Mouse scrolled (1156, 471) with delta (0, 0)
Screenshot: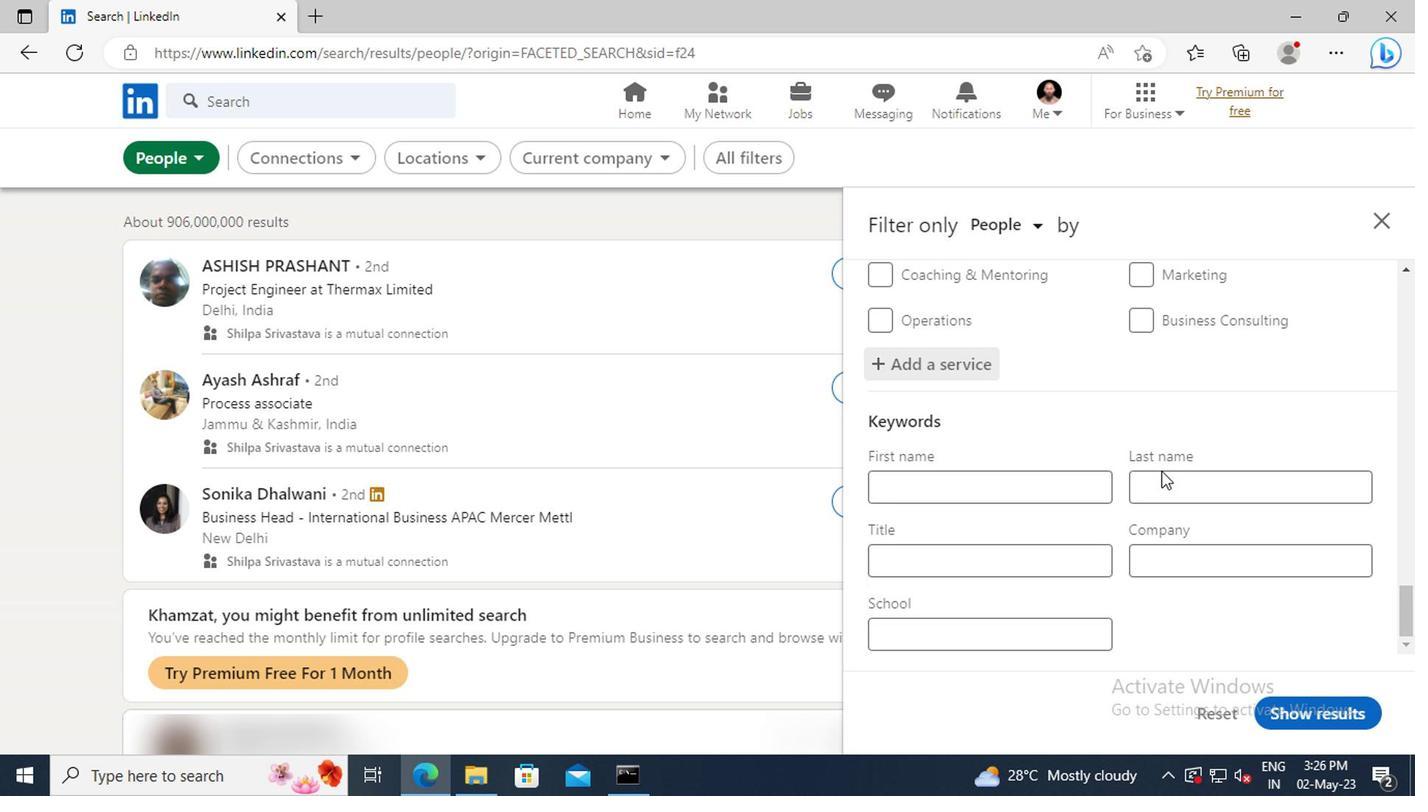 
Action: Mouse scrolled (1156, 471) with delta (0, 0)
Screenshot: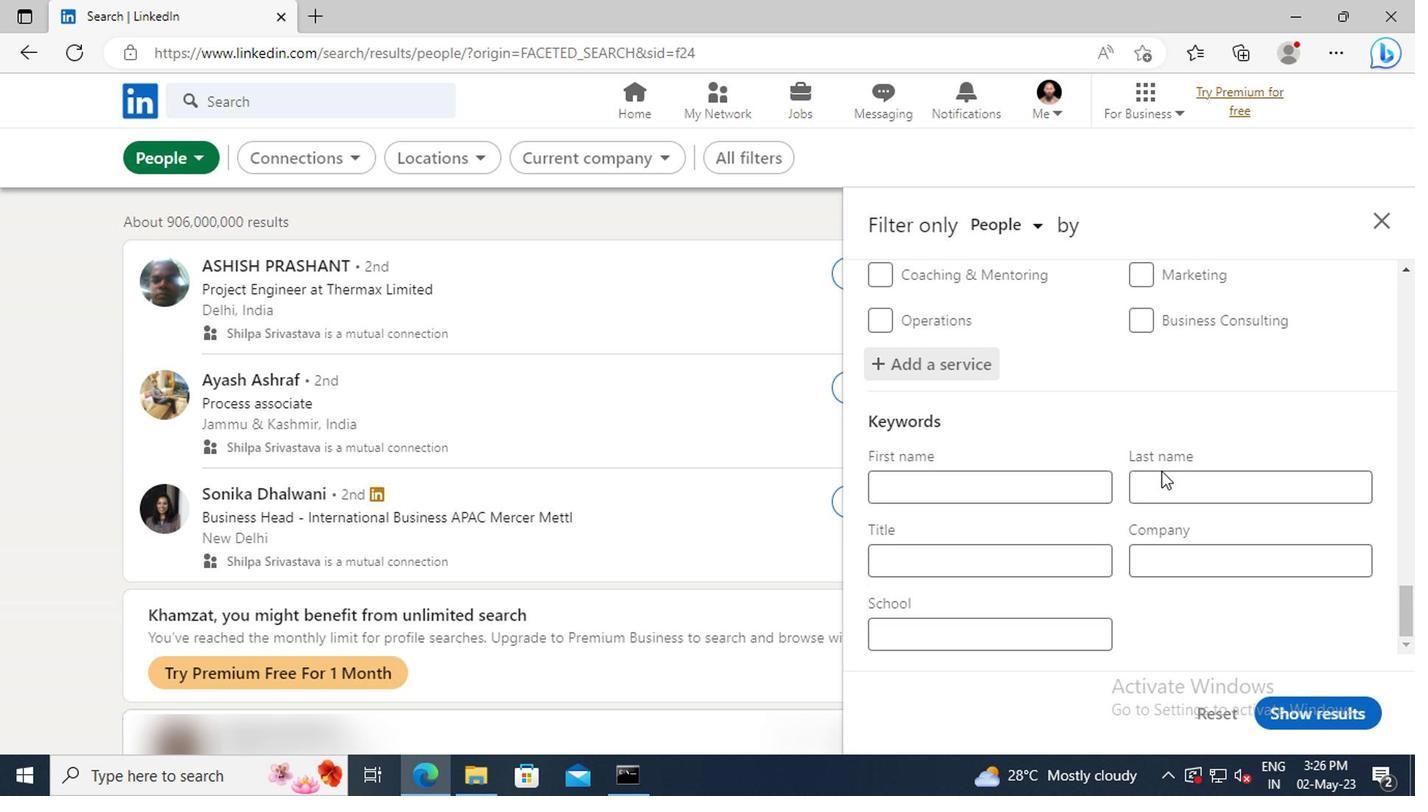 
Action: Mouse scrolled (1156, 471) with delta (0, 0)
Screenshot: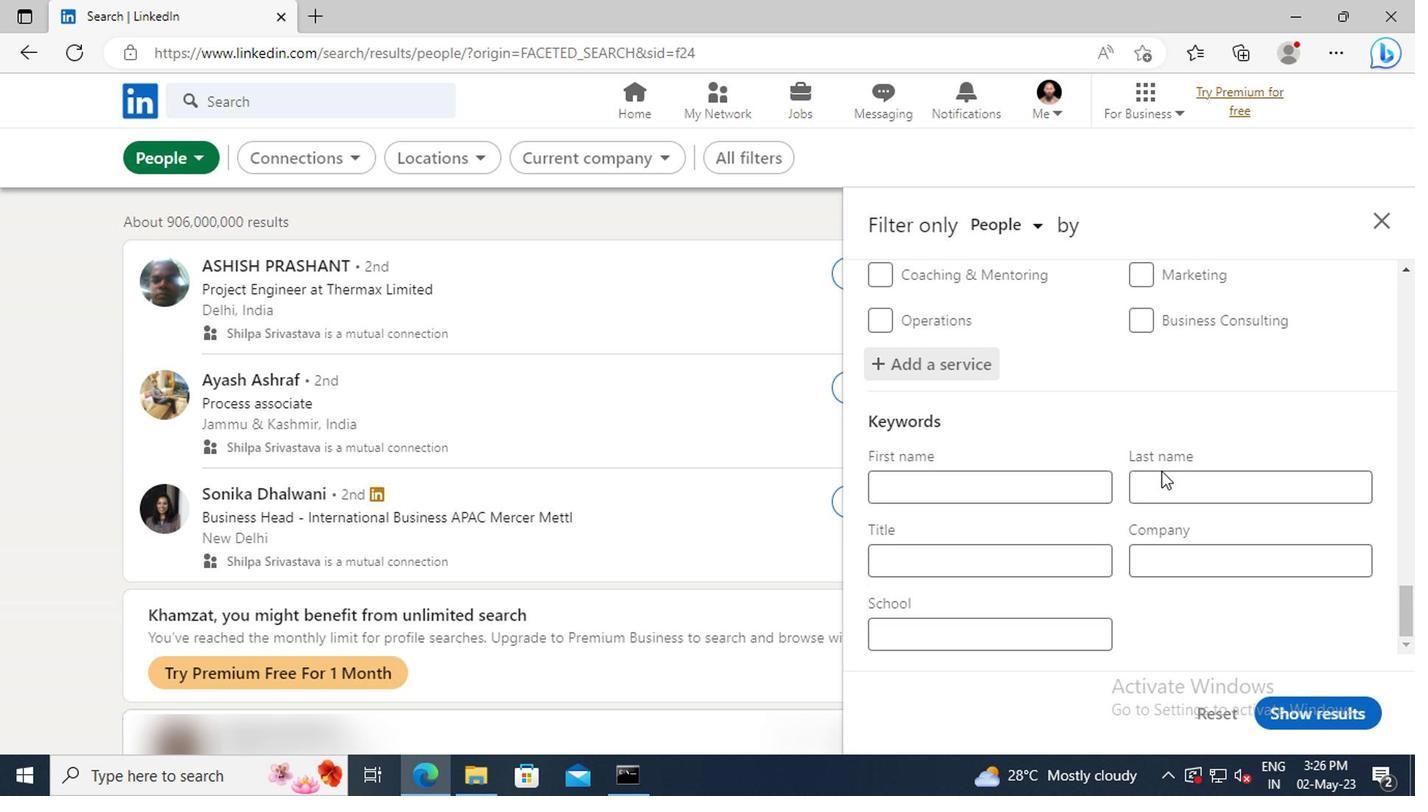
Action: Mouse moved to (1030, 560)
Screenshot: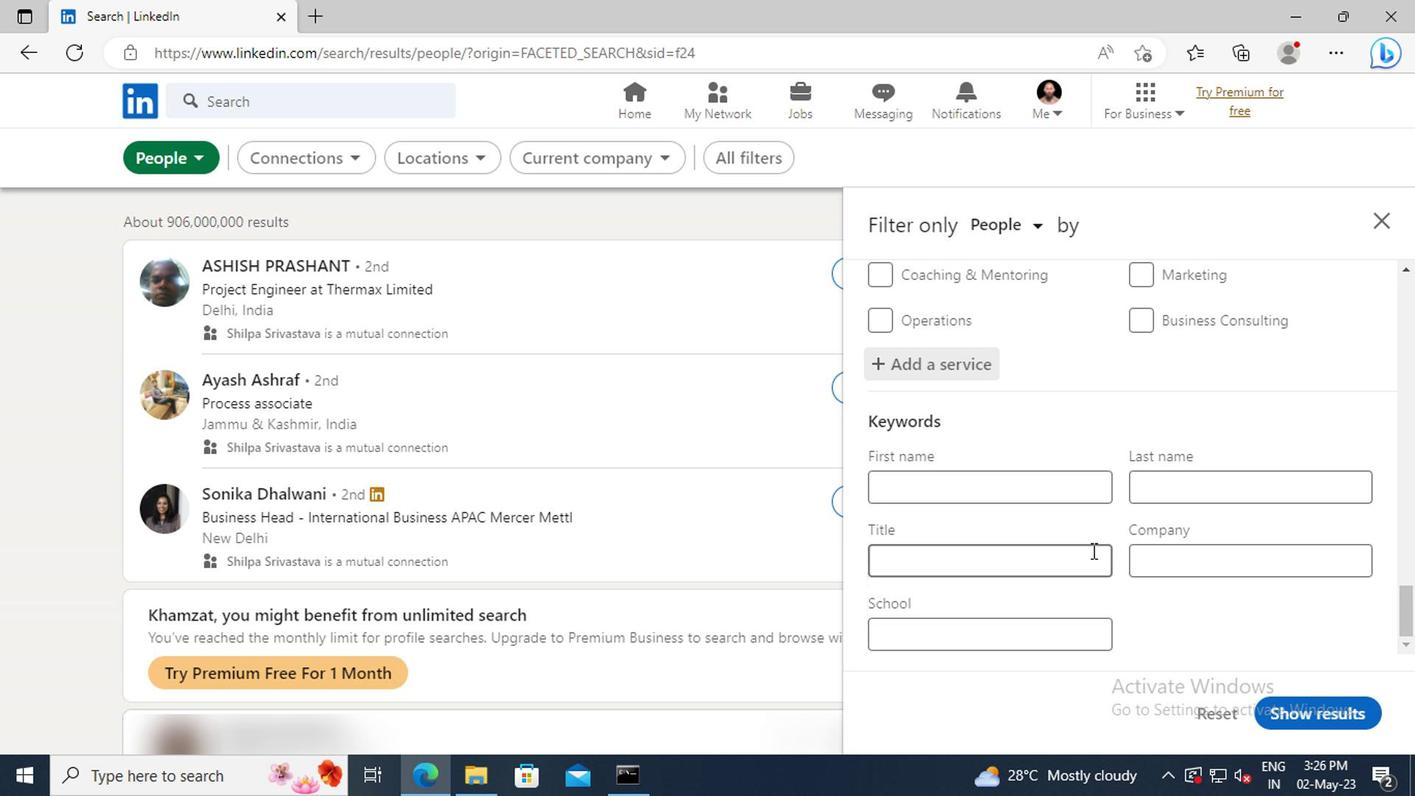 
Action: Mouse pressed left at (1030, 560)
Screenshot: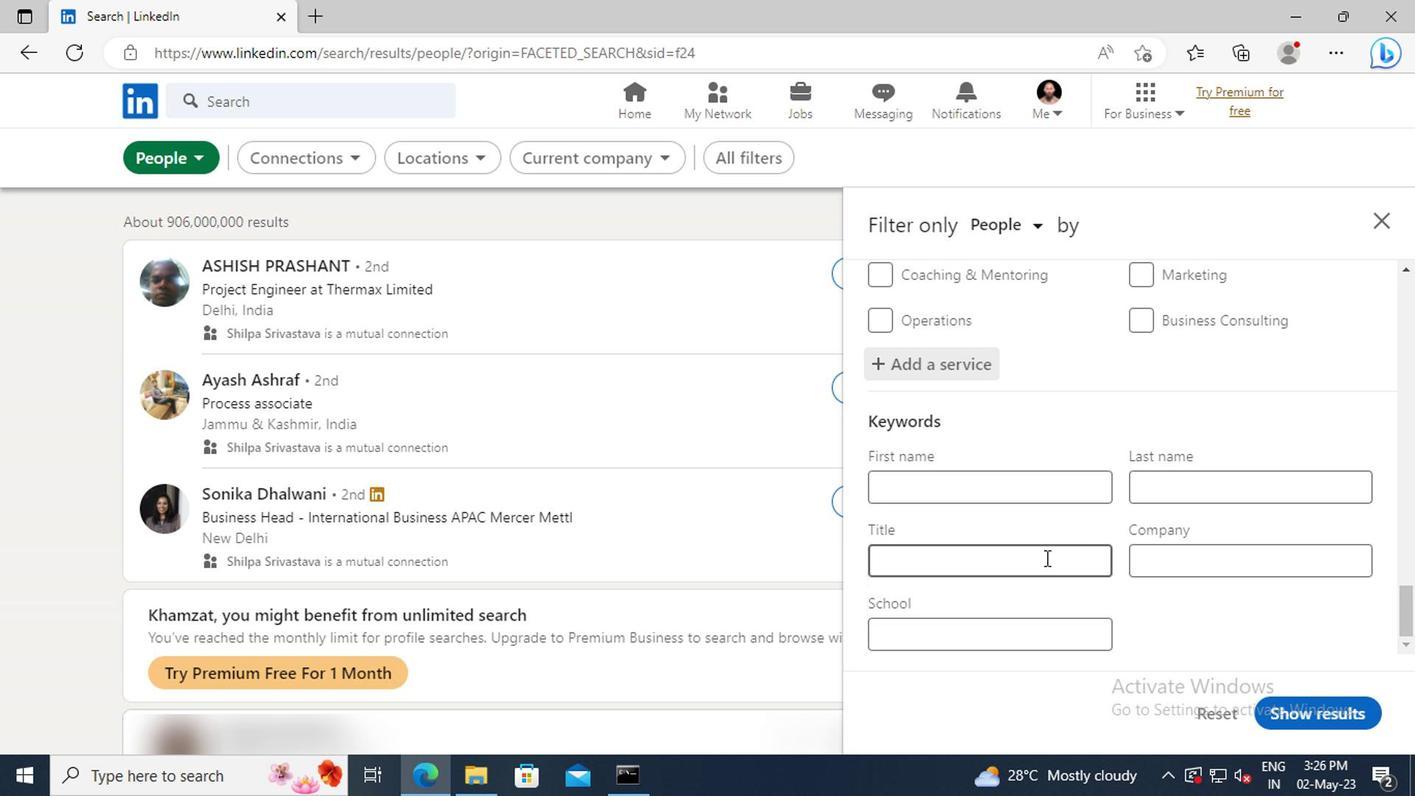
Action: Key pressed <Key.shift>PRODUCT<Key.space><Key.shift>MANAGER<Key.enter>
Screenshot: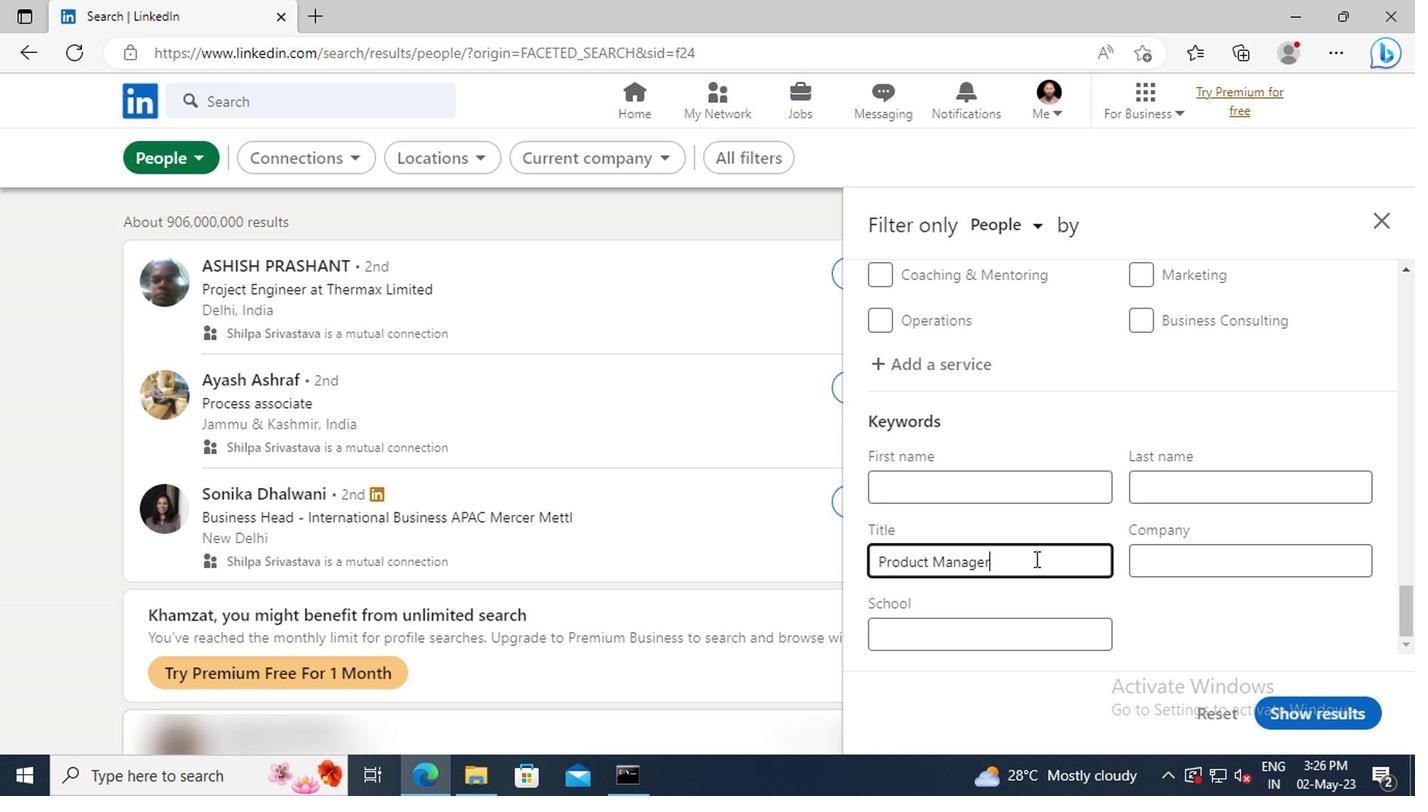 
Action: Mouse moved to (1304, 715)
Screenshot: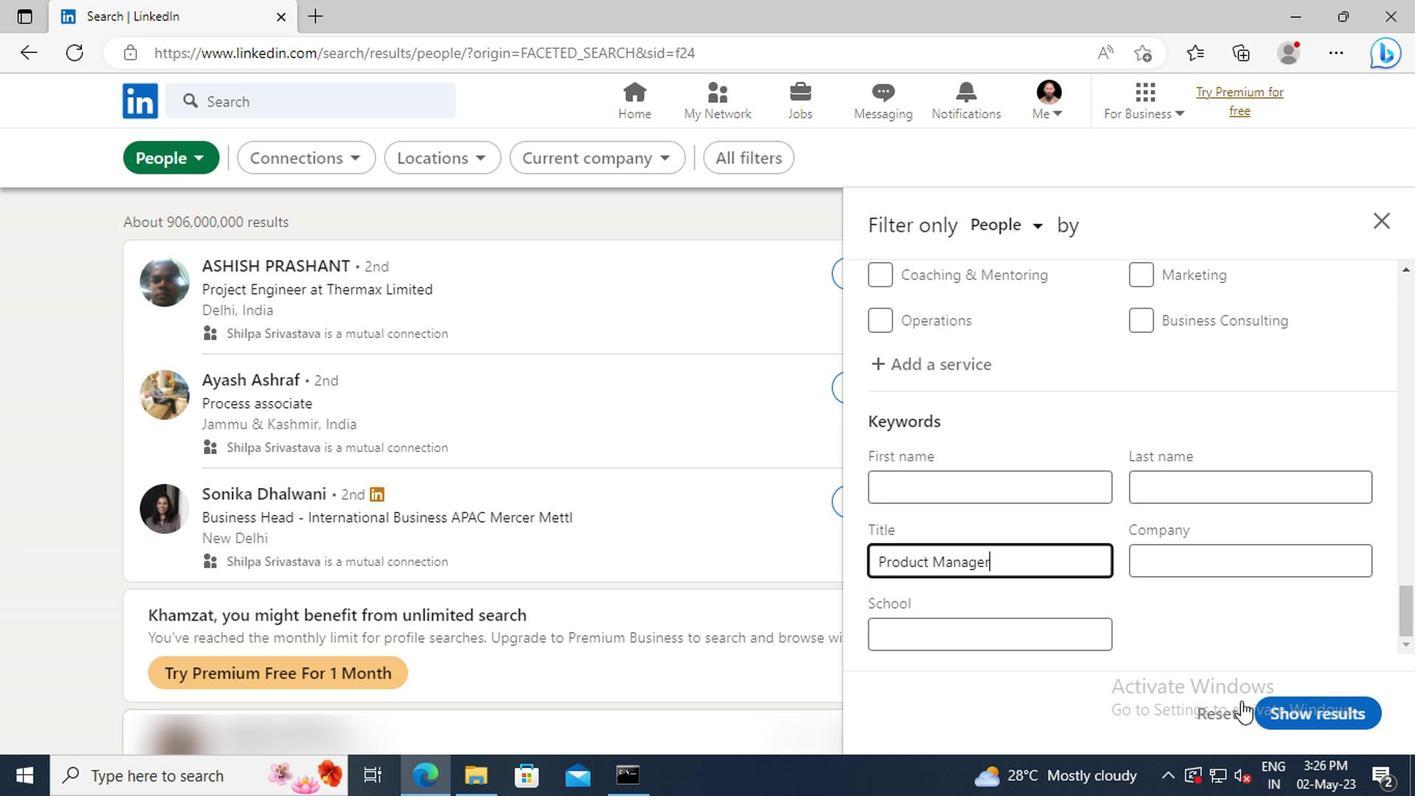 
Action: Mouse pressed left at (1304, 715)
Screenshot: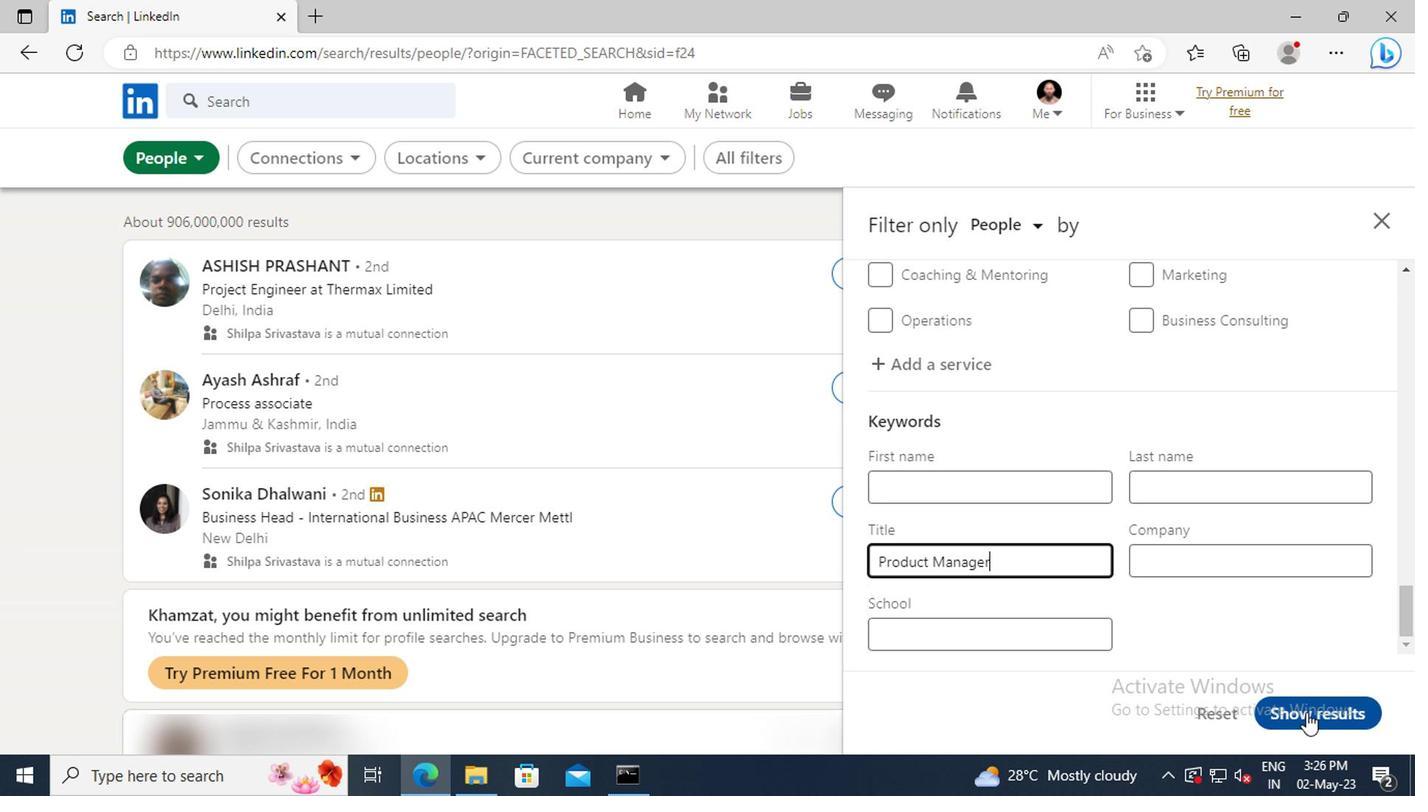 
Action: Mouse moved to (1305, 715)
Screenshot: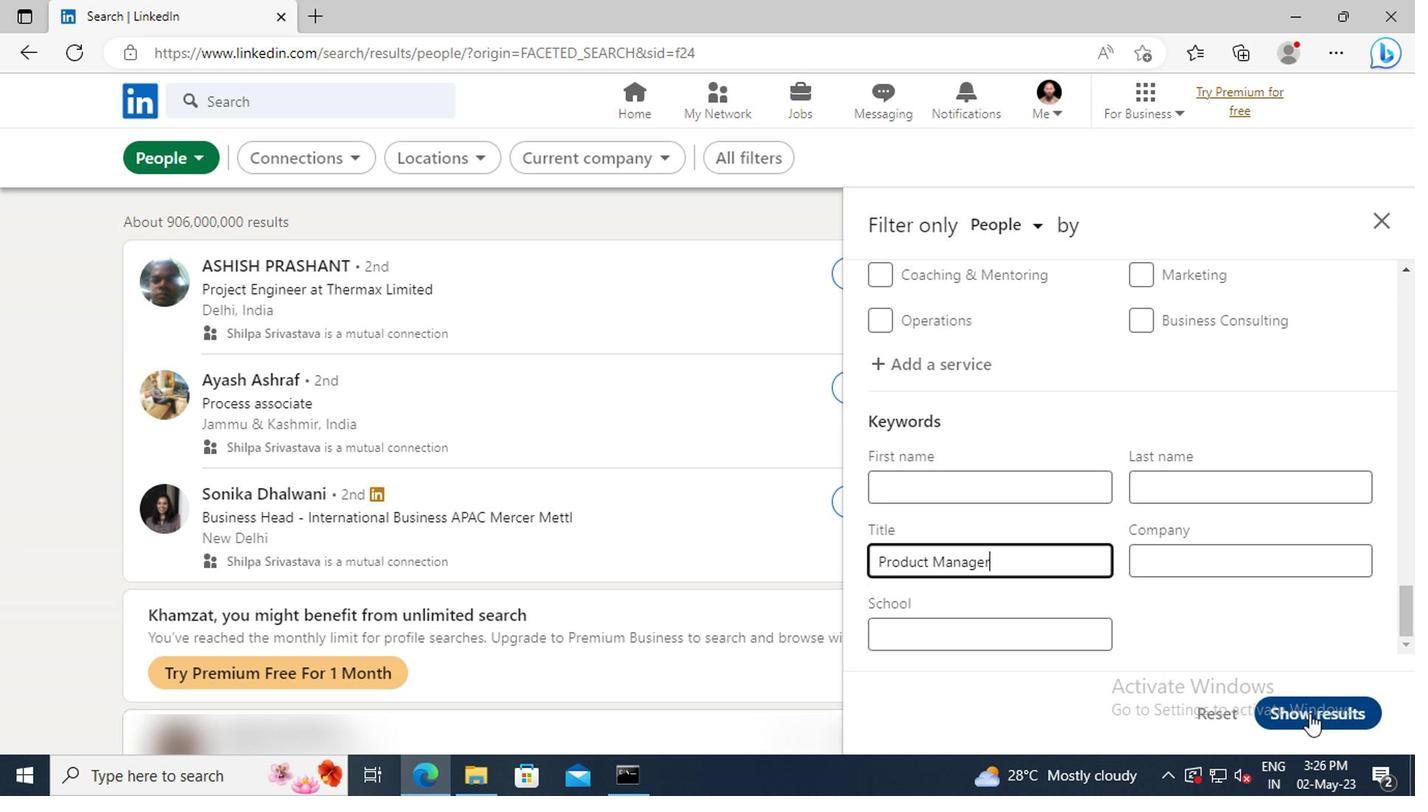 
